 Task: Explore Airbnb accommodation in Senago, Italy from 16th December, 2023 to 20th December, 2023 for 1 adult. Place can be private room with 1  bedroom having 1 bed and 1 bathroom. Property type can be hotel.
Action: Mouse moved to (518, 98)
Screenshot: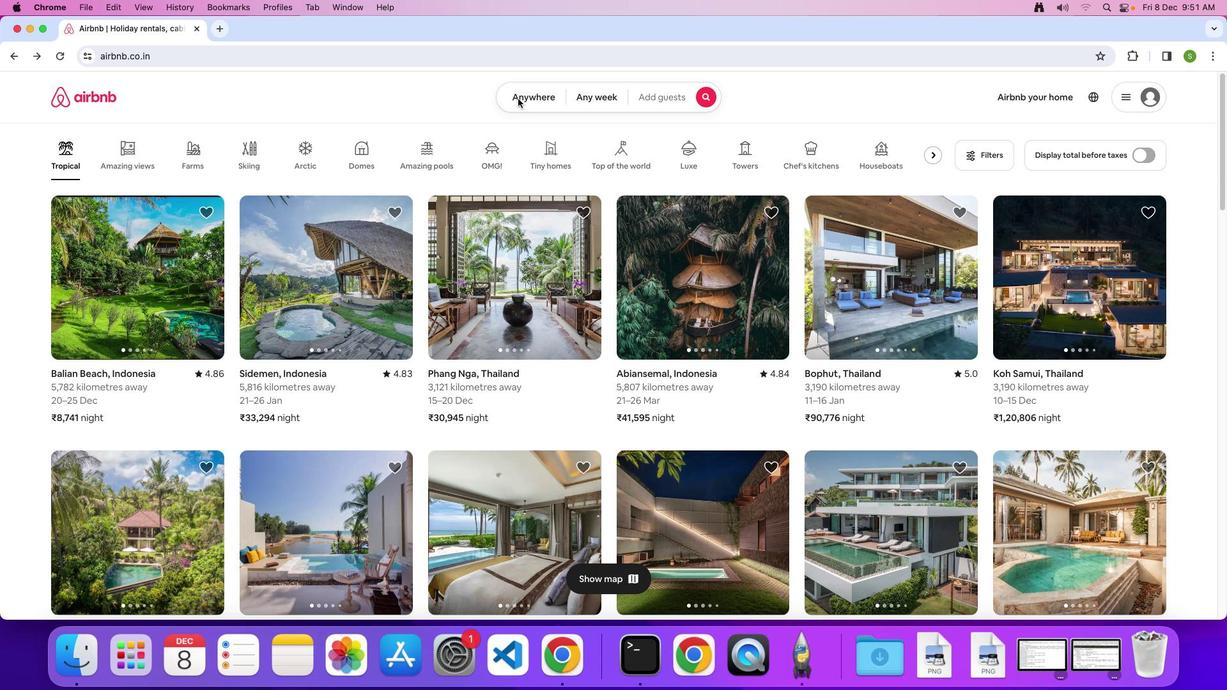 
Action: Mouse pressed left at (518, 98)
Screenshot: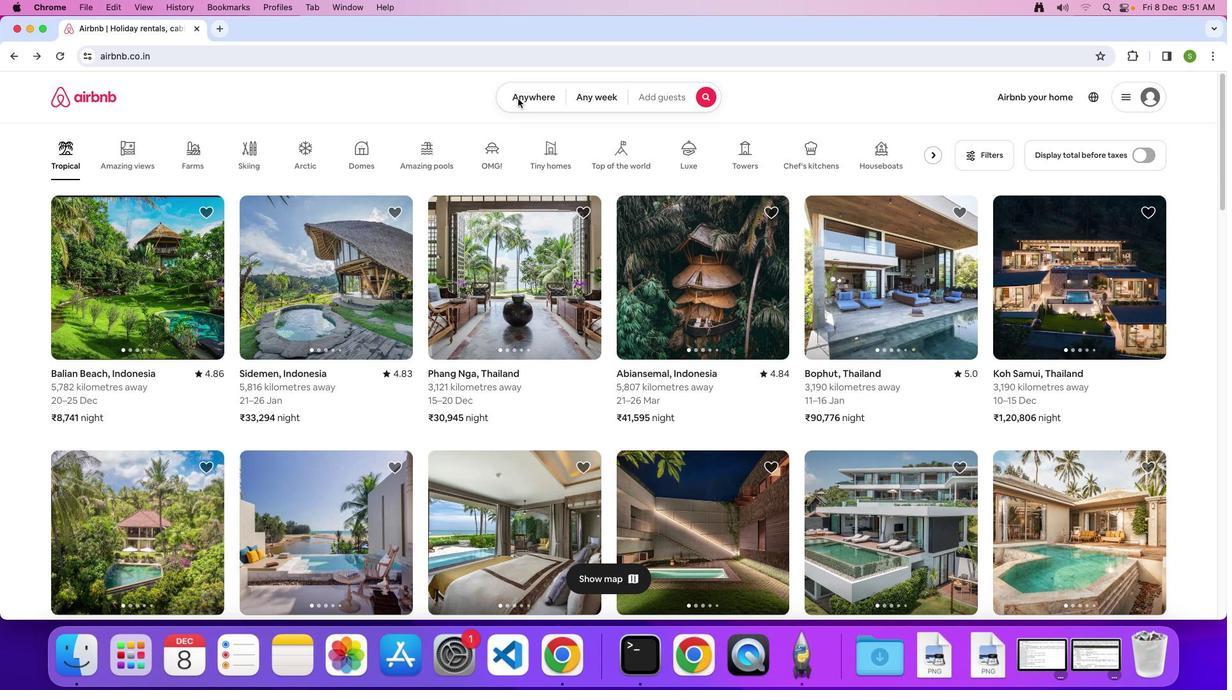 
Action: Mouse pressed left at (518, 98)
Screenshot: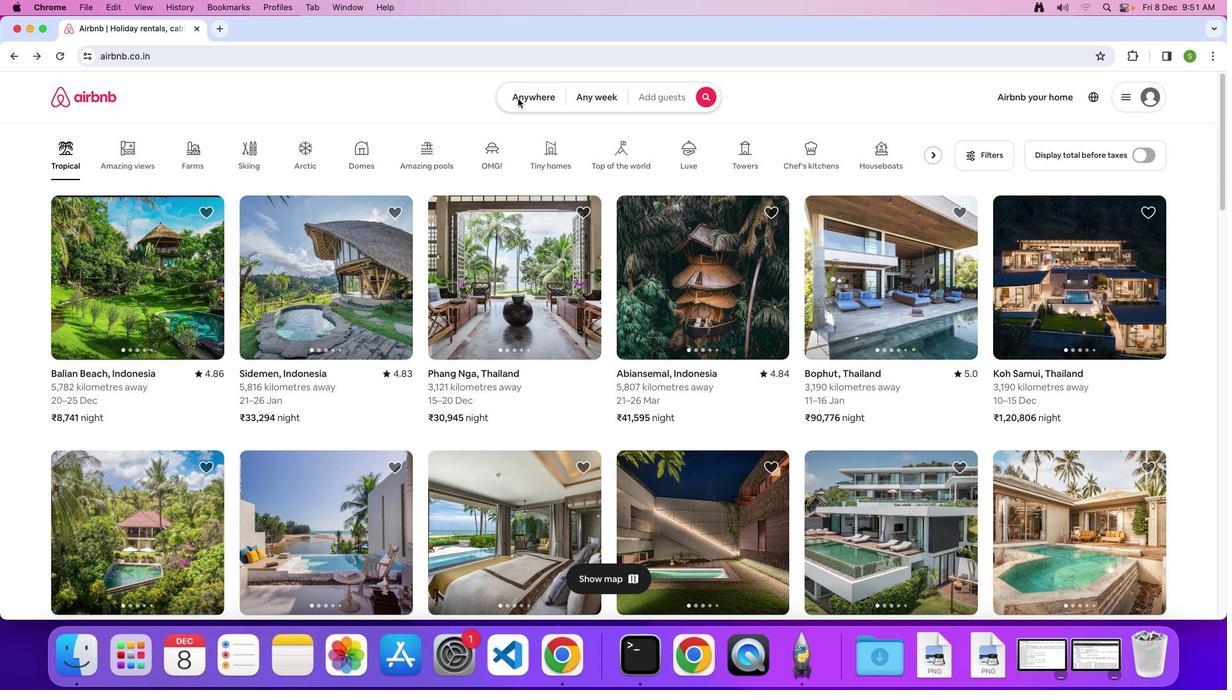 
Action: Mouse moved to (455, 148)
Screenshot: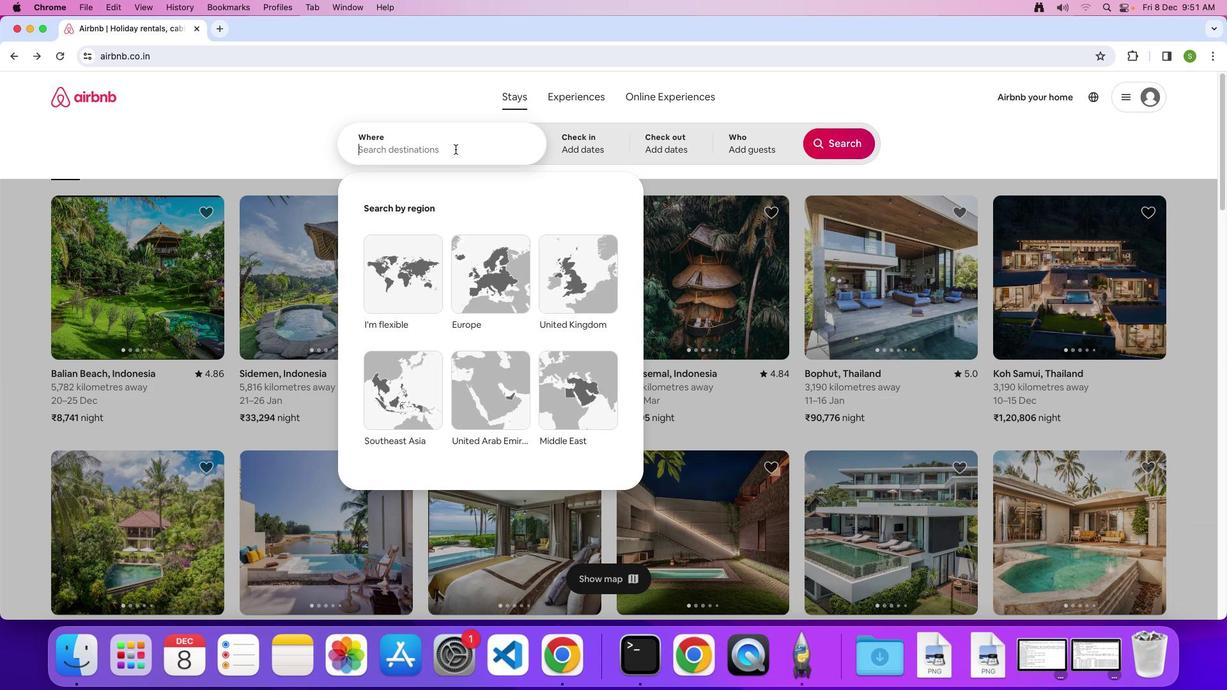 
Action: Mouse pressed left at (455, 148)
Screenshot: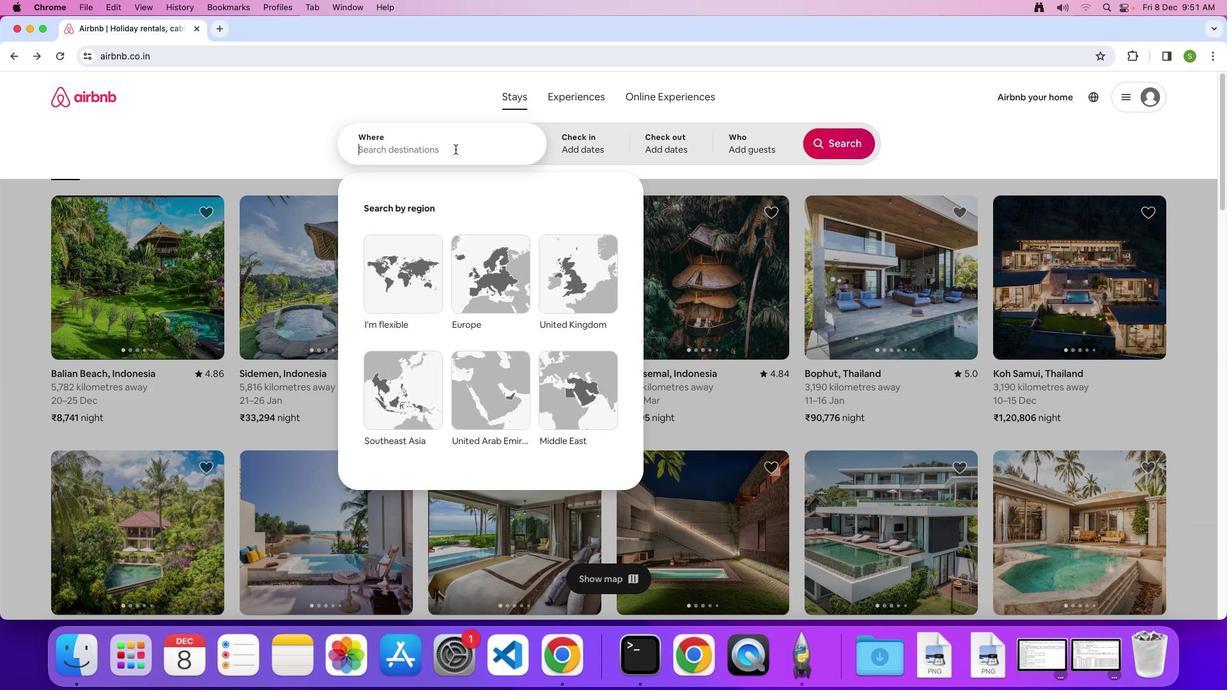 
Action: Key pressed 'S'Key.caps_lock'e''n''a''g''o'','Key.spaceKey.shift'I''t''a''l''y'Key.enter
Screenshot: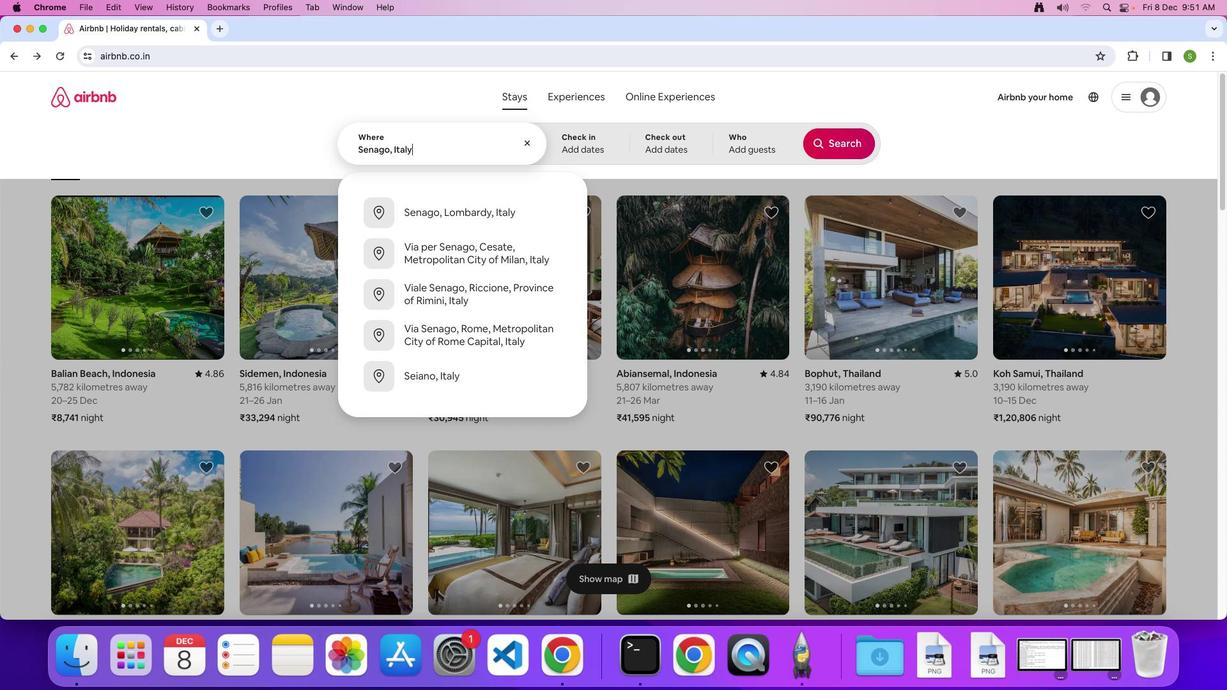 
Action: Mouse moved to (571, 364)
Screenshot: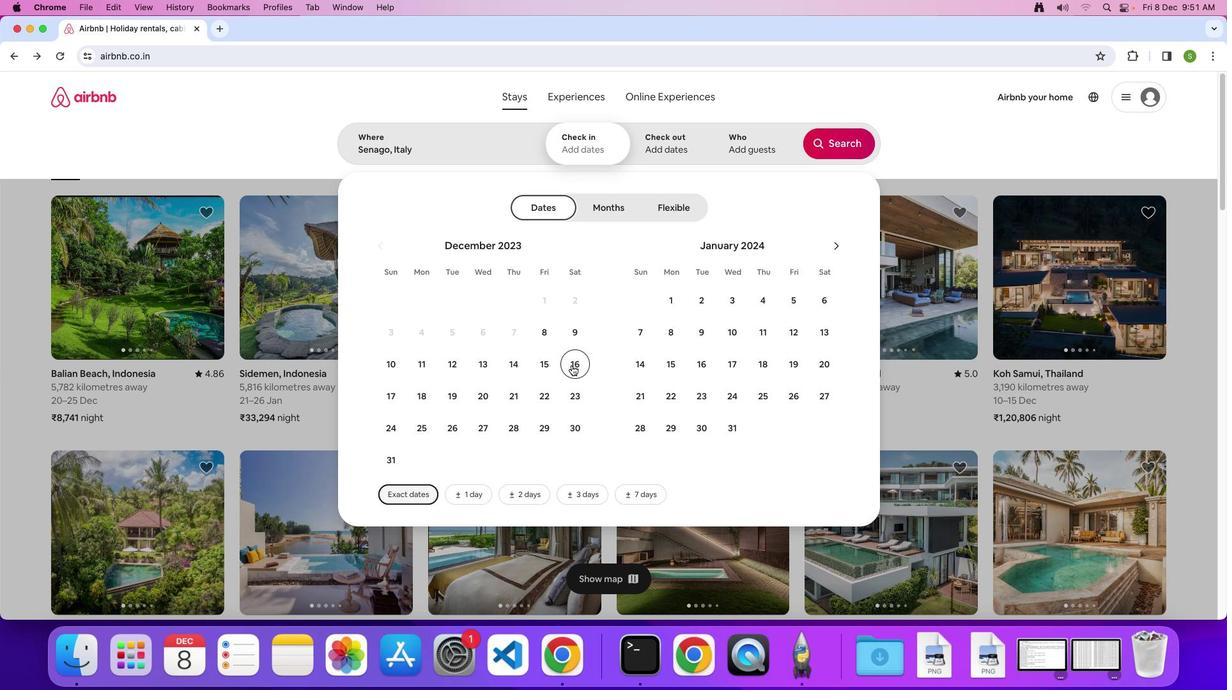 
Action: Mouse pressed left at (571, 364)
Screenshot: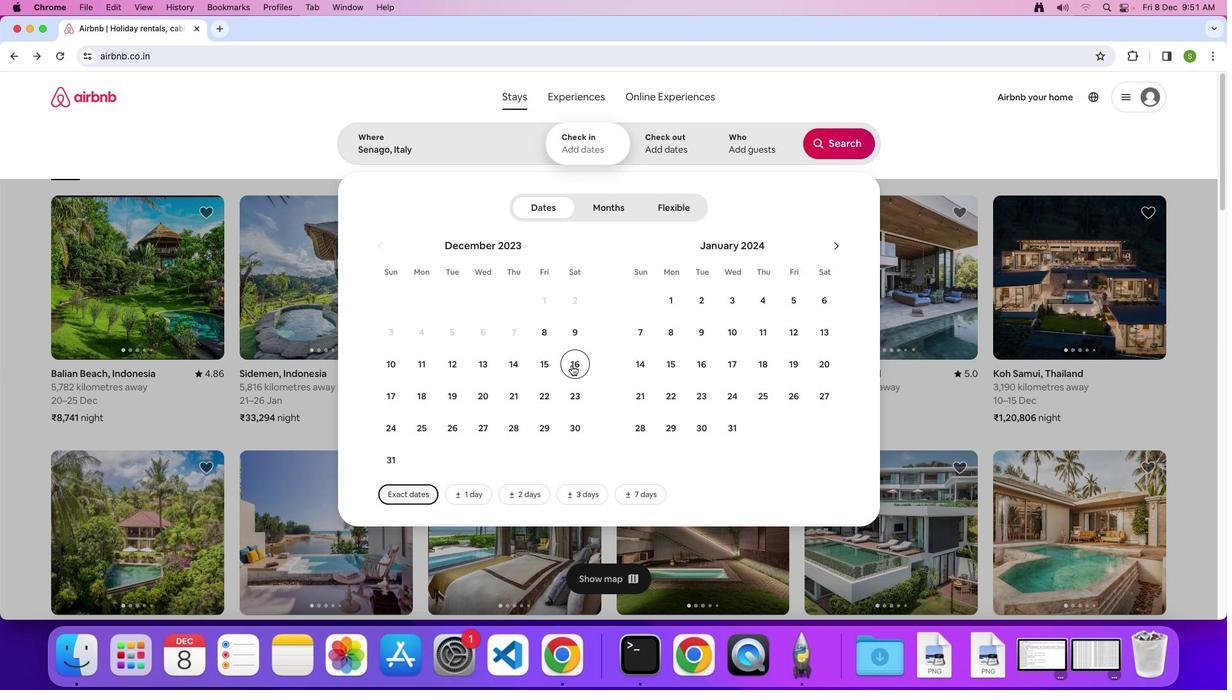 
Action: Mouse moved to (475, 395)
Screenshot: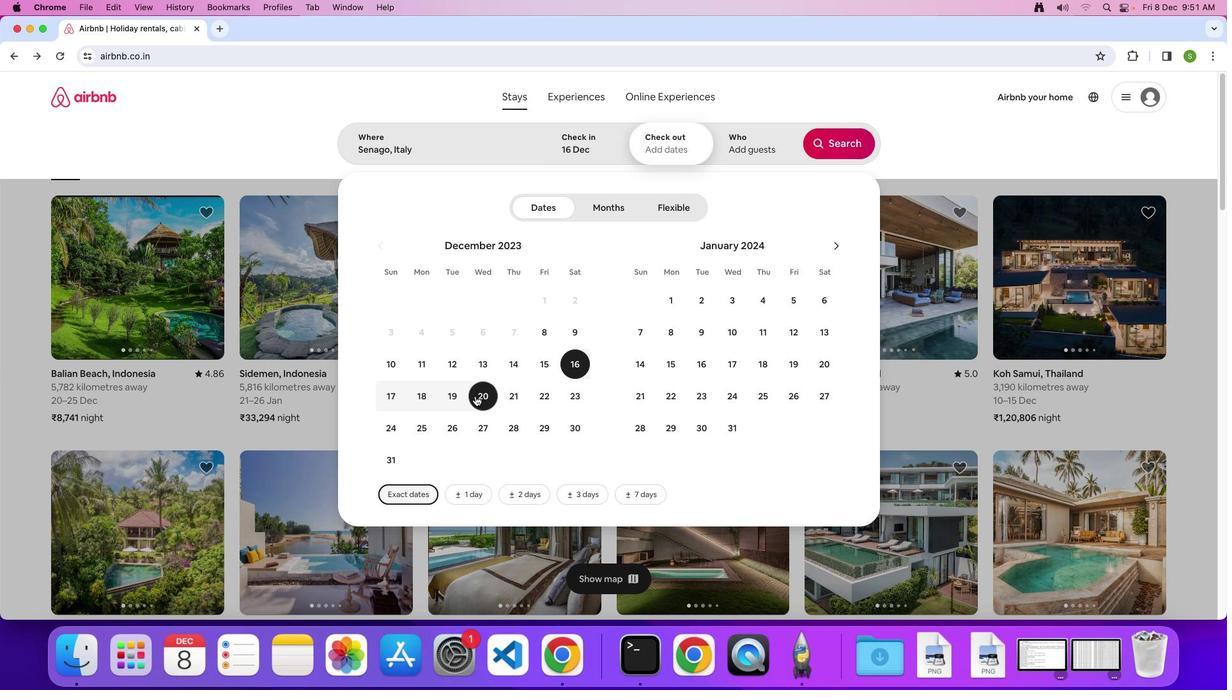 
Action: Mouse pressed left at (475, 395)
Screenshot: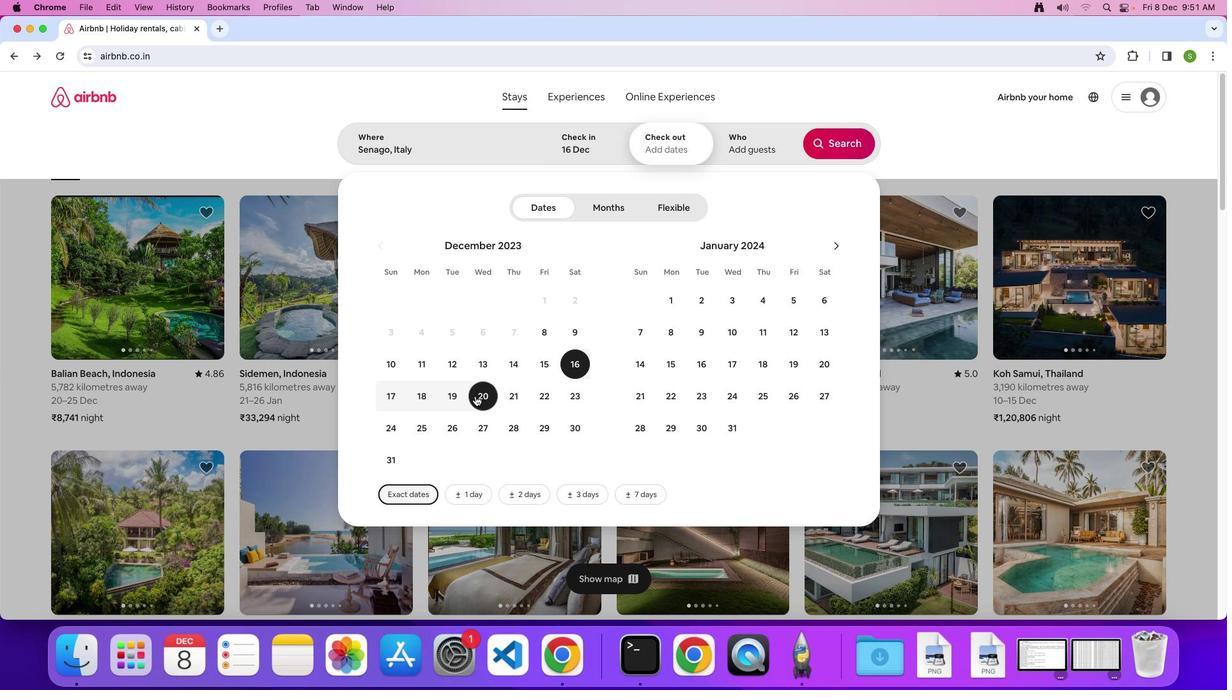
Action: Mouse moved to (740, 141)
Screenshot: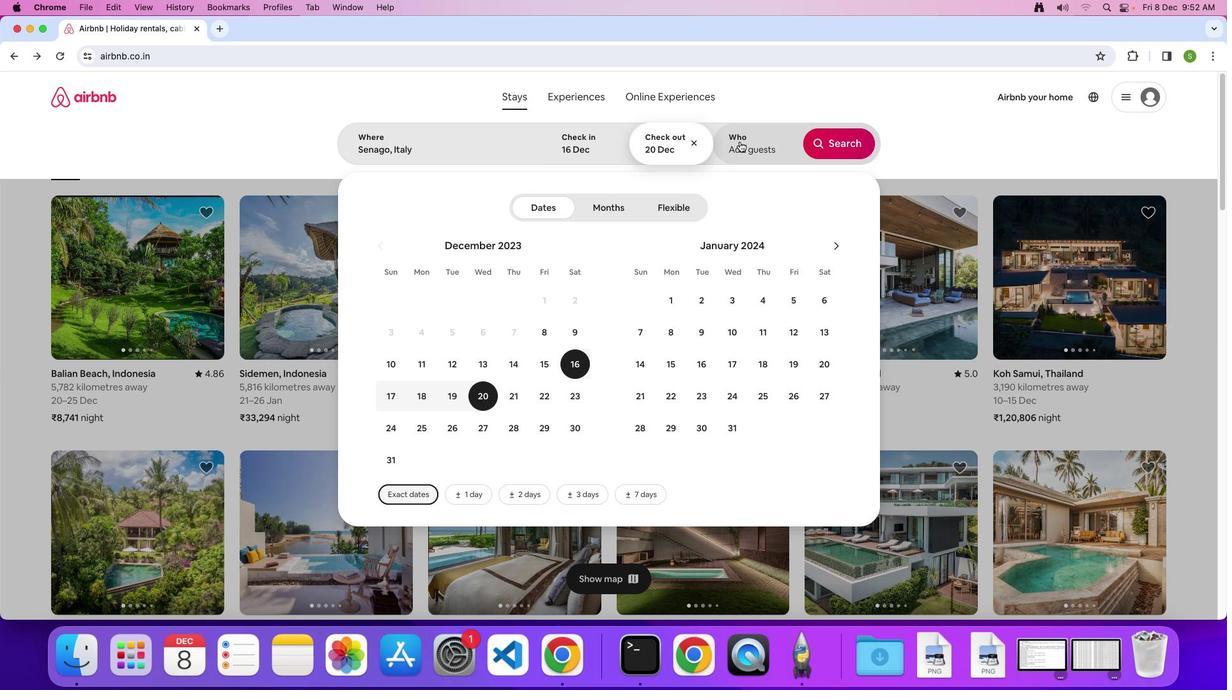 
Action: Mouse pressed left at (740, 141)
Screenshot: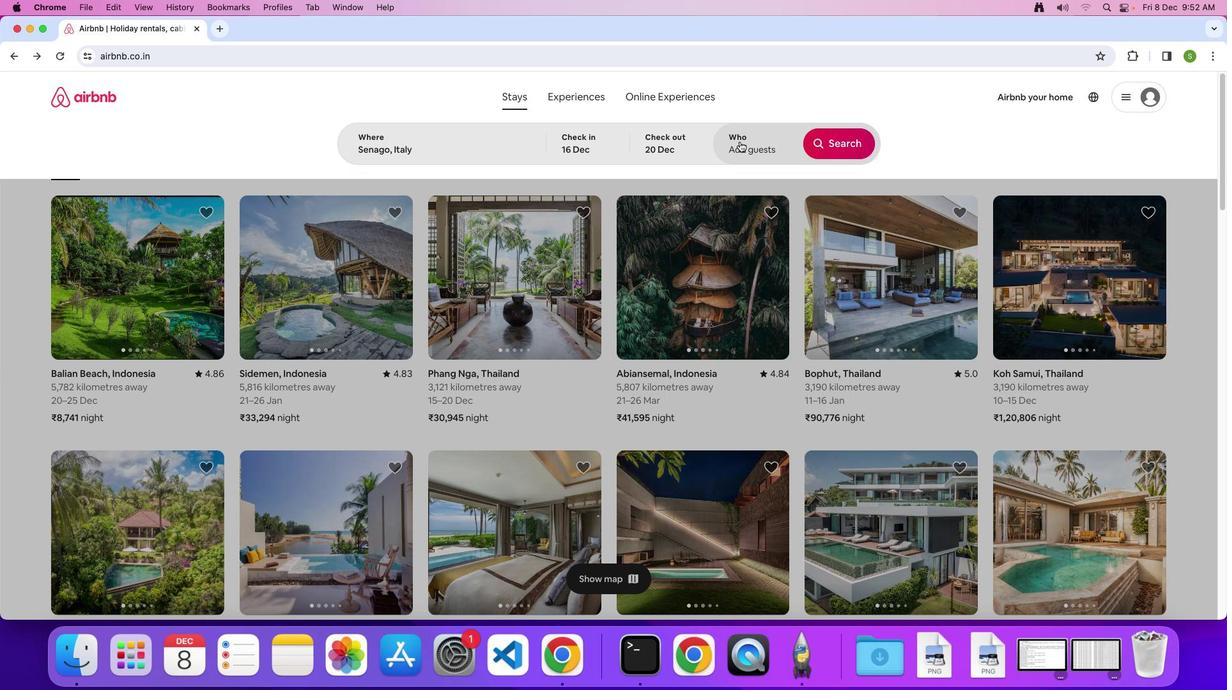 
Action: Mouse moved to (844, 208)
Screenshot: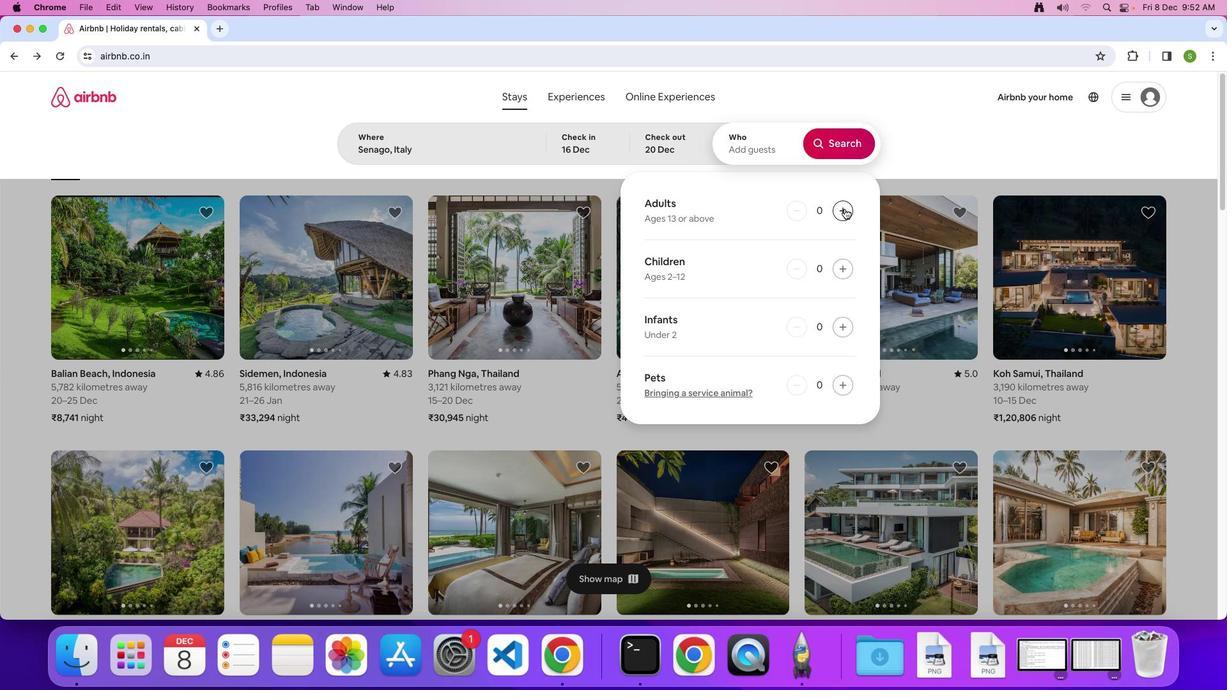 
Action: Mouse pressed left at (844, 208)
Screenshot: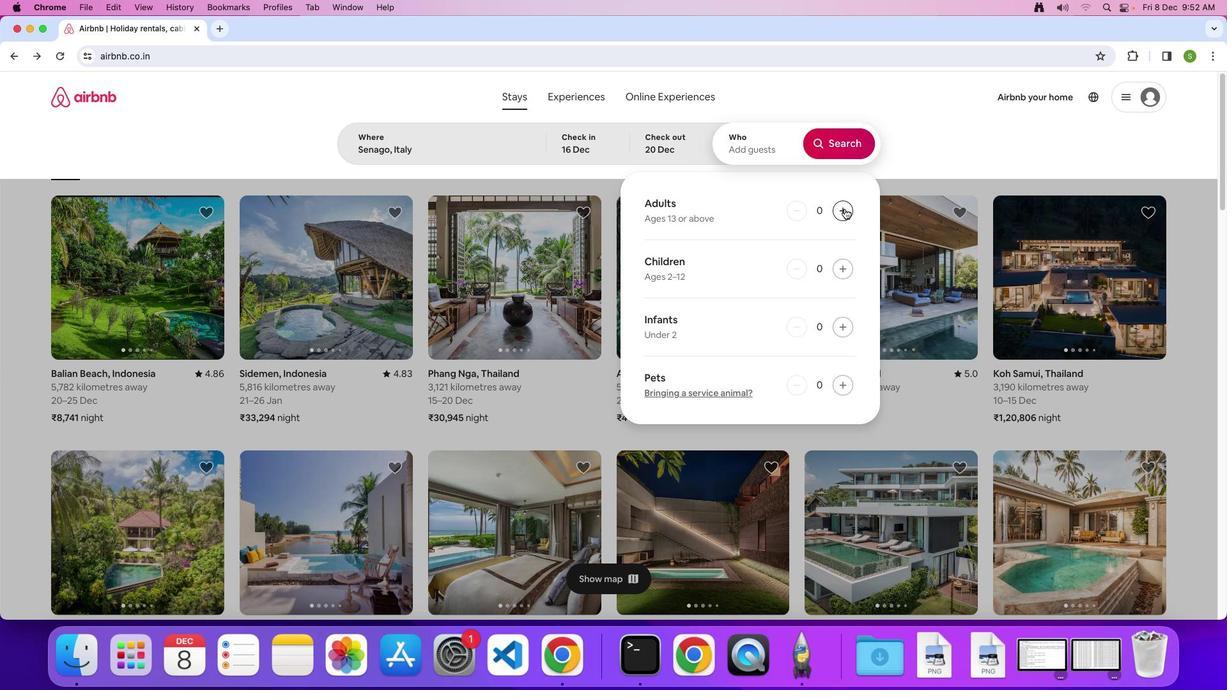 
Action: Mouse moved to (840, 152)
Screenshot: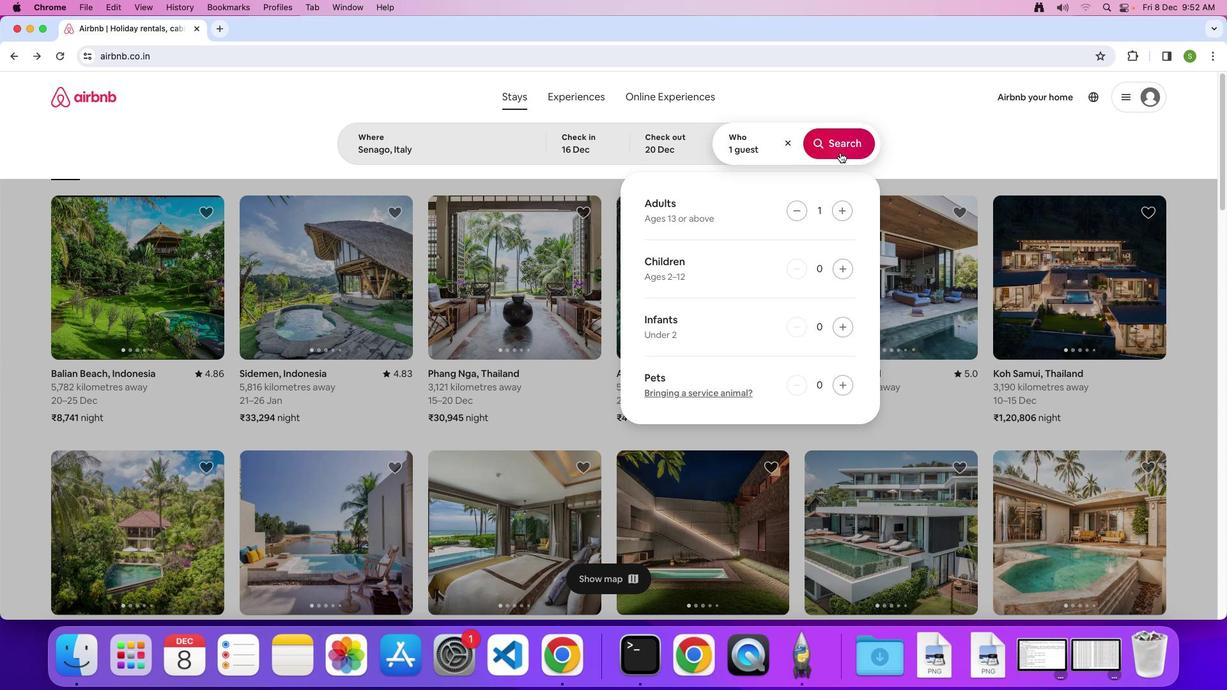 
Action: Mouse pressed left at (840, 152)
Screenshot: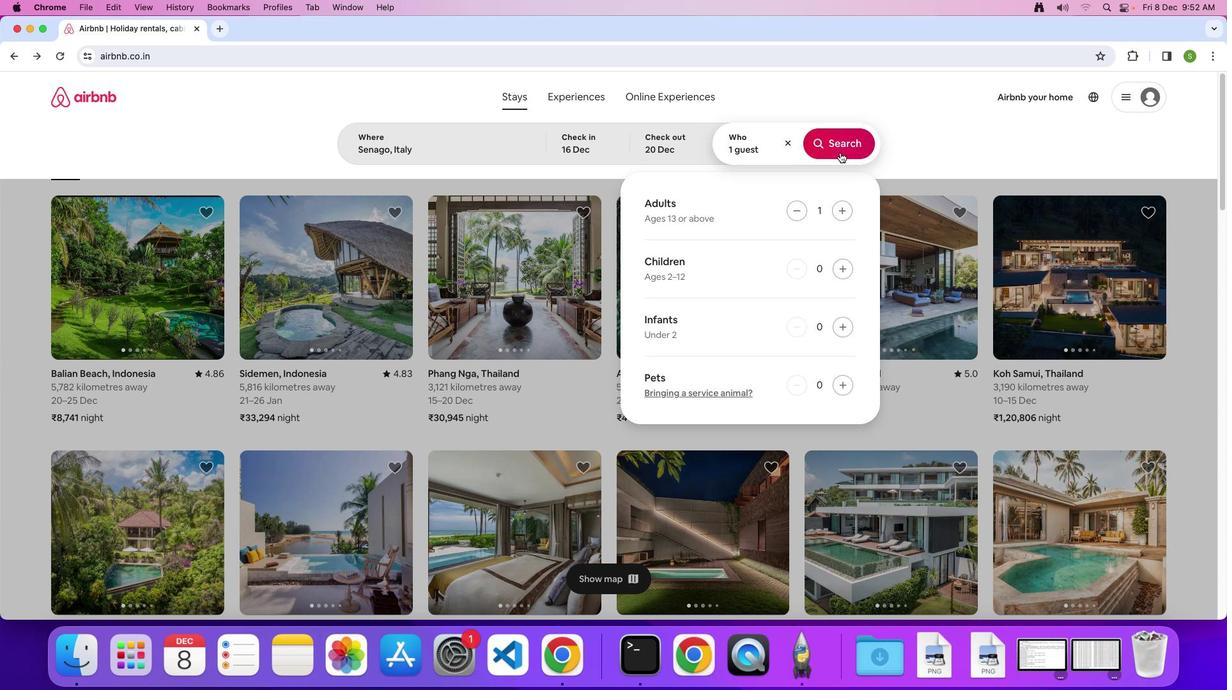 
Action: Mouse moved to (1001, 144)
Screenshot: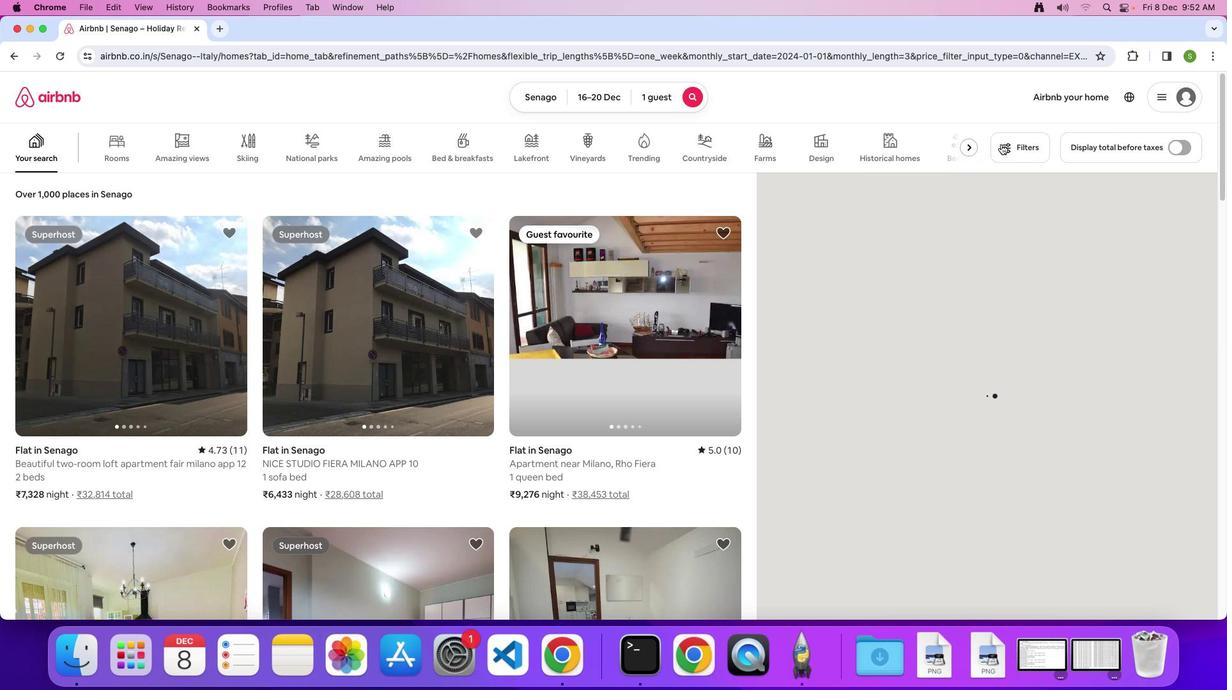 
Action: Mouse pressed left at (1001, 144)
Screenshot: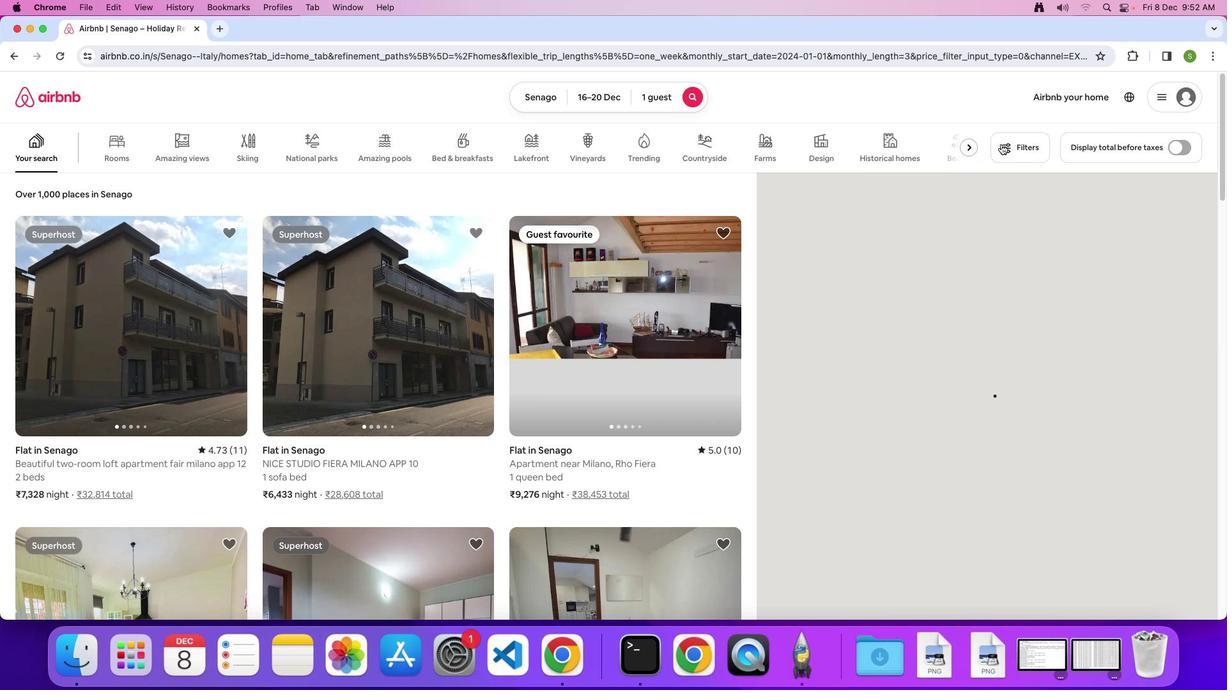 
Action: Mouse moved to (615, 233)
Screenshot: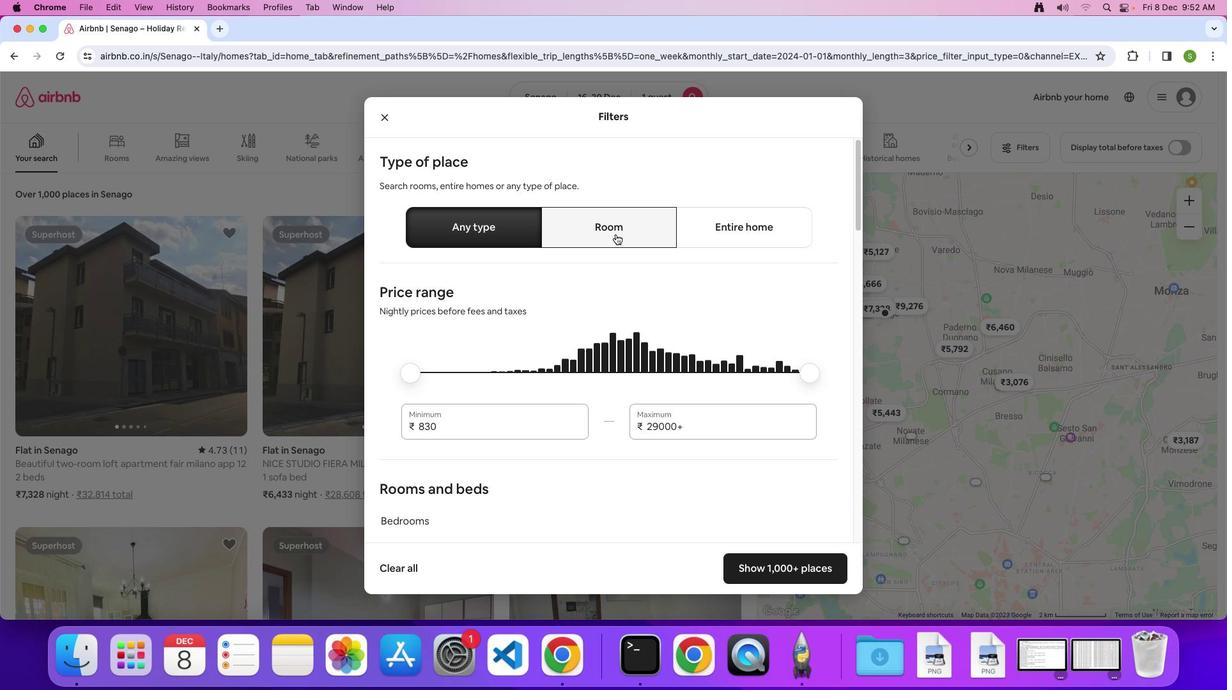 
Action: Mouse pressed left at (615, 233)
Screenshot: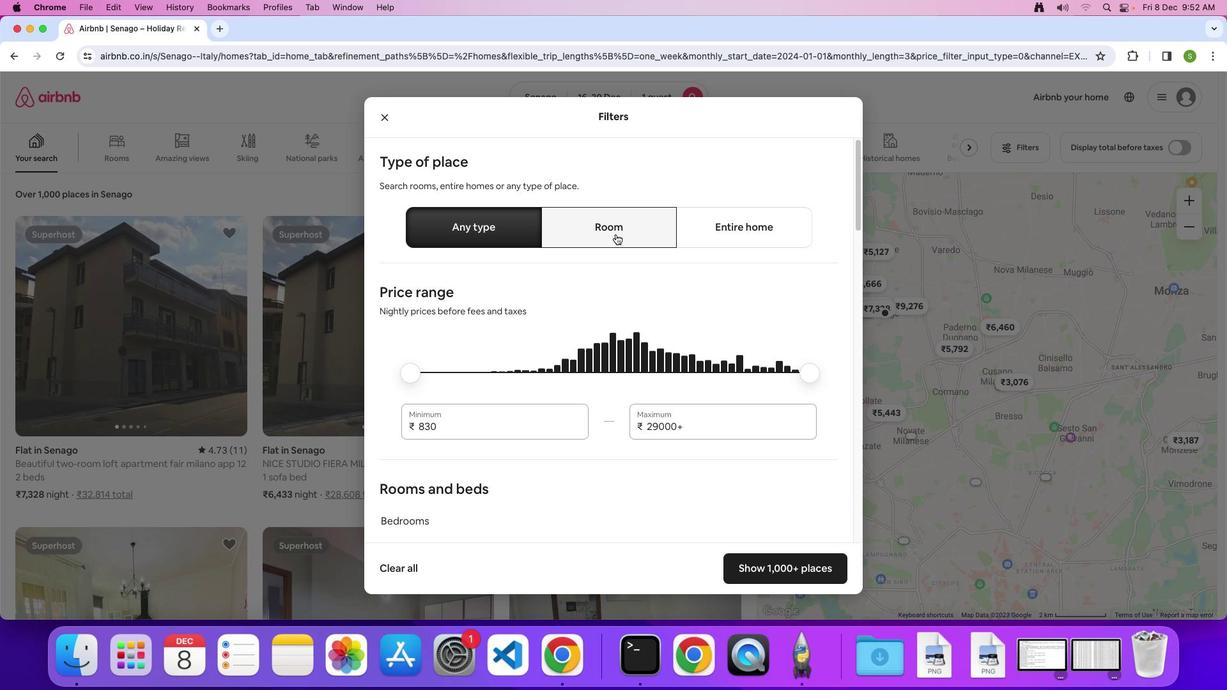 
Action: Mouse moved to (620, 324)
Screenshot: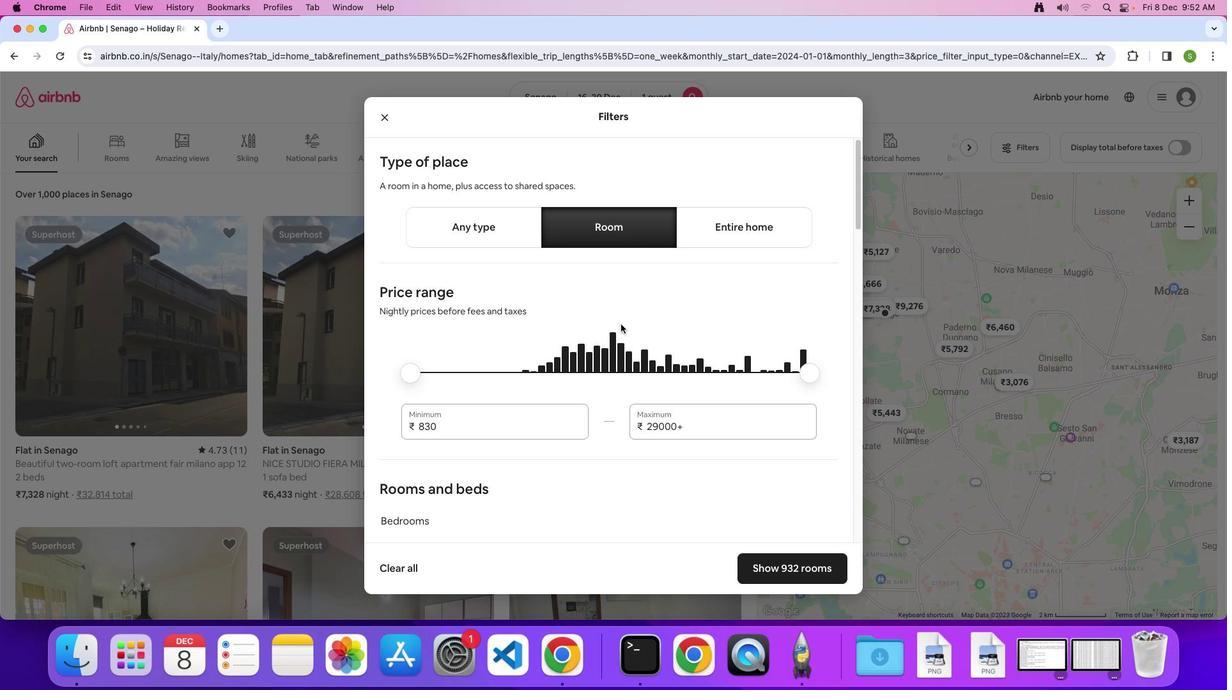 
Action: Mouse scrolled (620, 324) with delta (0, 0)
Screenshot: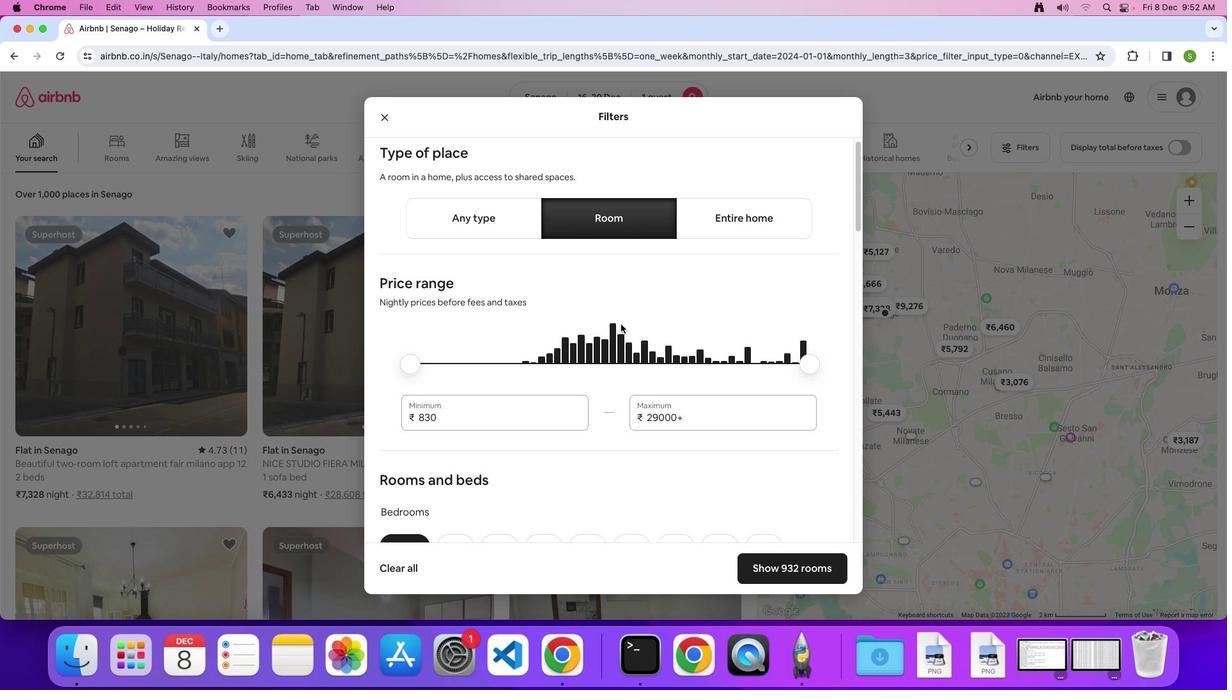 
Action: Mouse scrolled (620, 324) with delta (0, 0)
Screenshot: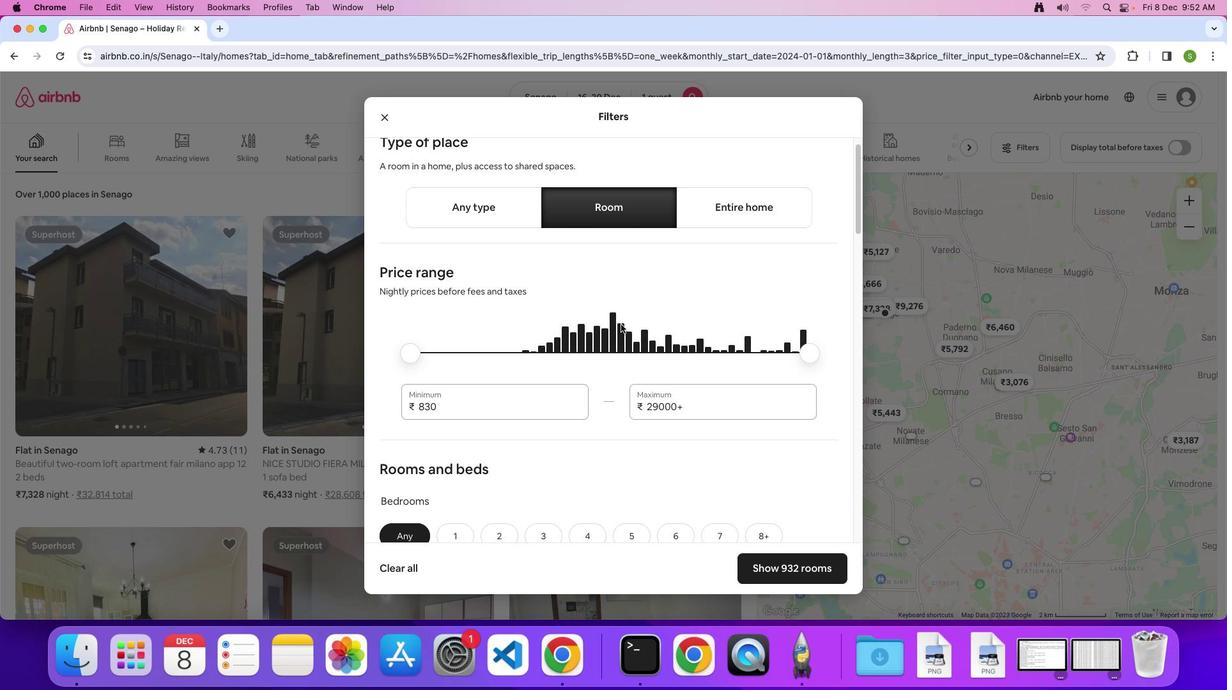
Action: Mouse scrolled (620, 324) with delta (0, 0)
Screenshot: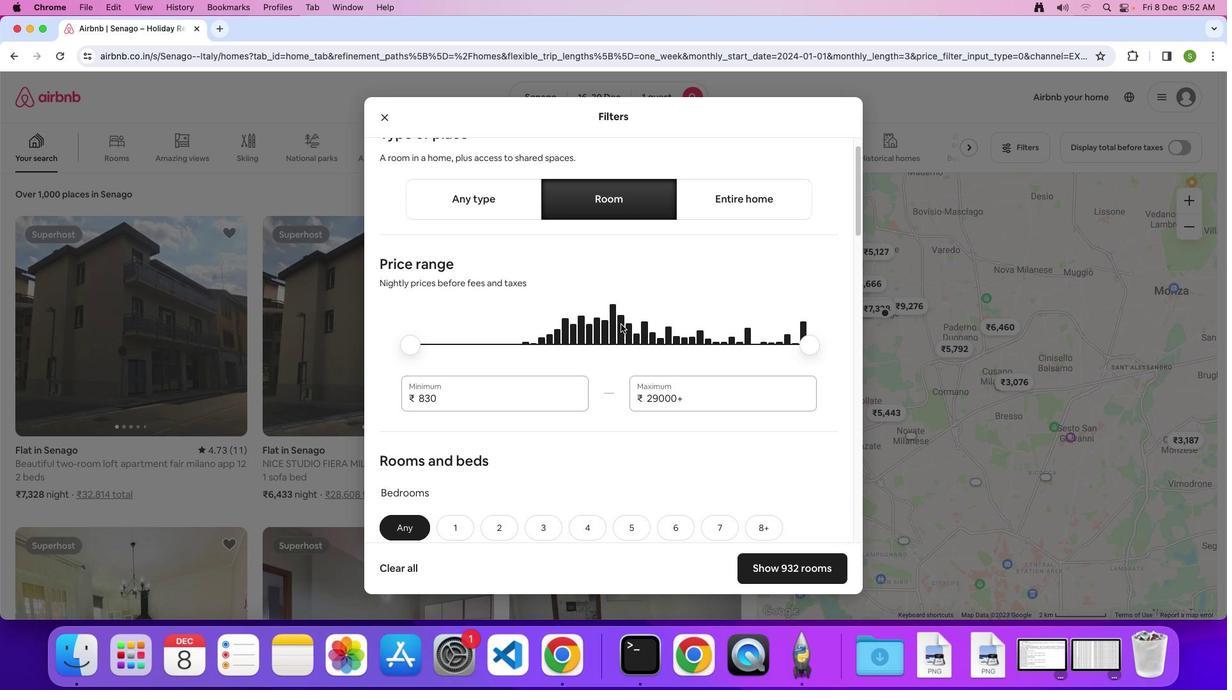 
Action: Mouse scrolled (620, 324) with delta (0, 0)
Screenshot: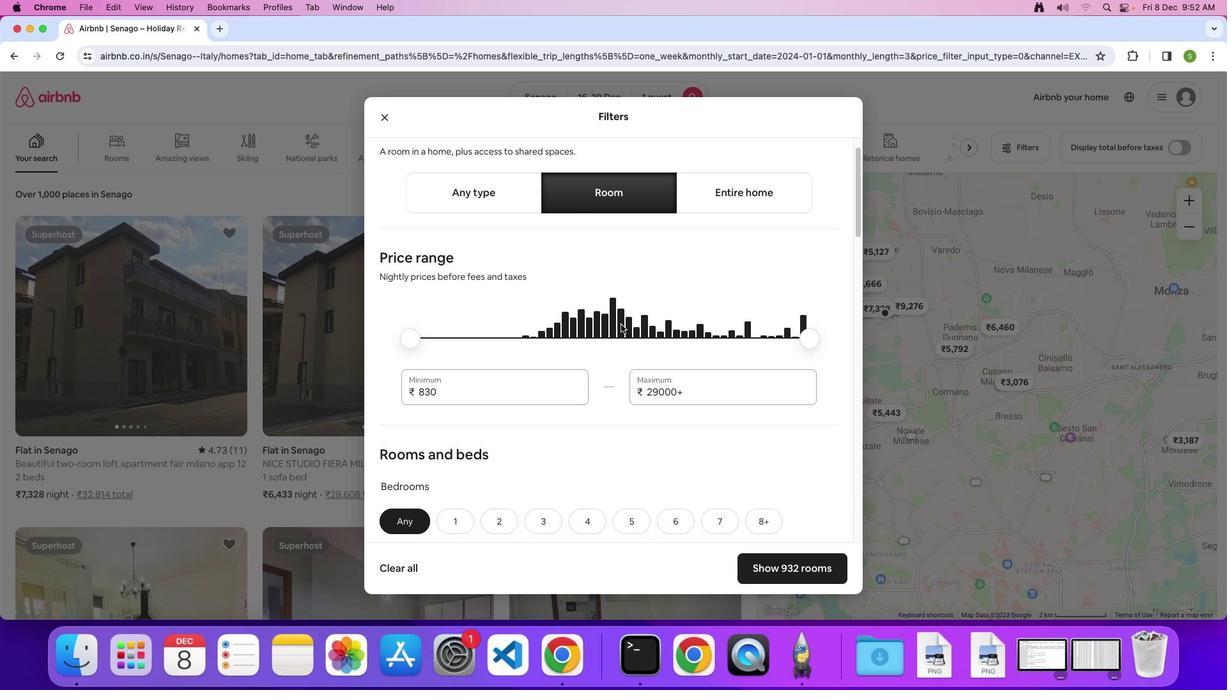 
Action: Mouse scrolled (620, 324) with delta (0, 0)
Screenshot: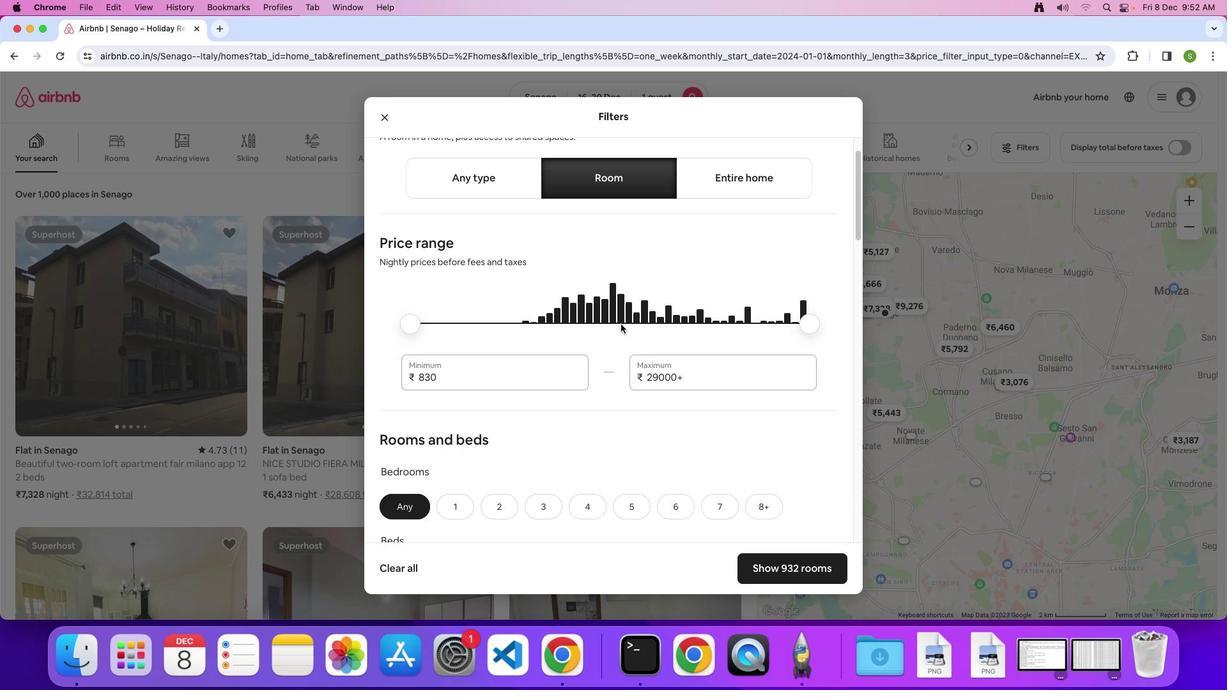 
Action: Mouse scrolled (620, 324) with delta (0, 0)
Screenshot: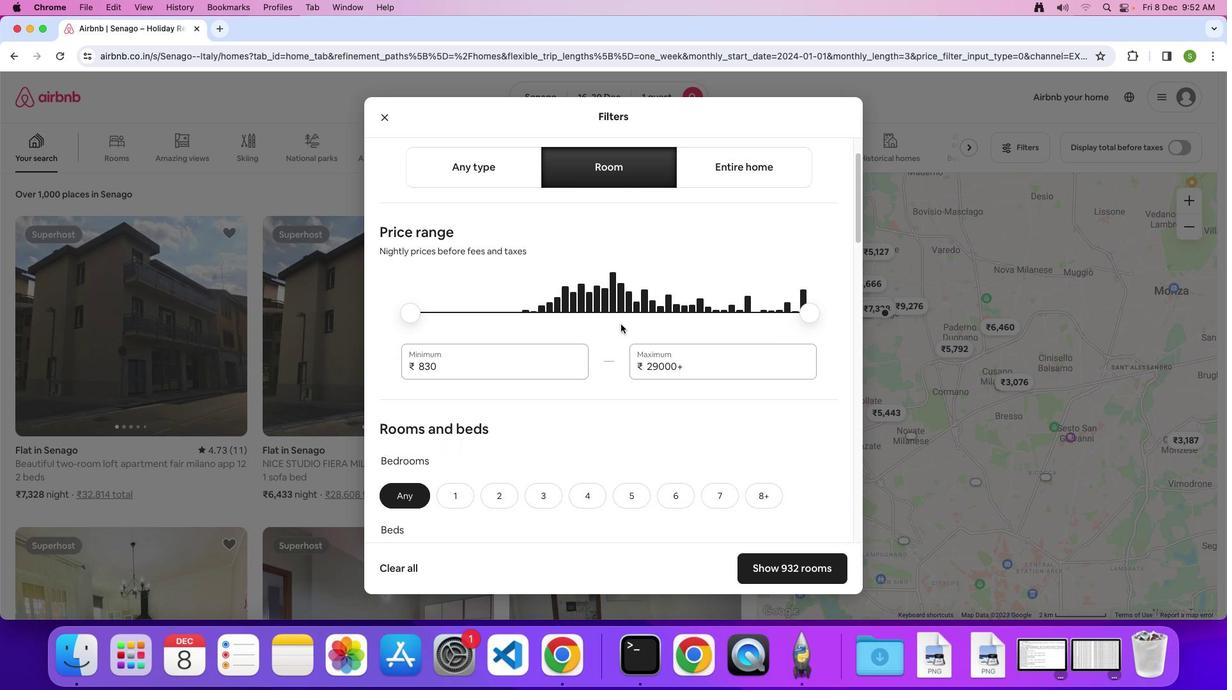 
Action: Mouse scrolled (620, 324) with delta (0, 0)
Screenshot: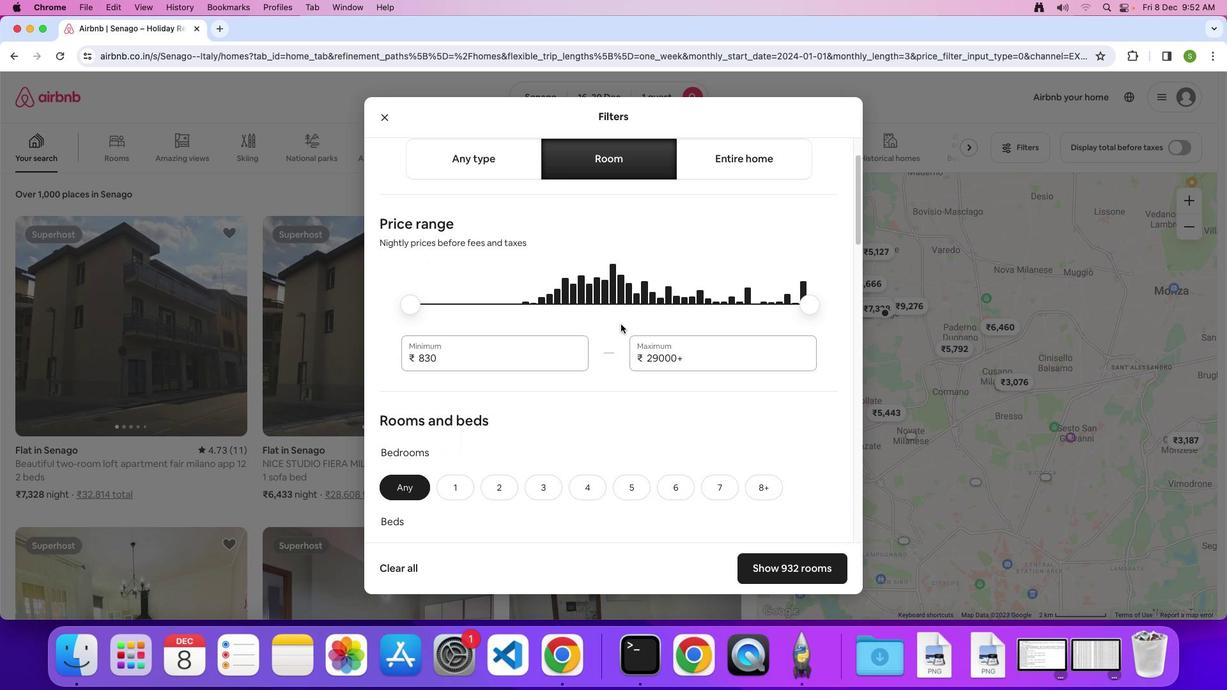 
Action: Mouse scrolled (620, 324) with delta (0, 0)
Screenshot: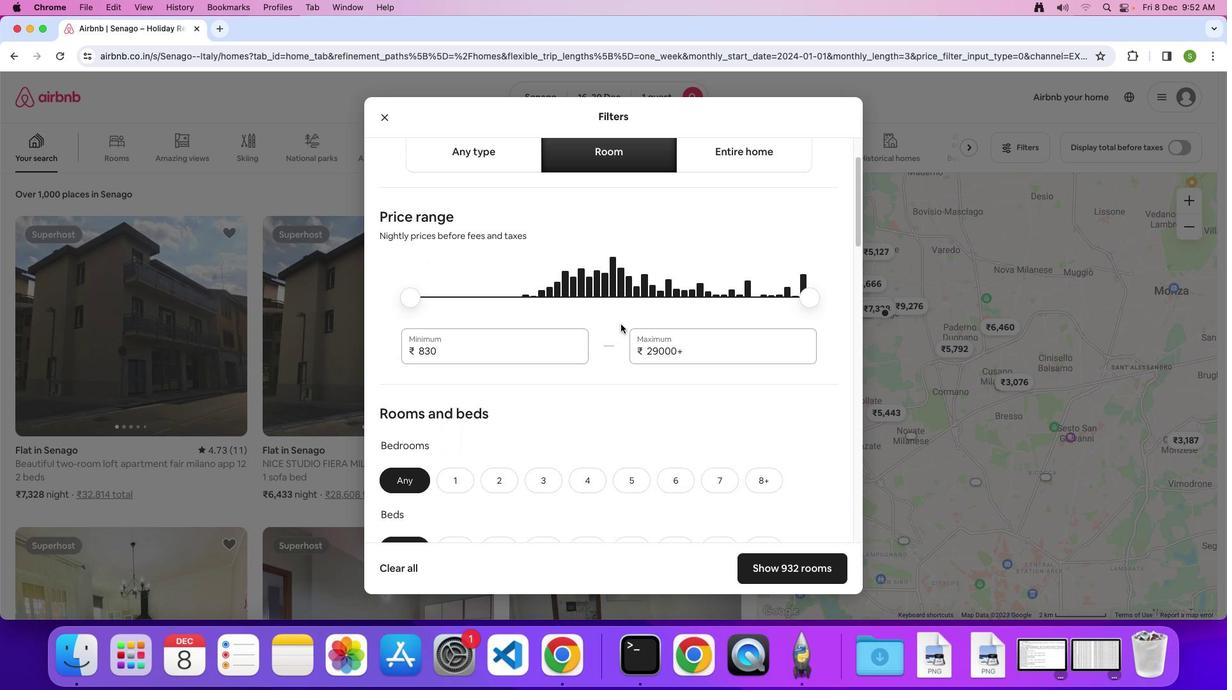 
Action: Mouse scrolled (620, 324) with delta (0, 0)
Screenshot: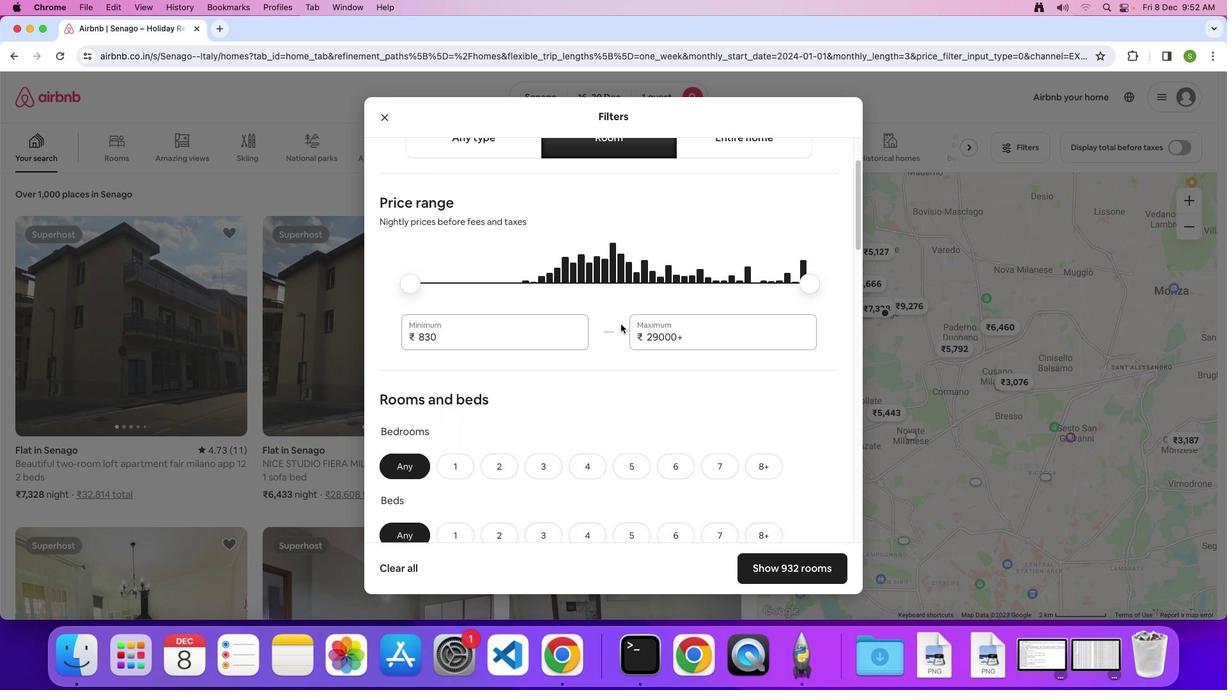
Action: Mouse scrolled (620, 324) with delta (0, 0)
Screenshot: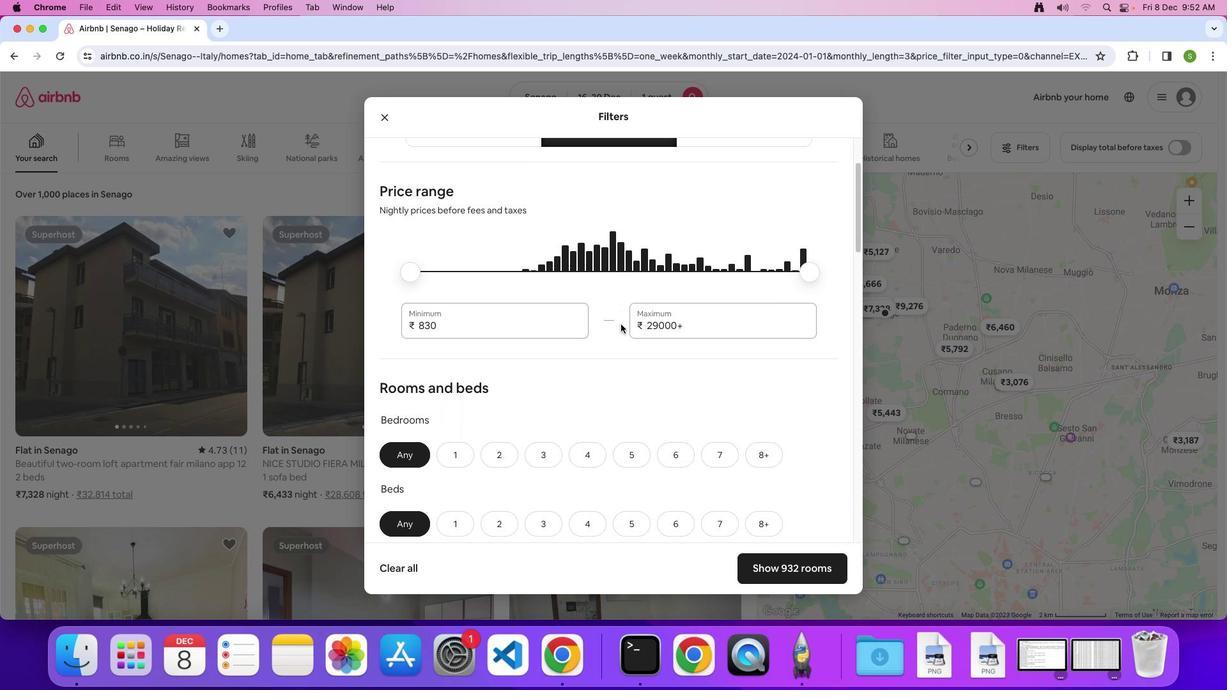 
Action: Mouse scrolled (620, 324) with delta (0, 0)
Screenshot: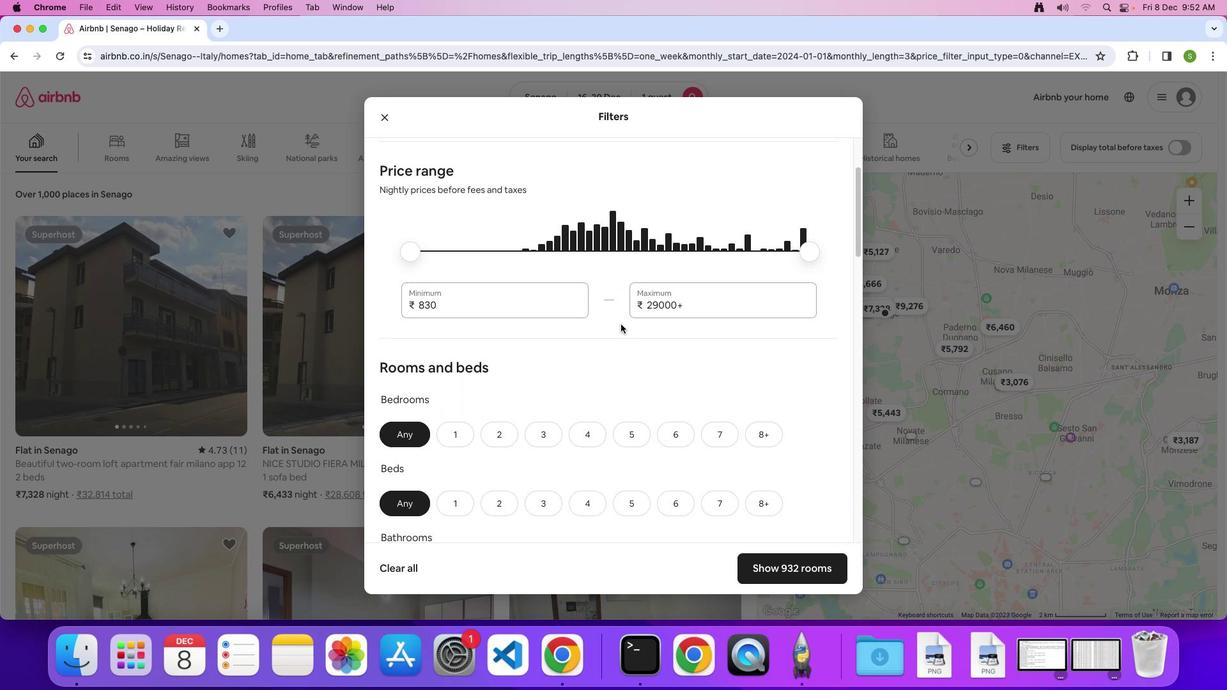 
Action: Mouse scrolled (620, 324) with delta (0, 0)
Screenshot: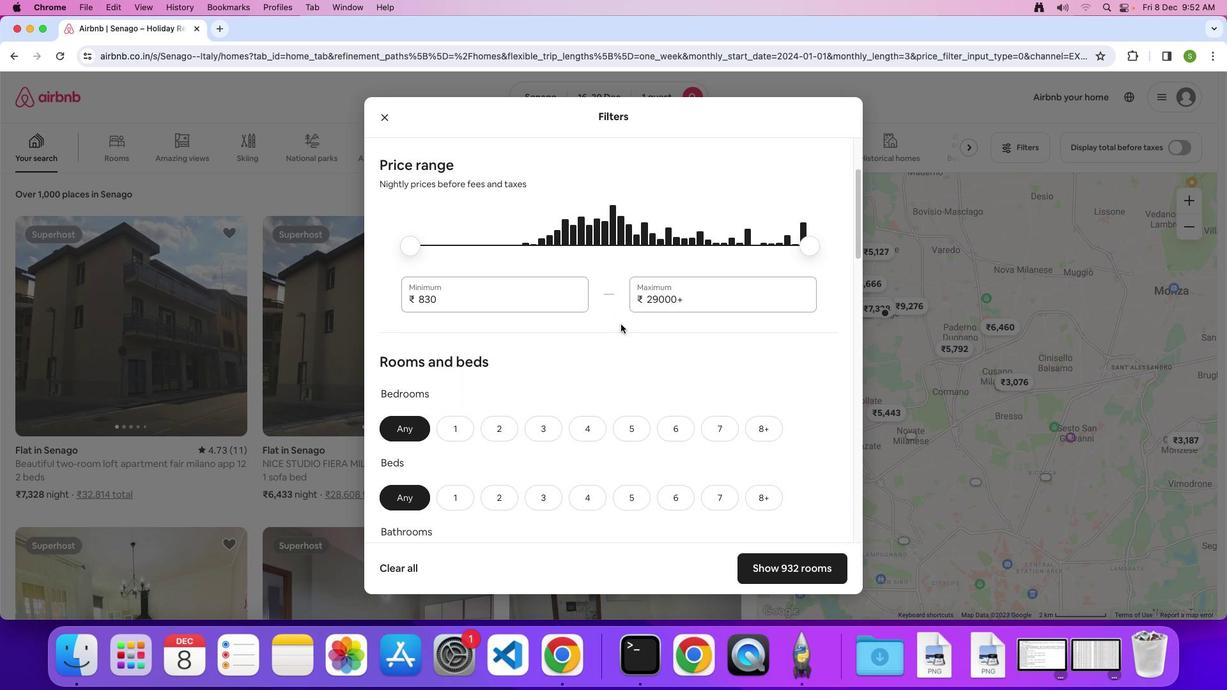 
Action: Mouse scrolled (620, 324) with delta (0, 0)
Screenshot: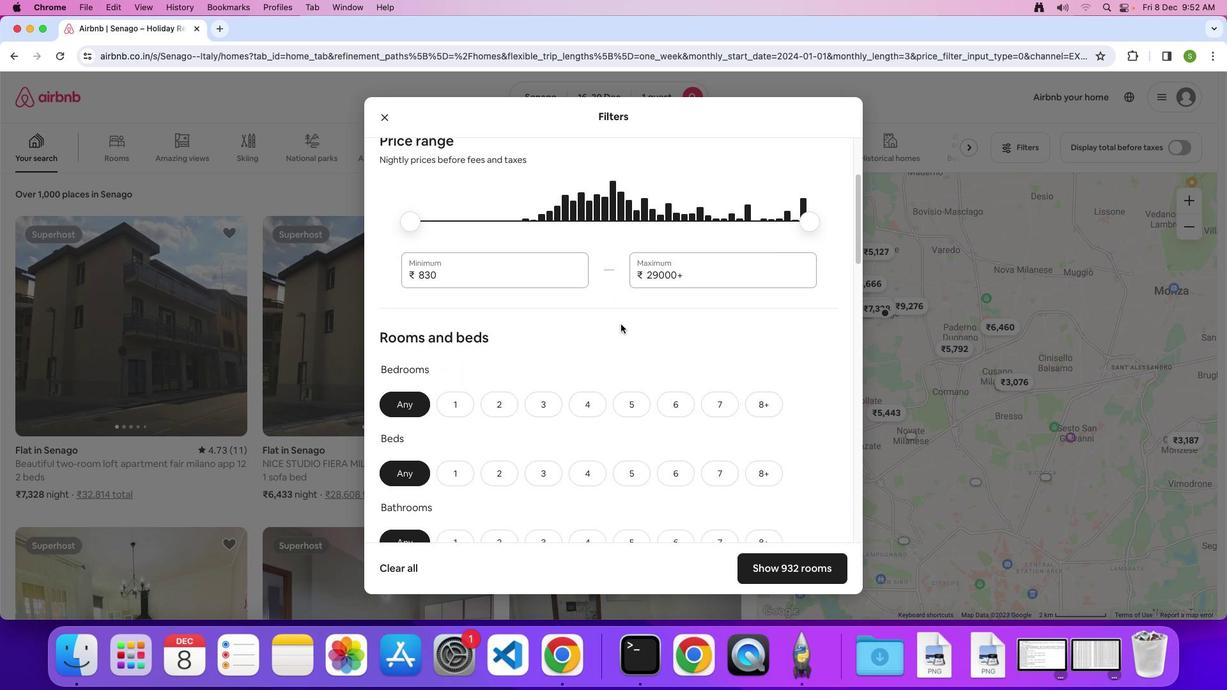 
Action: Mouse scrolled (620, 324) with delta (0, 0)
Screenshot: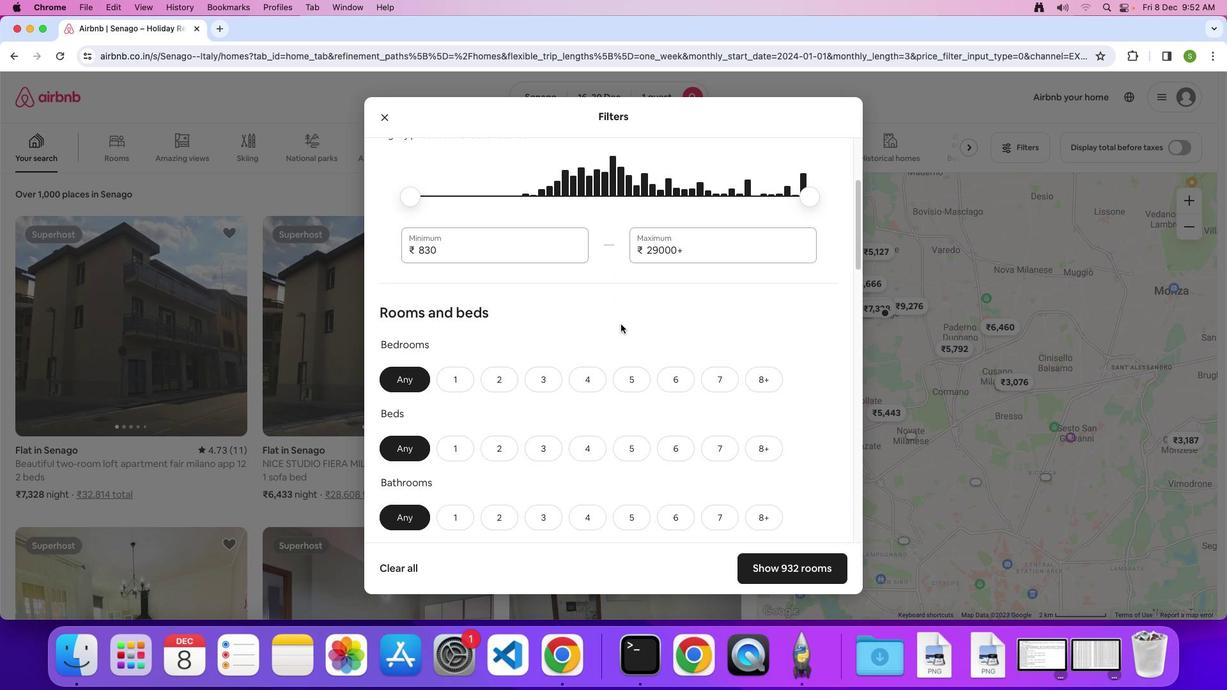 
Action: Mouse scrolled (620, 324) with delta (0, -1)
Screenshot: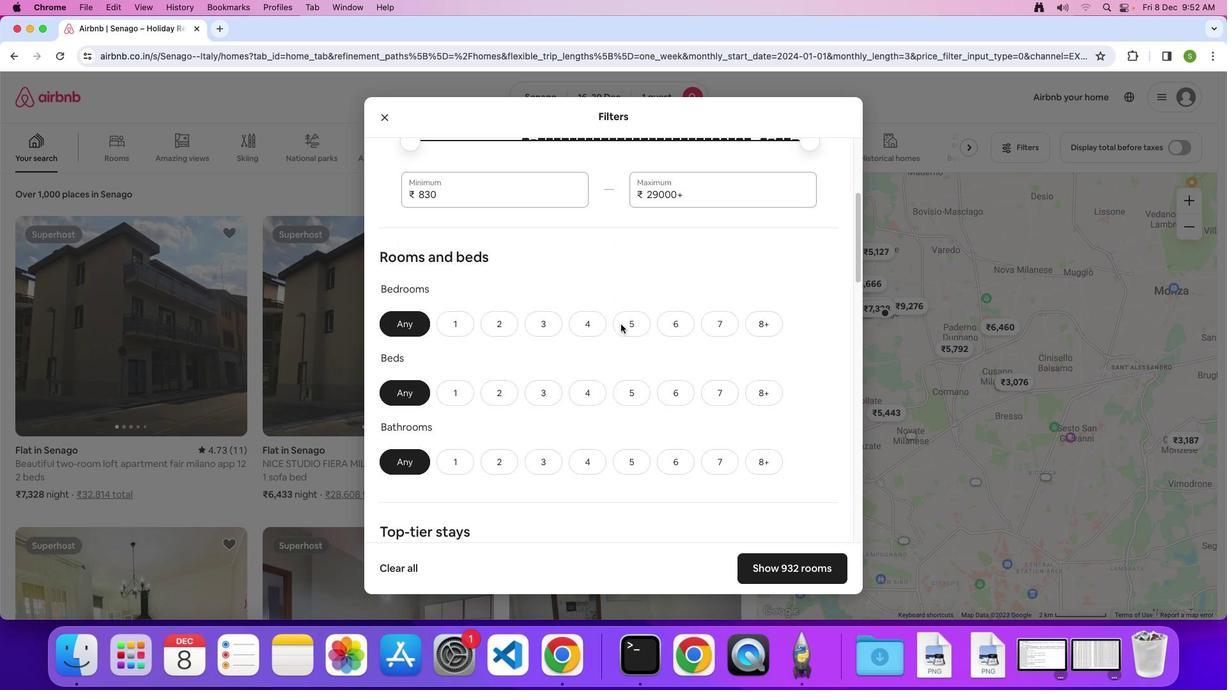 
Action: Mouse scrolled (620, 324) with delta (0, 0)
Screenshot: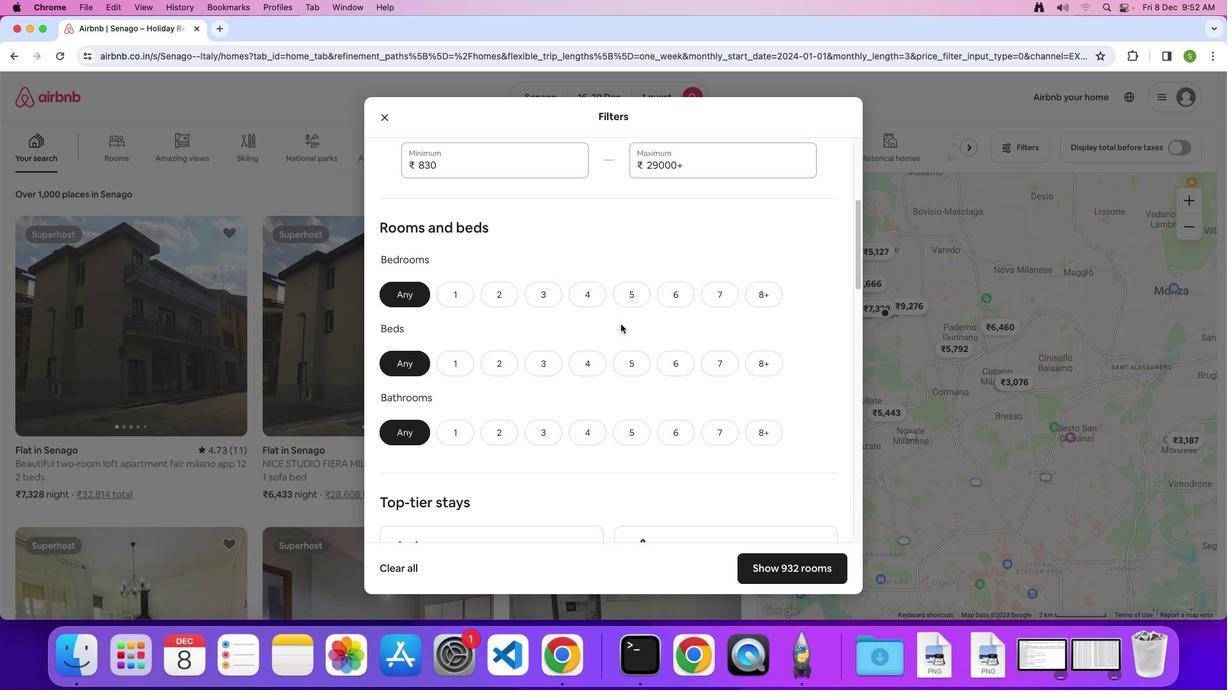 
Action: Mouse scrolled (620, 324) with delta (0, 0)
Screenshot: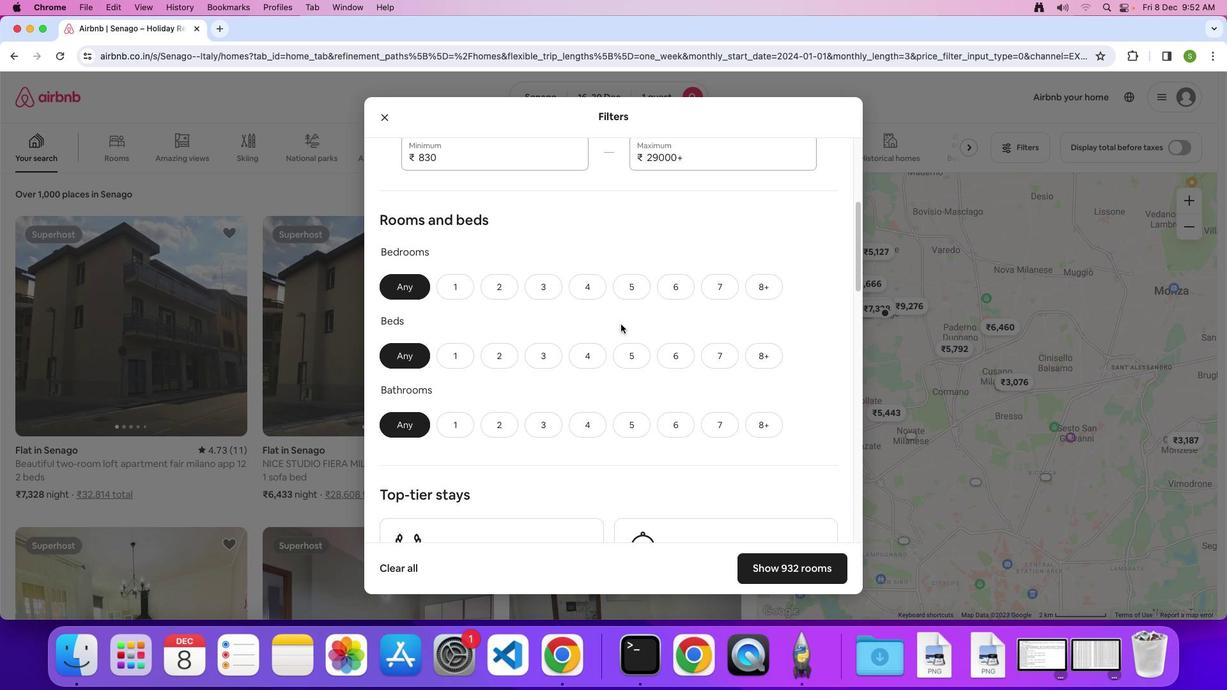 
Action: Mouse moved to (458, 282)
Screenshot: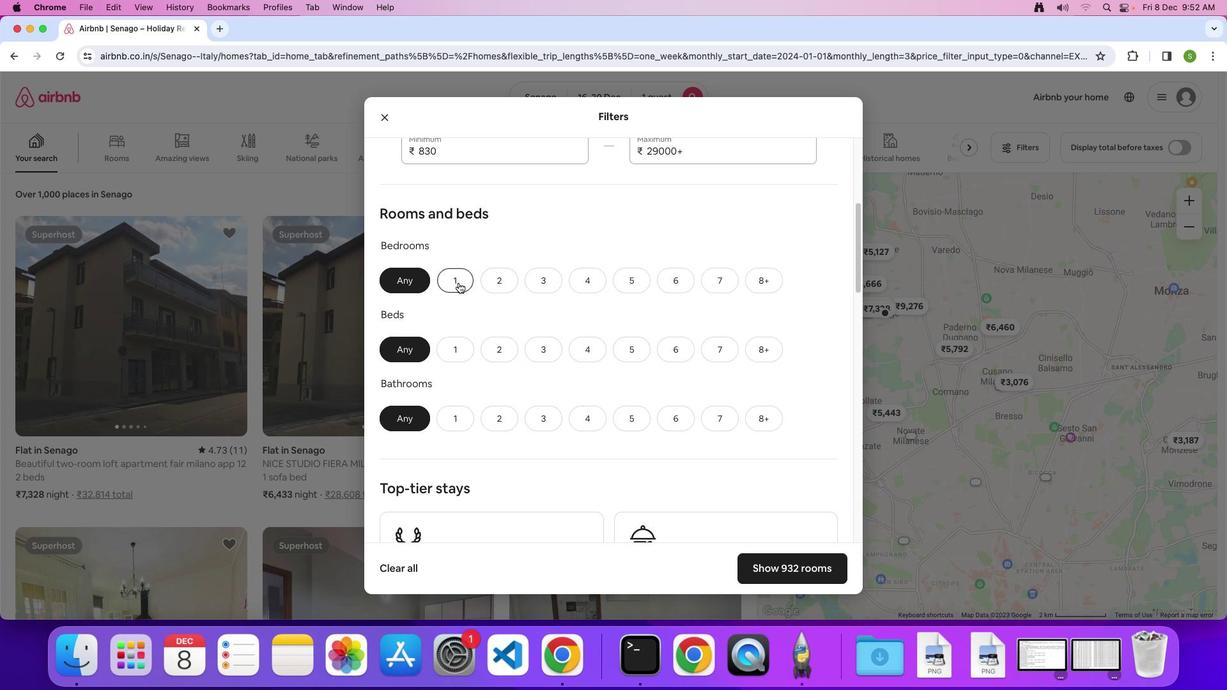 
Action: Mouse pressed left at (458, 282)
Screenshot: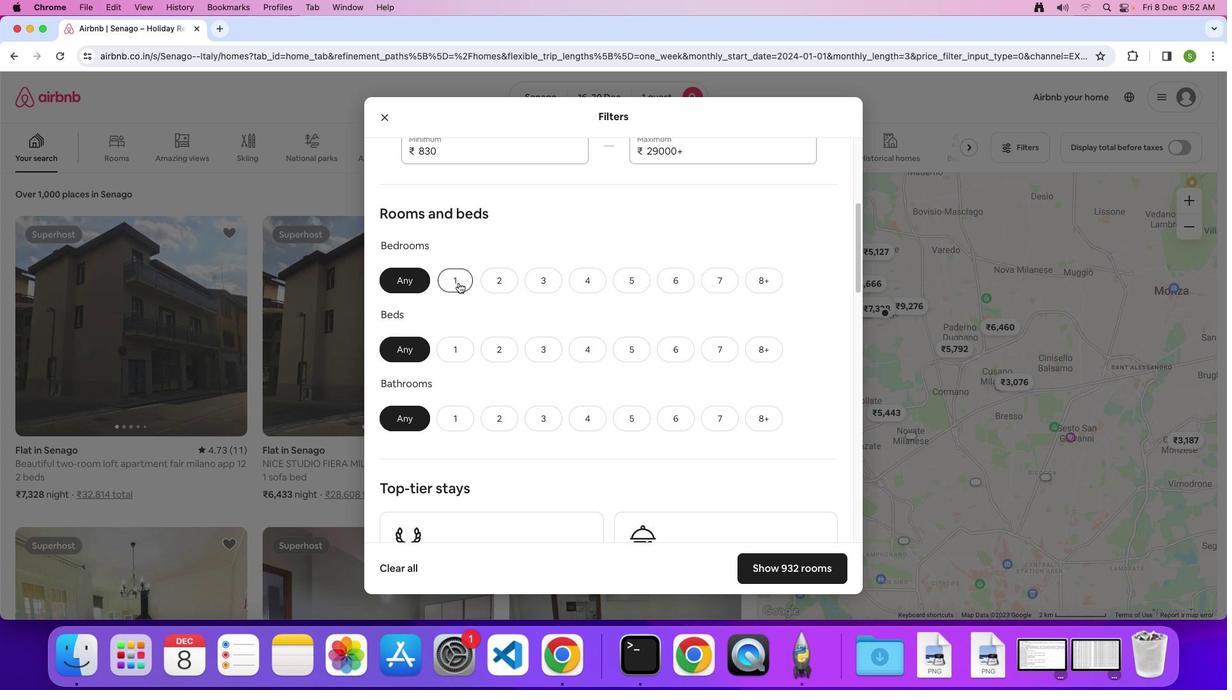 
Action: Mouse moved to (448, 354)
Screenshot: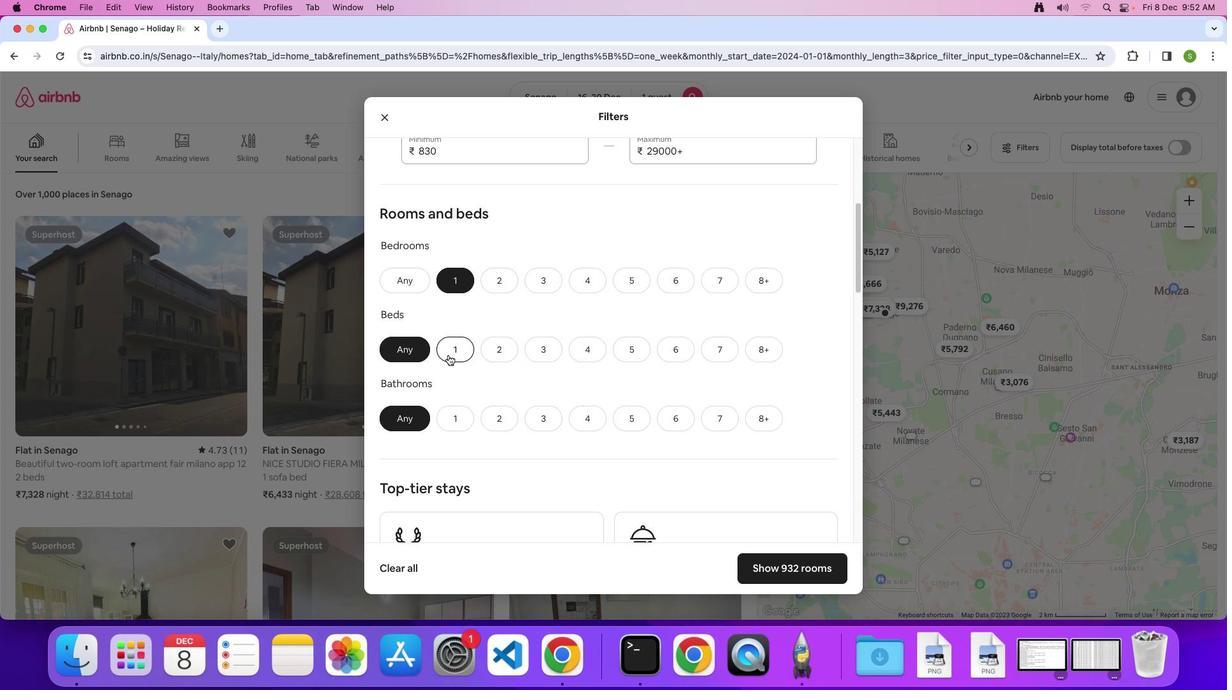 
Action: Mouse pressed left at (448, 354)
Screenshot: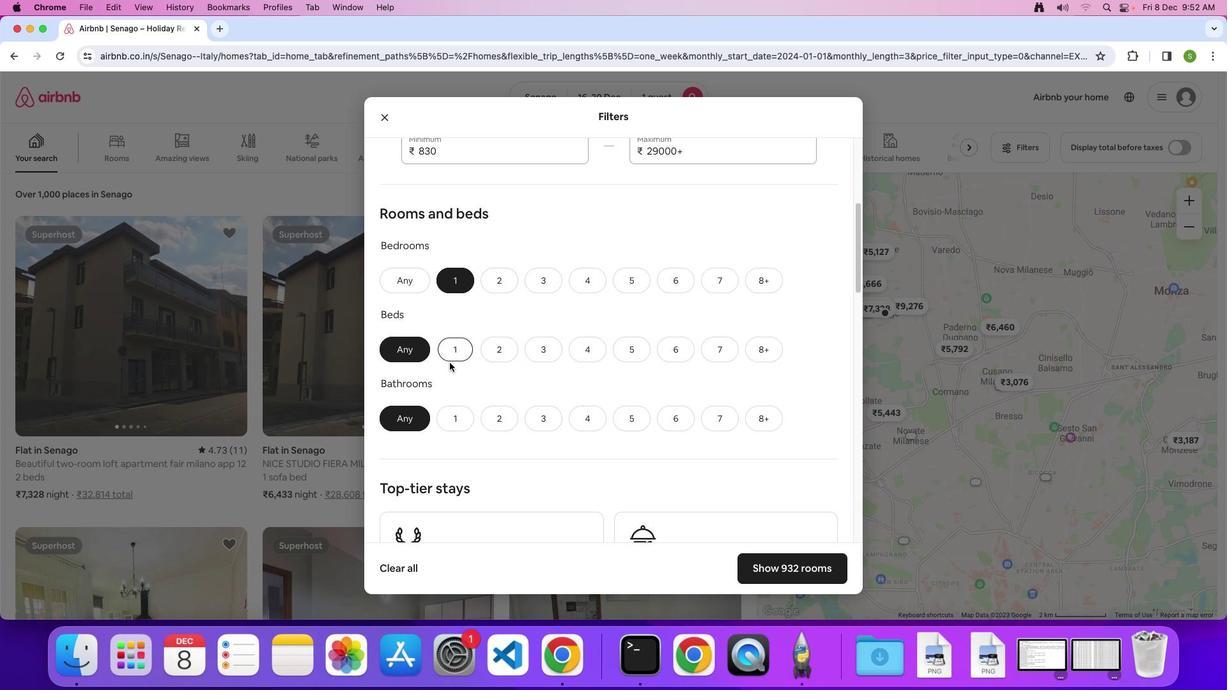 
Action: Mouse moved to (457, 418)
Screenshot: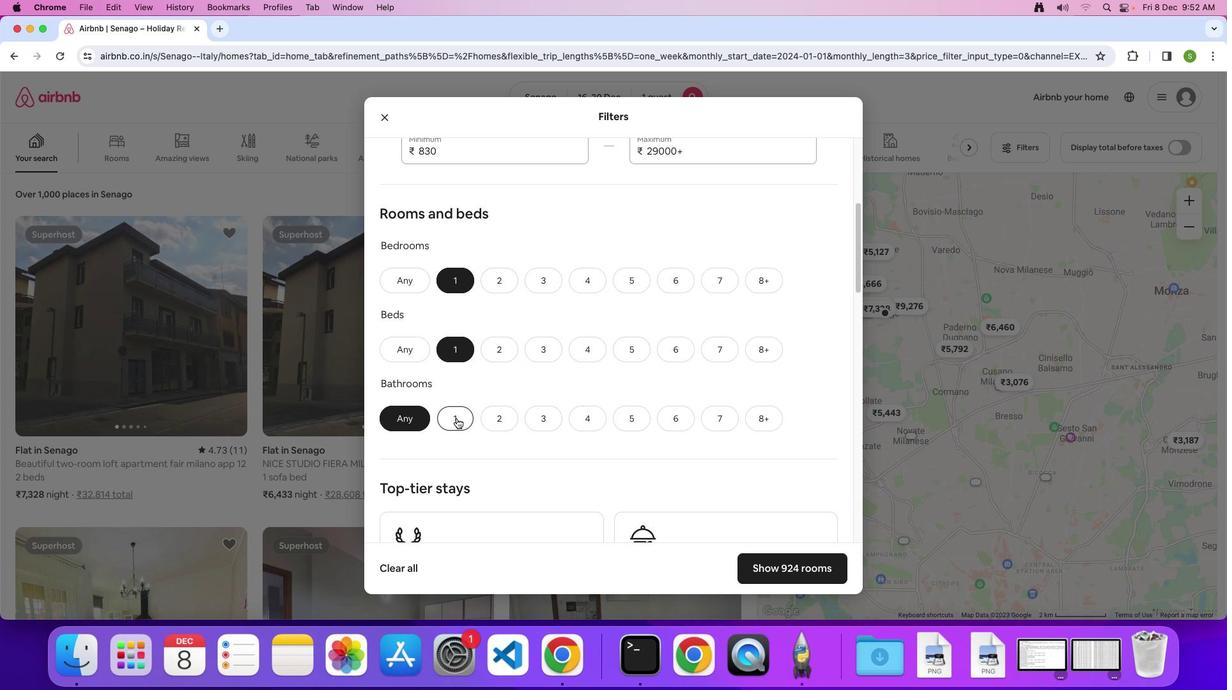
Action: Mouse pressed left at (457, 418)
Screenshot: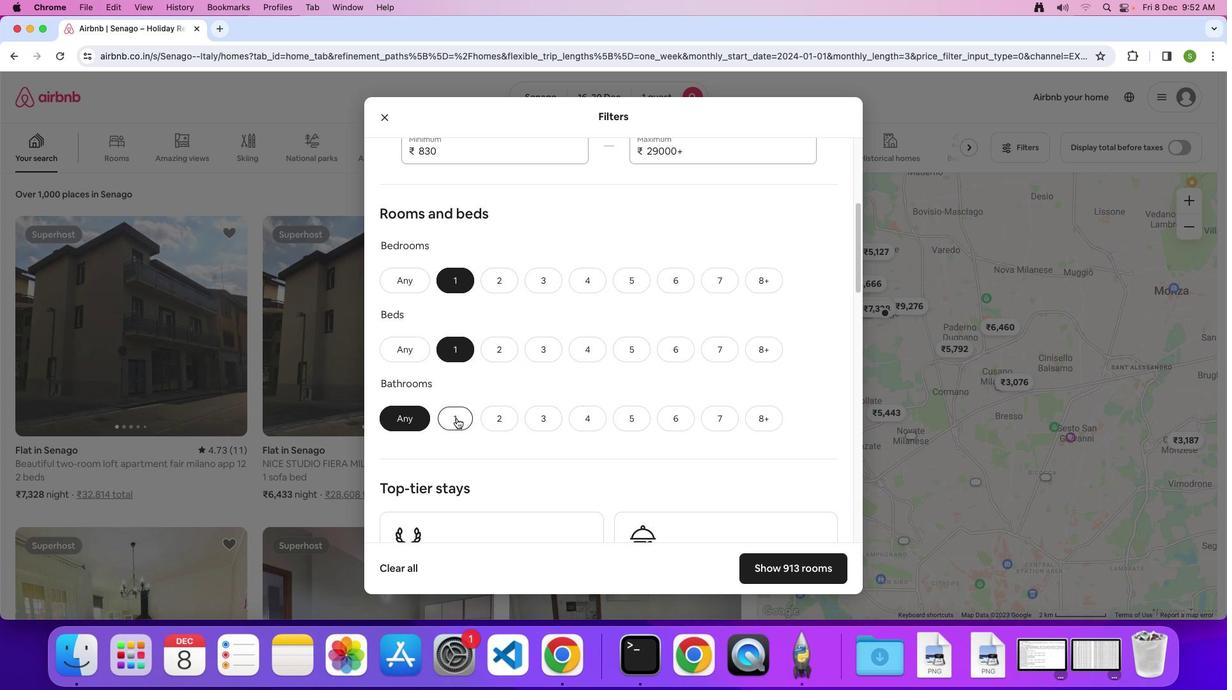 
Action: Mouse moved to (682, 371)
Screenshot: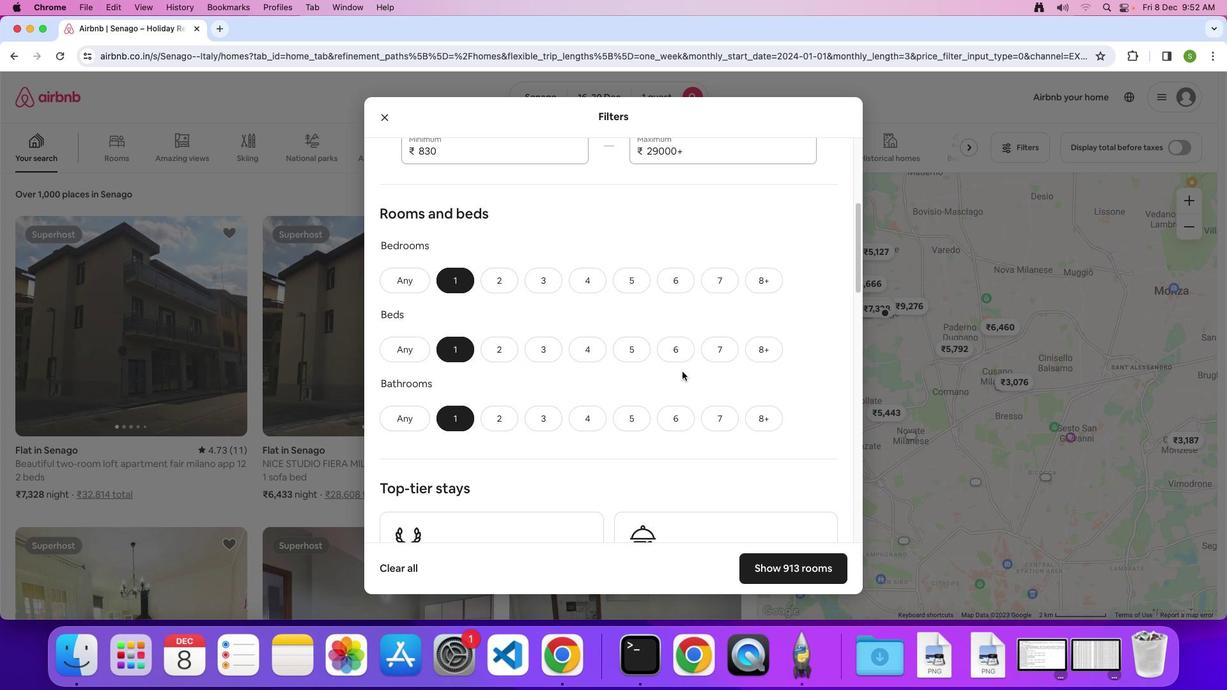 
Action: Mouse scrolled (682, 371) with delta (0, 0)
Screenshot: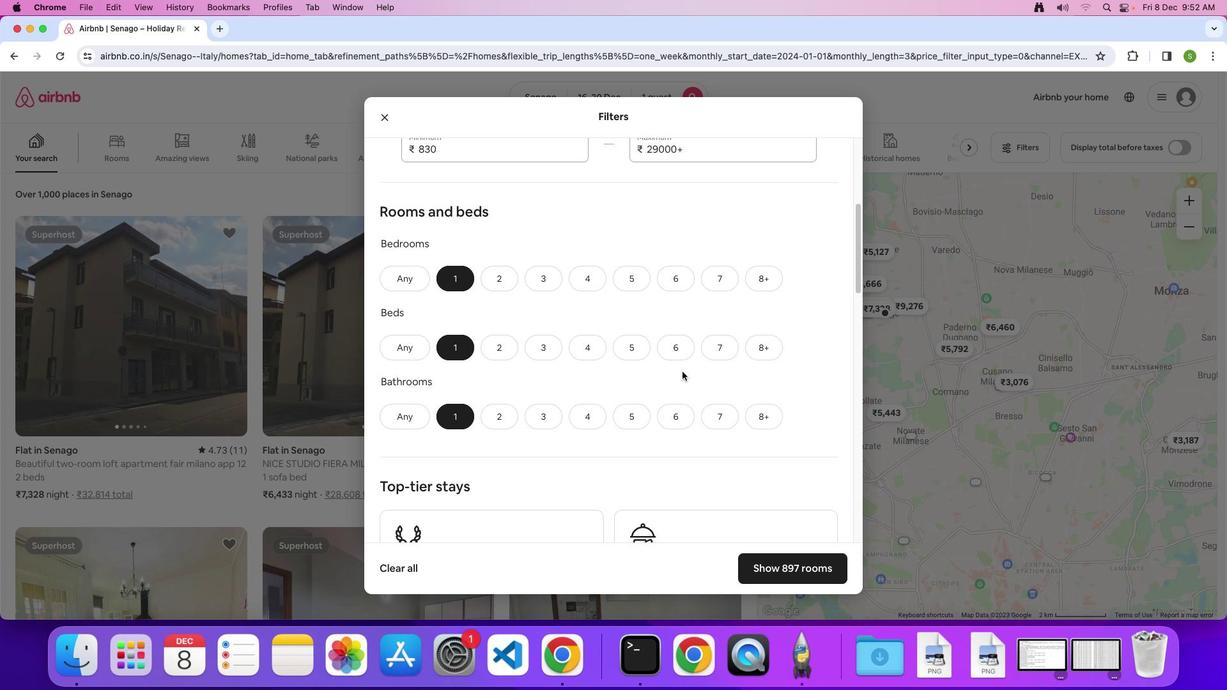 
Action: Mouse scrolled (682, 371) with delta (0, 0)
Screenshot: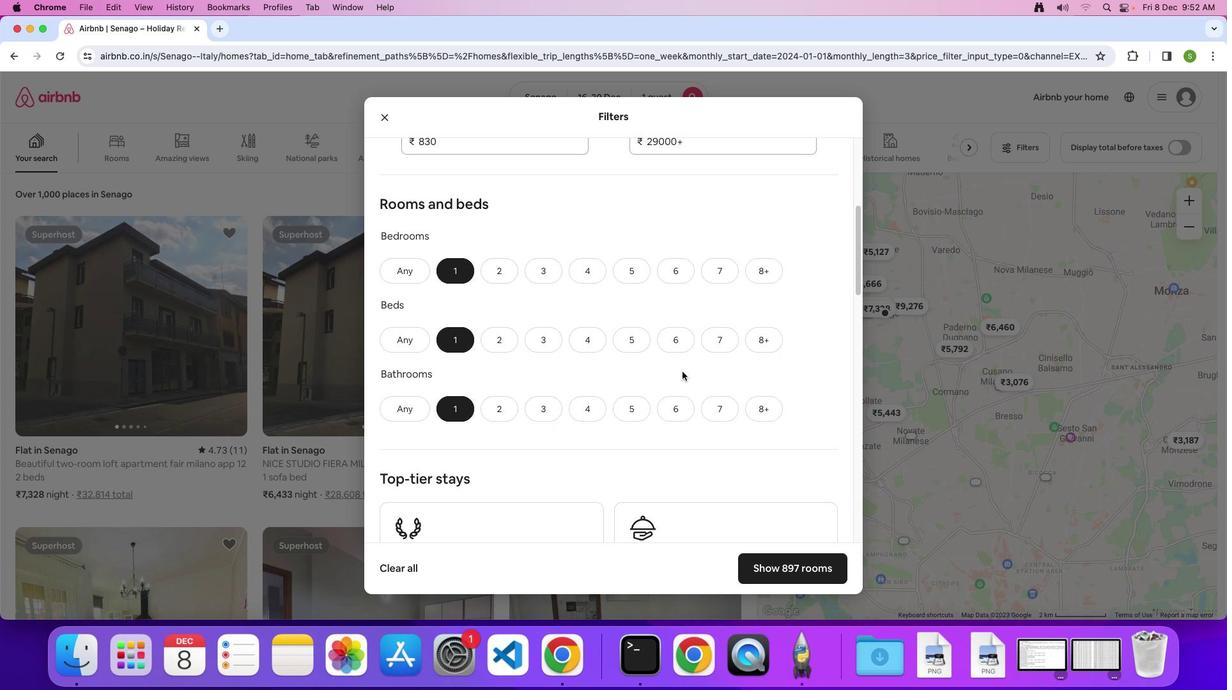 
Action: Mouse scrolled (682, 371) with delta (0, 0)
Screenshot: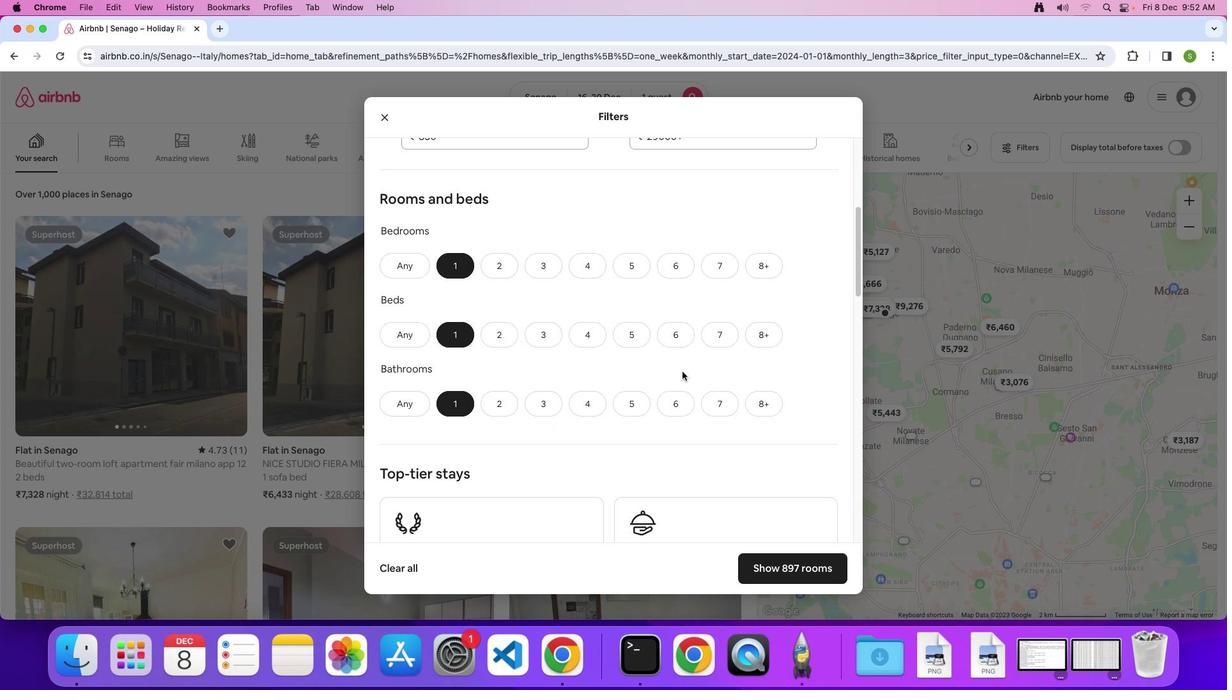 
Action: Mouse scrolled (682, 371) with delta (0, 0)
Screenshot: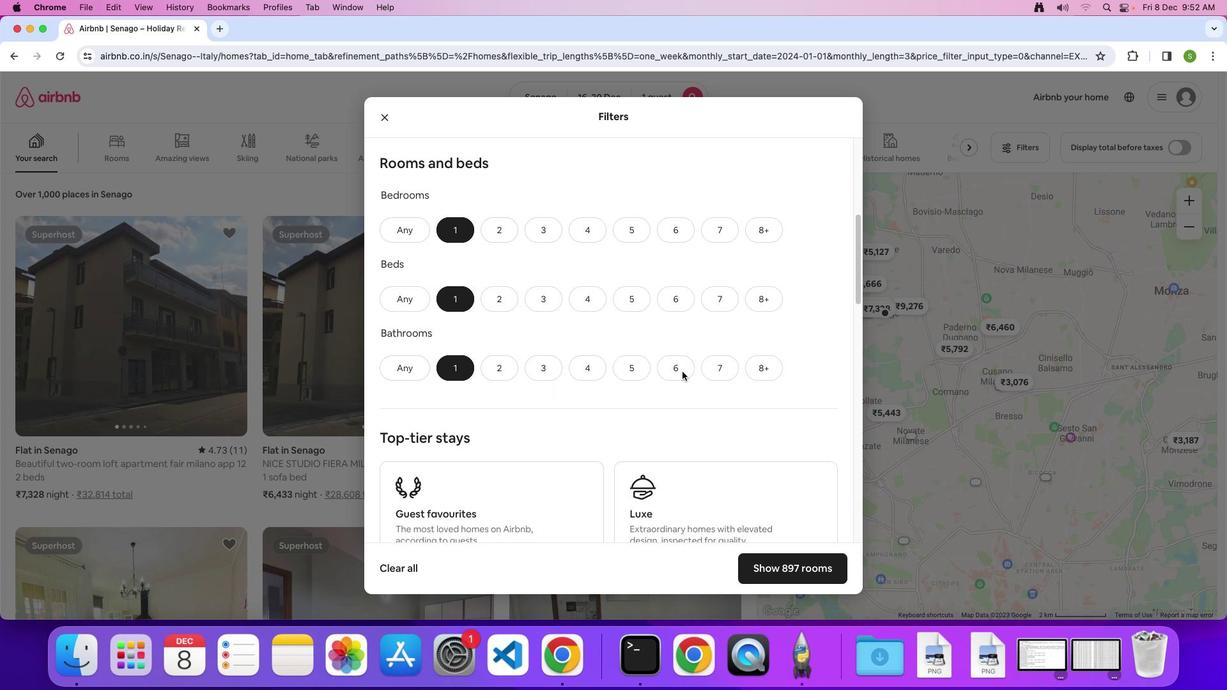 
Action: Mouse moved to (682, 370)
Screenshot: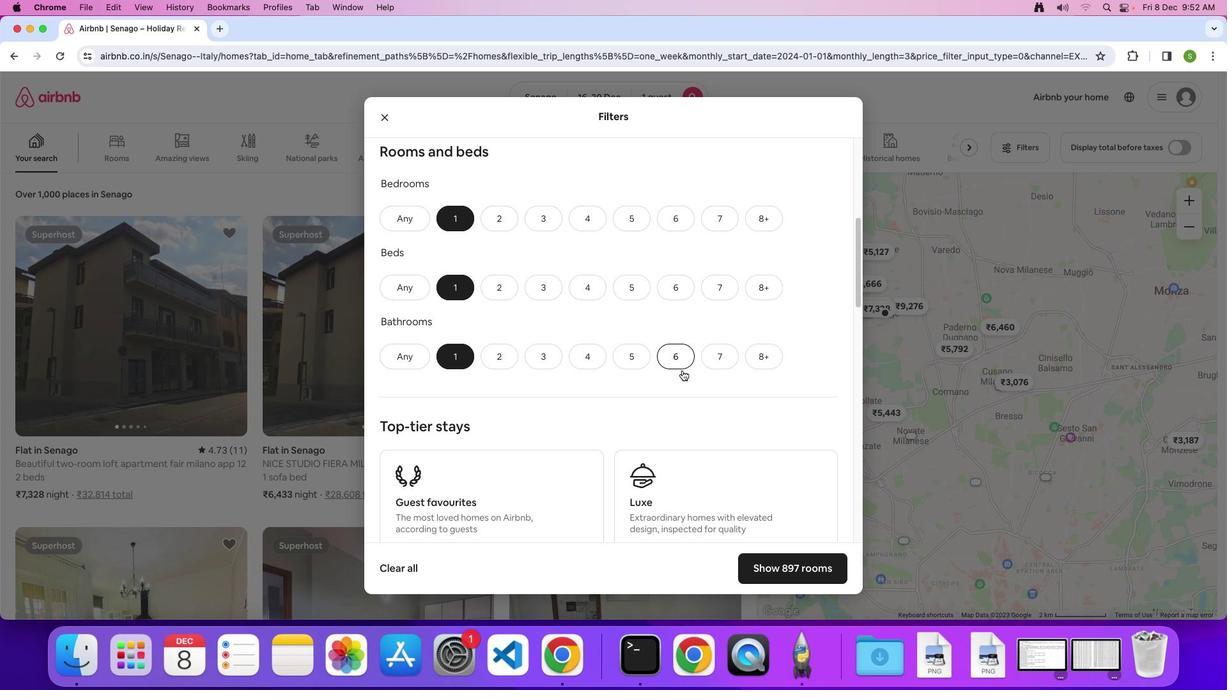 
Action: Mouse scrolled (682, 370) with delta (0, 0)
Screenshot: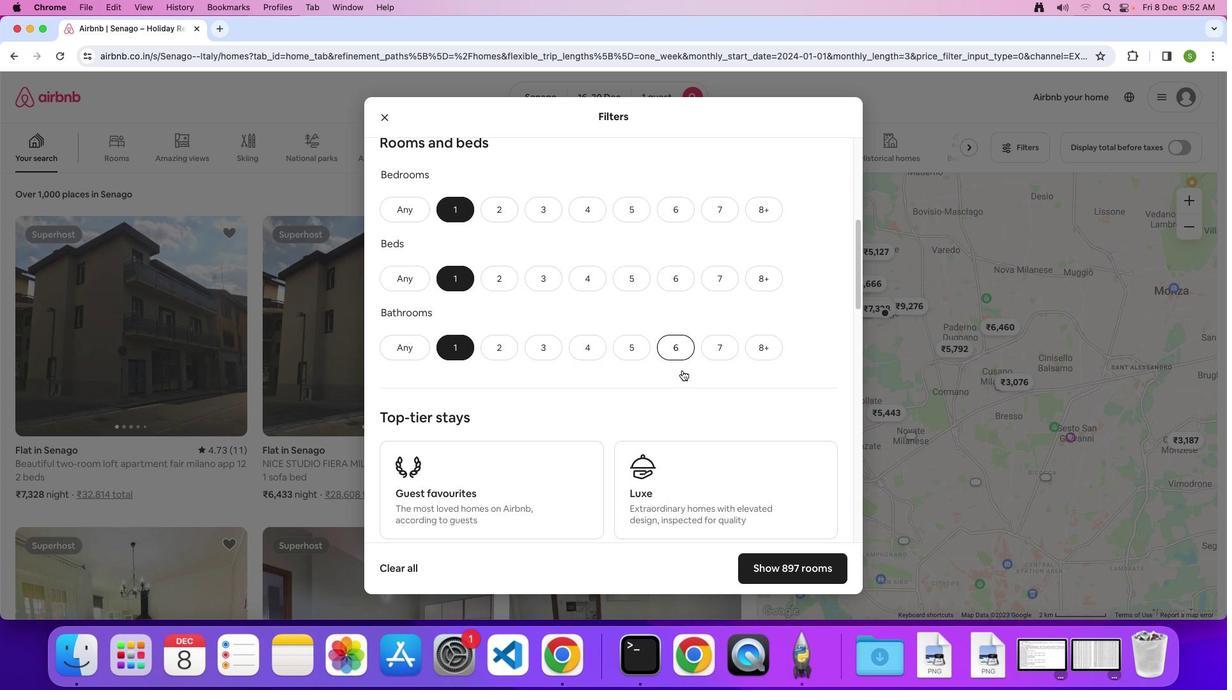 
Action: Mouse scrolled (682, 370) with delta (0, 0)
Screenshot: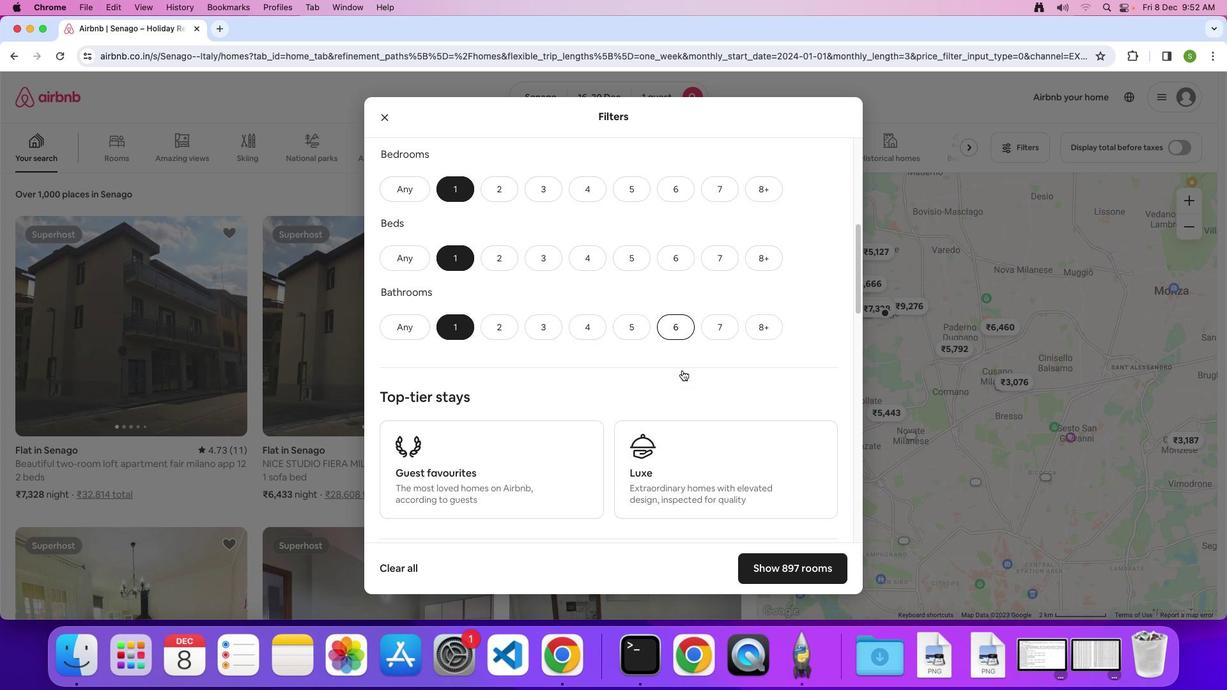 
Action: Mouse moved to (682, 370)
Screenshot: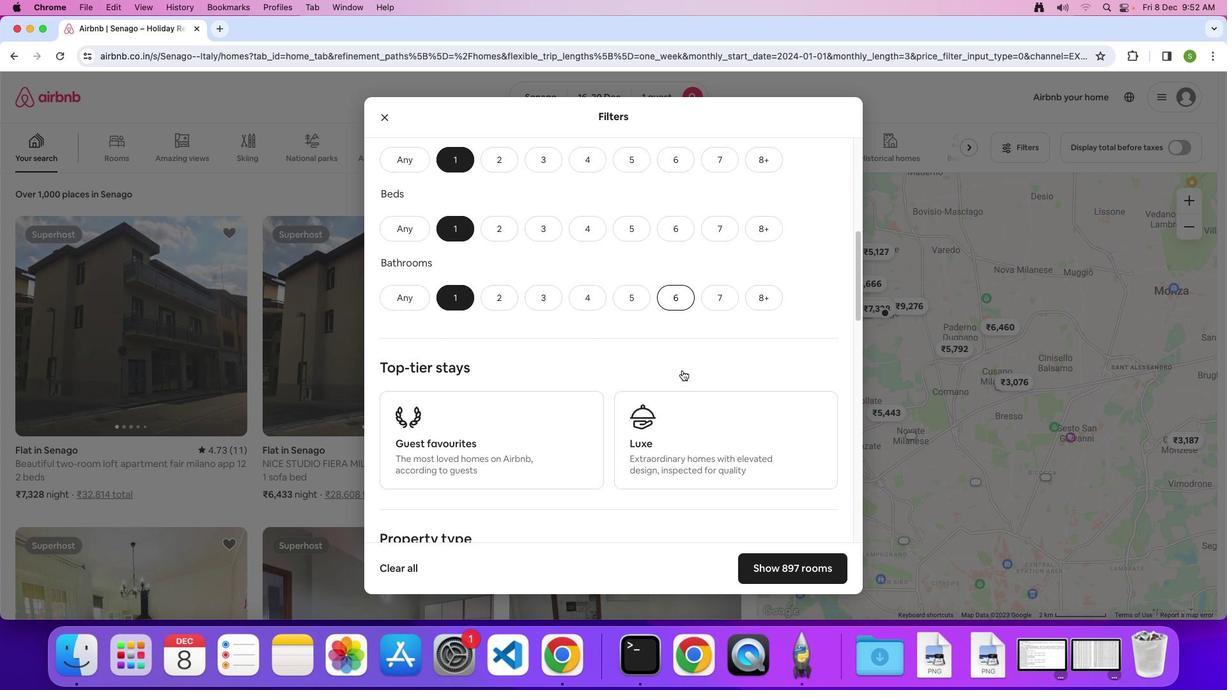 
Action: Mouse scrolled (682, 370) with delta (0, -1)
Screenshot: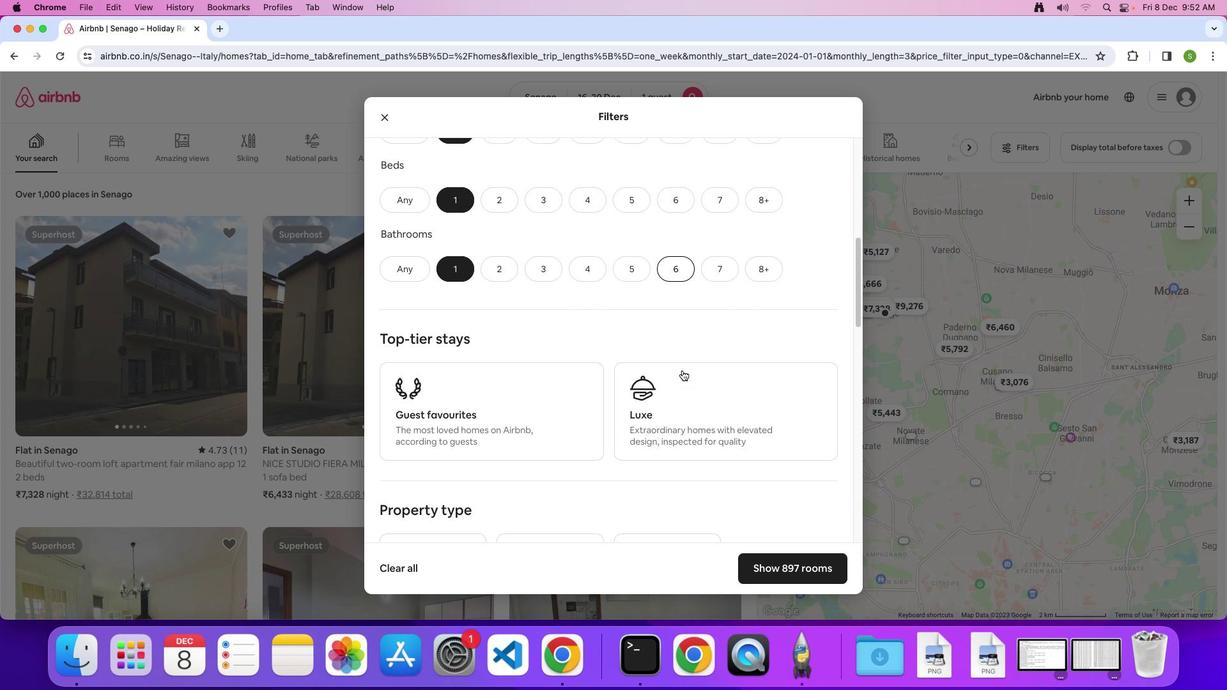 
Action: Mouse scrolled (682, 370) with delta (0, 0)
Screenshot: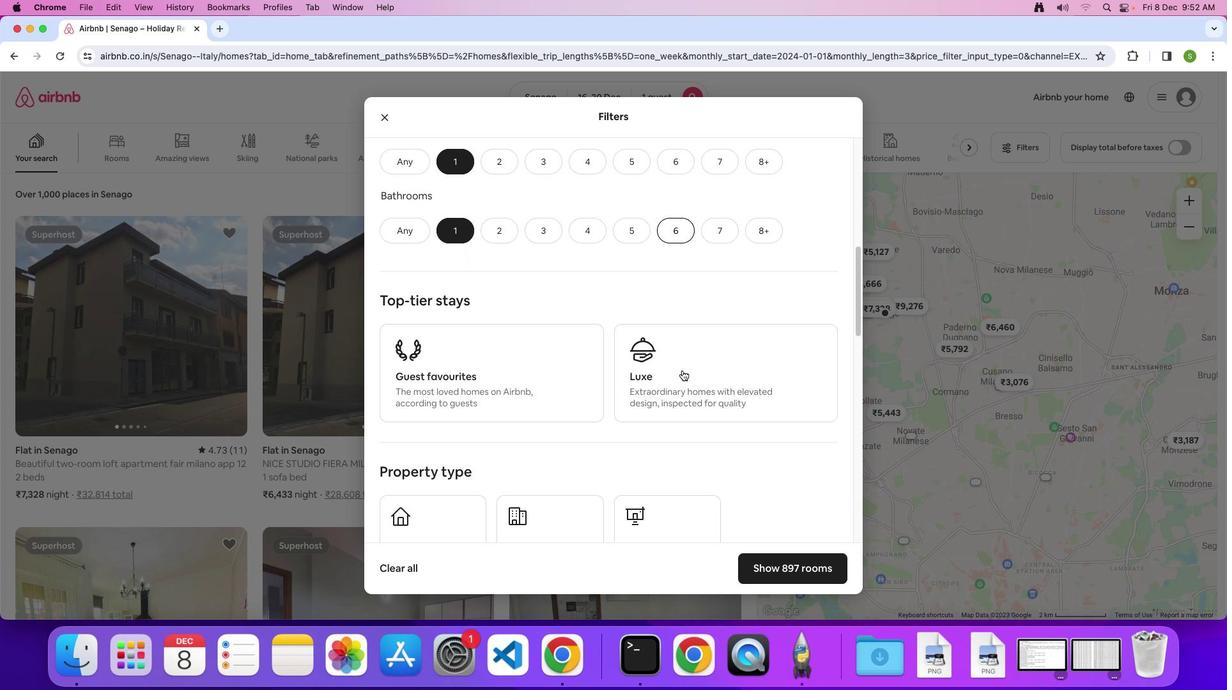 
Action: Mouse scrolled (682, 370) with delta (0, 0)
Screenshot: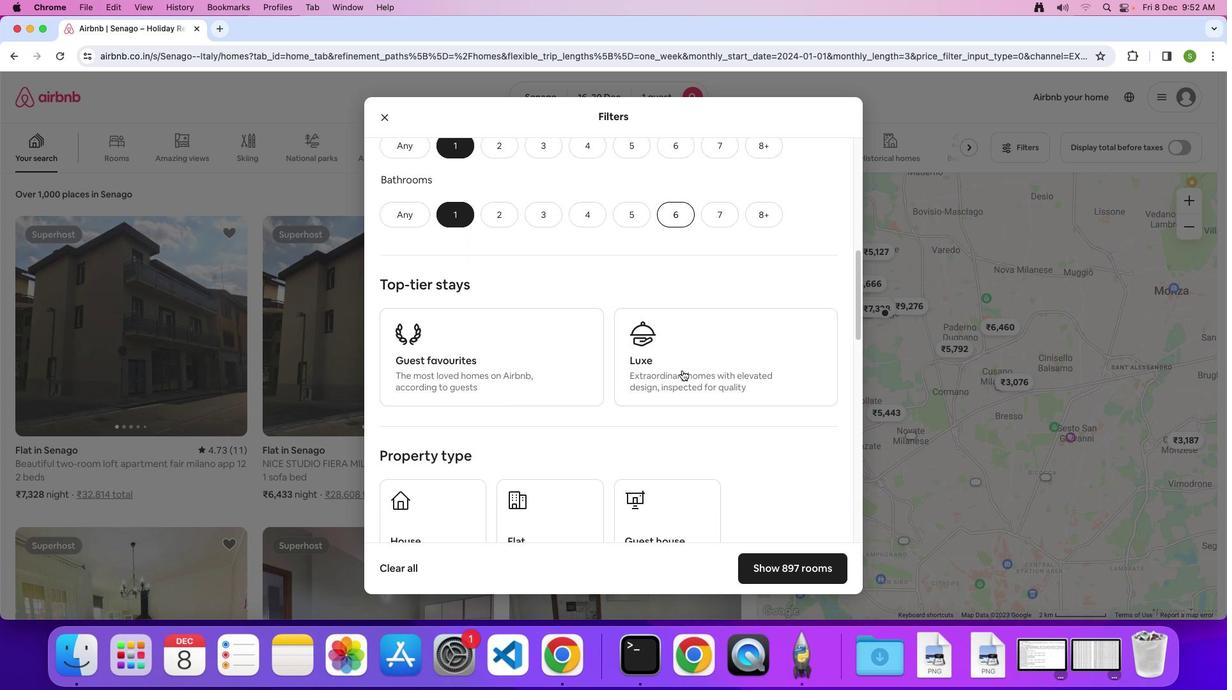 
Action: Mouse scrolled (682, 370) with delta (0, -1)
Screenshot: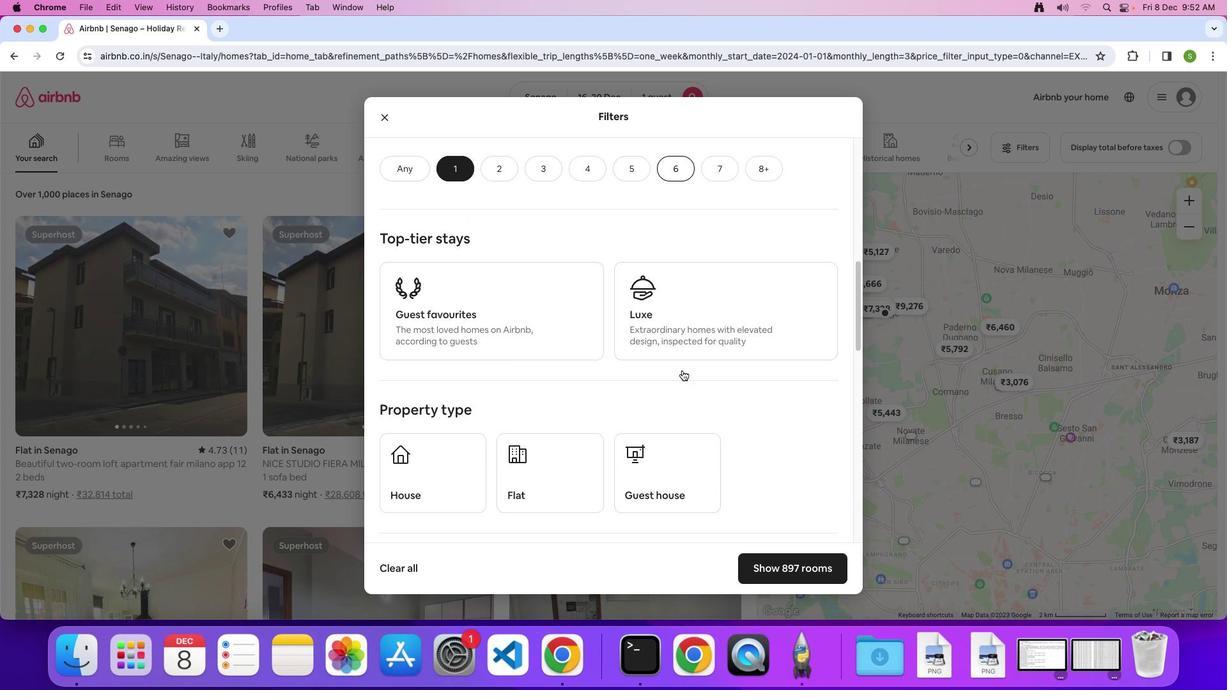 
Action: Mouse scrolled (682, 370) with delta (0, 0)
Screenshot: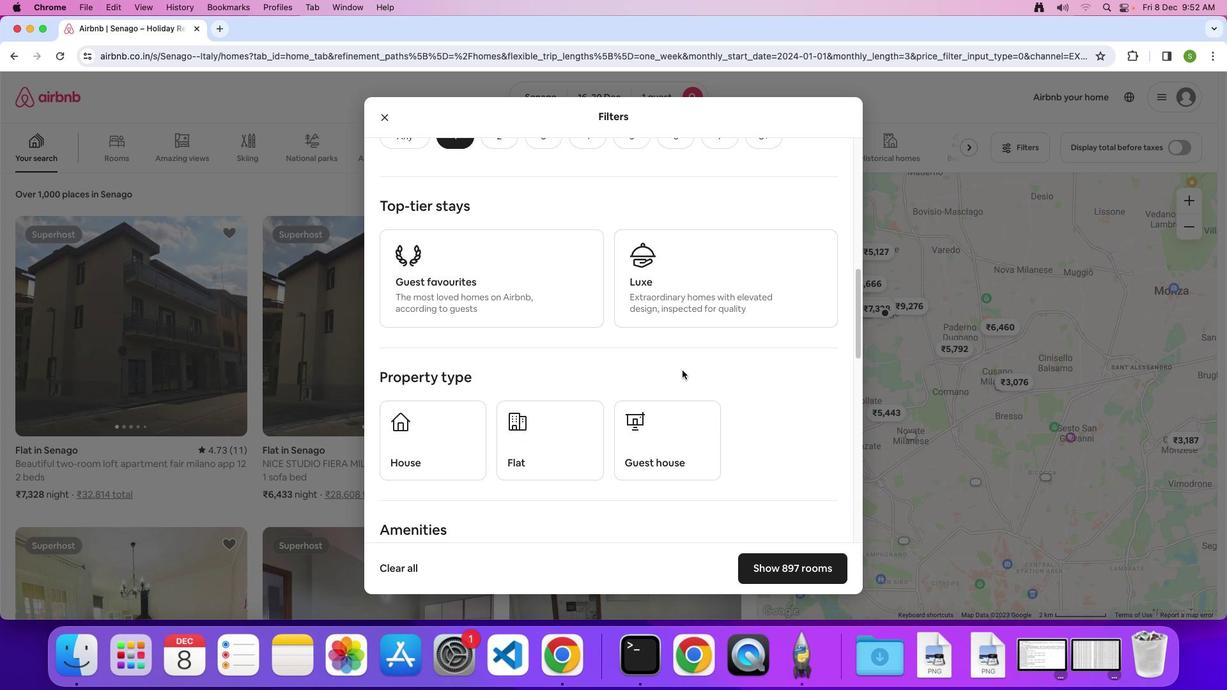 
Action: Mouse scrolled (682, 370) with delta (0, 0)
Screenshot: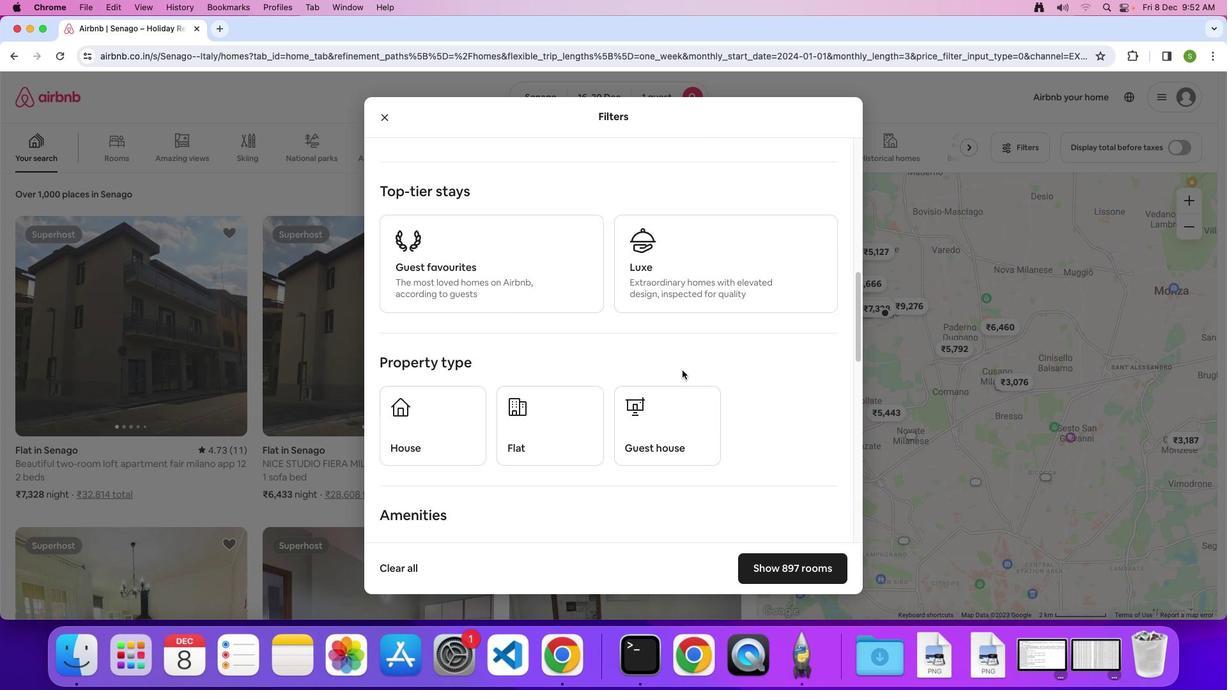 
Action: Mouse scrolled (682, 370) with delta (0, -1)
Screenshot: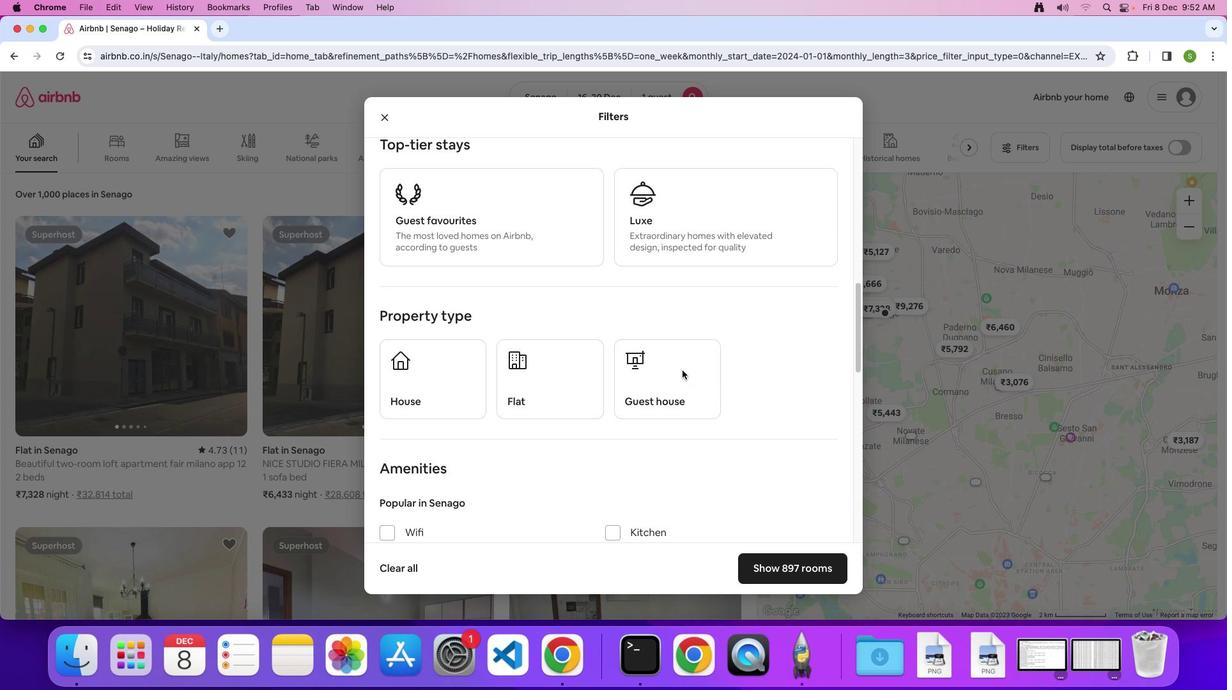 
Action: Mouse scrolled (682, 370) with delta (0, 0)
Screenshot: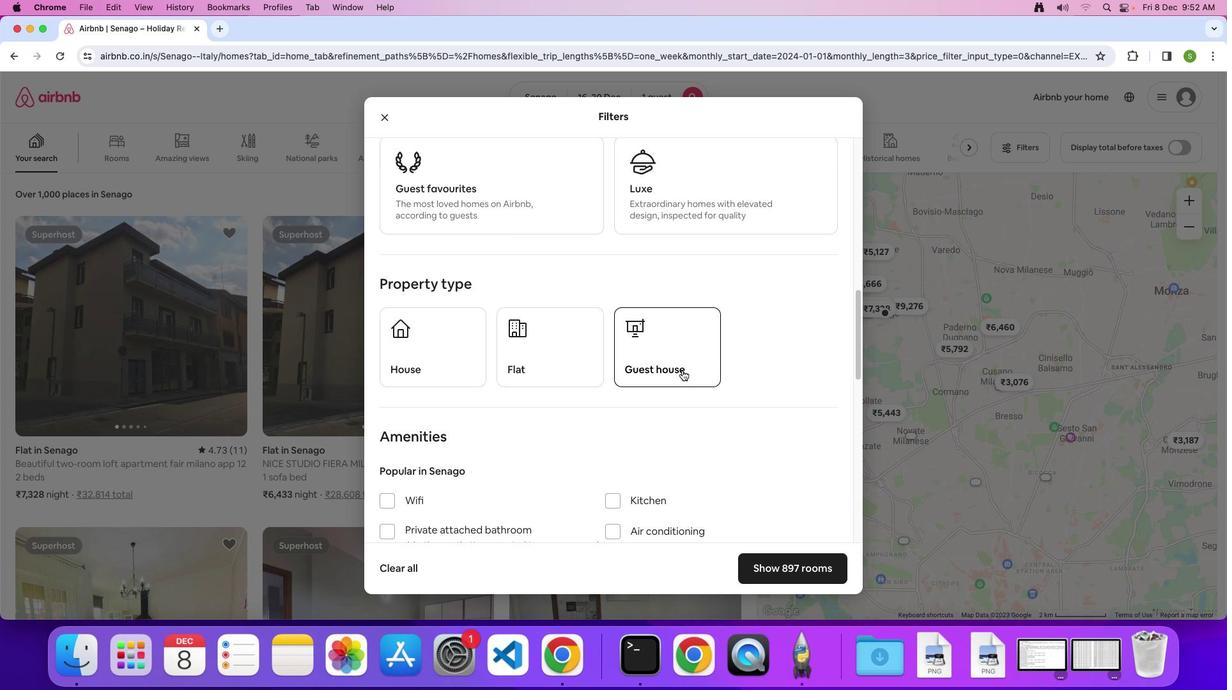 
Action: Mouse scrolled (682, 370) with delta (0, 0)
Screenshot: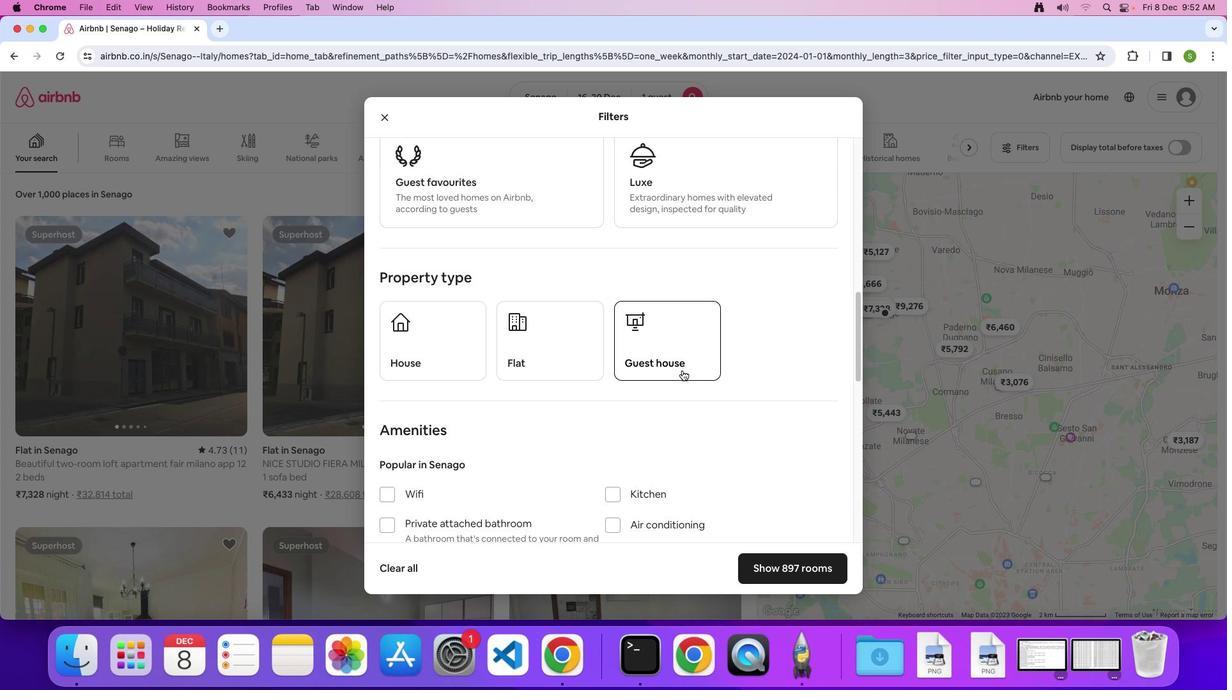 
Action: Mouse scrolled (682, 370) with delta (0, 0)
Screenshot: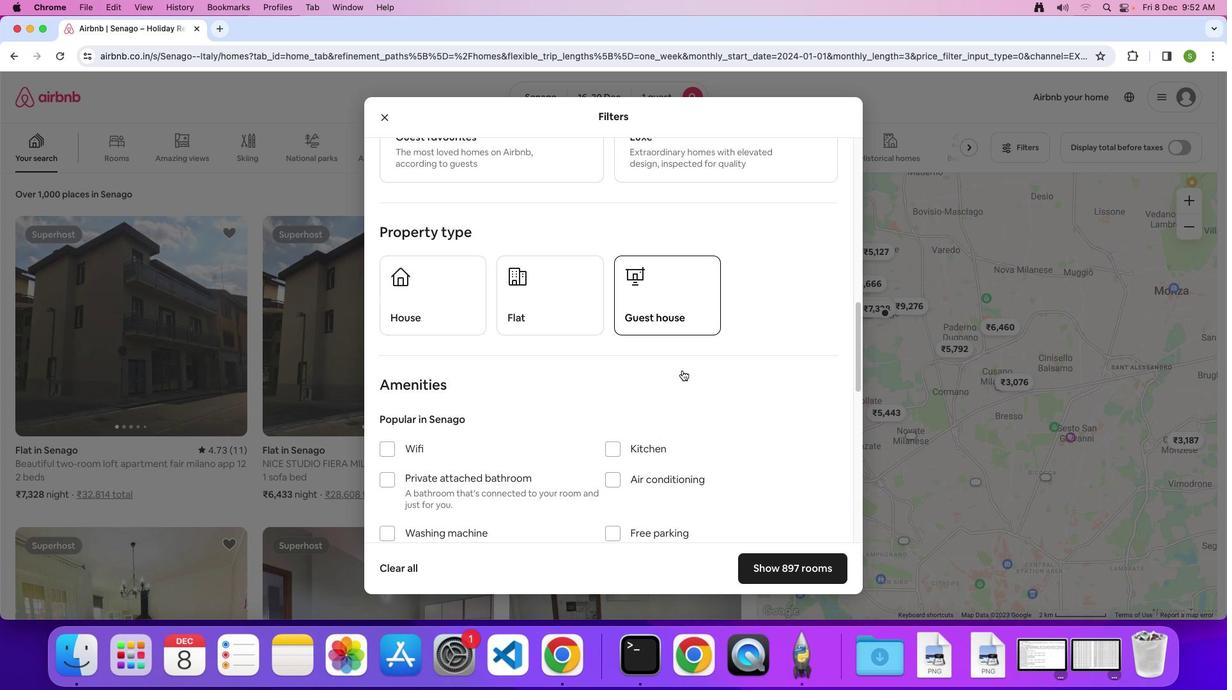 
Action: Mouse scrolled (682, 370) with delta (0, 0)
Screenshot: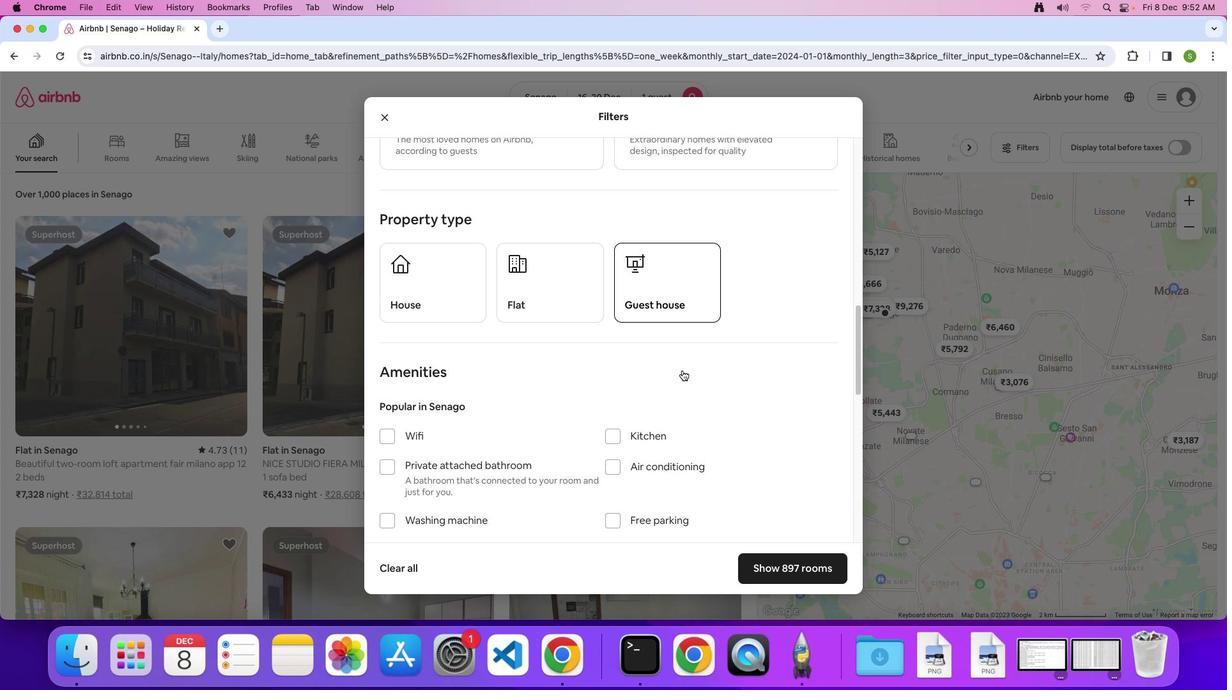 
Action: Mouse scrolled (682, 370) with delta (0, 0)
Screenshot: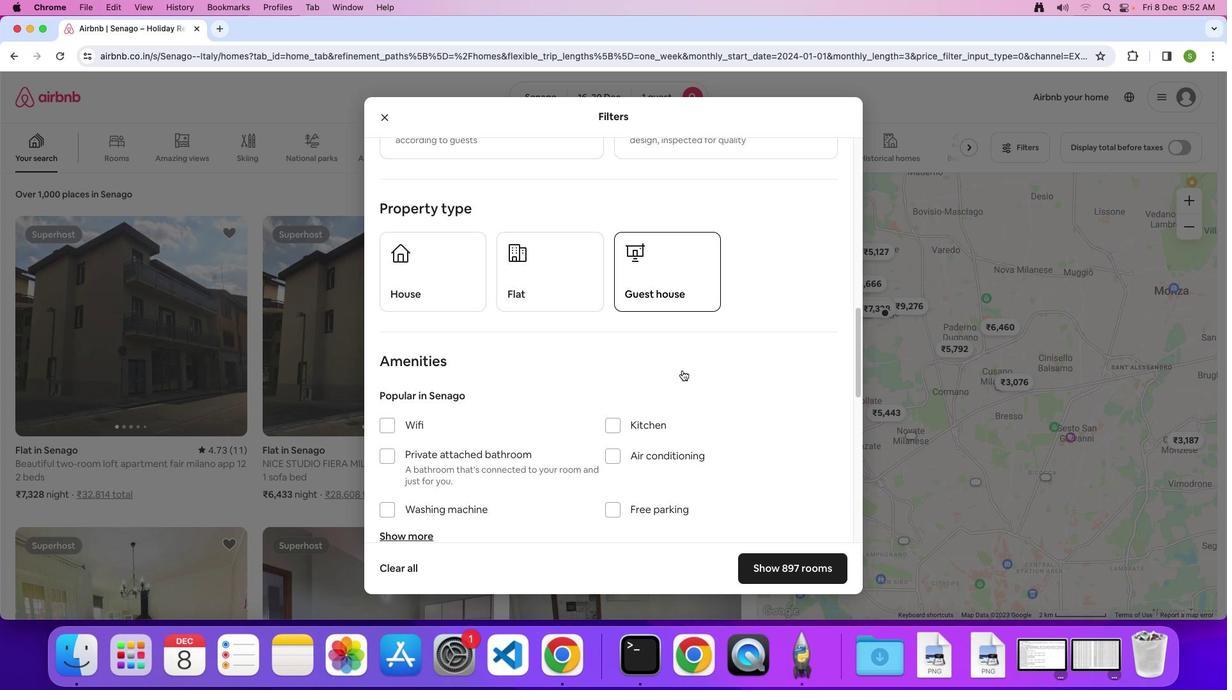 
Action: Mouse scrolled (682, 370) with delta (0, 0)
Screenshot: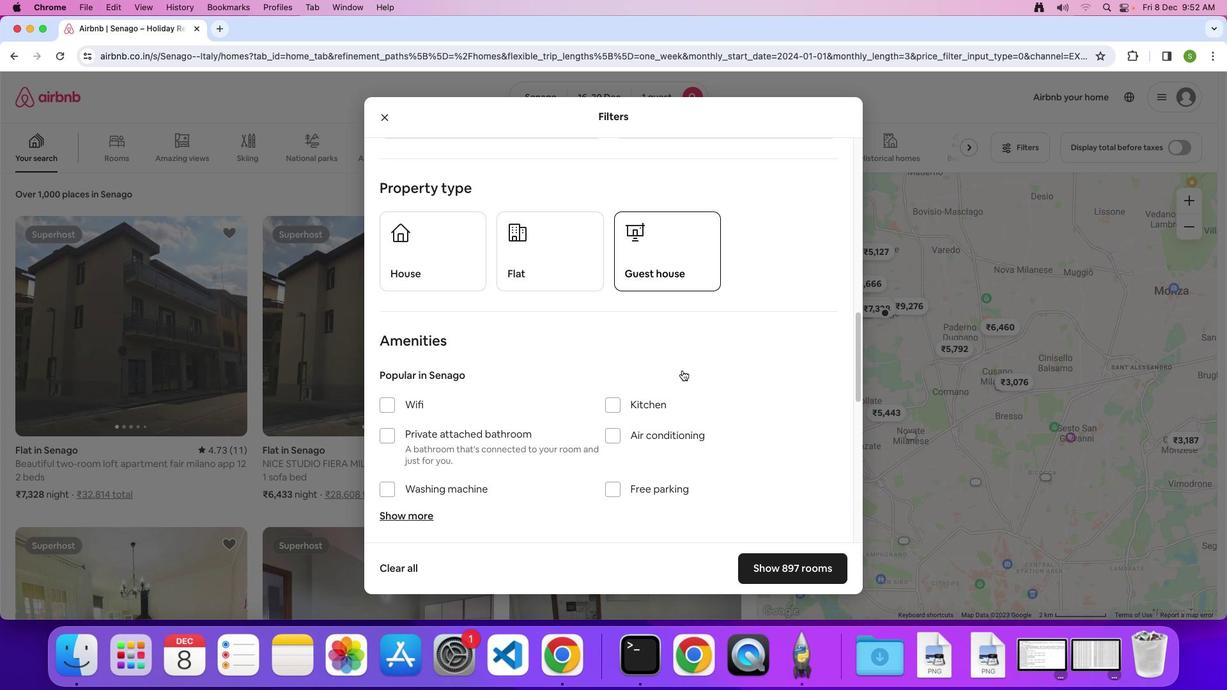 
Action: Mouse scrolled (682, 370) with delta (0, 0)
Screenshot: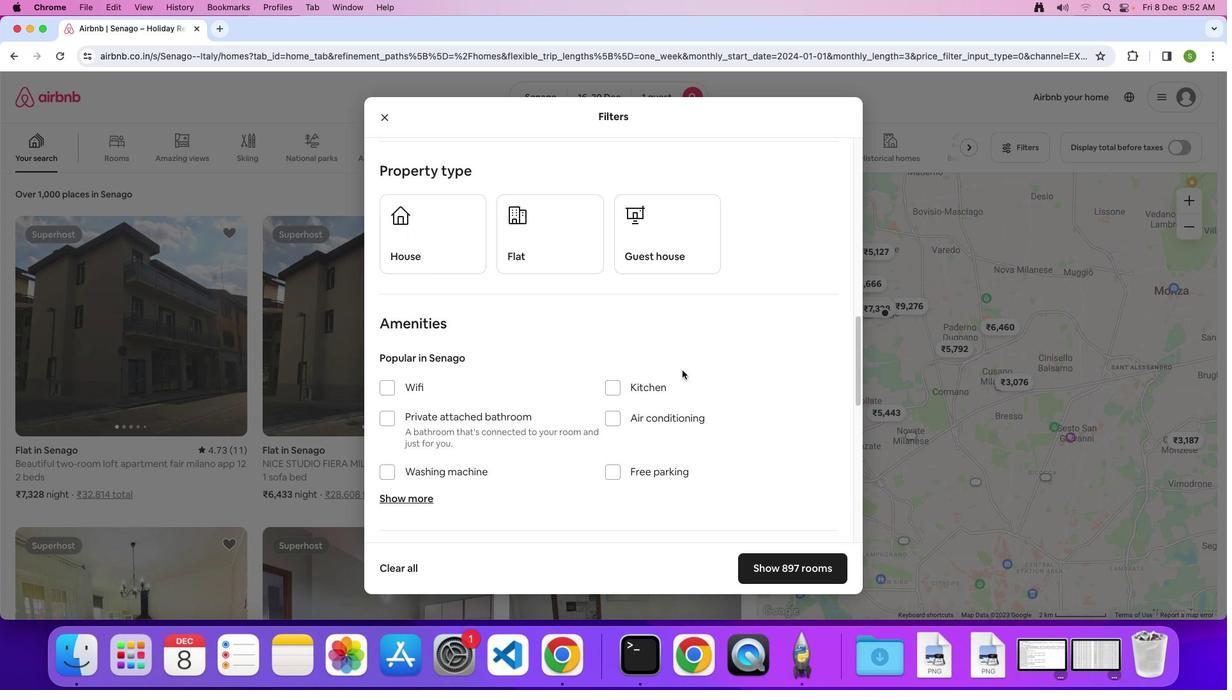 
Action: Mouse scrolled (682, 370) with delta (0, 0)
Screenshot: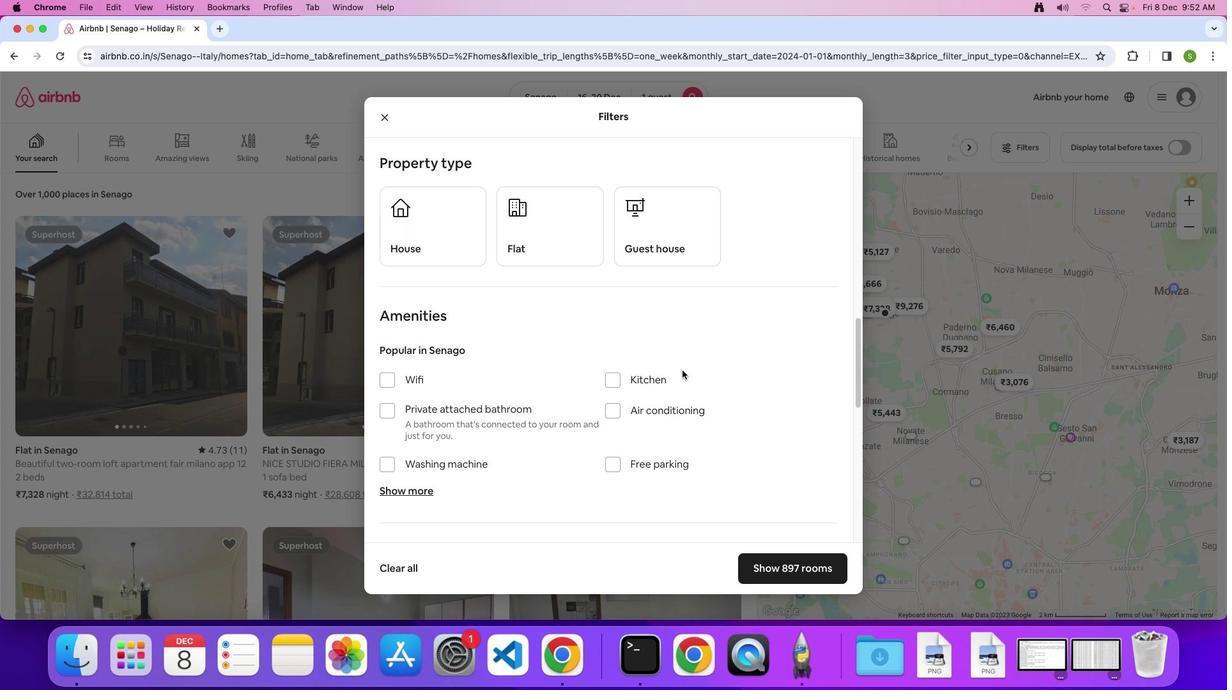 
Action: Mouse moved to (783, 570)
Screenshot: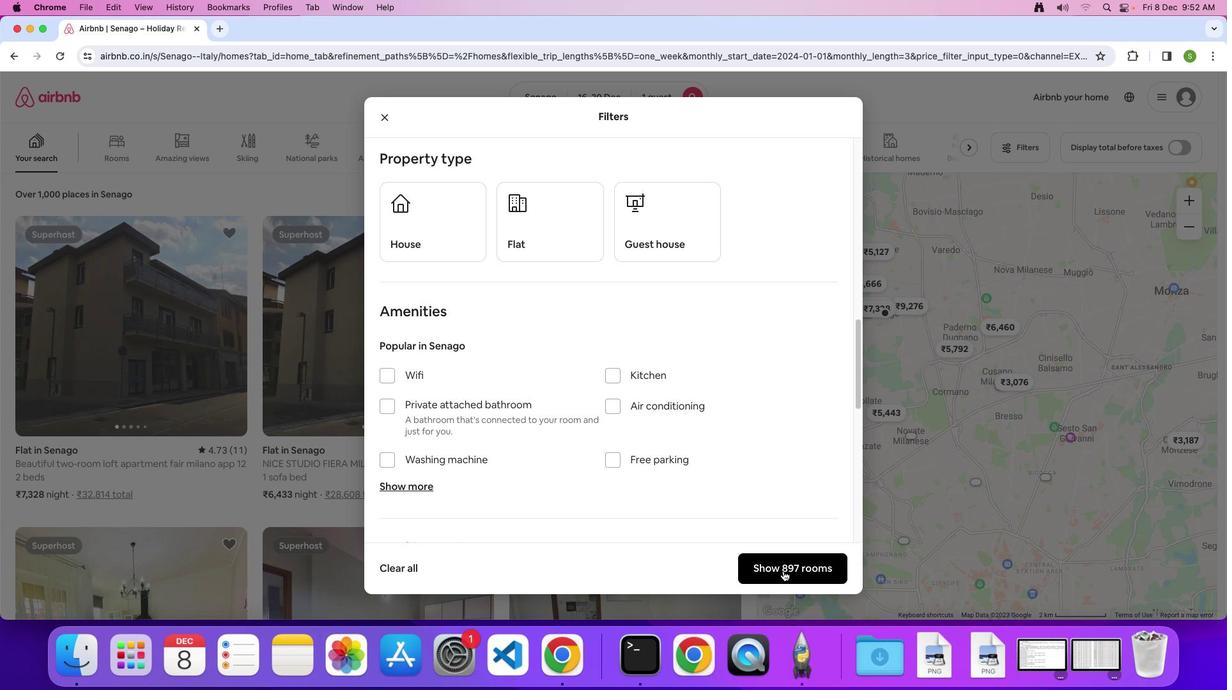 
Action: Mouse pressed left at (783, 570)
Screenshot: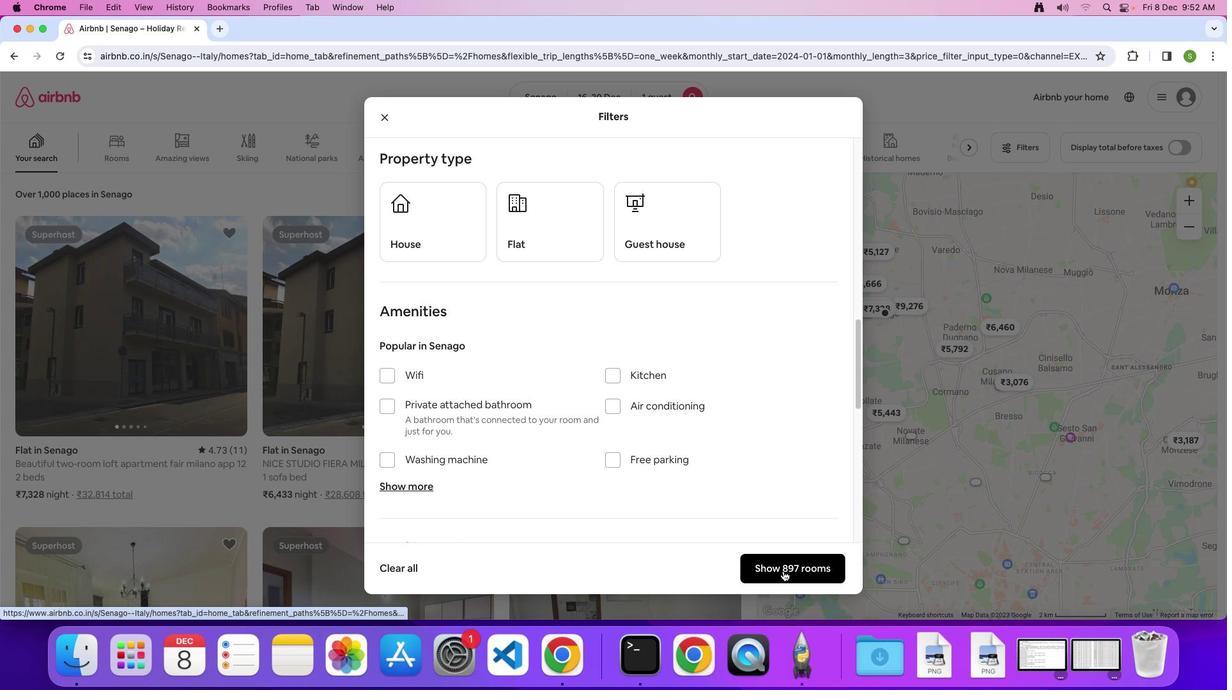 
Action: Mouse moved to (142, 302)
Screenshot: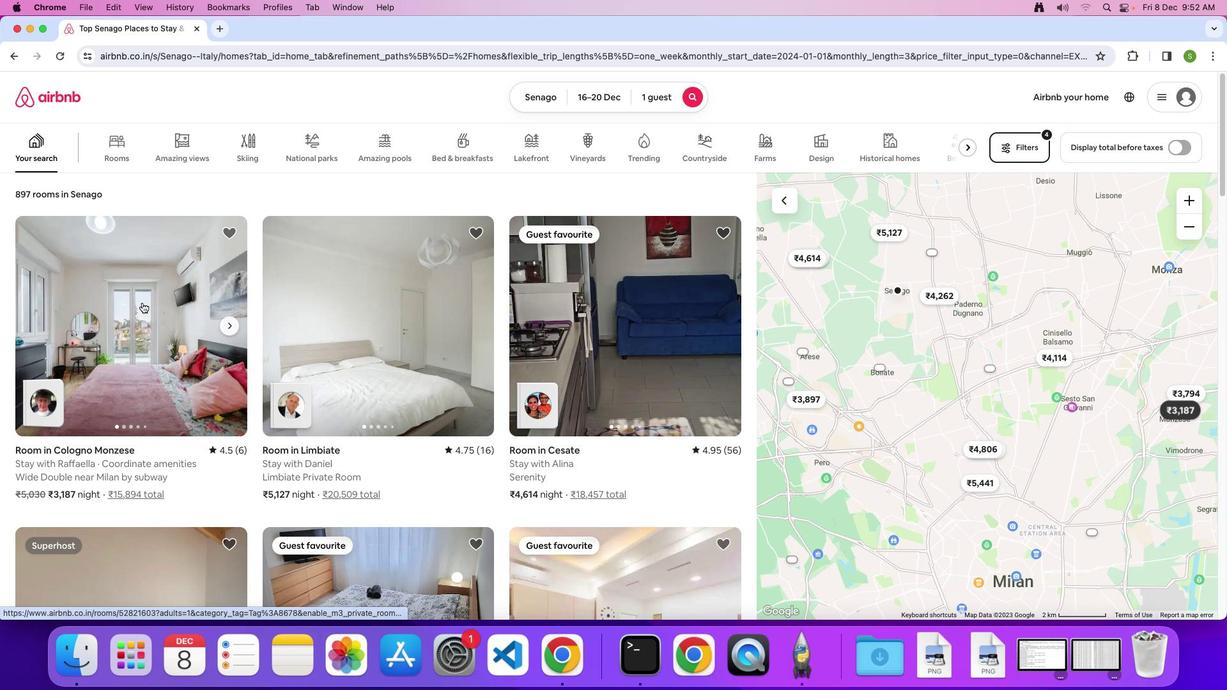 
Action: Mouse pressed left at (142, 302)
Screenshot: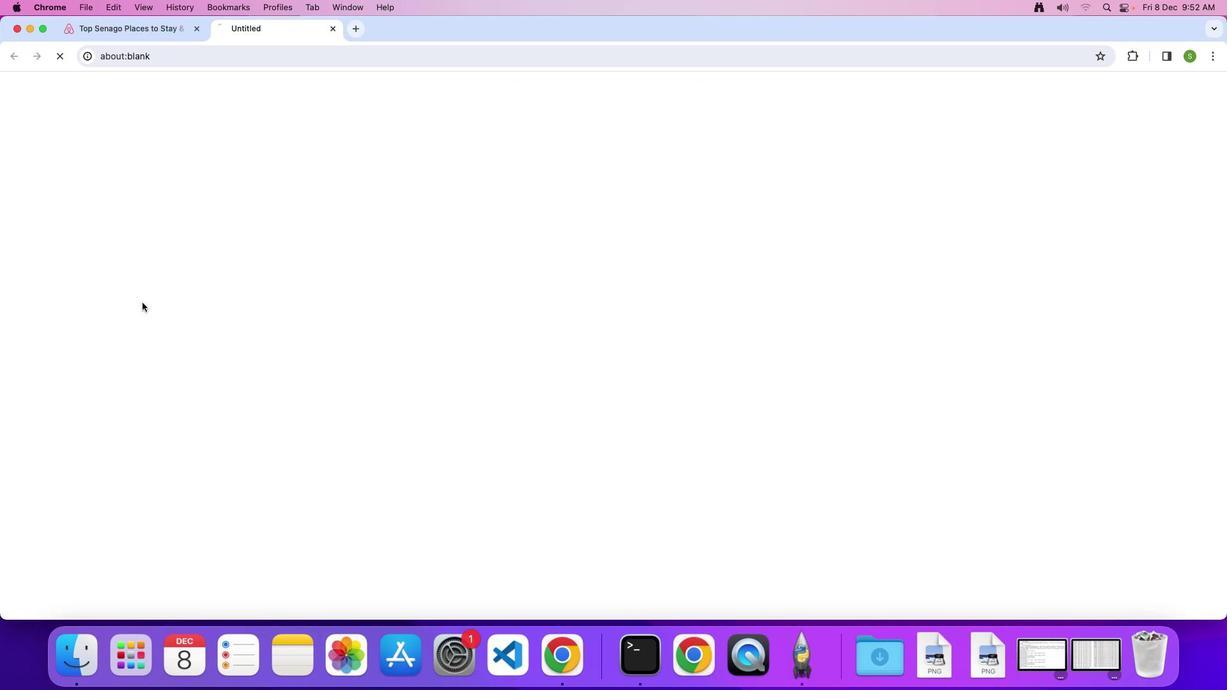 
Action: Mouse moved to (446, 300)
Screenshot: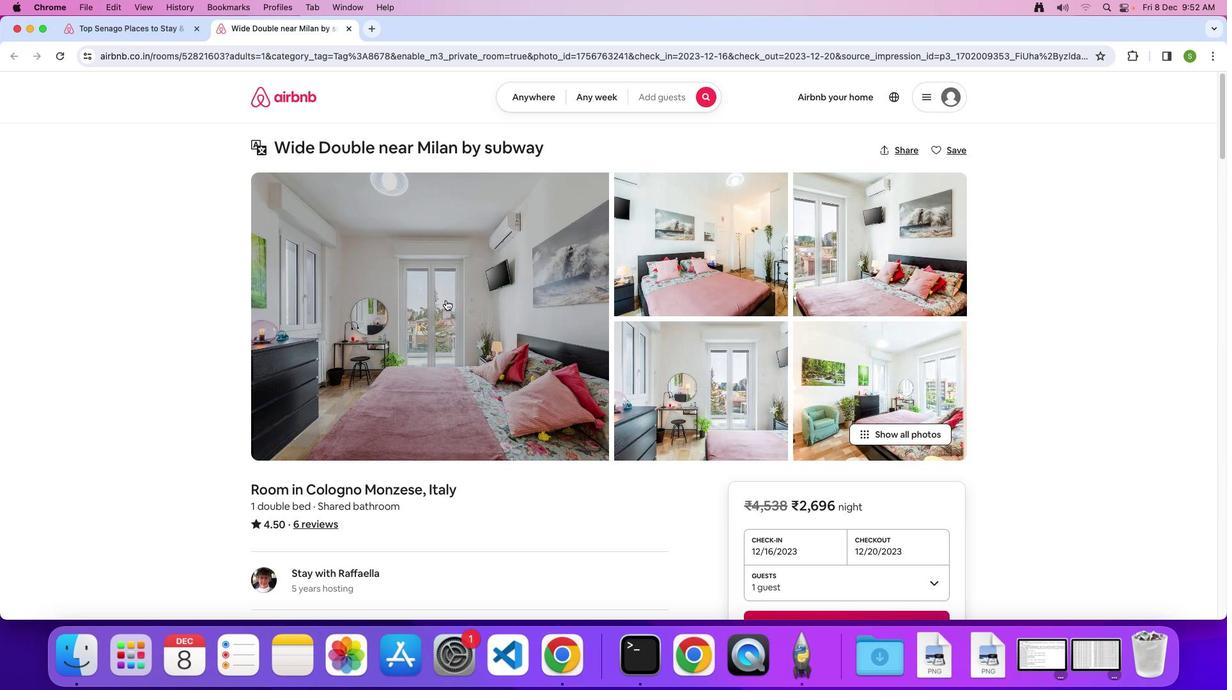 
Action: Mouse pressed left at (446, 300)
Screenshot: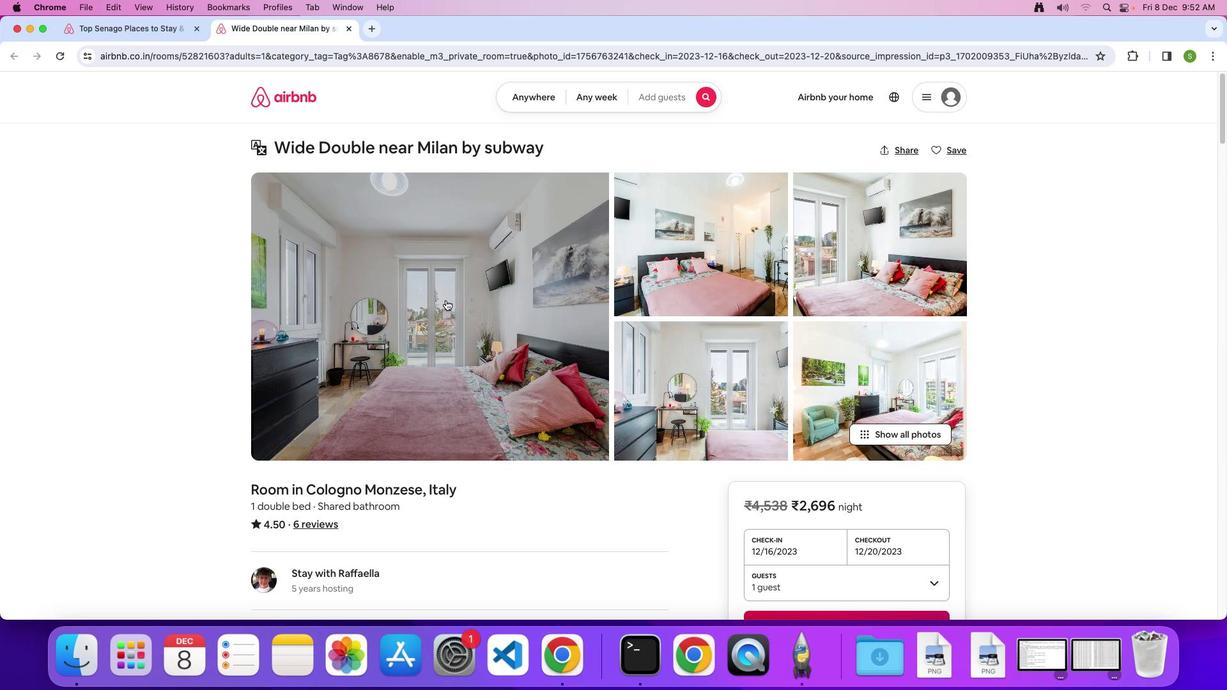 
Action: Mouse moved to (413, 331)
Screenshot: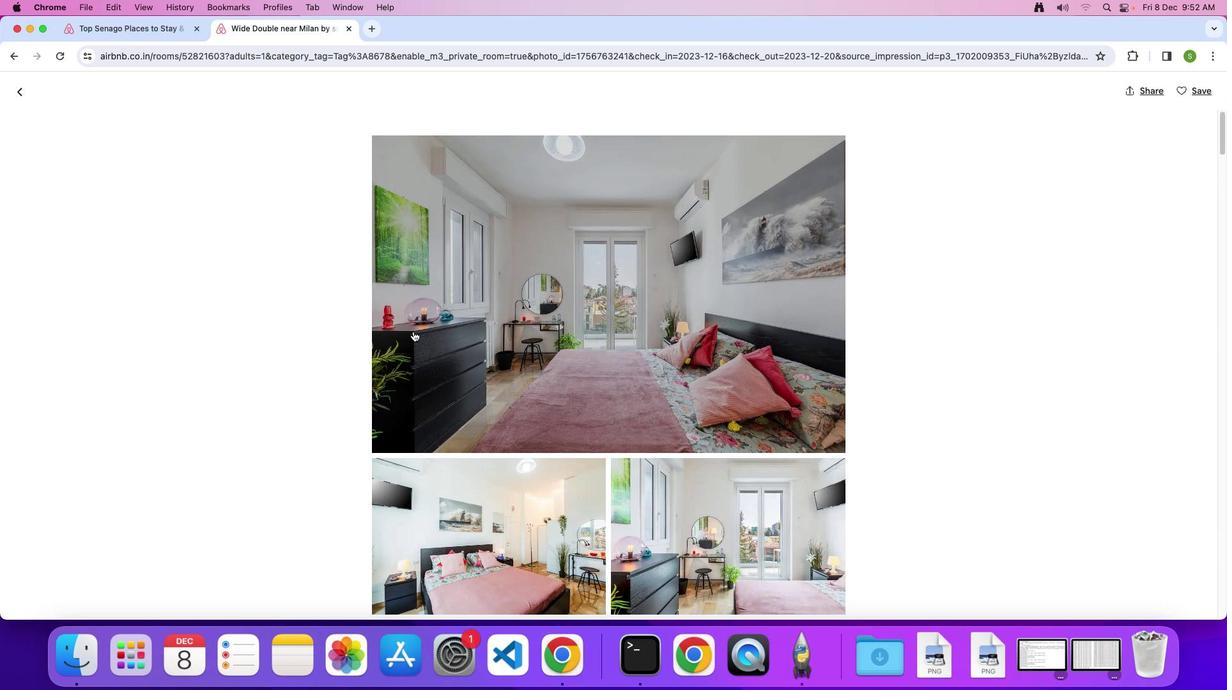 
Action: Mouse scrolled (413, 331) with delta (0, 0)
Screenshot: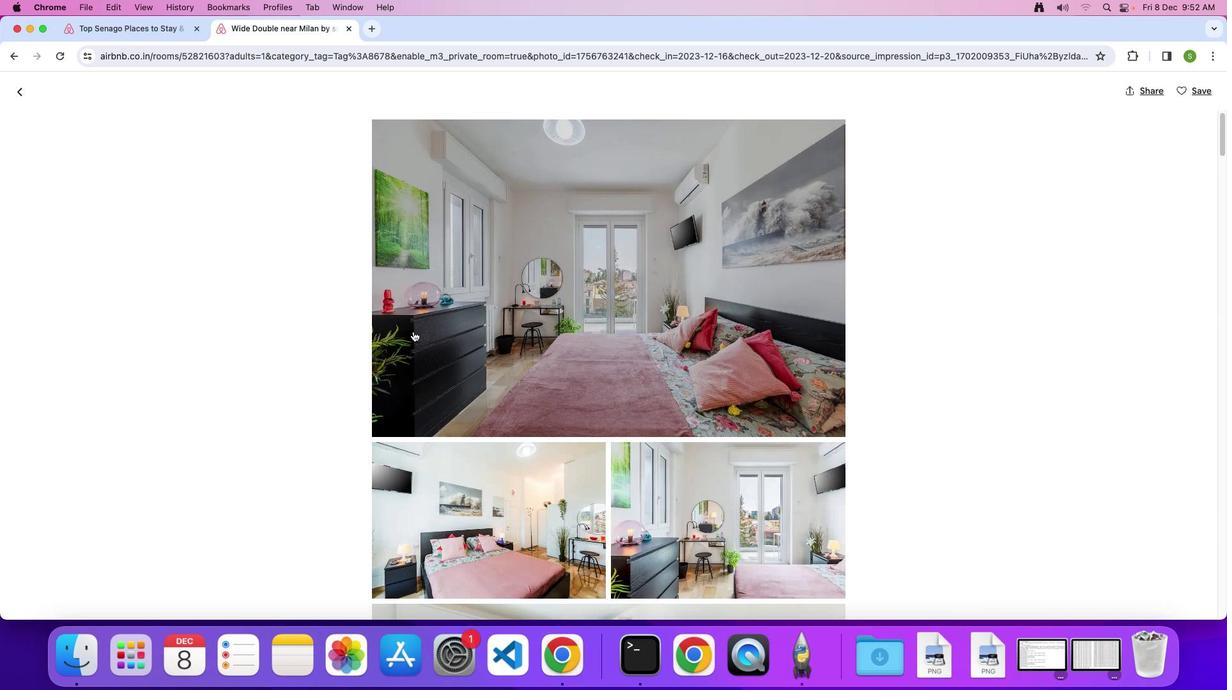 
Action: Mouse scrolled (413, 331) with delta (0, 0)
Screenshot: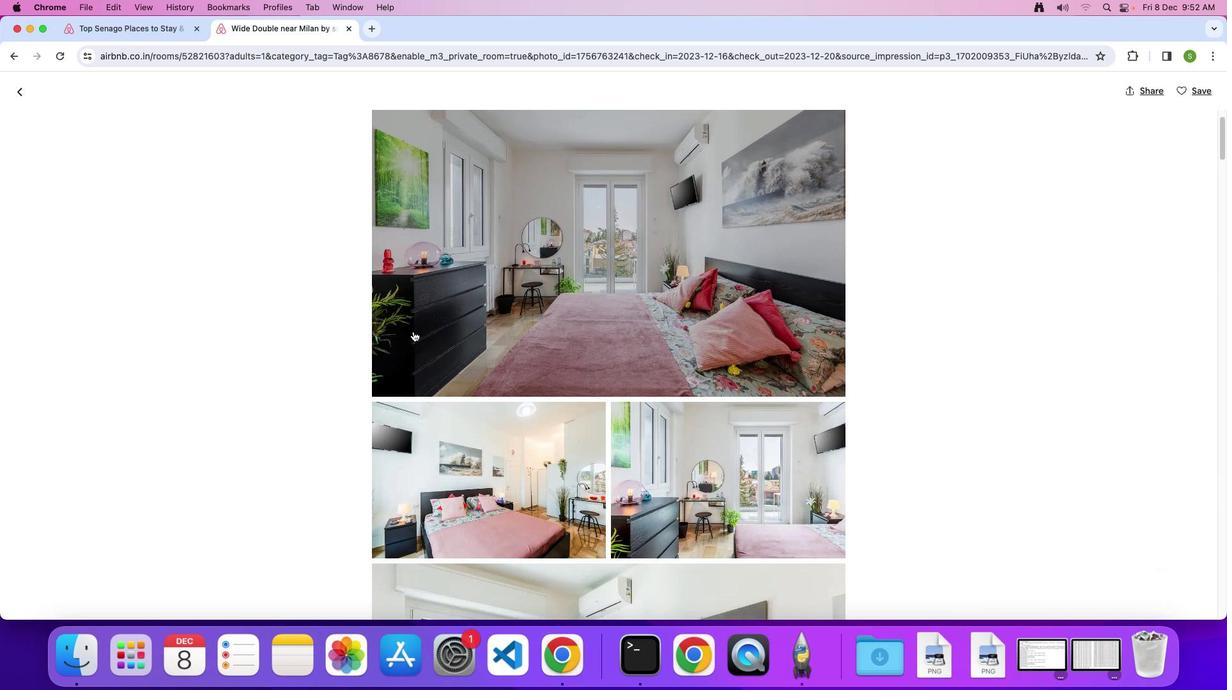 
Action: Mouse scrolled (413, 331) with delta (0, -1)
Screenshot: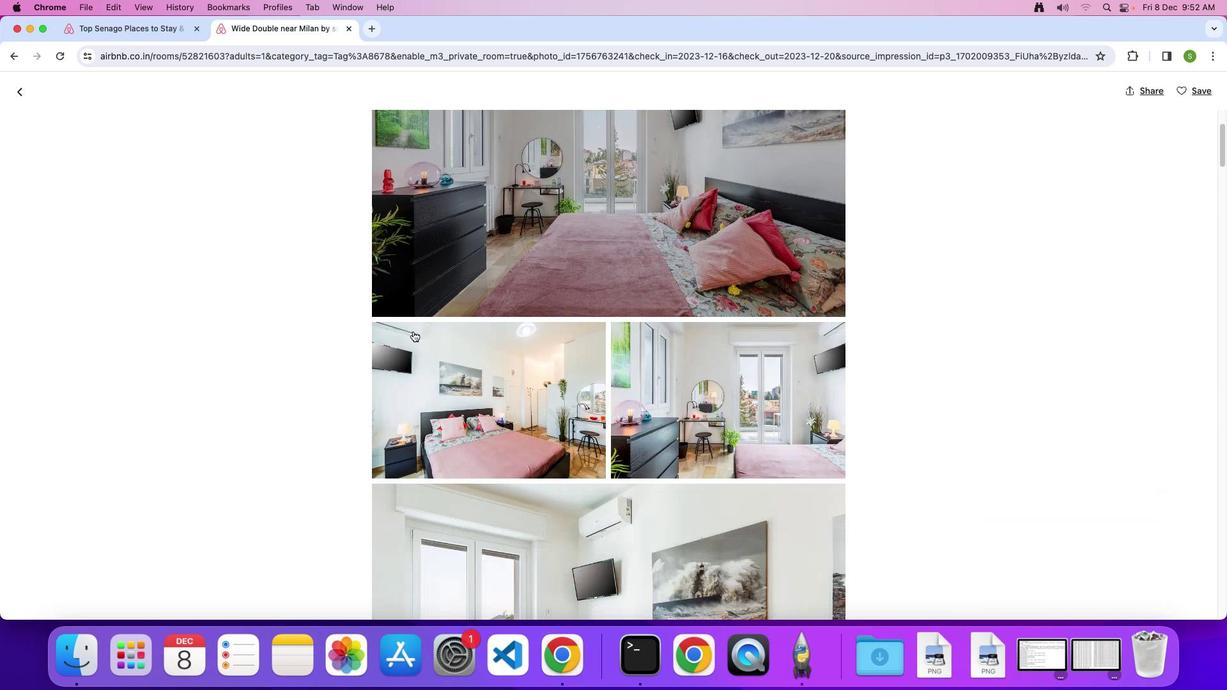 
Action: Mouse scrolled (413, 331) with delta (0, -2)
Screenshot: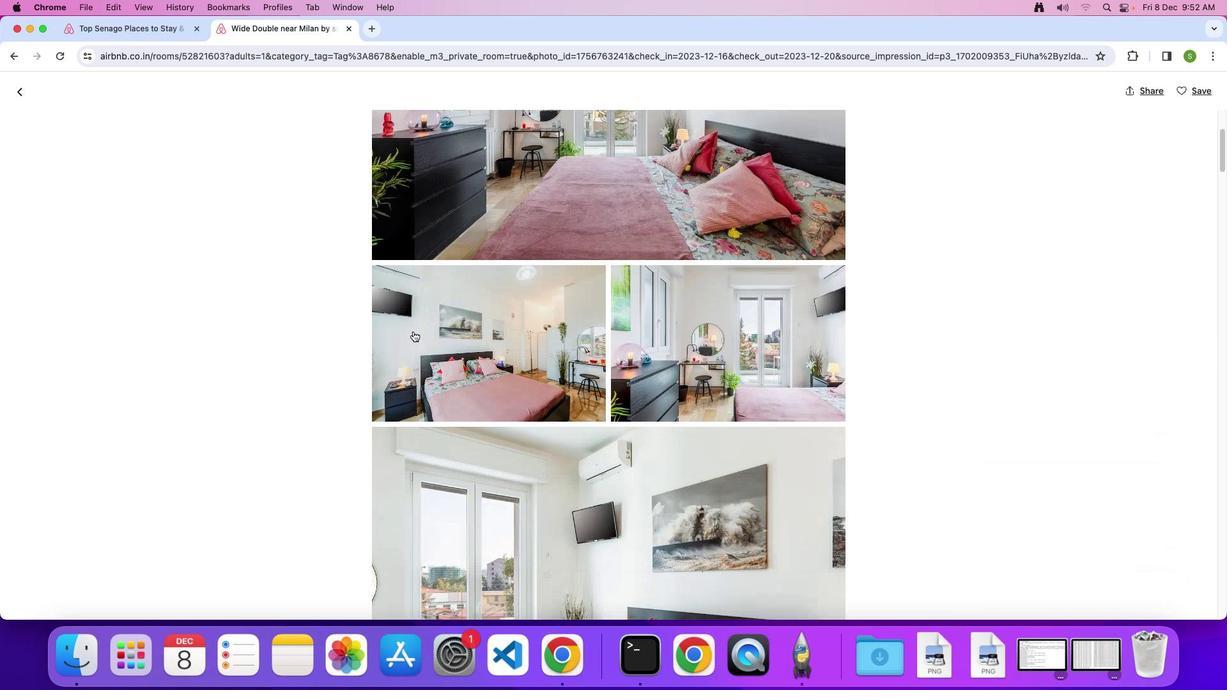 
Action: Mouse scrolled (413, 331) with delta (0, 0)
Screenshot: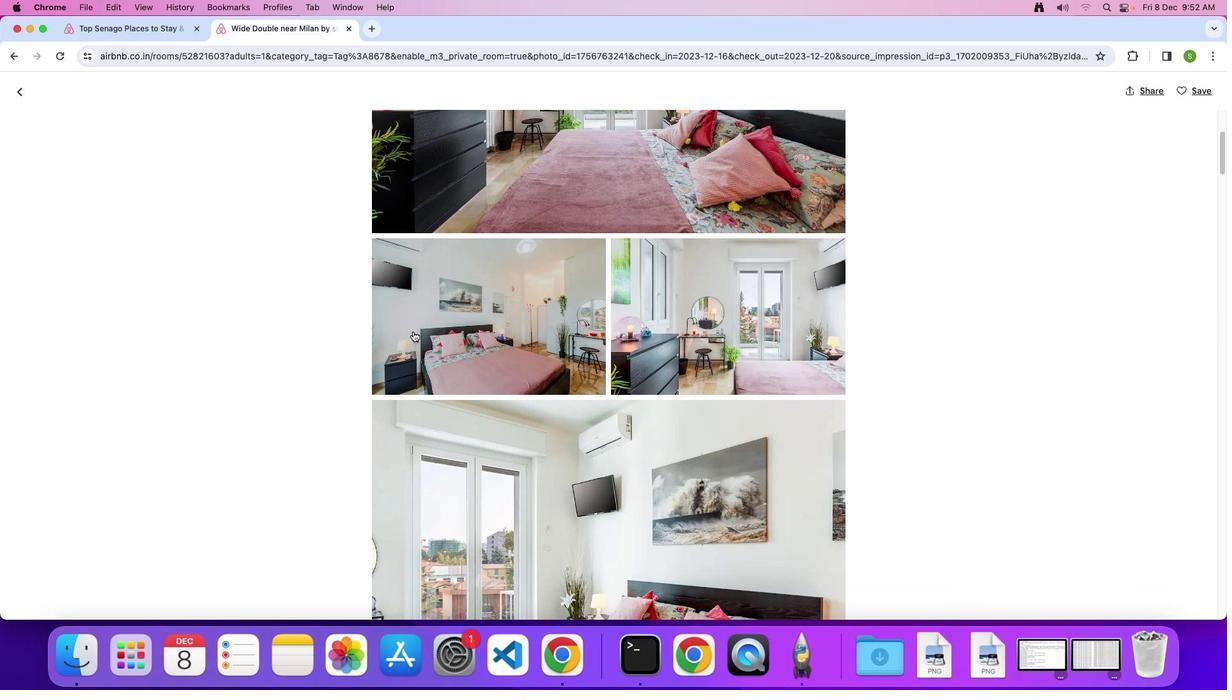 
Action: Mouse scrolled (413, 331) with delta (0, 0)
Screenshot: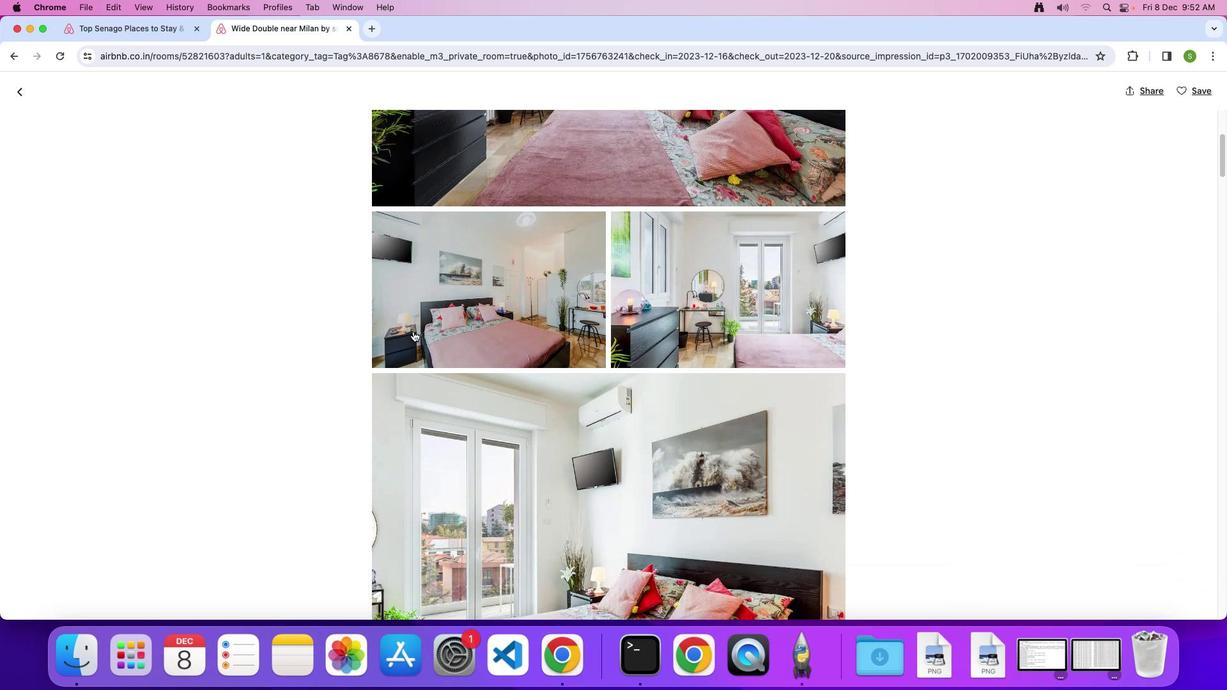 
Action: Mouse scrolled (413, 331) with delta (0, -1)
Screenshot: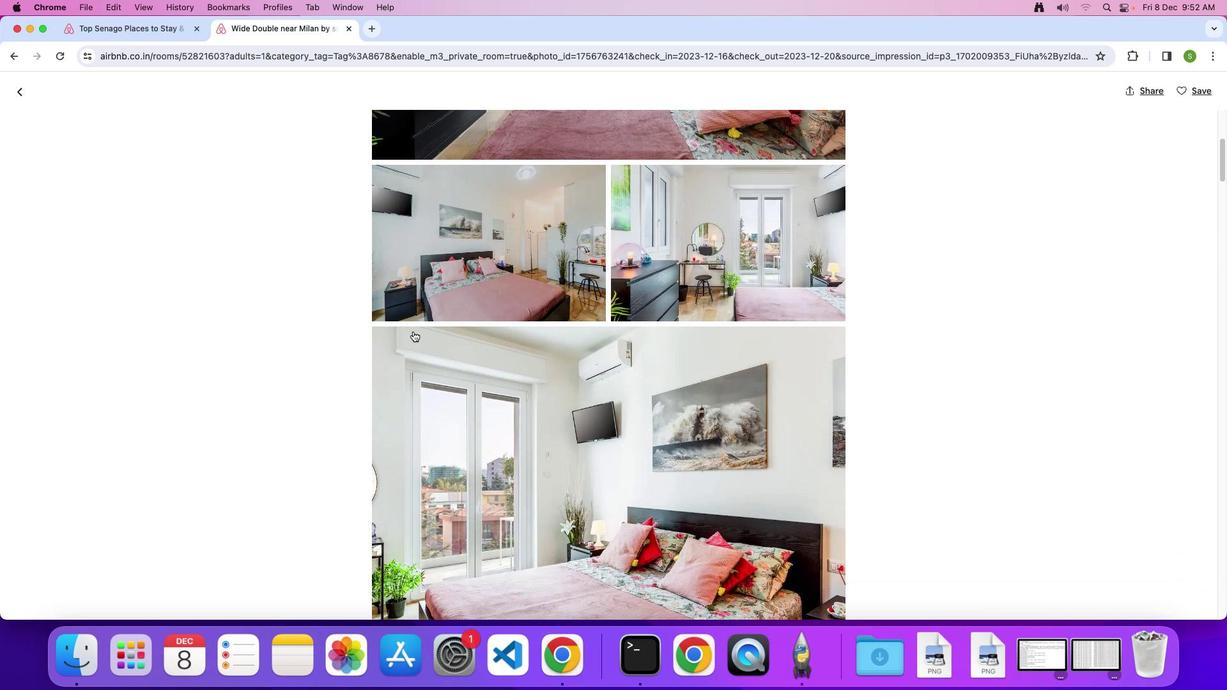 
Action: Mouse scrolled (413, 331) with delta (0, 0)
Screenshot: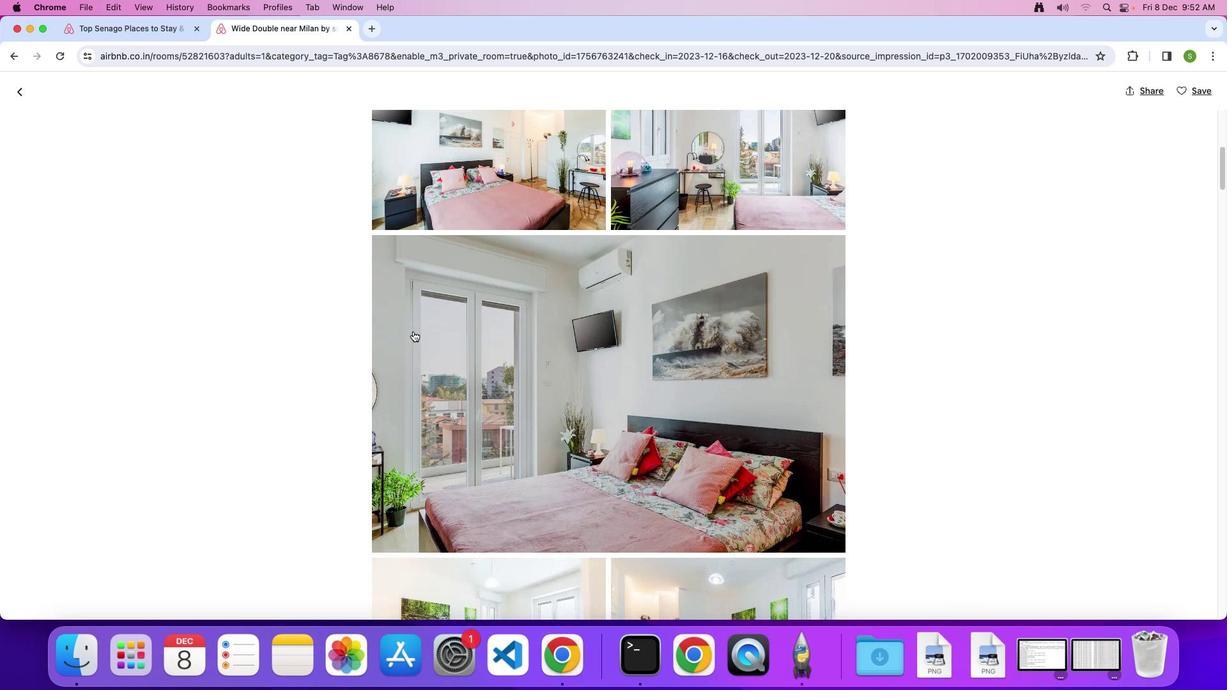 
Action: Mouse scrolled (413, 331) with delta (0, 0)
Screenshot: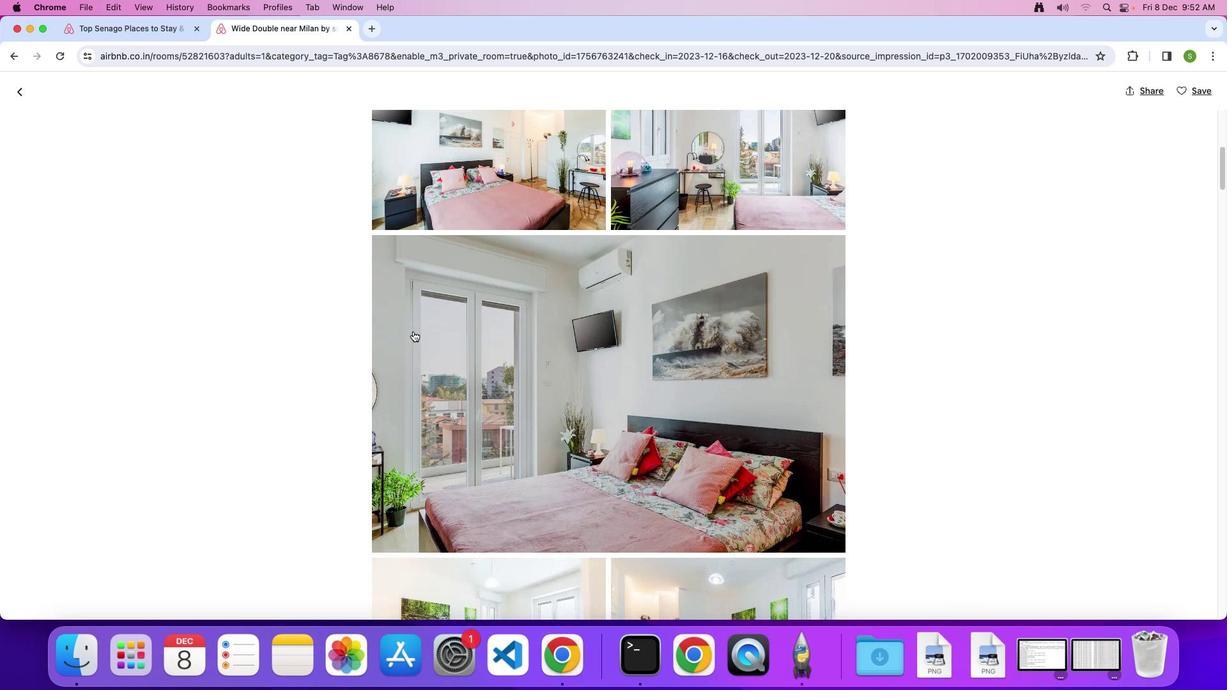 
Action: Mouse scrolled (413, 331) with delta (0, -1)
Screenshot: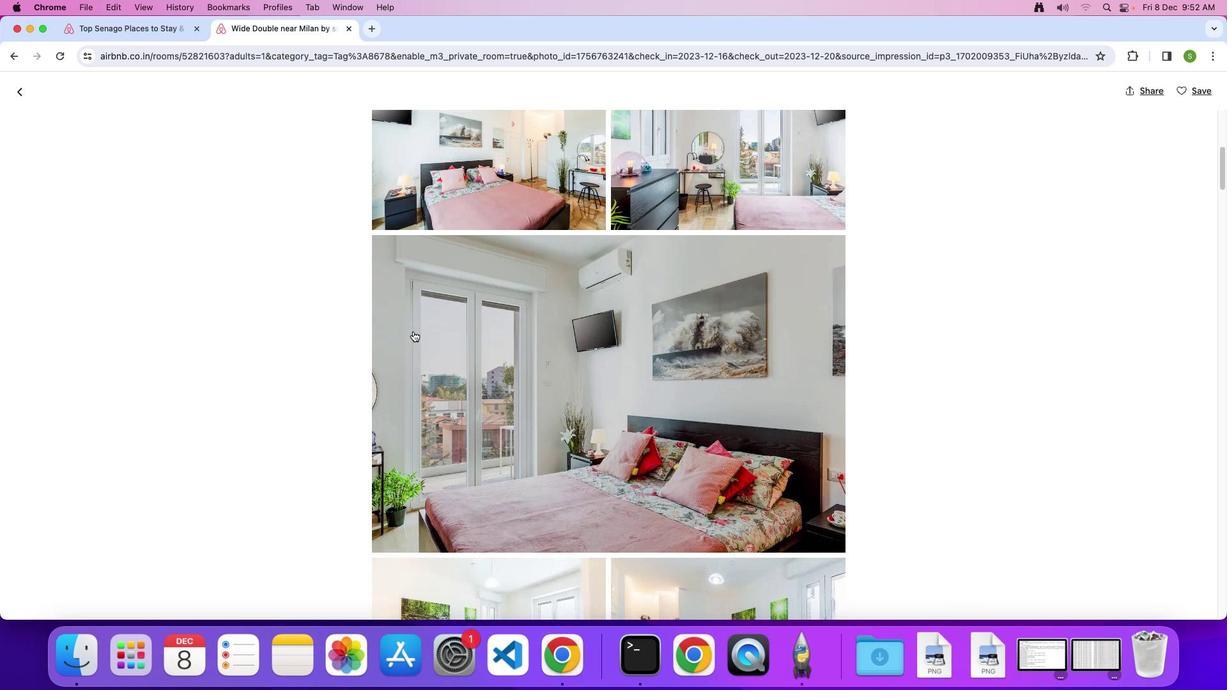 
Action: Mouse scrolled (413, 331) with delta (0, 0)
Screenshot: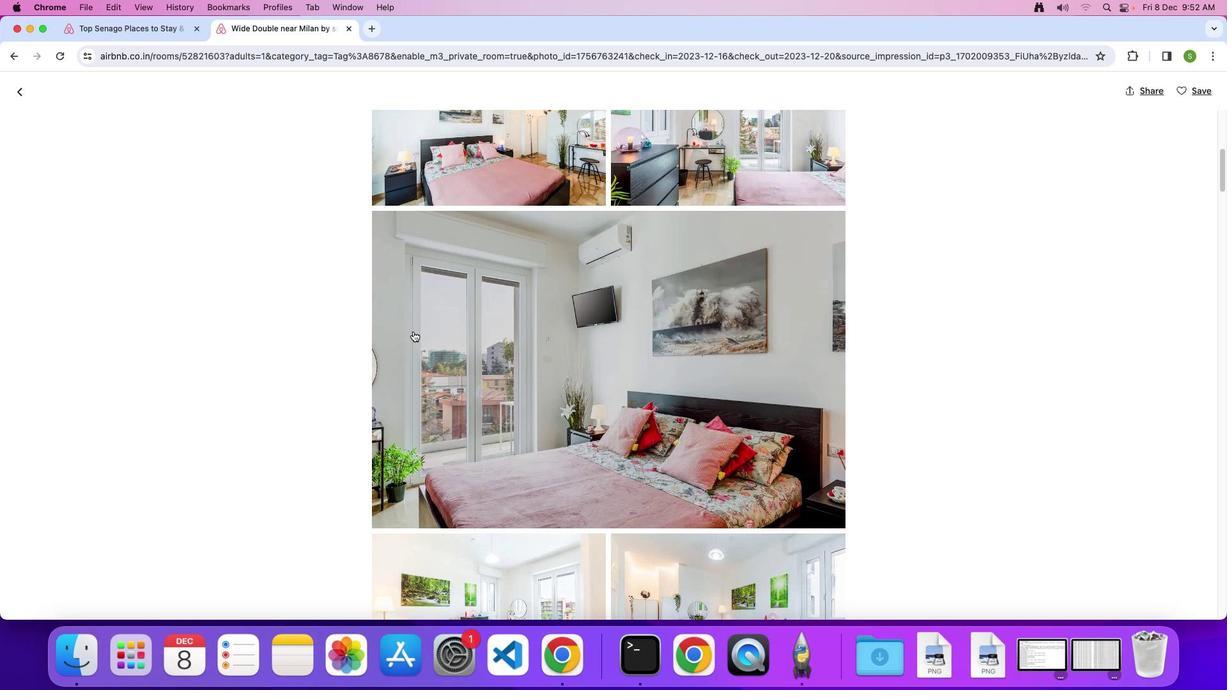 
Action: Mouse scrolled (413, 331) with delta (0, 0)
Screenshot: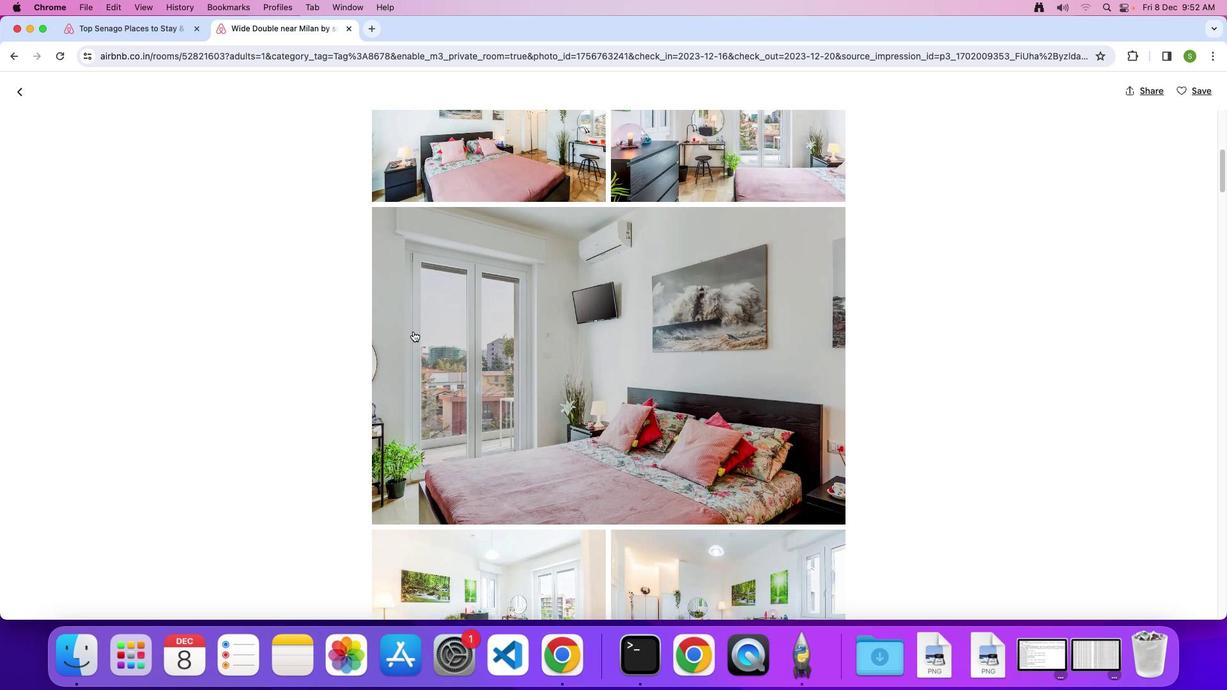 
Action: Mouse scrolled (413, 331) with delta (0, -1)
Screenshot: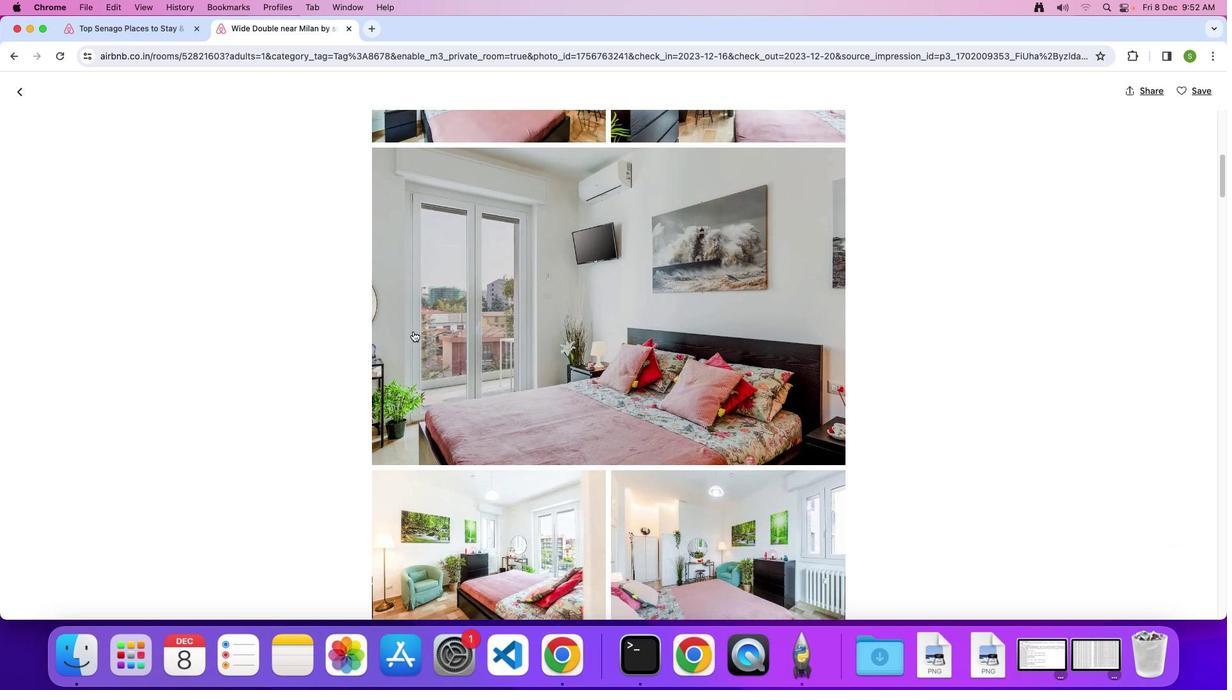 
Action: Mouse scrolled (413, 331) with delta (0, 0)
Screenshot: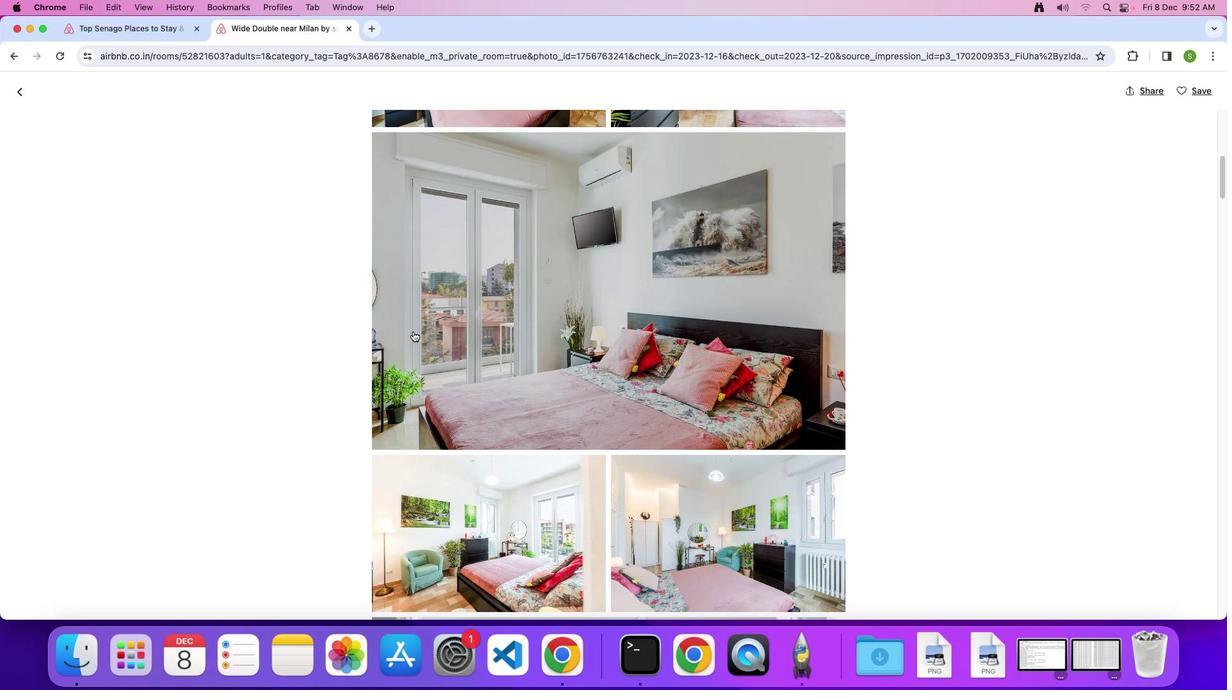 
Action: Mouse scrolled (413, 331) with delta (0, 0)
Screenshot: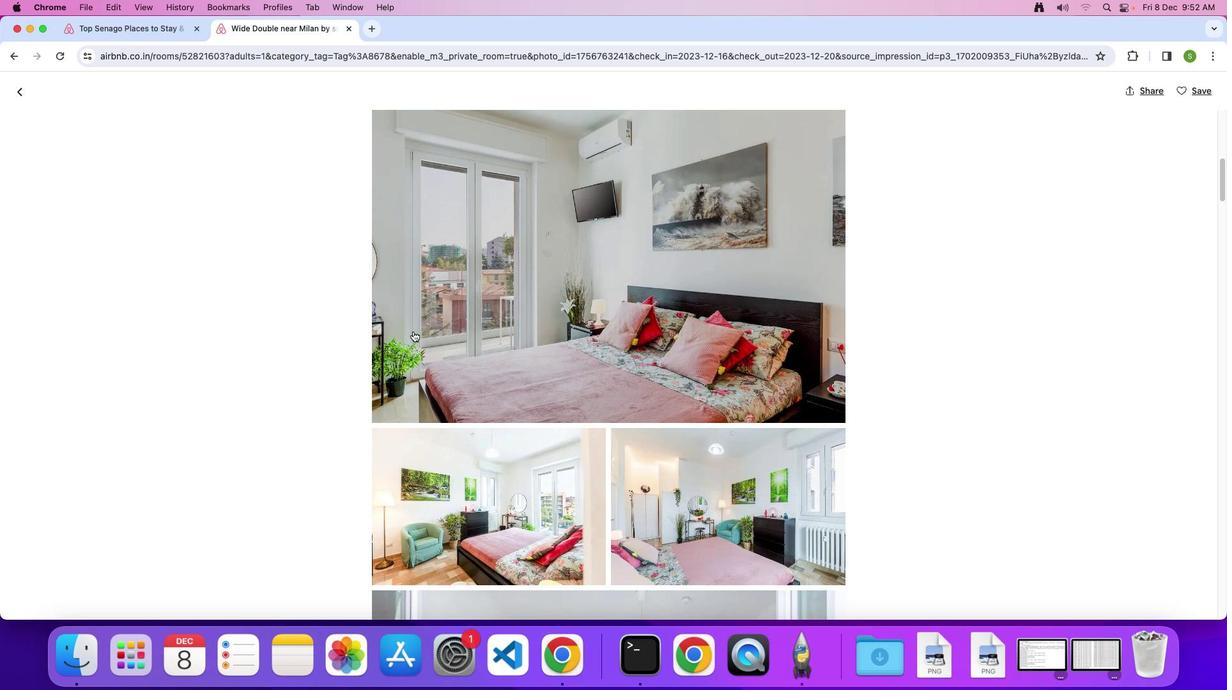 
Action: Mouse scrolled (413, 331) with delta (0, -1)
Screenshot: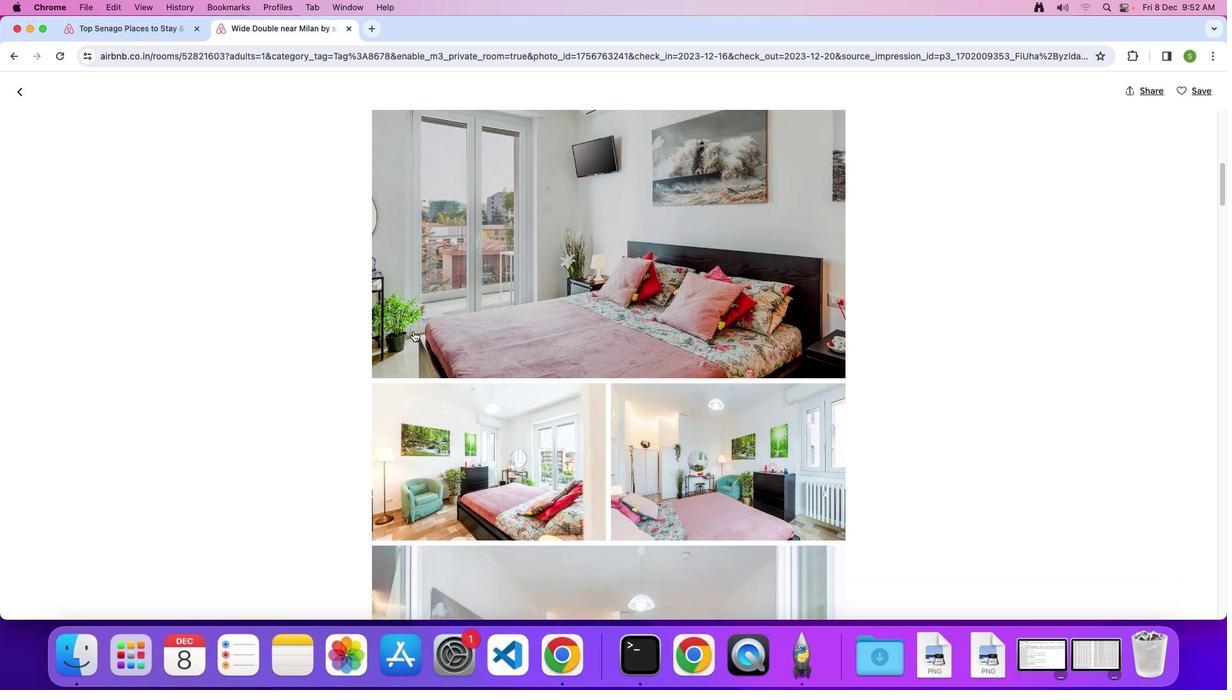 
Action: Mouse scrolled (413, 331) with delta (0, 0)
Screenshot: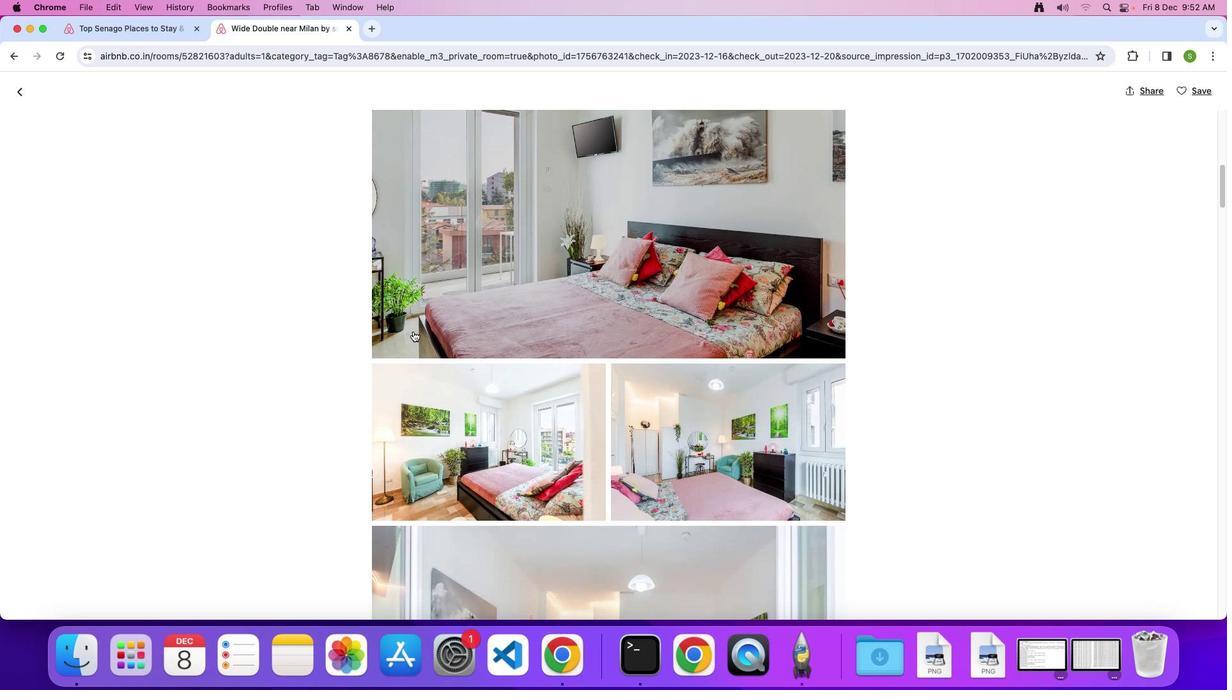 
Action: Mouse scrolled (413, 331) with delta (0, 0)
Screenshot: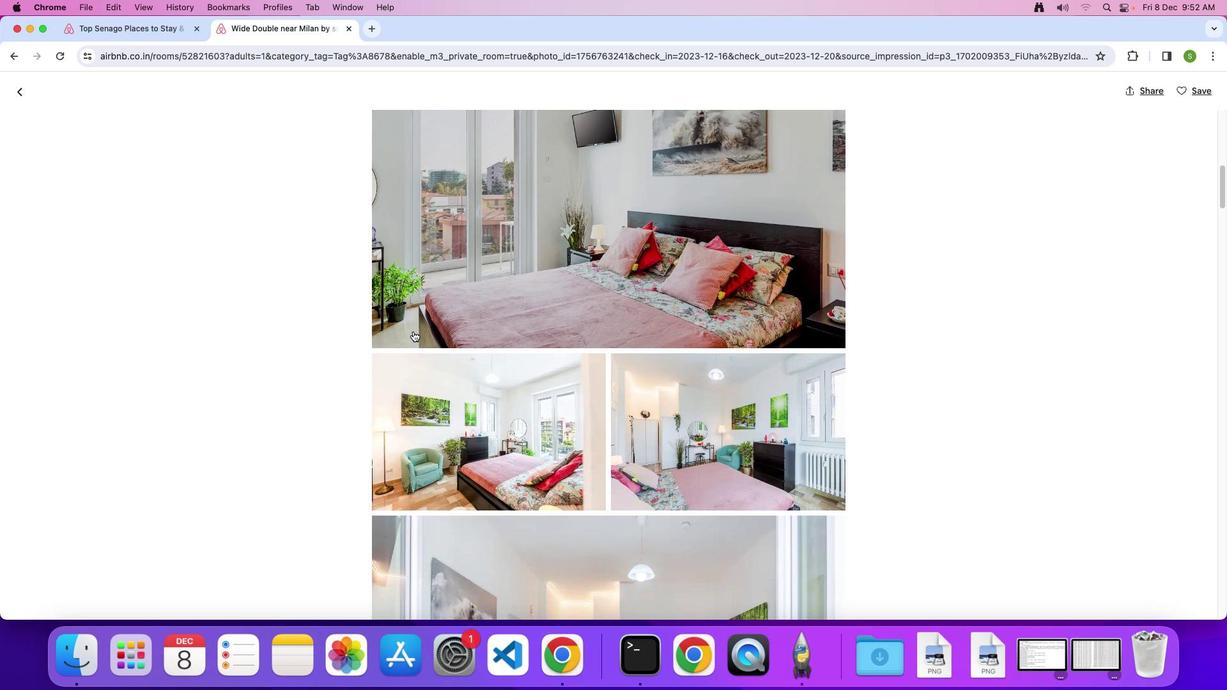 
Action: Mouse scrolled (413, 331) with delta (0, 0)
Screenshot: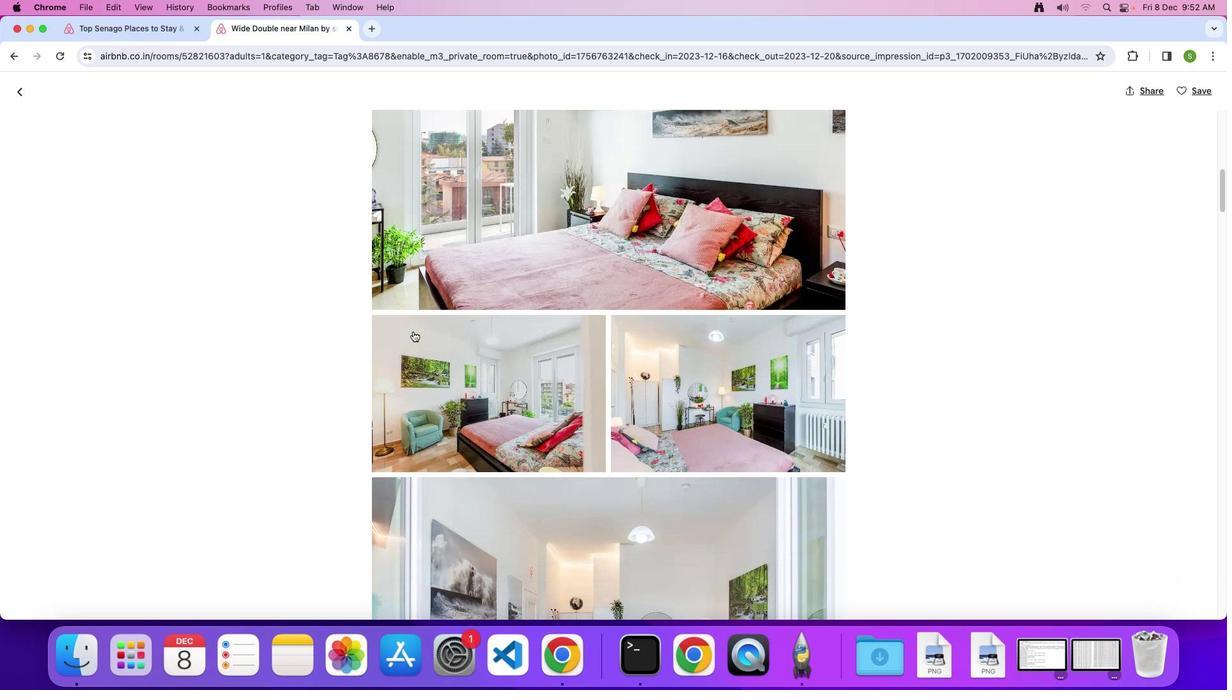 
Action: Mouse scrolled (413, 331) with delta (0, 0)
Screenshot: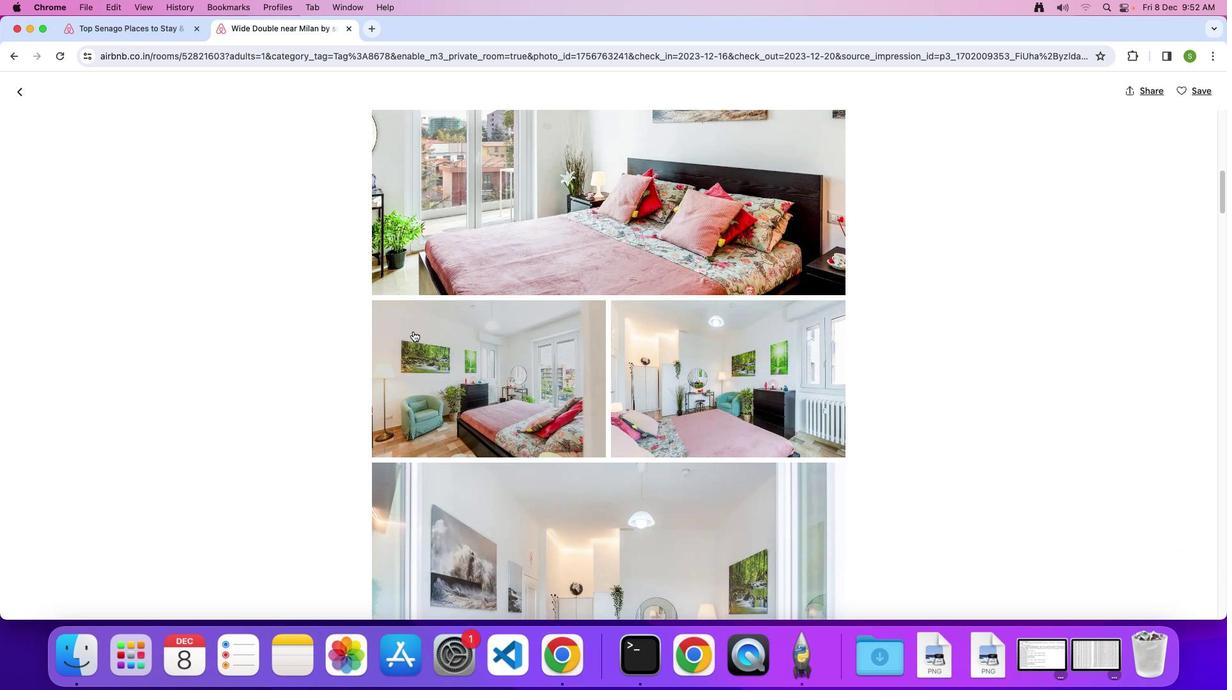 
Action: Mouse scrolled (413, 331) with delta (0, 0)
Screenshot: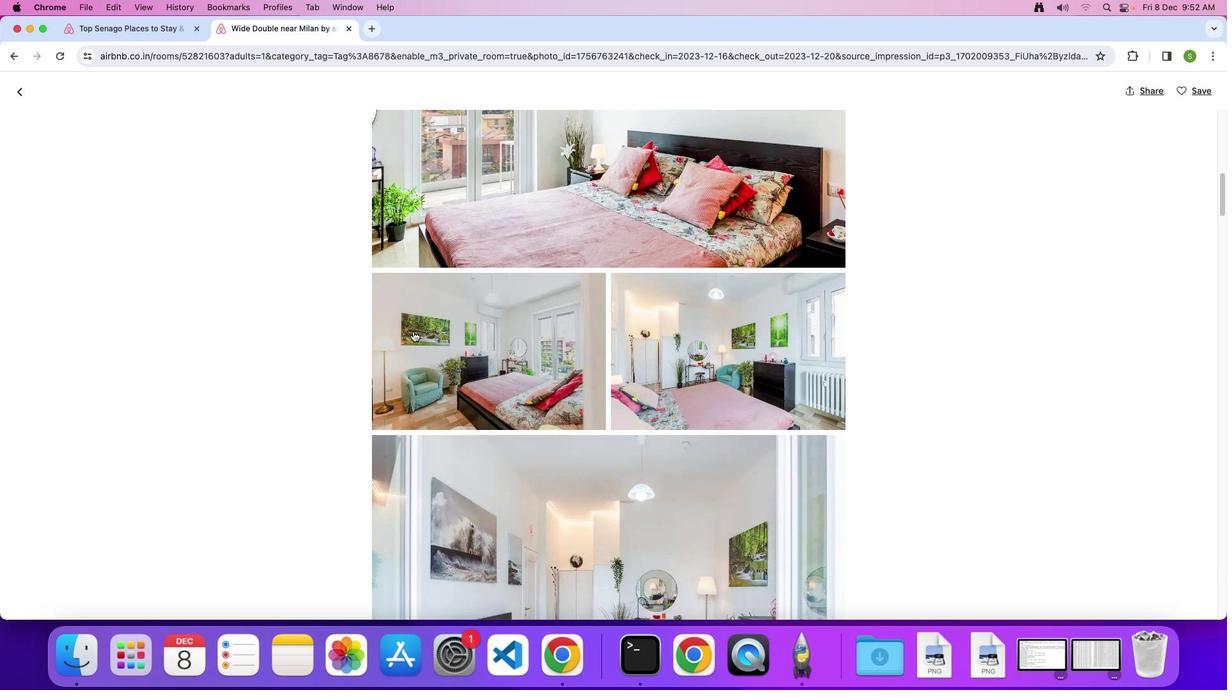 
Action: Mouse scrolled (413, 331) with delta (0, -1)
Screenshot: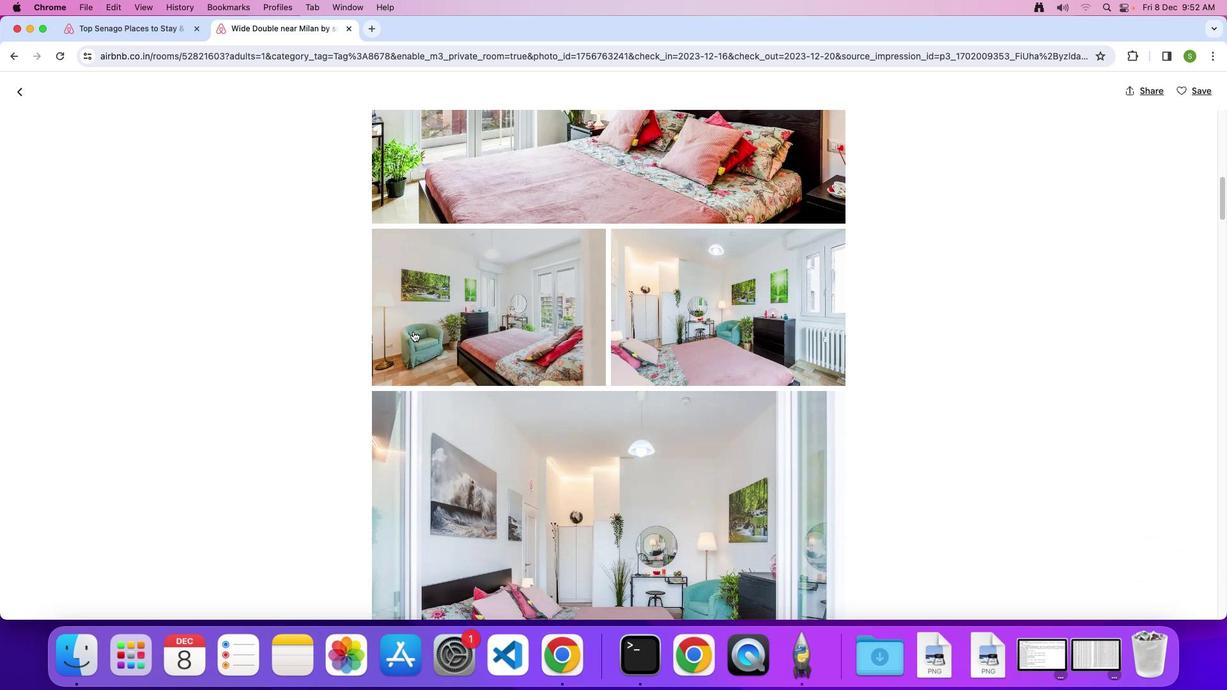 
Action: Mouse scrolled (413, 331) with delta (0, 0)
Screenshot: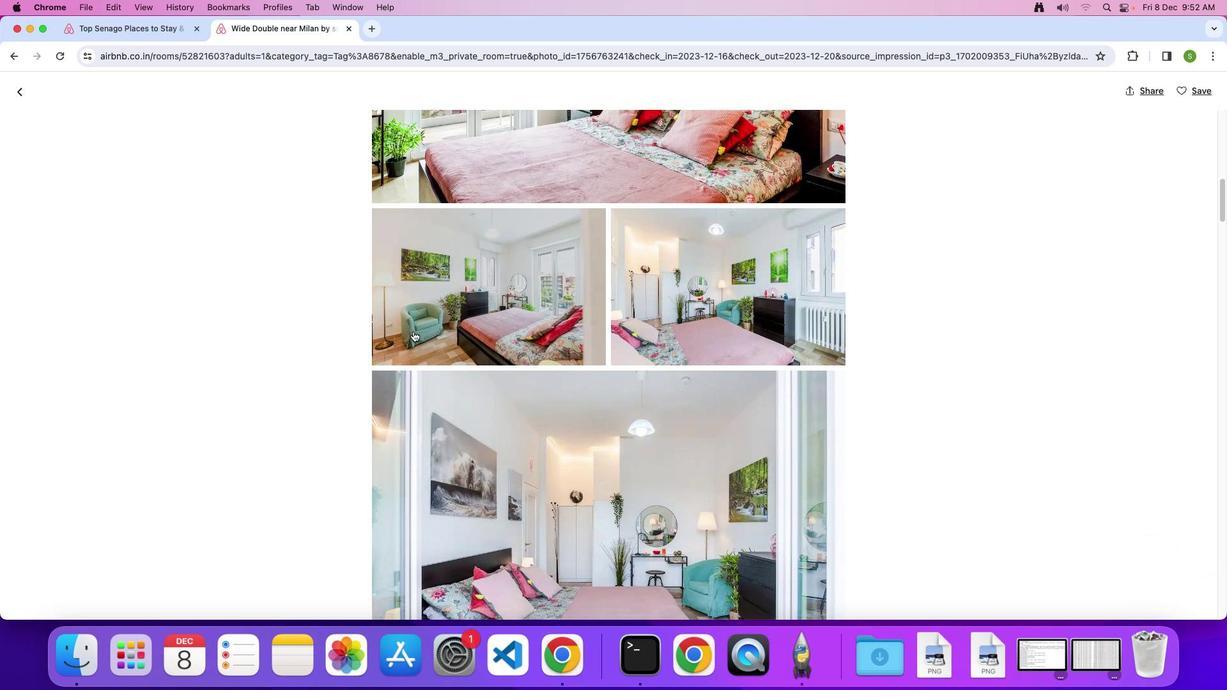 
Action: Mouse scrolled (413, 331) with delta (0, 0)
Screenshot: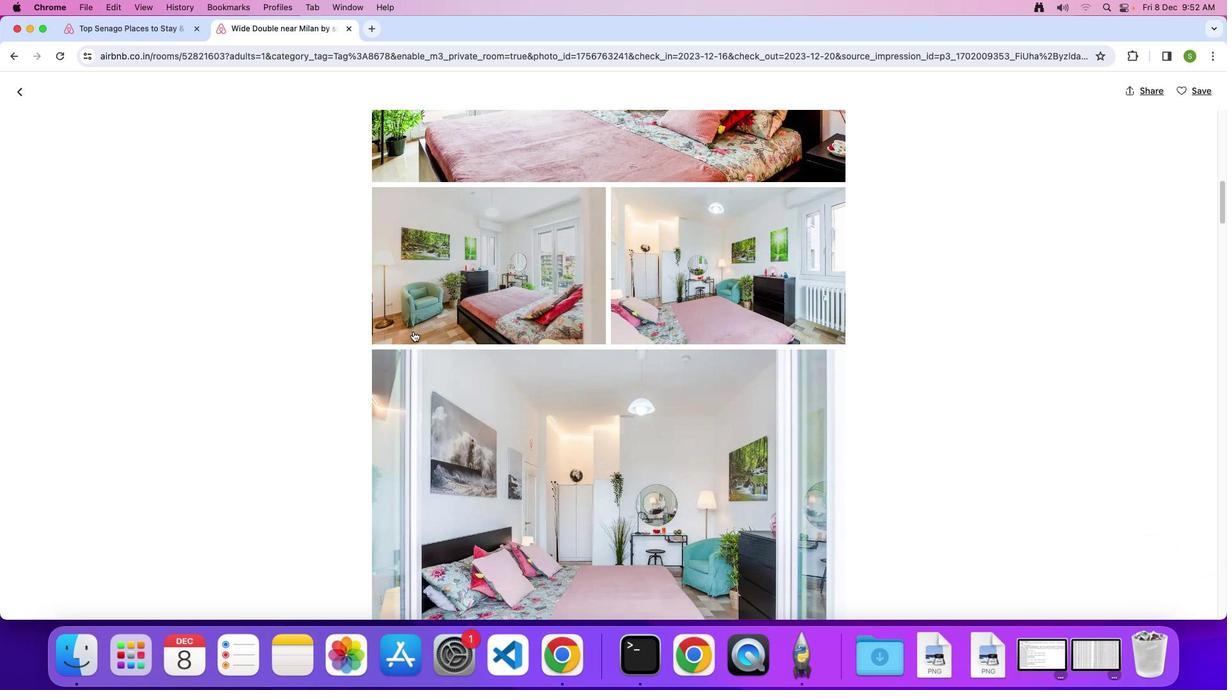 
Action: Mouse scrolled (413, 331) with delta (0, -1)
Screenshot: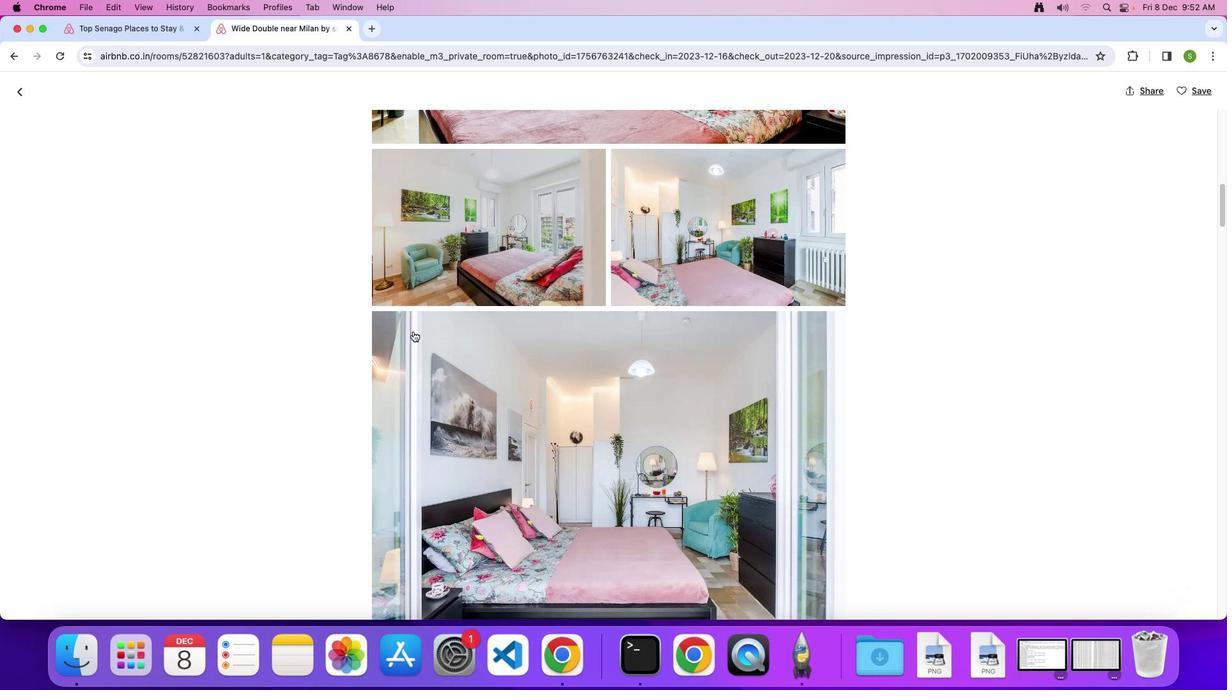 
Action: Mouse scrolled (413, 331) with delta (0, 0)
Screenshot: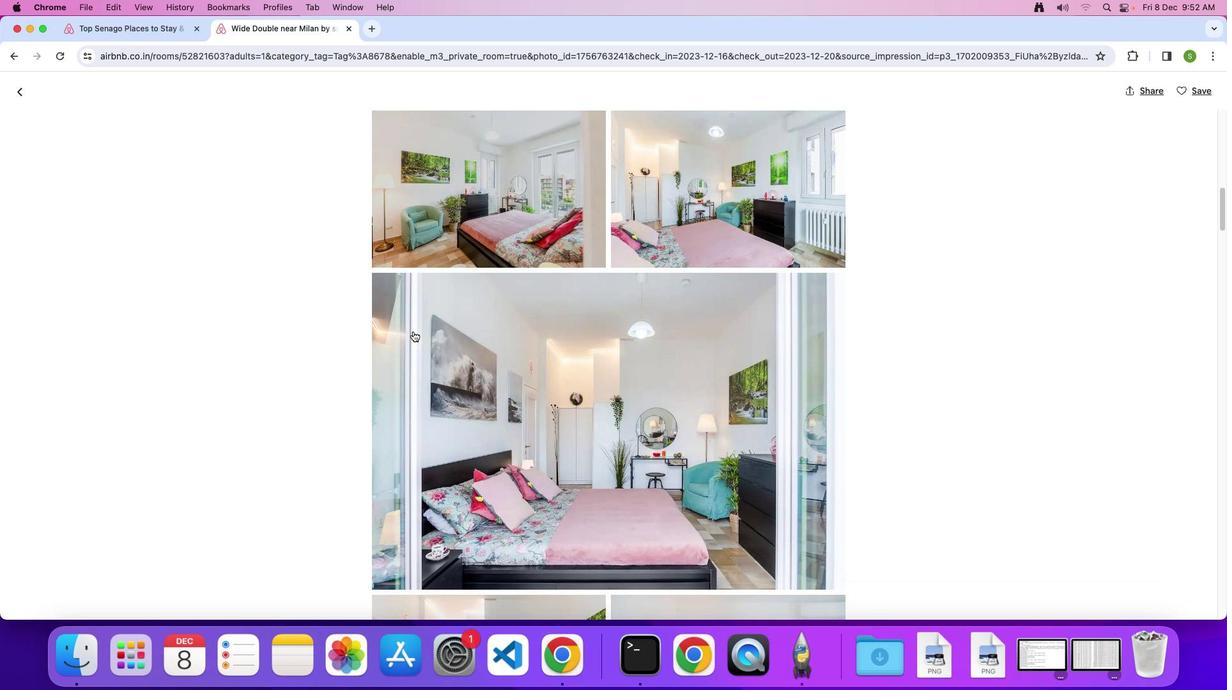 
Action: Mouse scrolled (413, 331) with delta (0, 0)
Screenshot: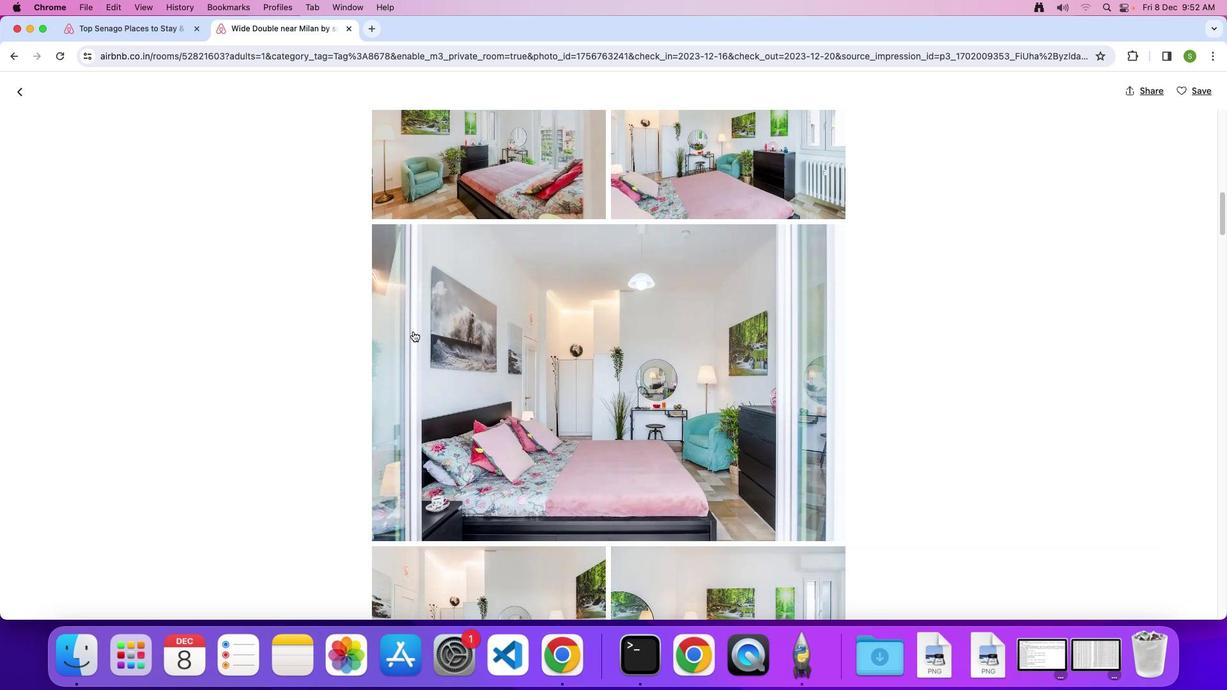 
Action: Mouse scrolled (413, 331) with delta (0, -1)
Screenshot: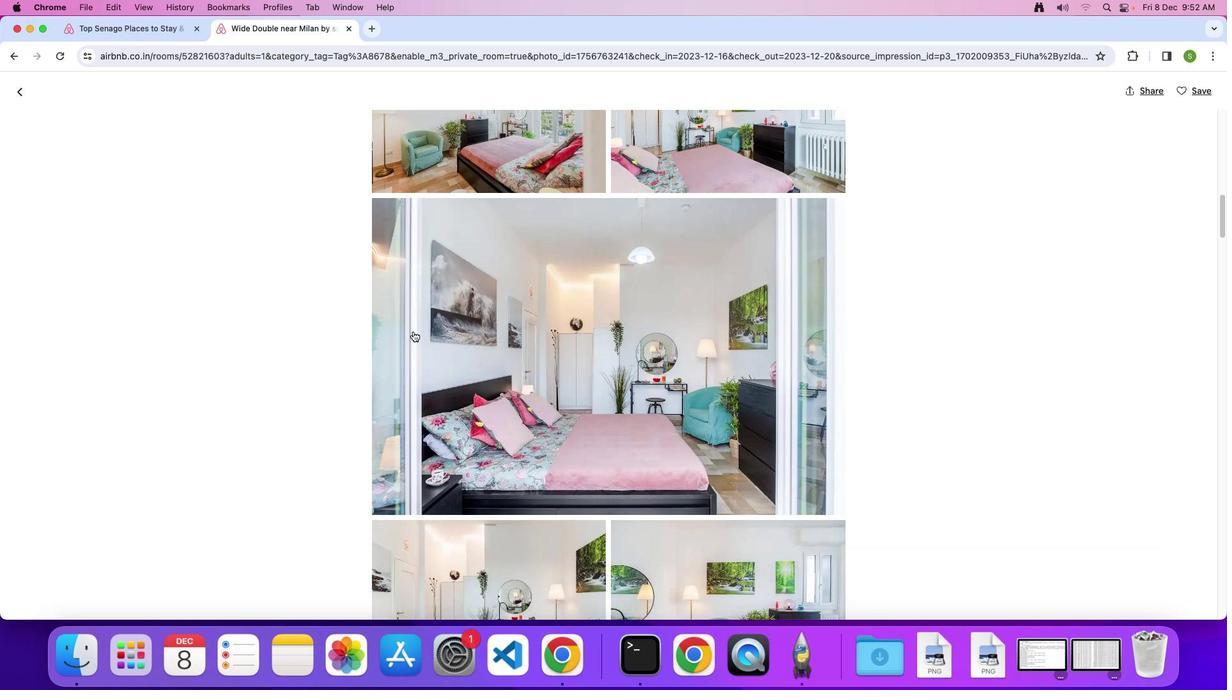 
Action: Mouse scrolled (413, 331) with delta (0, 0)
Screenshot: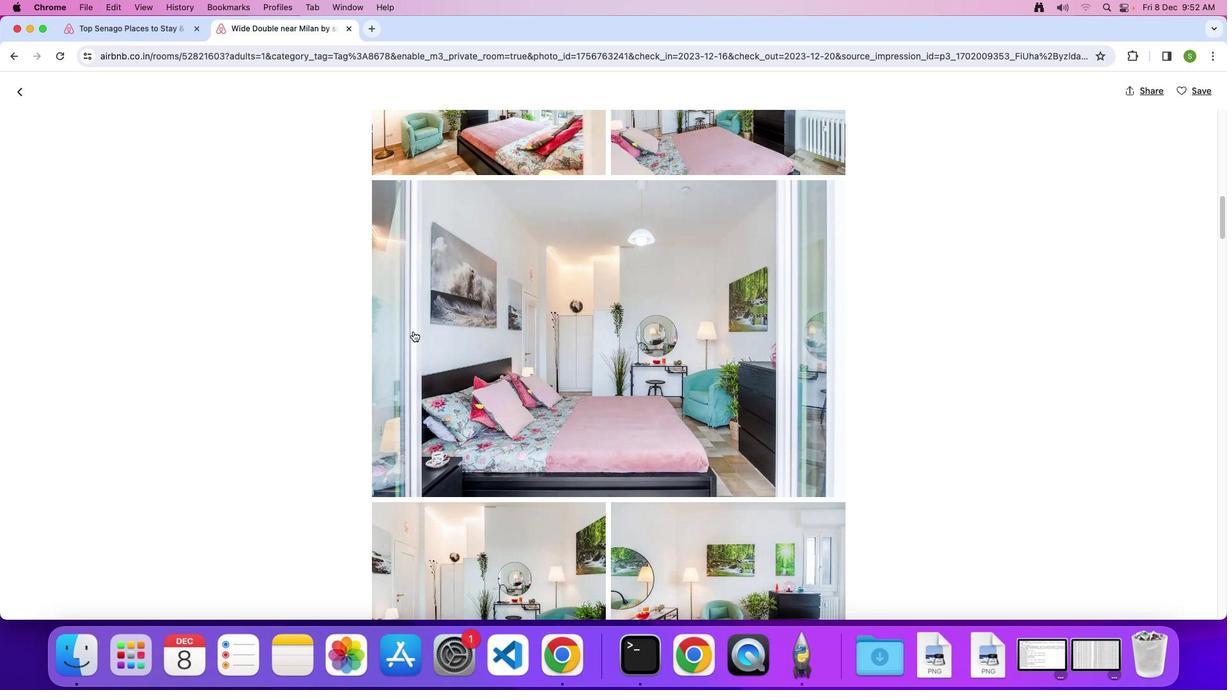 
Action: Mouse scrolled (413, 331) with delta (0, 0)
Screenshot: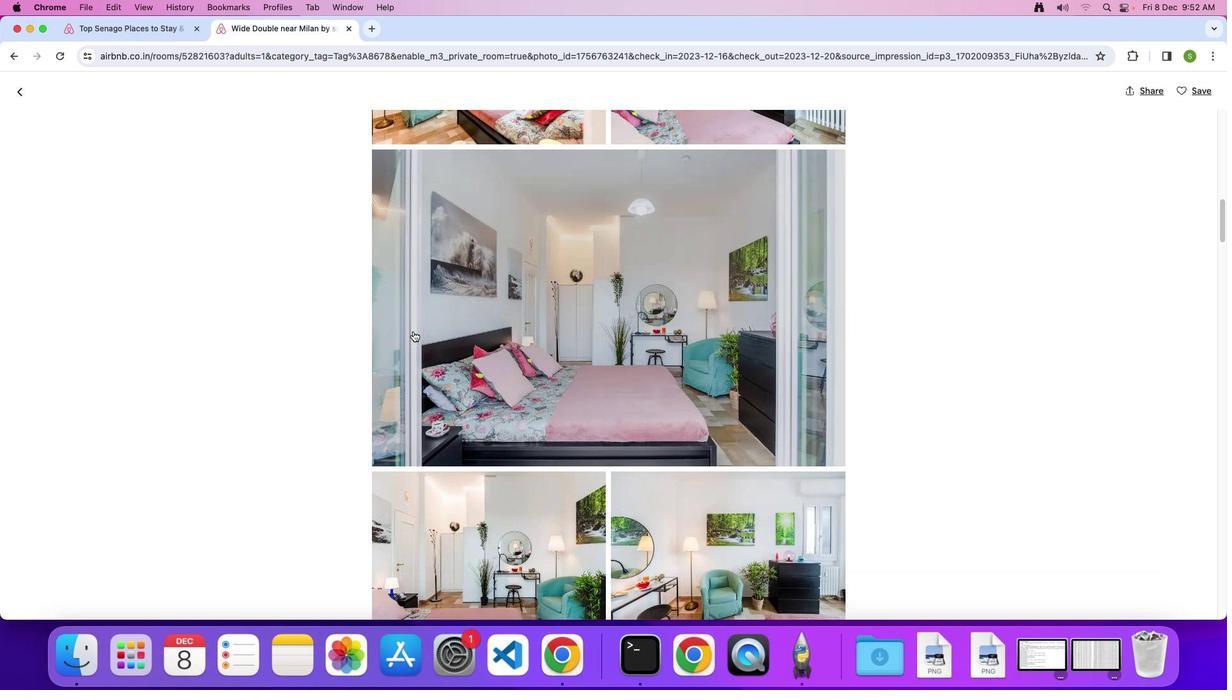 
Action: Mouse scrolled (413, 331) with delta (0, -1)
Screenshot: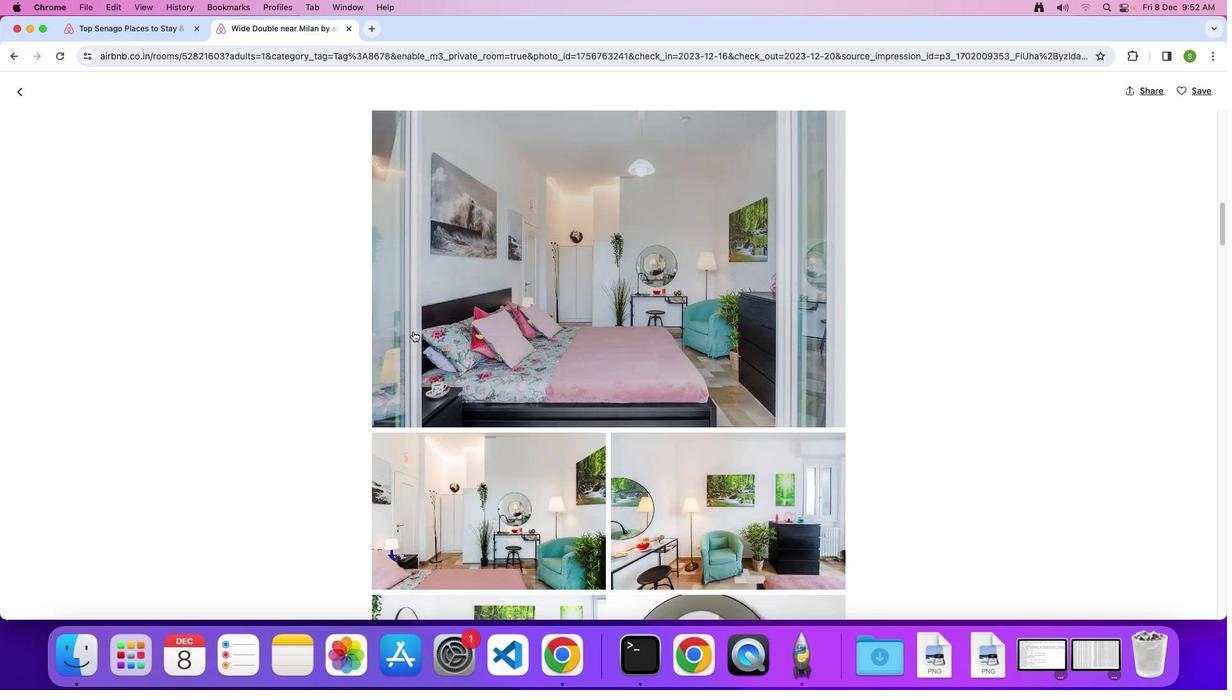 
Action: Mouse scrolled (413, 331) with delta (0, 0)
Screenshot: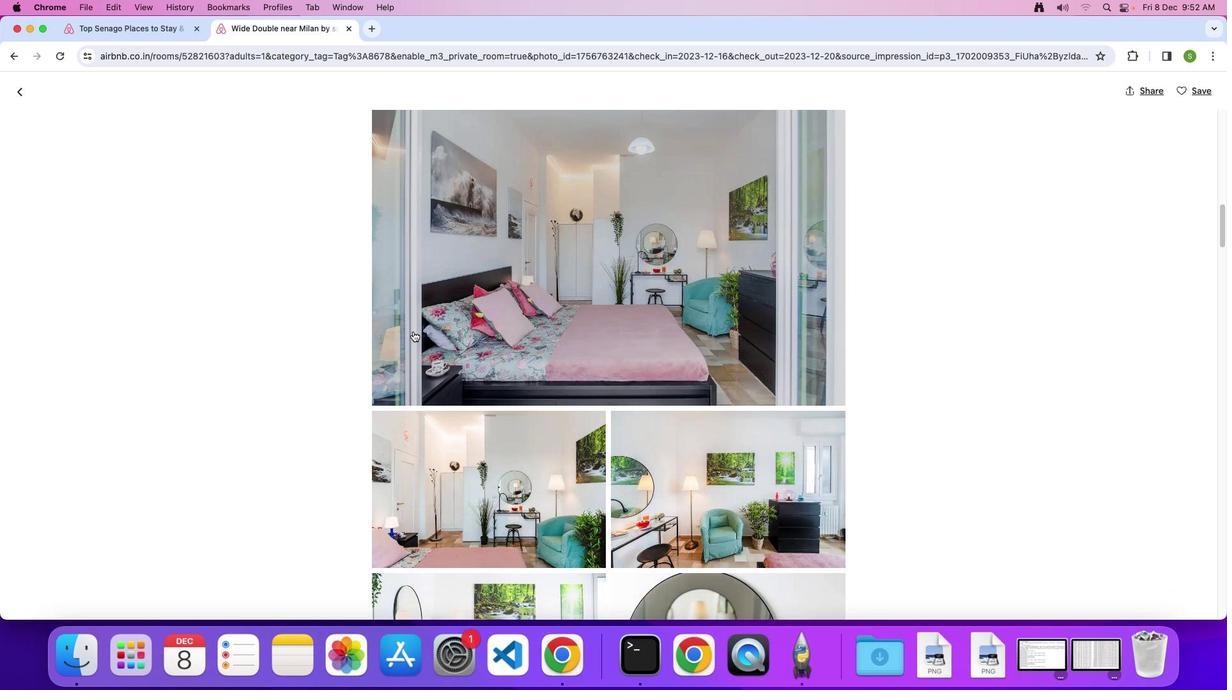 
Action: Mouse scrolled (413, 331) with delta (0, 0)
Screenshot: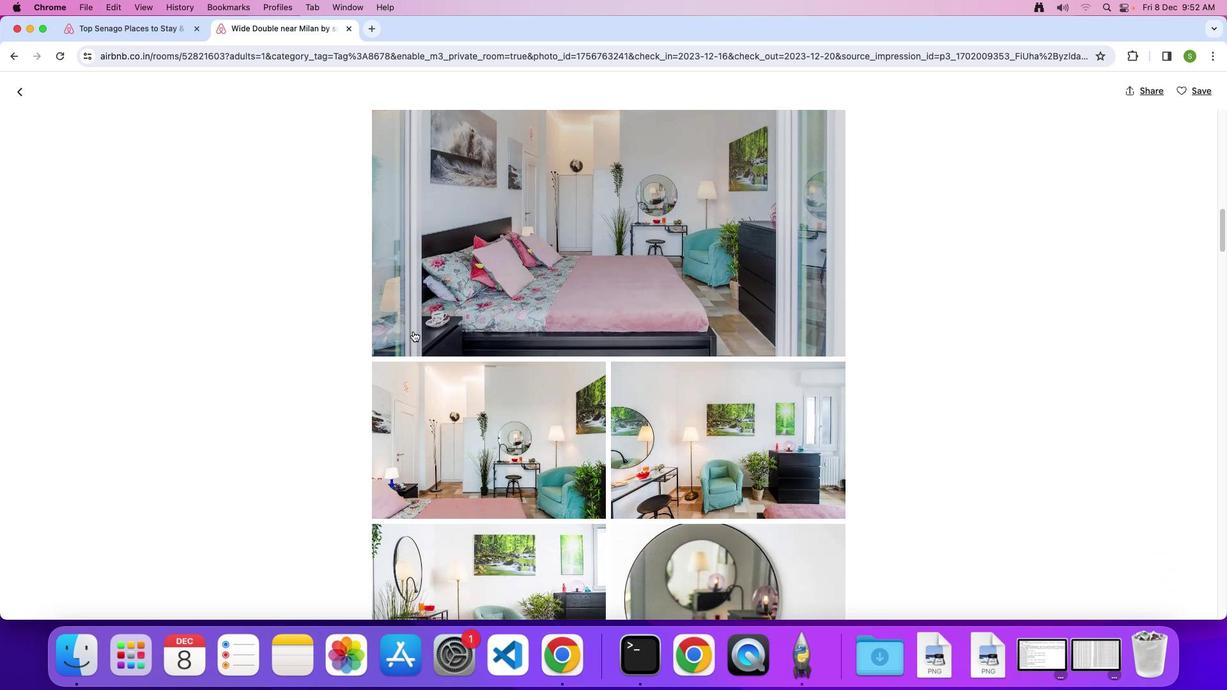 
Action: Mouse scrolled (413, 331) with delta (0, -1)
Screenshot: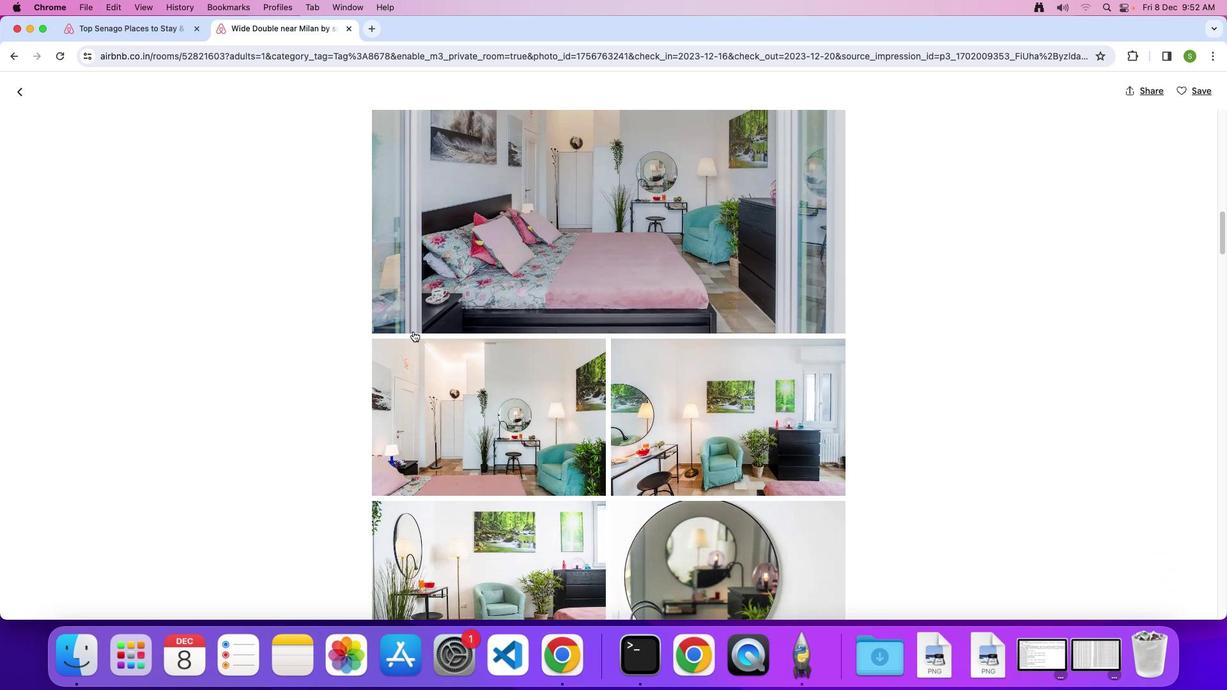 
Action: Mouse scrolled (413, 331) with delta (0, 0)
Screenshot: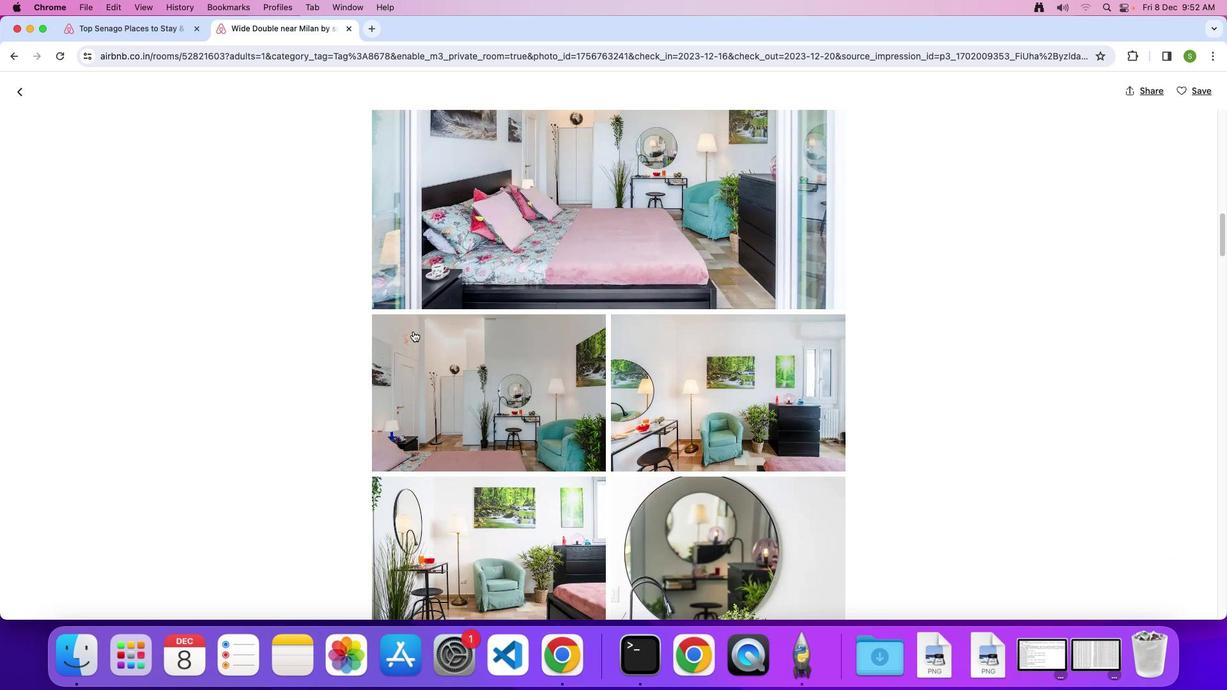 
Action: Mouse scrolled (413, 331) with delta (0, 0)
Screenshot: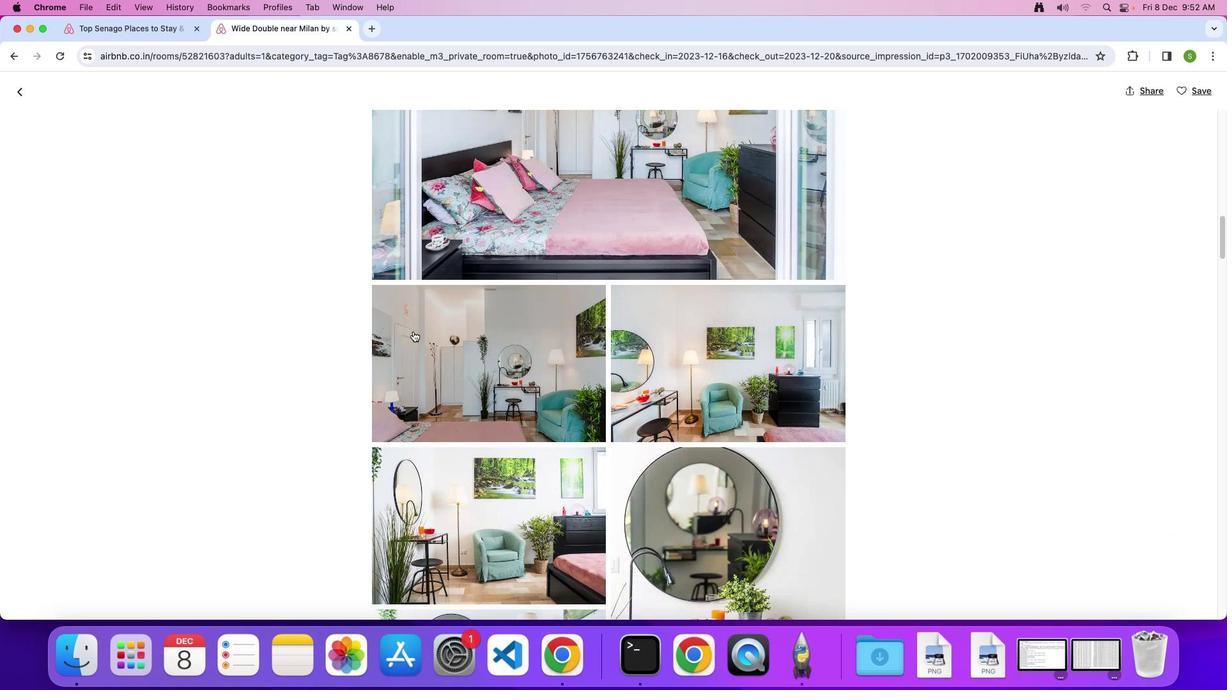 
Action: Mouse scrolled (413, 331) with delta (0, -1)
Screenshot: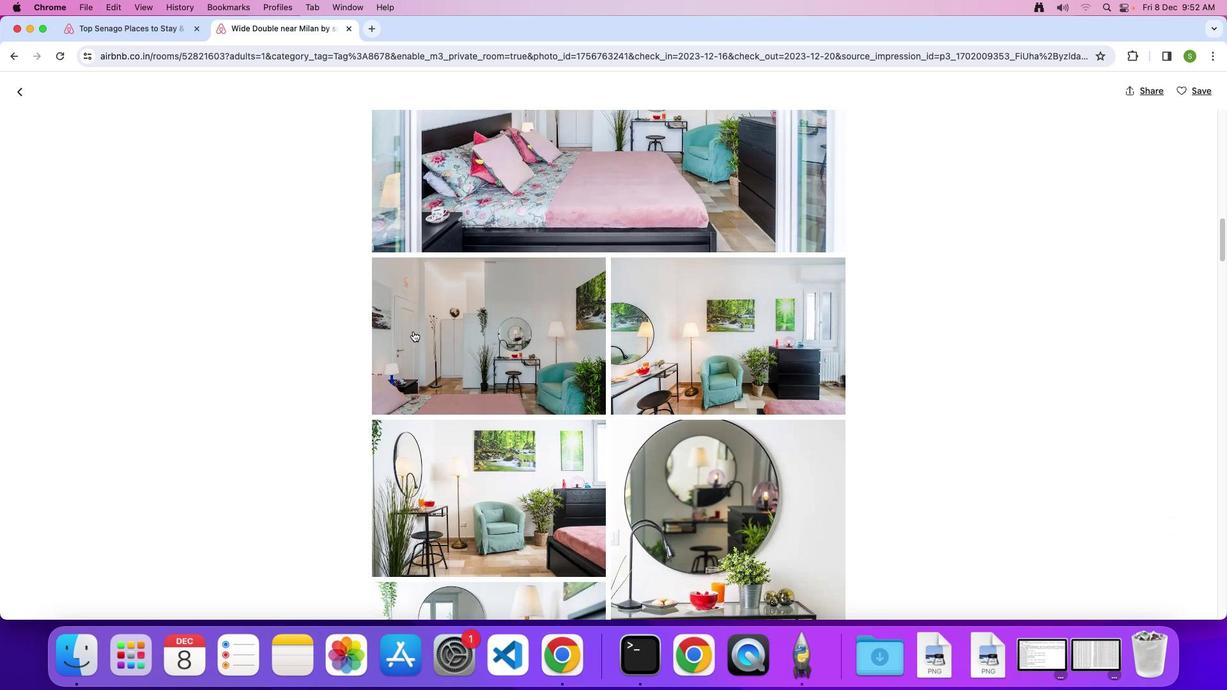 
Action: Mouse scrolled (413, 331) with delta (0, 0)
Screenshot: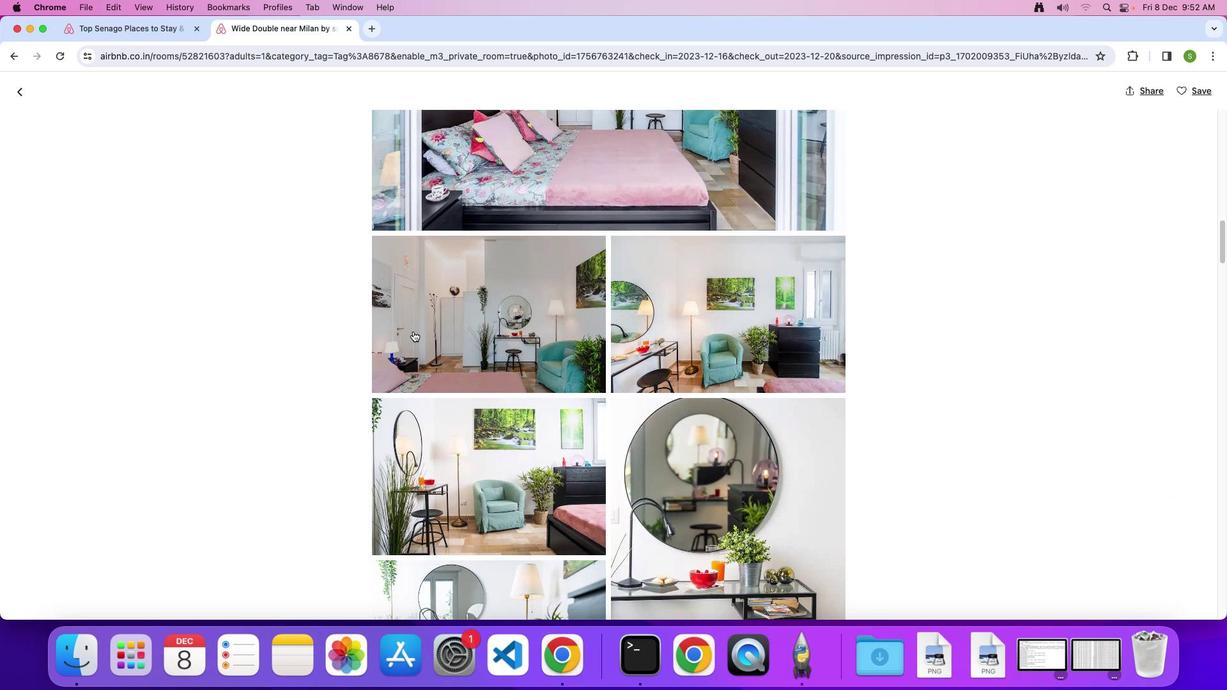 
Action: Mouse scrolled (413, 331) with delta (0, 0)
Screenshot: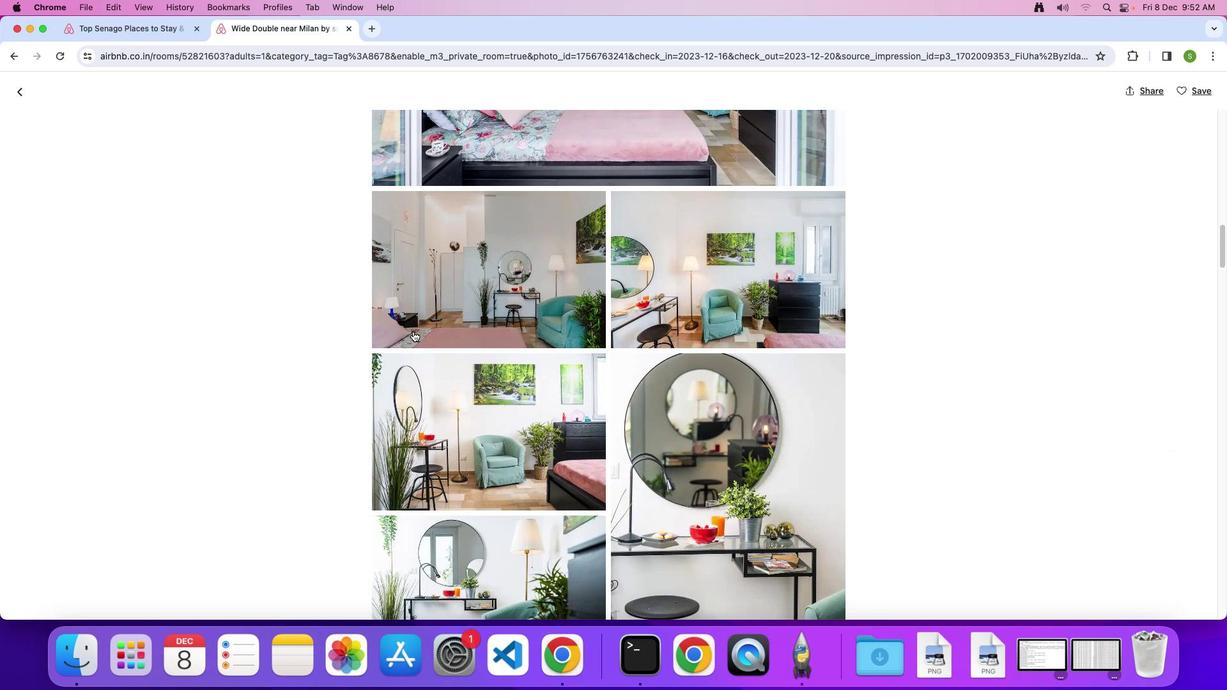 
Action: Mouse scrolled (413, 331) with delta (0, -1)
Screenshot: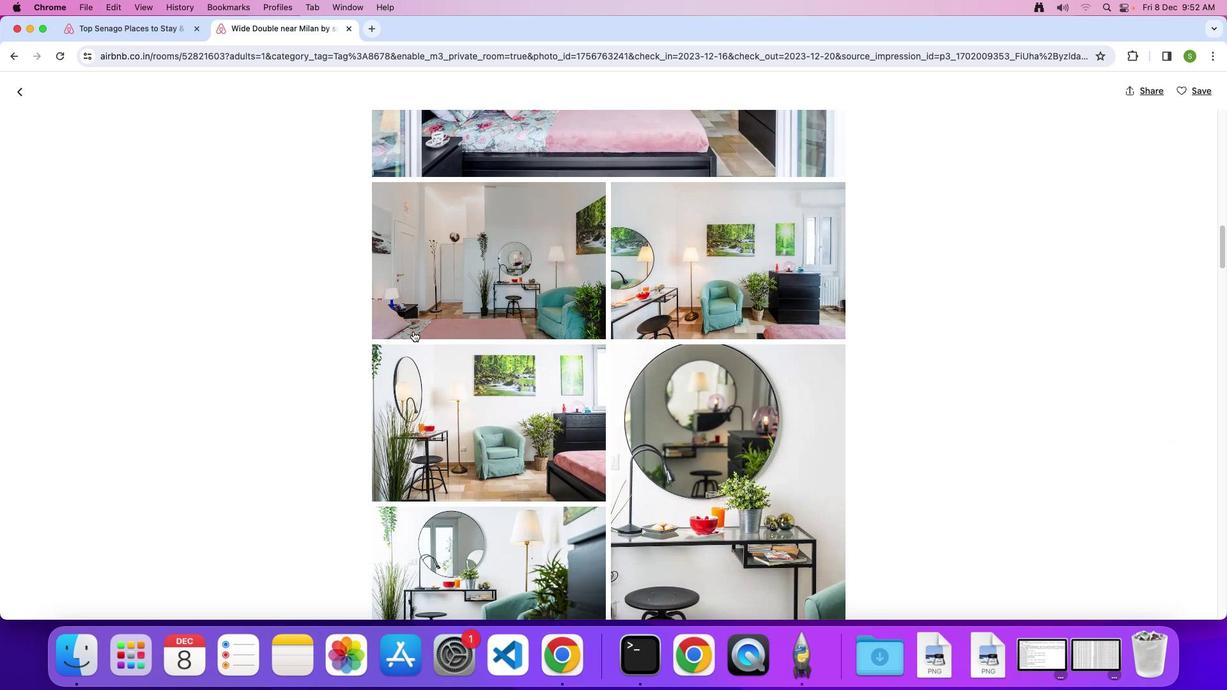
Action: Mouse scrolled (413, 331) with delta (0, 0)
Screenshot: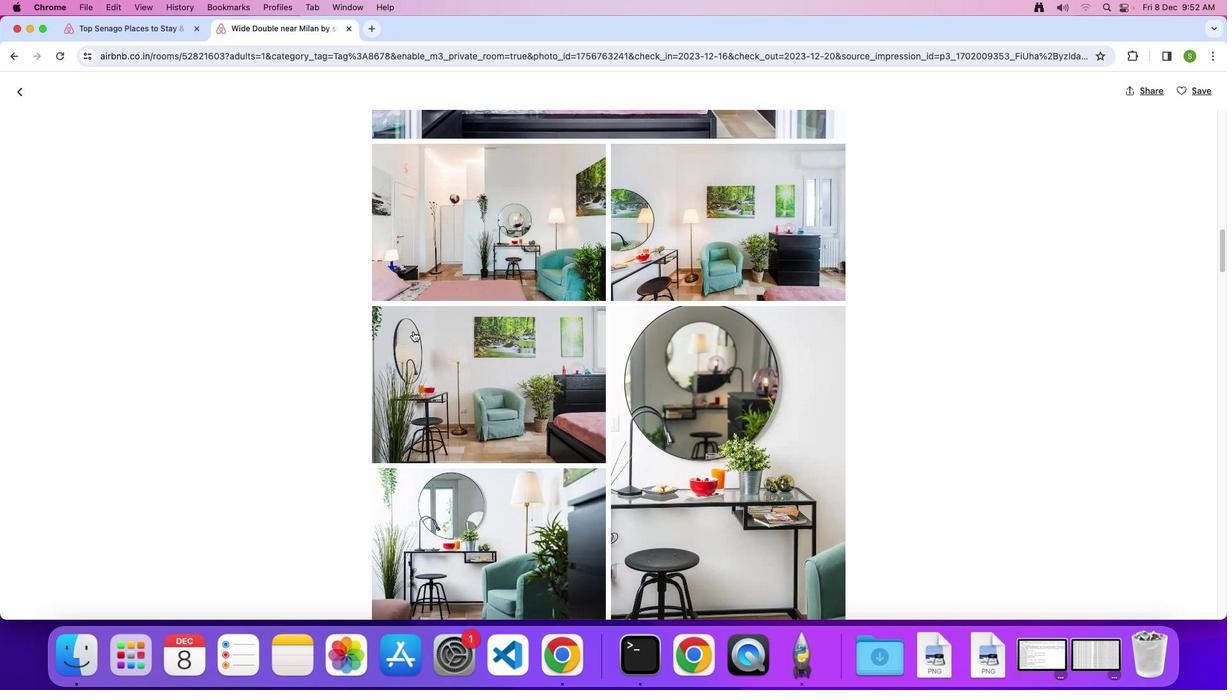 
Action: Mouse scrolled (413, 331) with delta (0, 0)
Screenshot: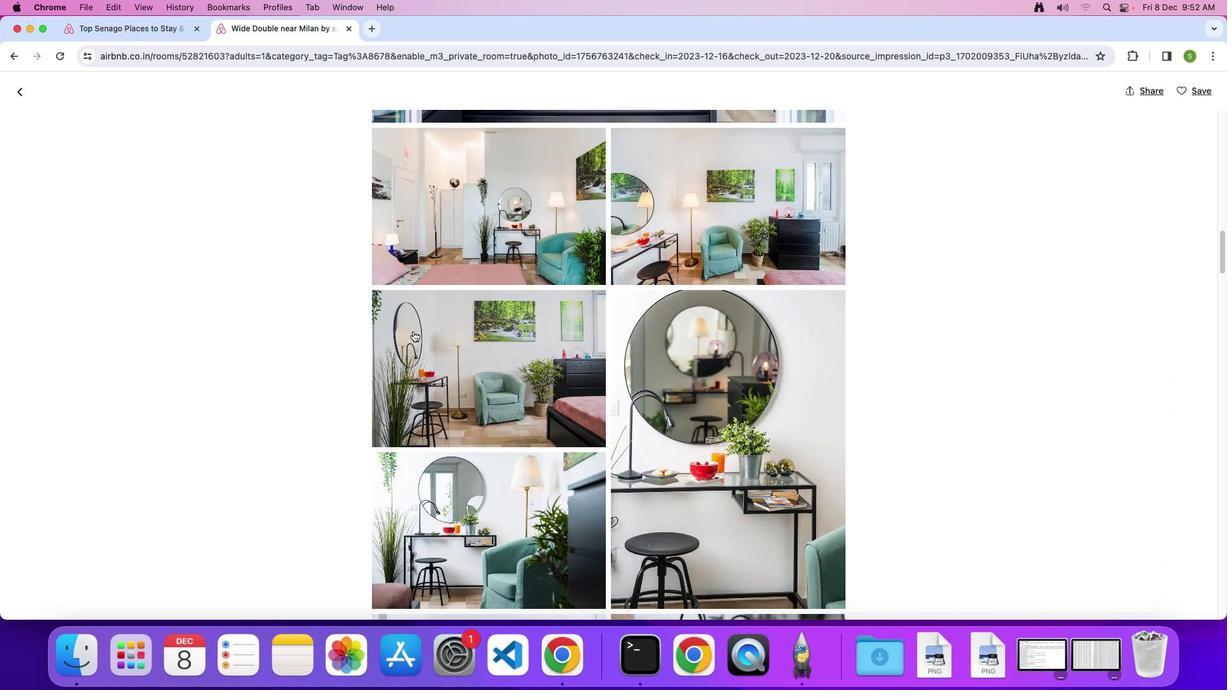 
Action: Mouse scrolled (413, 331) with delta (0, -1)
Screenshot: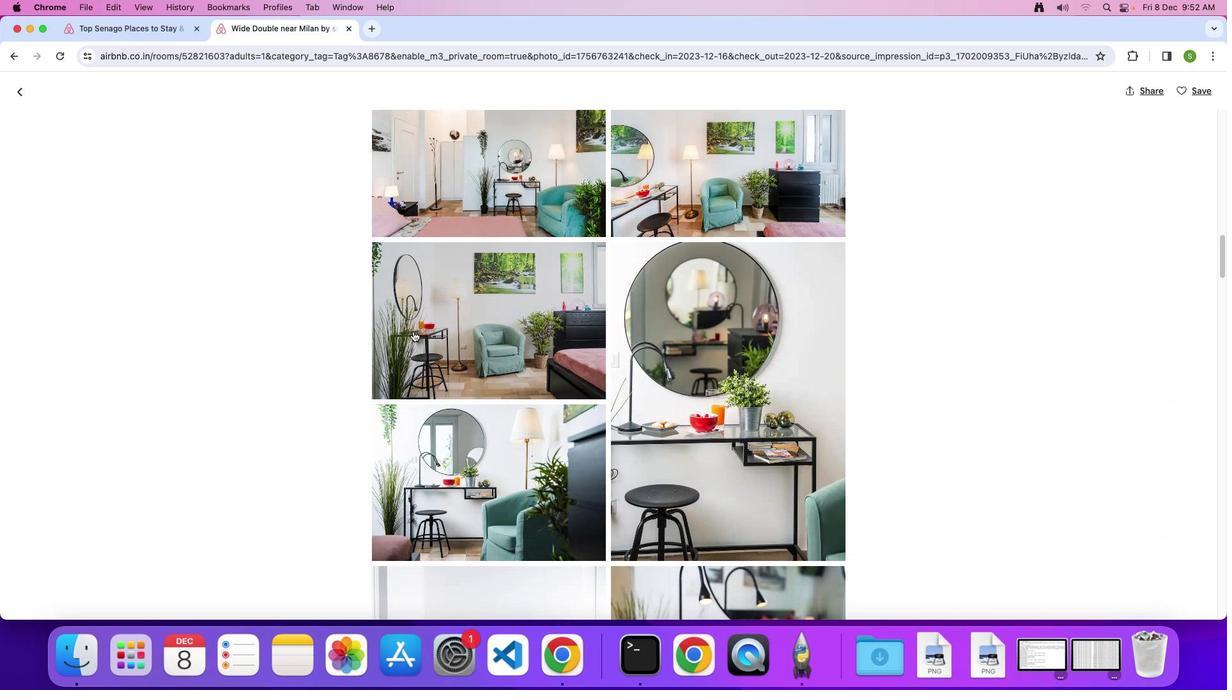
Action: Mouse scrolled (413, 331) with delta (0, 0)
Screenshot: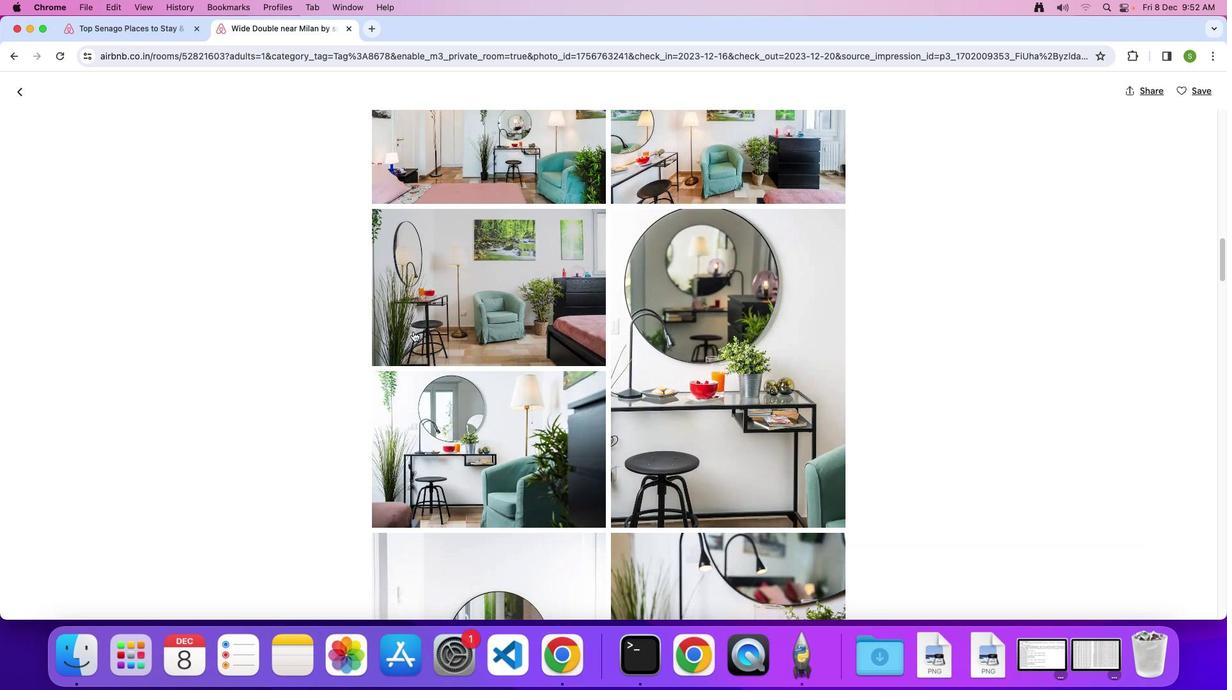 
Action: Mouse scrolled (413, 331) with delta (0, 0)
Screenshot: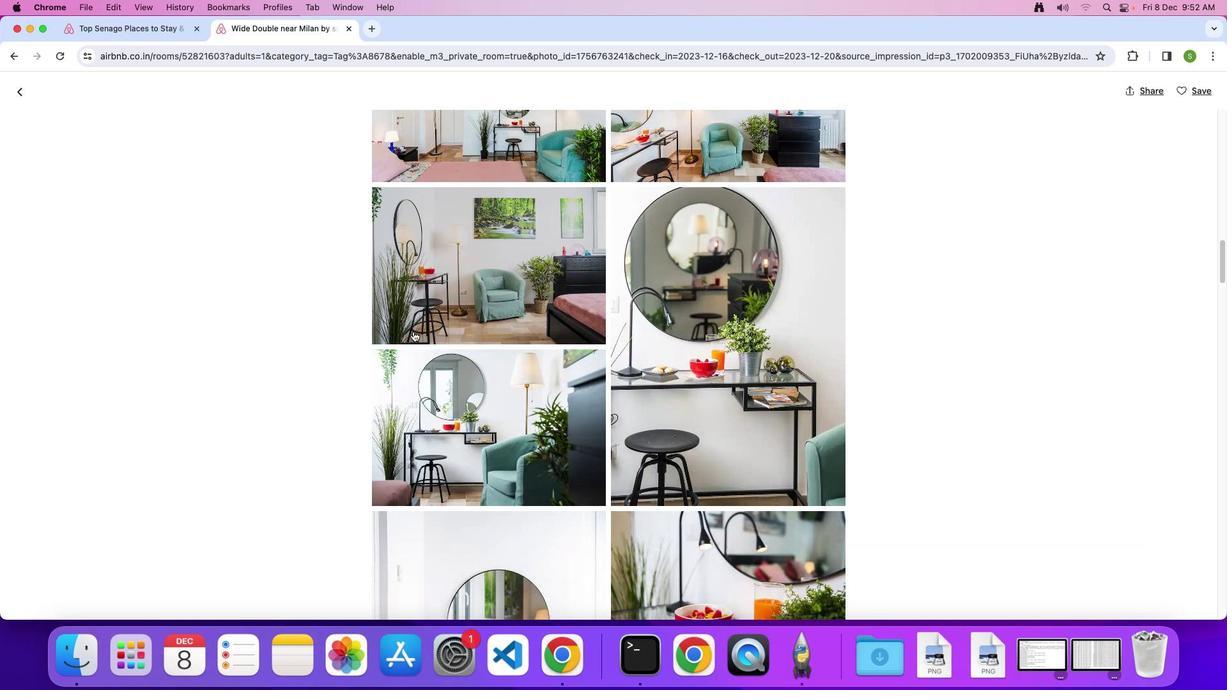 
Action: Mouse scrolled (413, 331) with delta (0, -1)
Screenshot: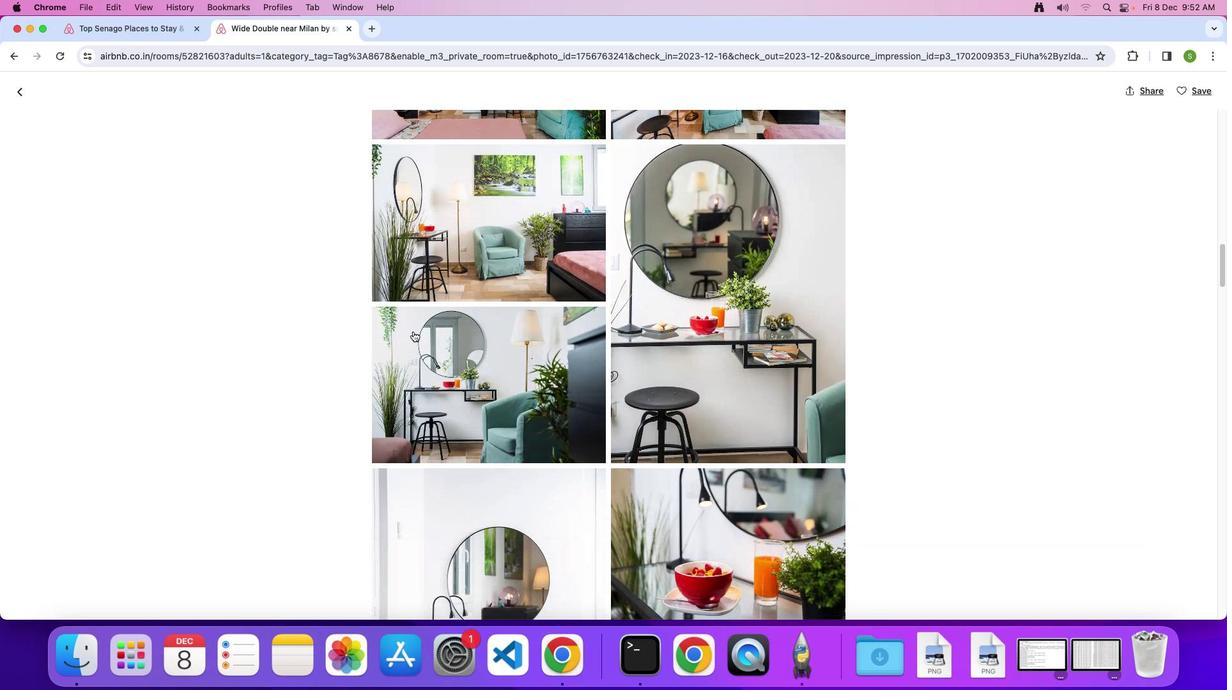 
Action: Mouse scrolled (413, 331) with delta (0, 0)
Screenshot: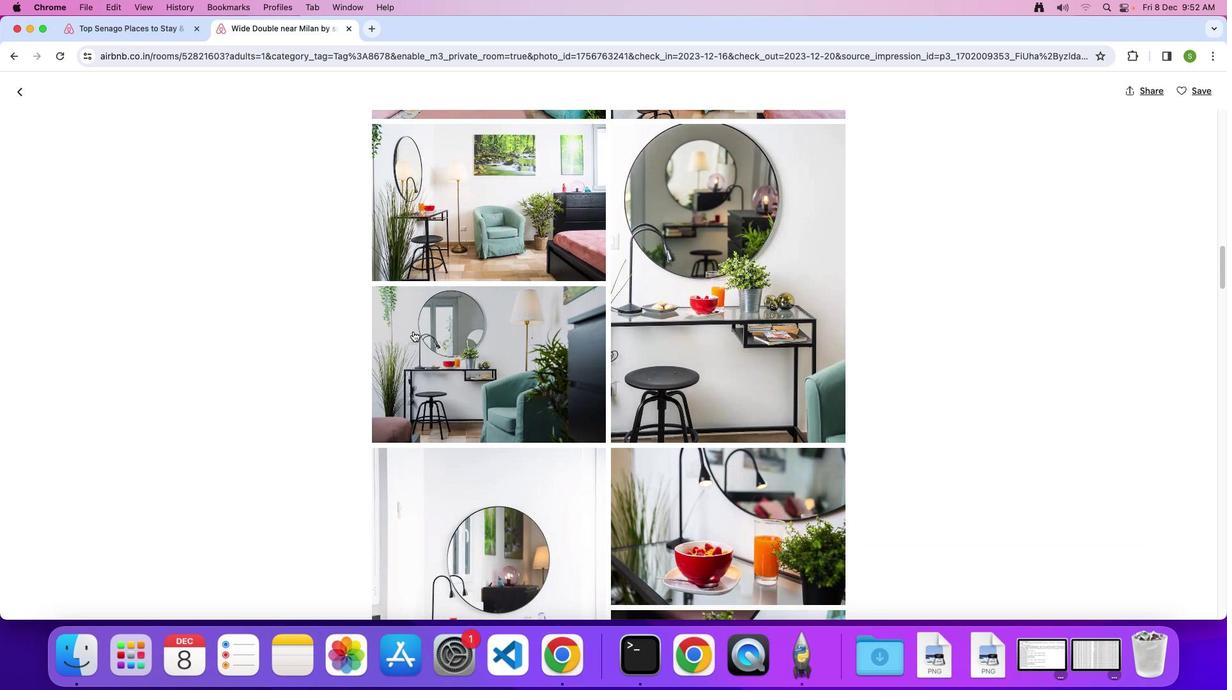 
Action: Mouse scrolled (413, 331) with delta (0, 0)
Screenshot: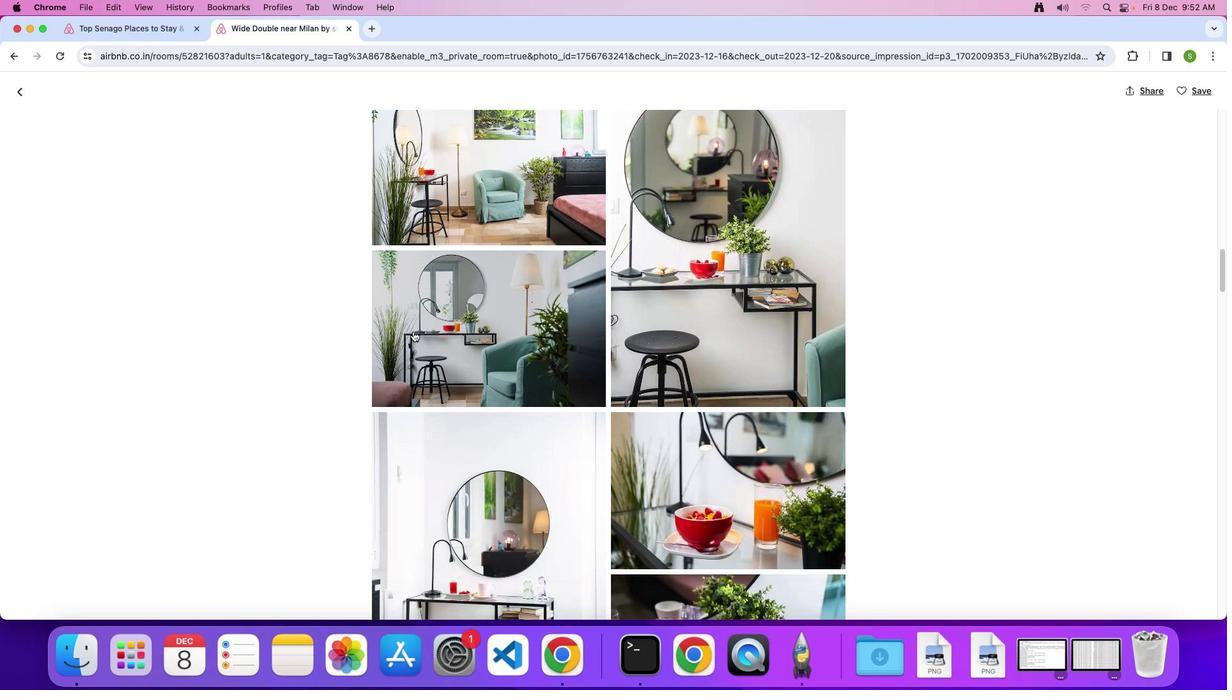 
Action: Mouse scrolled (413, 331) with delta (0, -1)
Screenshot: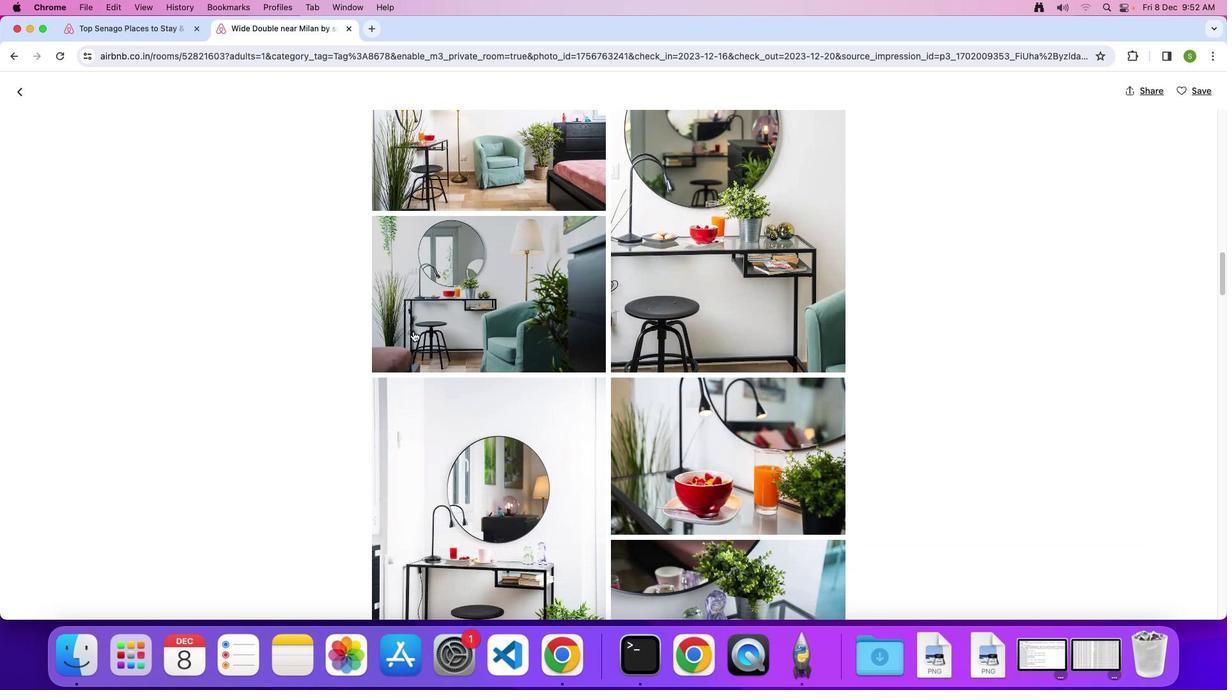 
Action: Mouse scrolled (413, 331) with delta (0, 0)
Screenshot: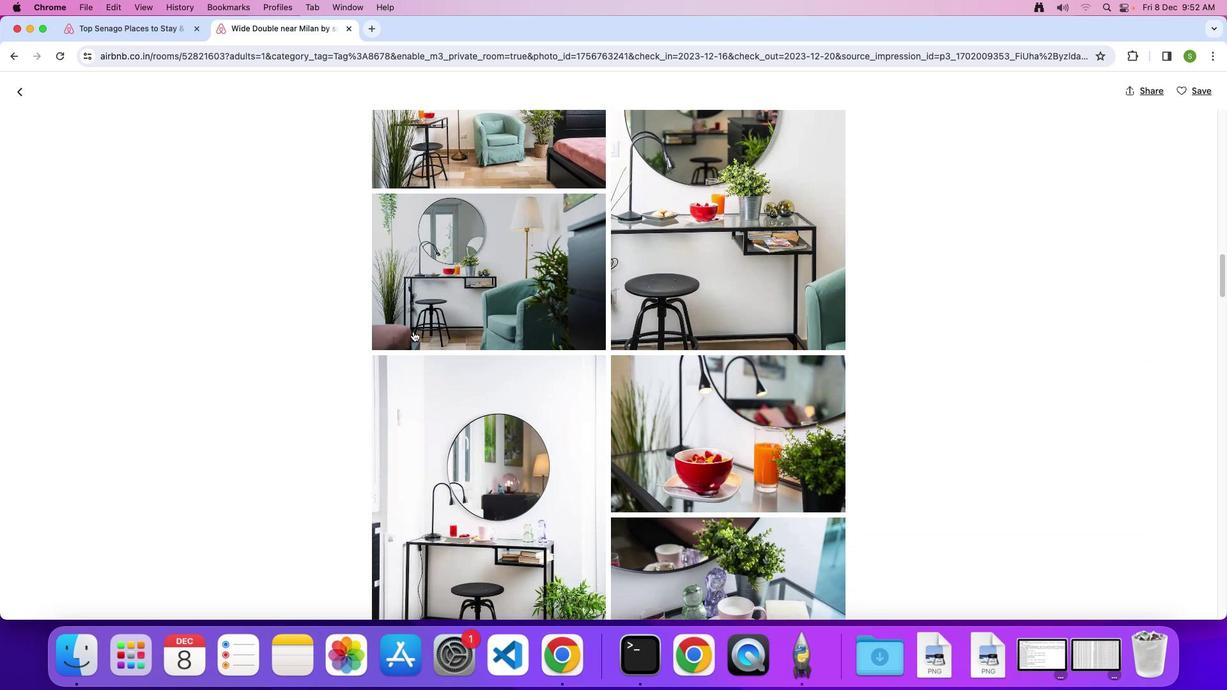 
Action: Mouse scrolled (413, 331) with delta (0, 0)
Screenshot: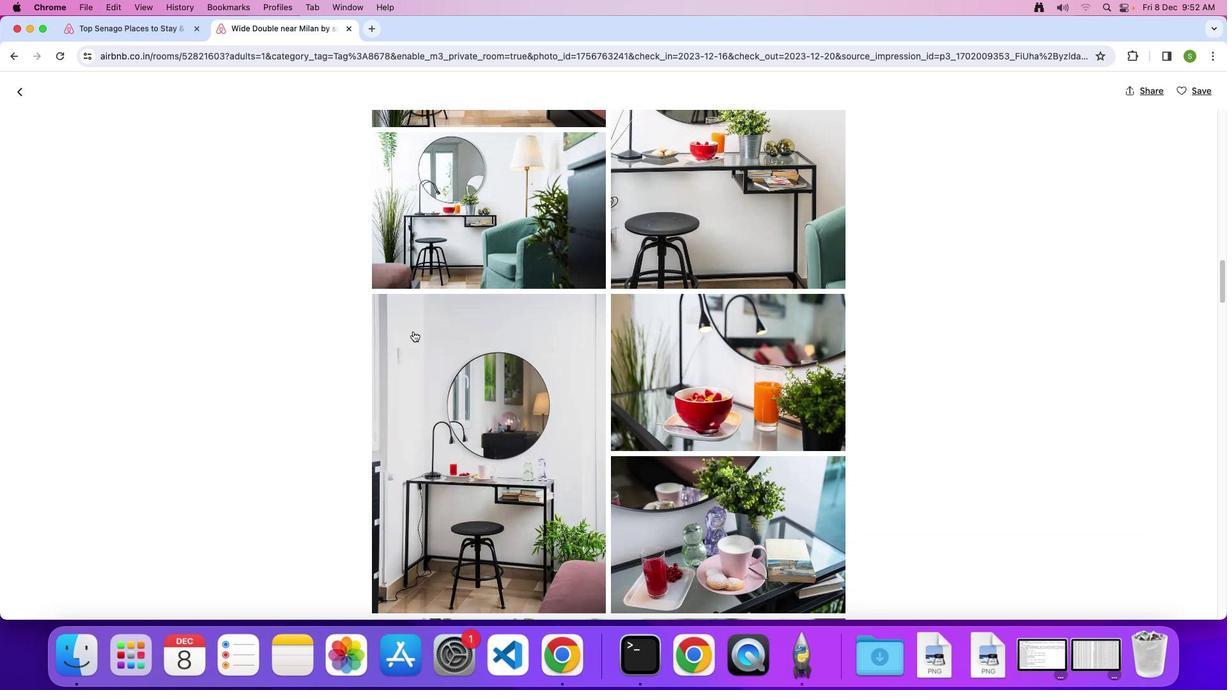 
Action: Mouse scrolled (413, 331) with delta (0, -1)
Screenshot: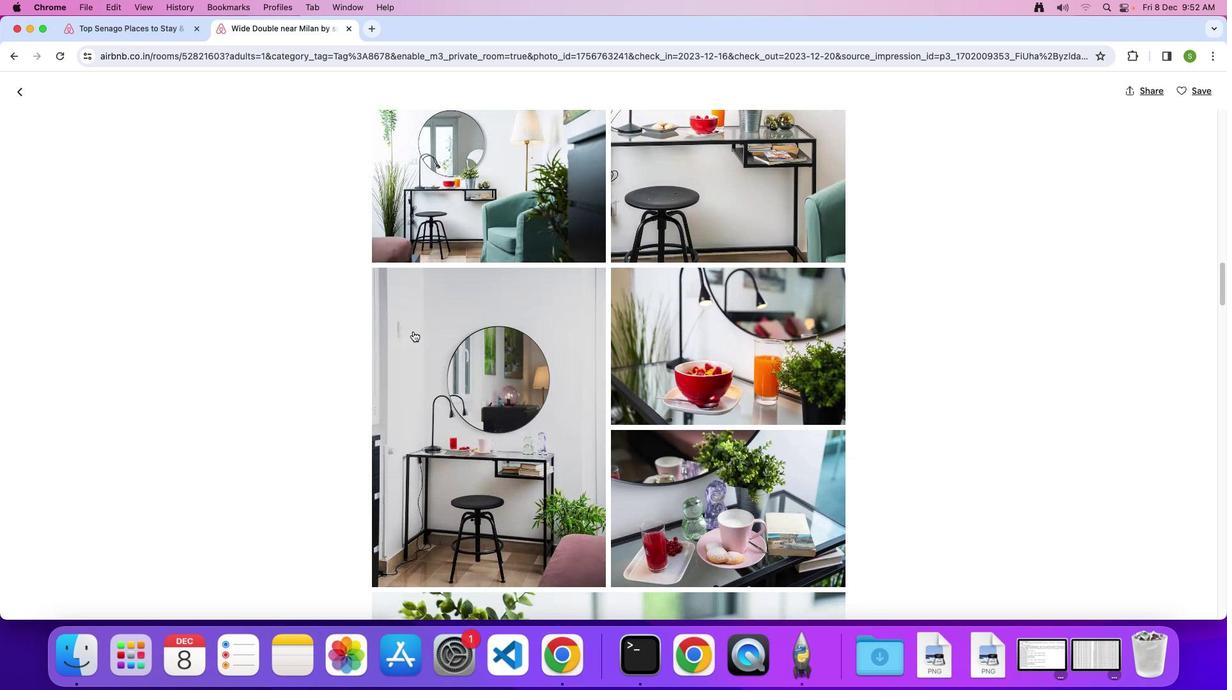
Action: Mouse scrolled (413, 331) with delta (0, 0)
Screenshot: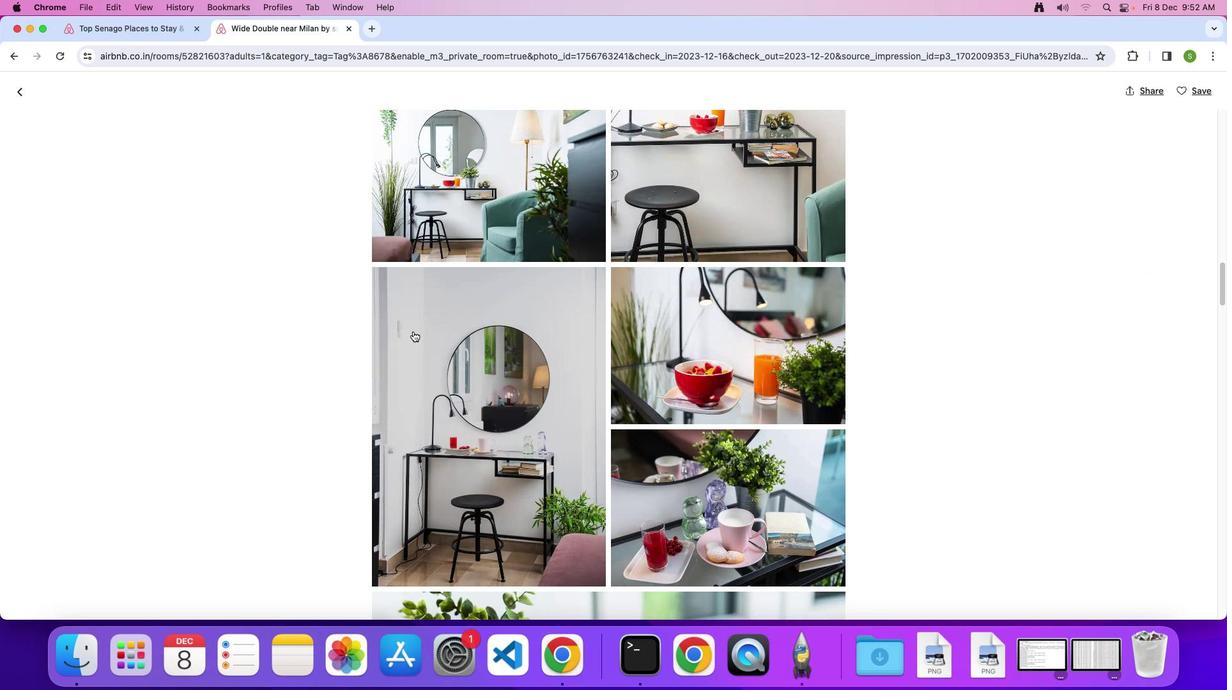
Action: Mouse scrolled (413, 331) with delta (0, 0)
Screenshot: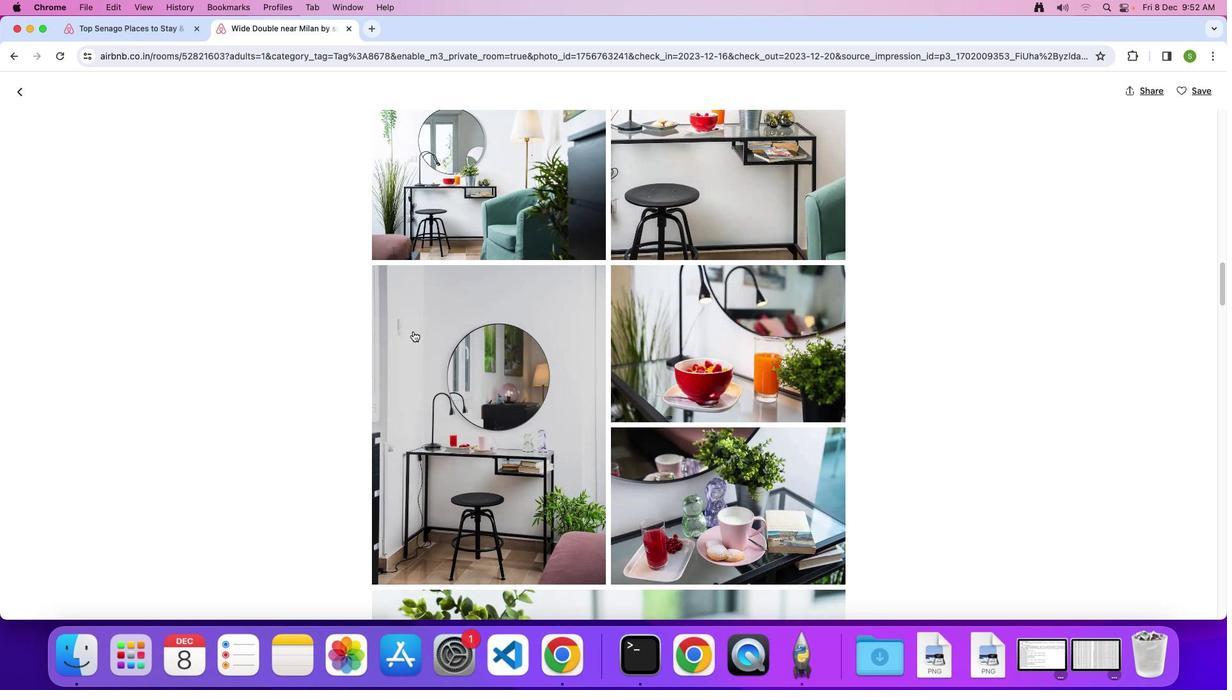 
Action: Mouse scrolled (413, 331) with delta (0, -1)
Screenshot: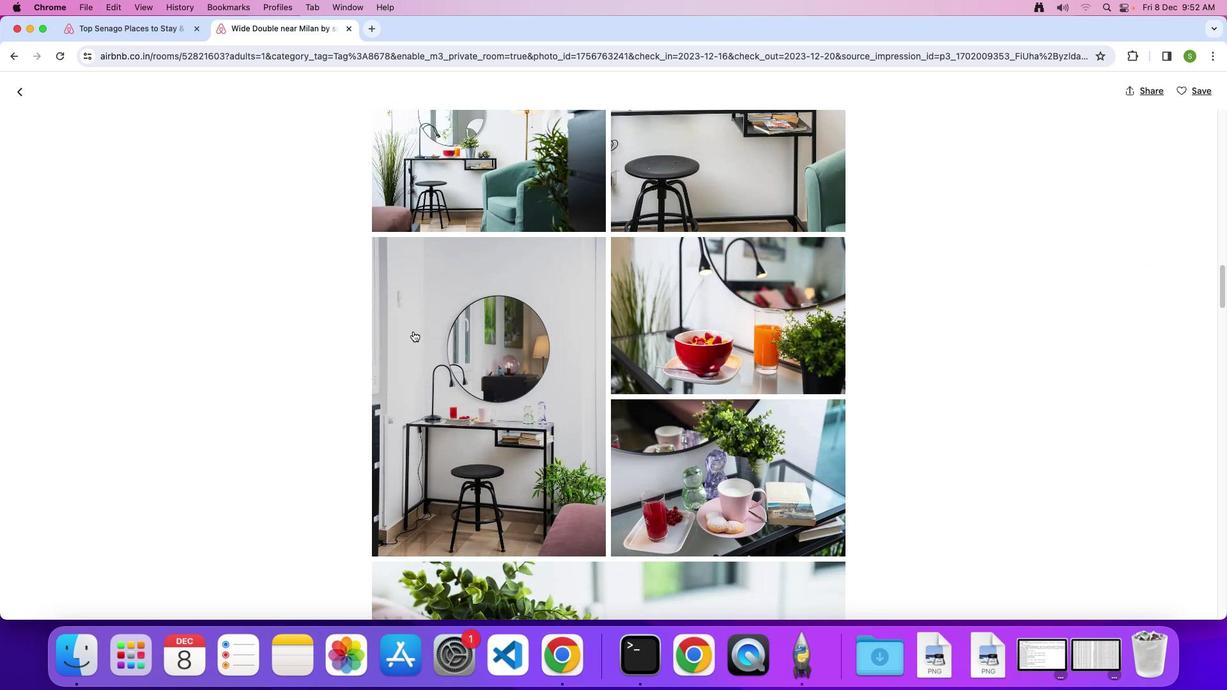 
Action: Mouse scrolled (413, 331) with delta (0, 0)
Screenshot: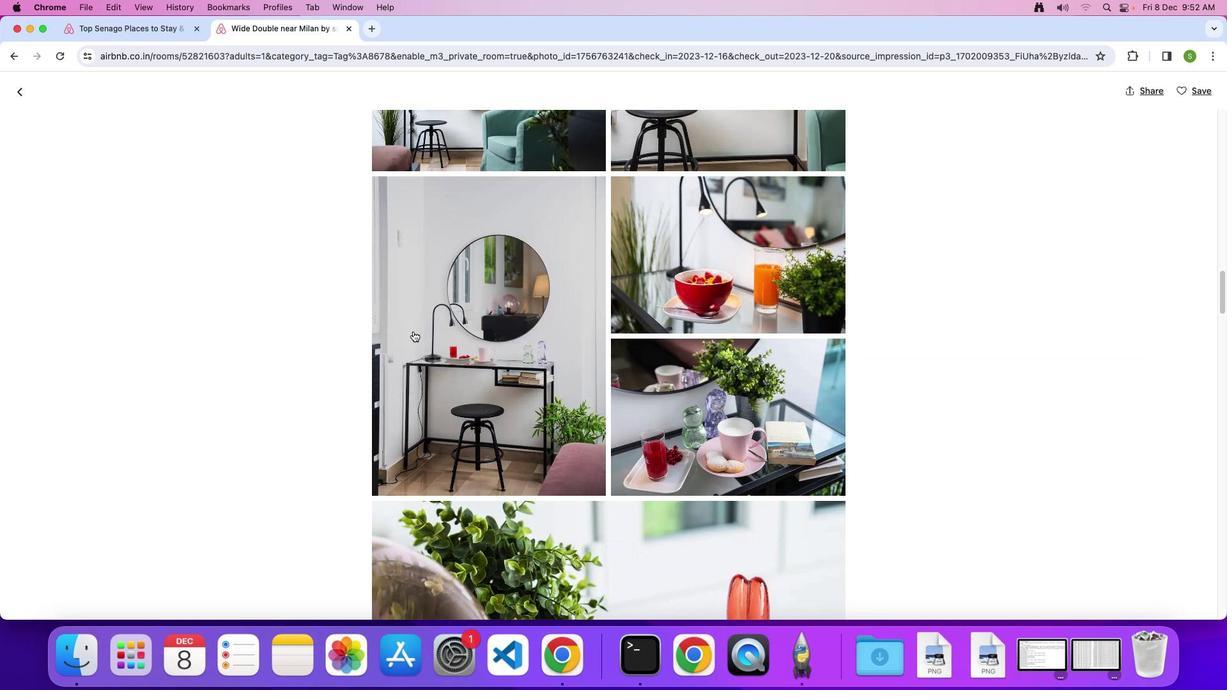 
Action: Mouse scrolled (413, 331) with delta (0, 0)
Screenshot: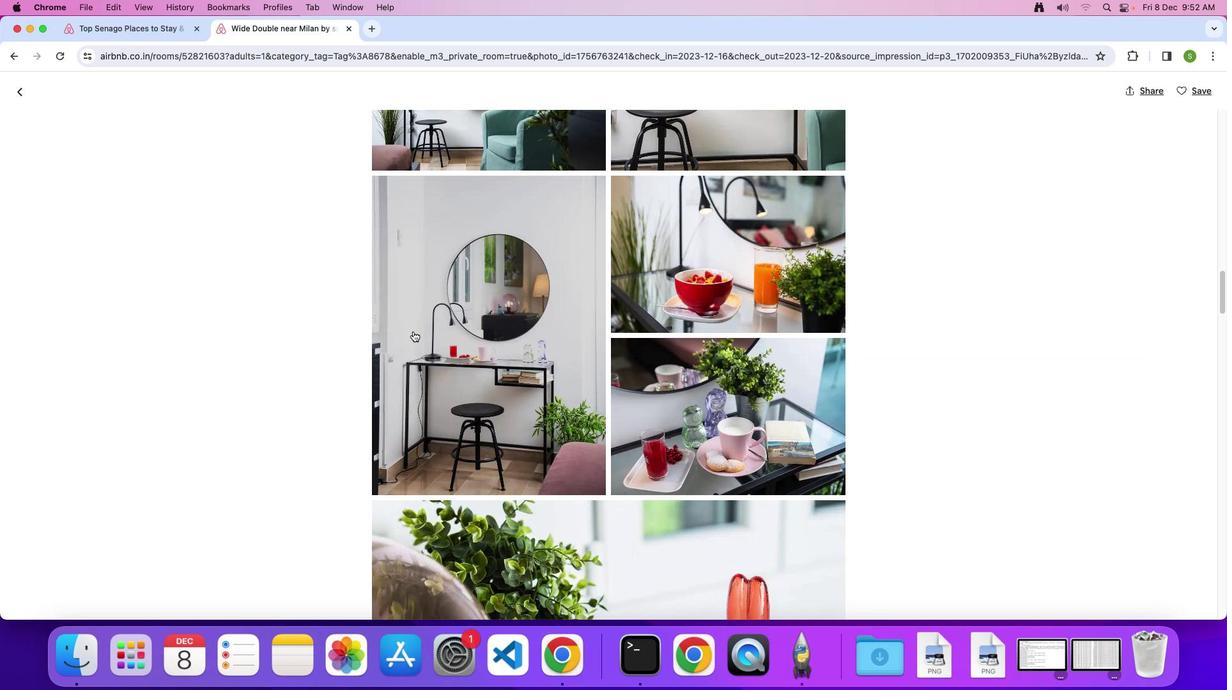 
Action: Mouse scrolled (413, 331) with delta (0, 0)
Screenshot: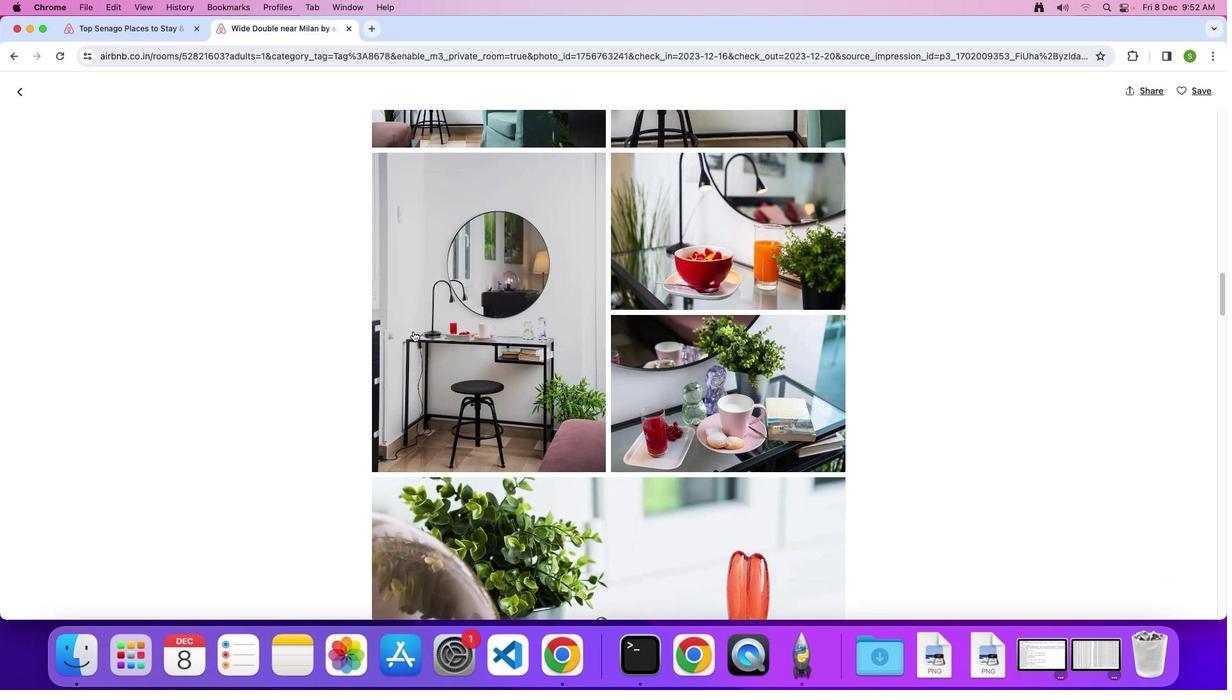 
Action: Mouse scrolled (413, 331) with delta (0, 0)
Screenshot: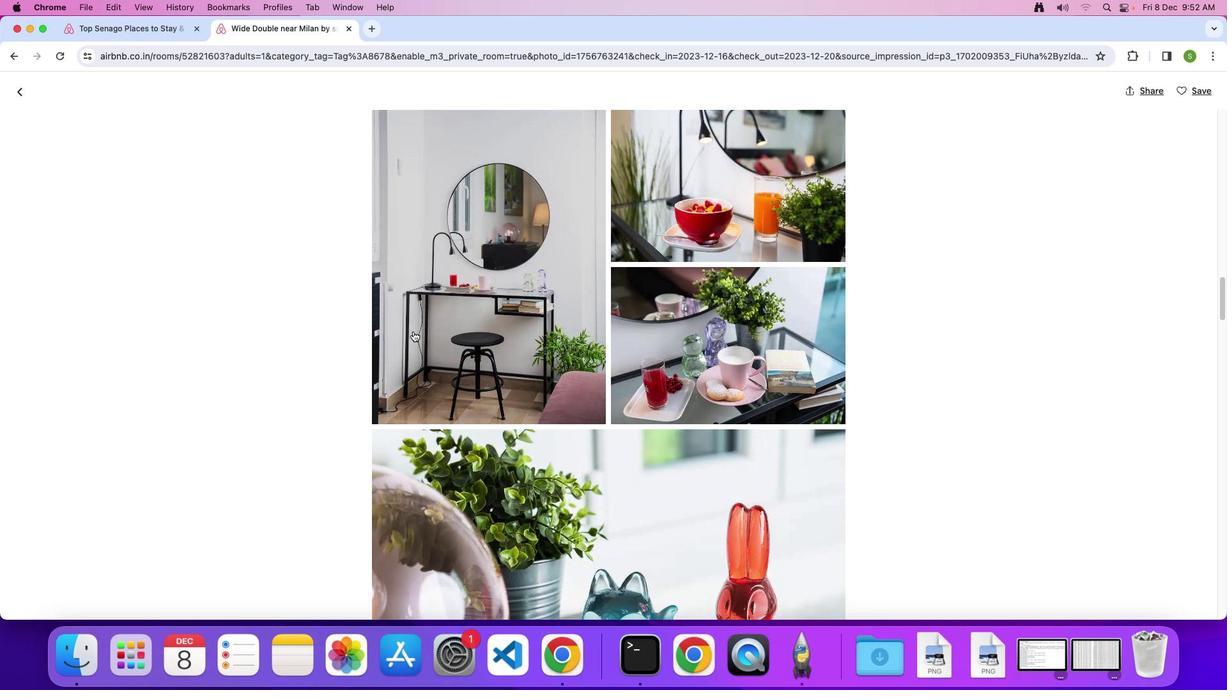 
Action: Mouse scrolled (413, 331) with delta (0, 0)
Screenshot: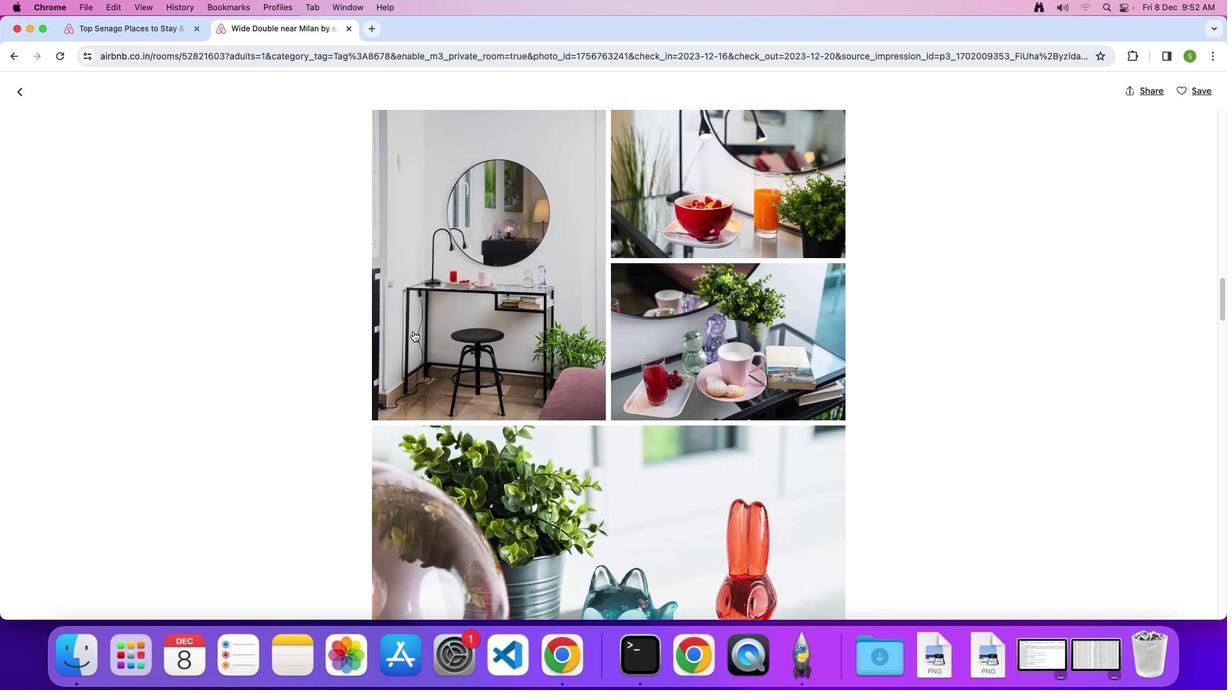 
Action: Mouse scrolled (413, 331) with delta (0, 0)
Screenshot: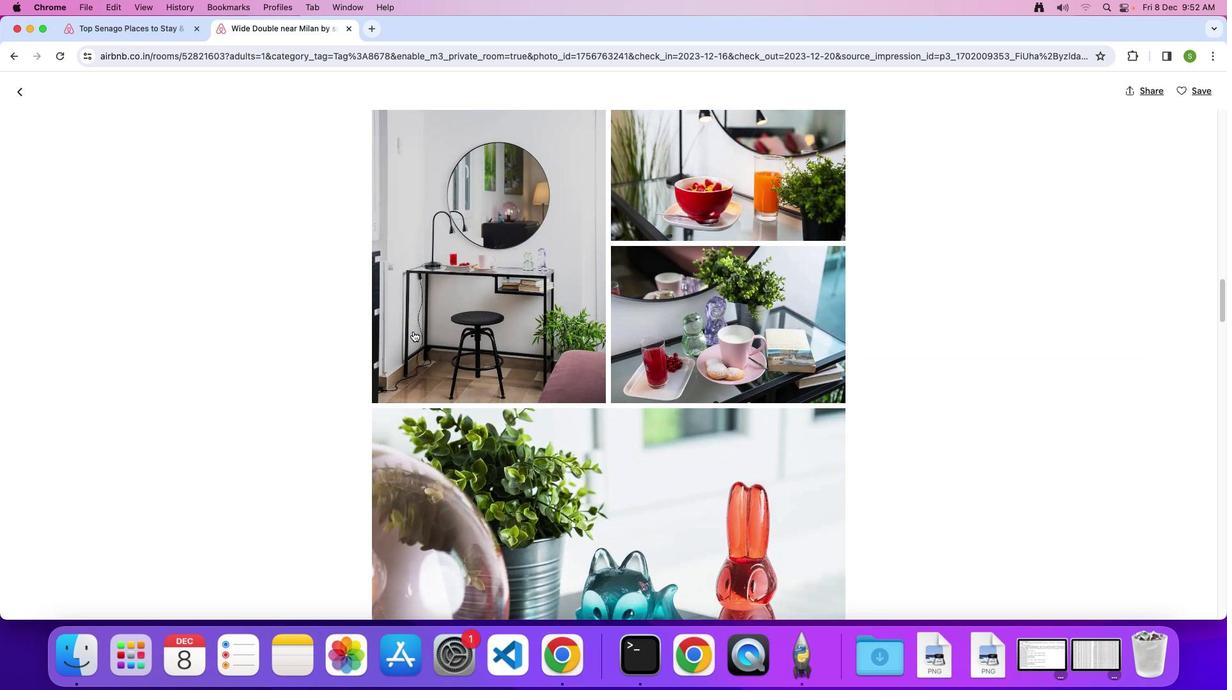 
Action: Mouse scrolled (413, 331) with delta (0, 0)
Screenshot: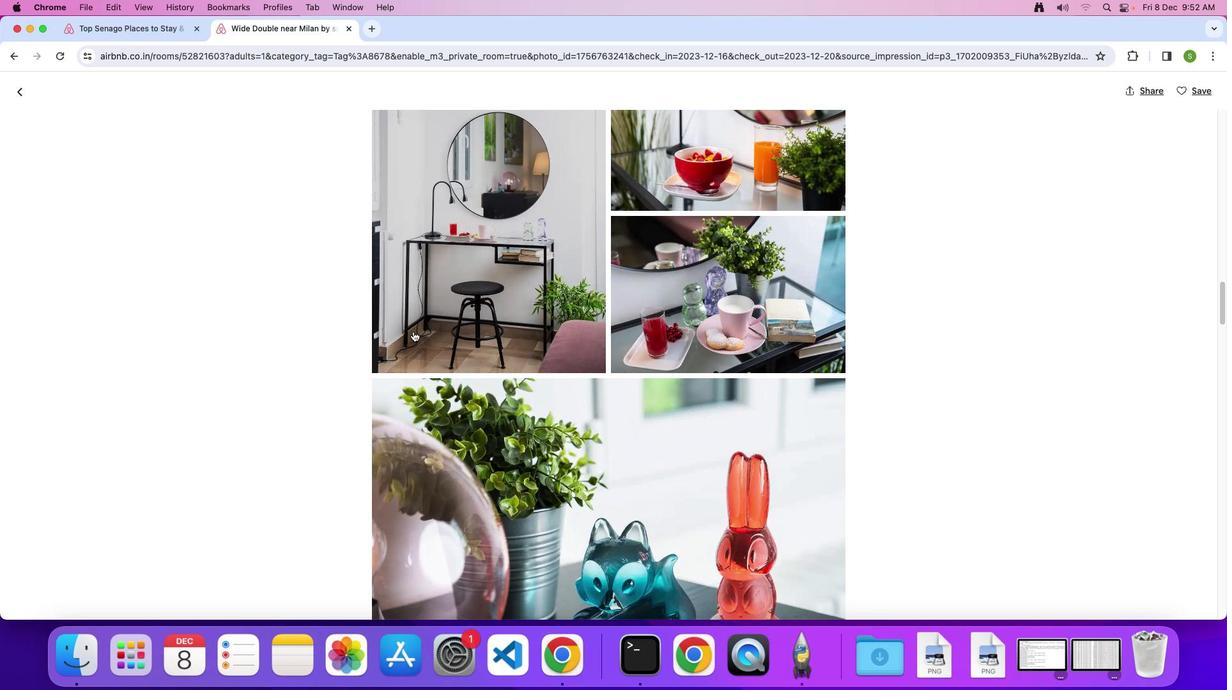
Action: Mouse scrolled (413, 331) with delta (0, 0)
Screenshot: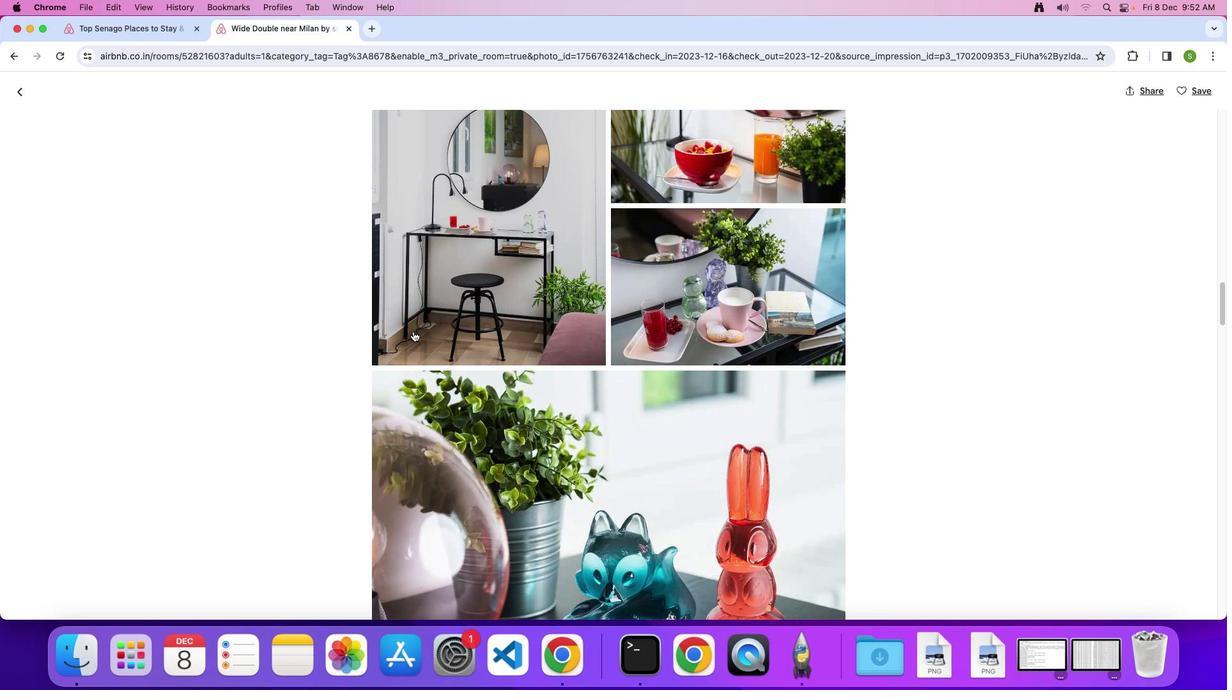 
Action: Mouse scrolled (413, 331) with delta (0, -1)
Screenshot: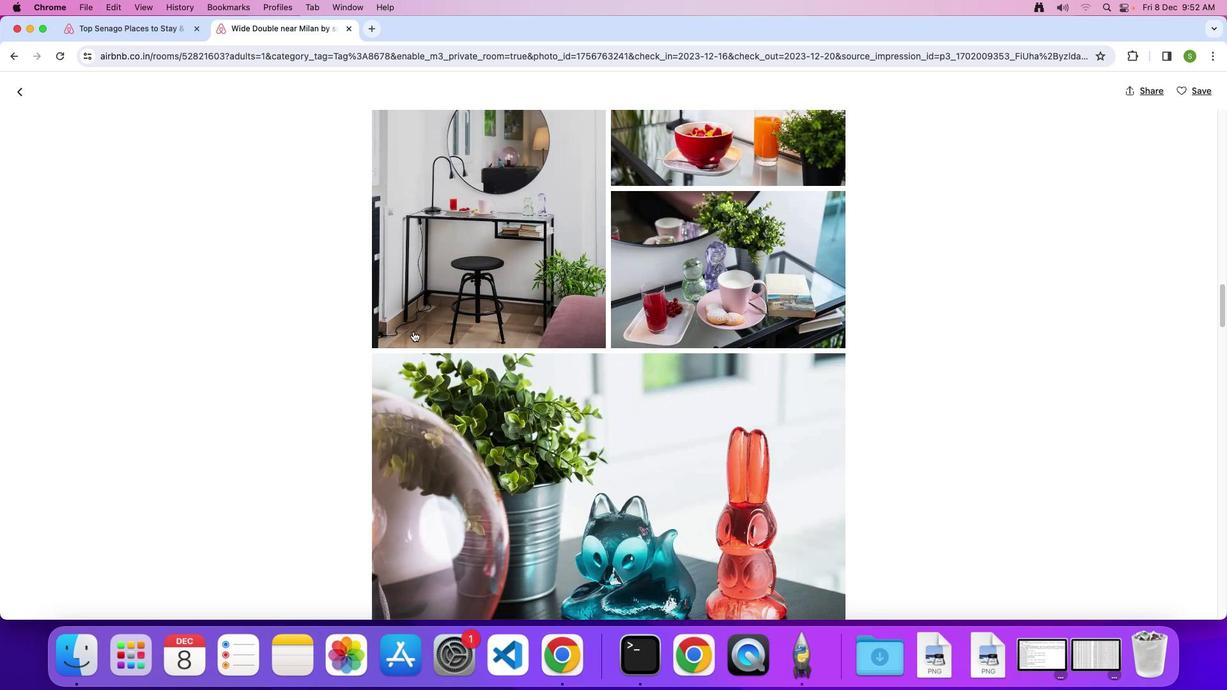 
Action: Mouse scrolled (413, 331) with delta (0, 0)
Screenshot: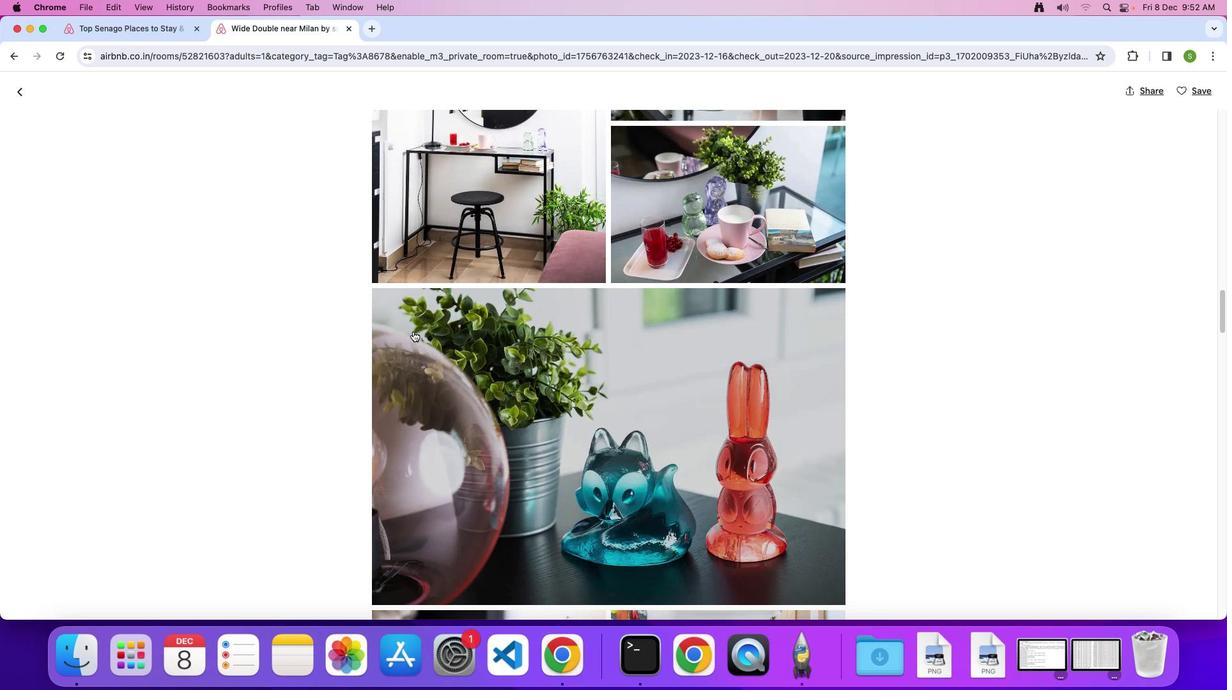 
Action: Mouse scrolled (413, 331) with delta (0, 0)
Screenshot: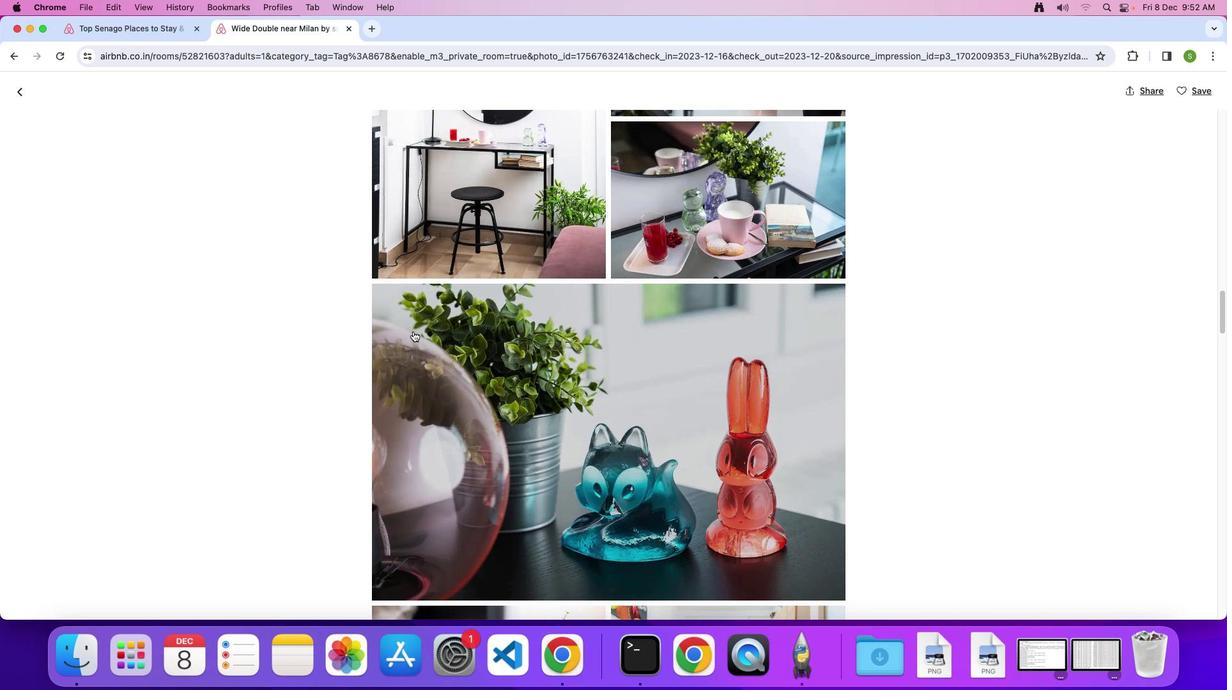 
Action: Mouse scrolled (413, 331) with delta (0, -1)
Screenshot: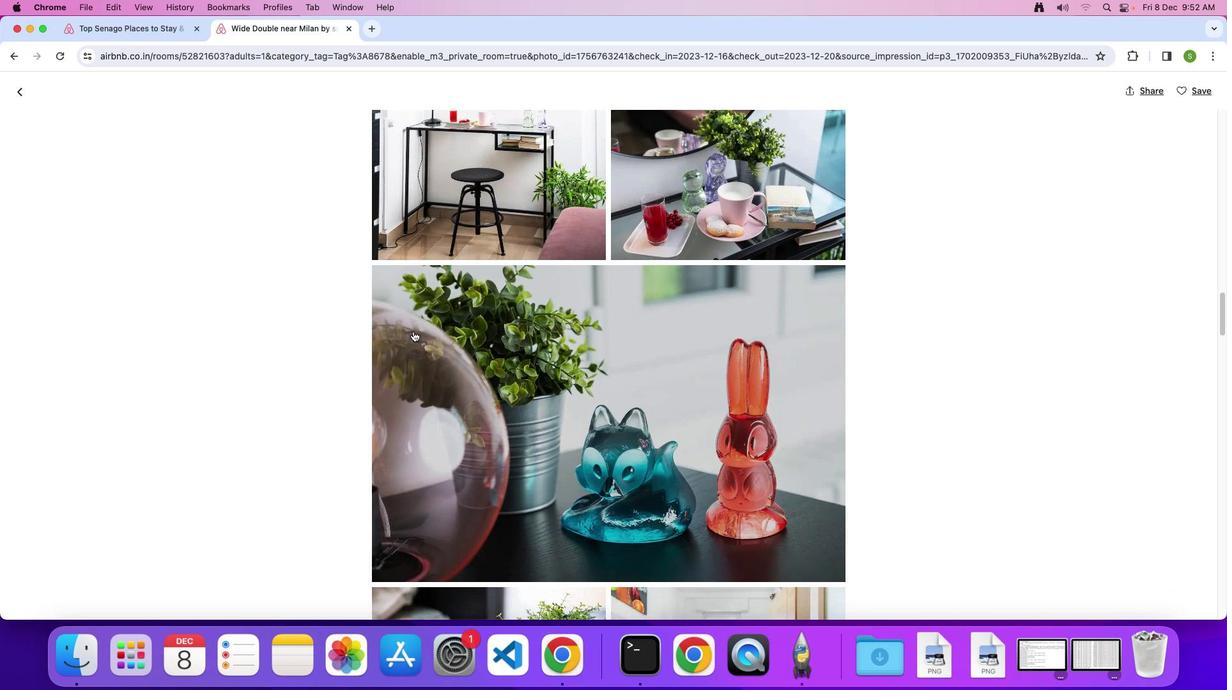 
Action: Mouse scrolled (413, 331) with delta (0, 0)
Screenshot: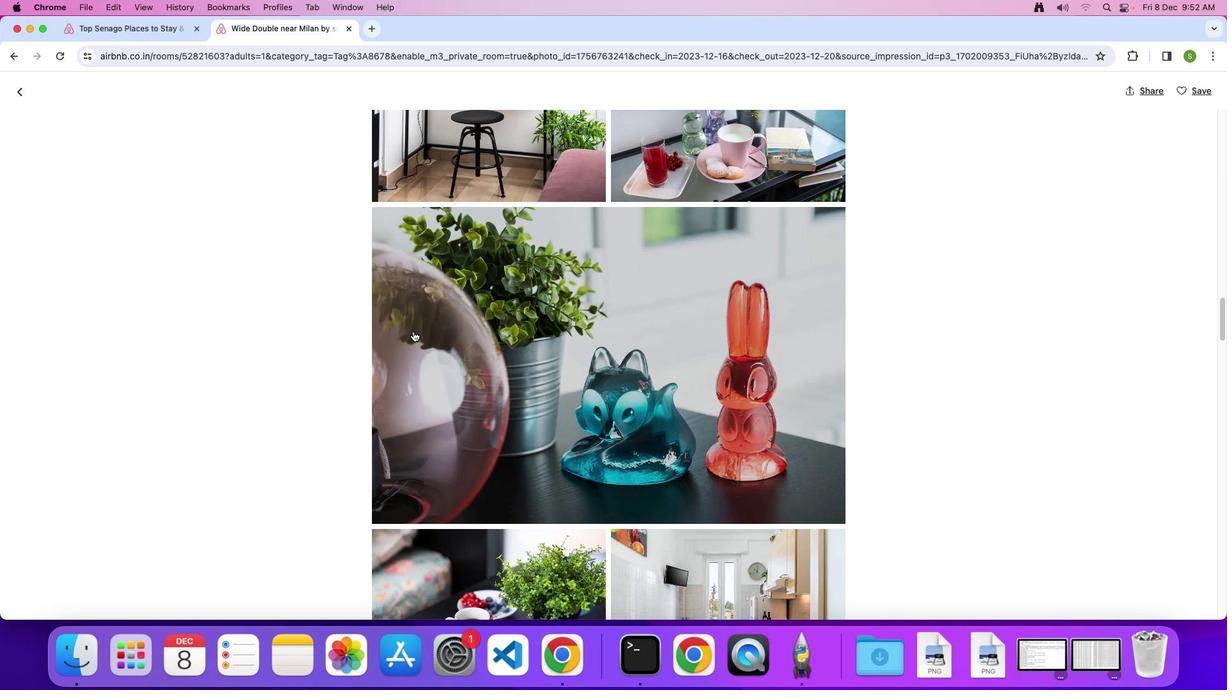 
Action: Mouse scrolled (413, 331) with delta (0, 0)
Screenshot: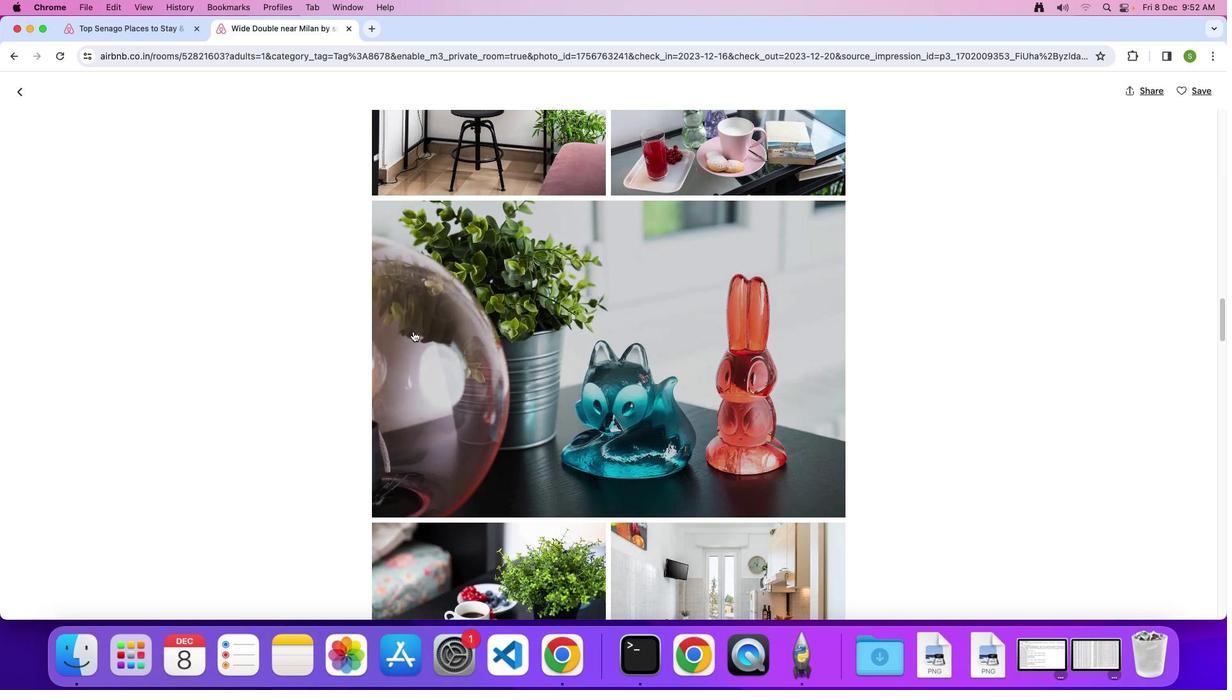 
Action: Mouse scrolled (413, 331) with delta (0, -1)
Screenshot: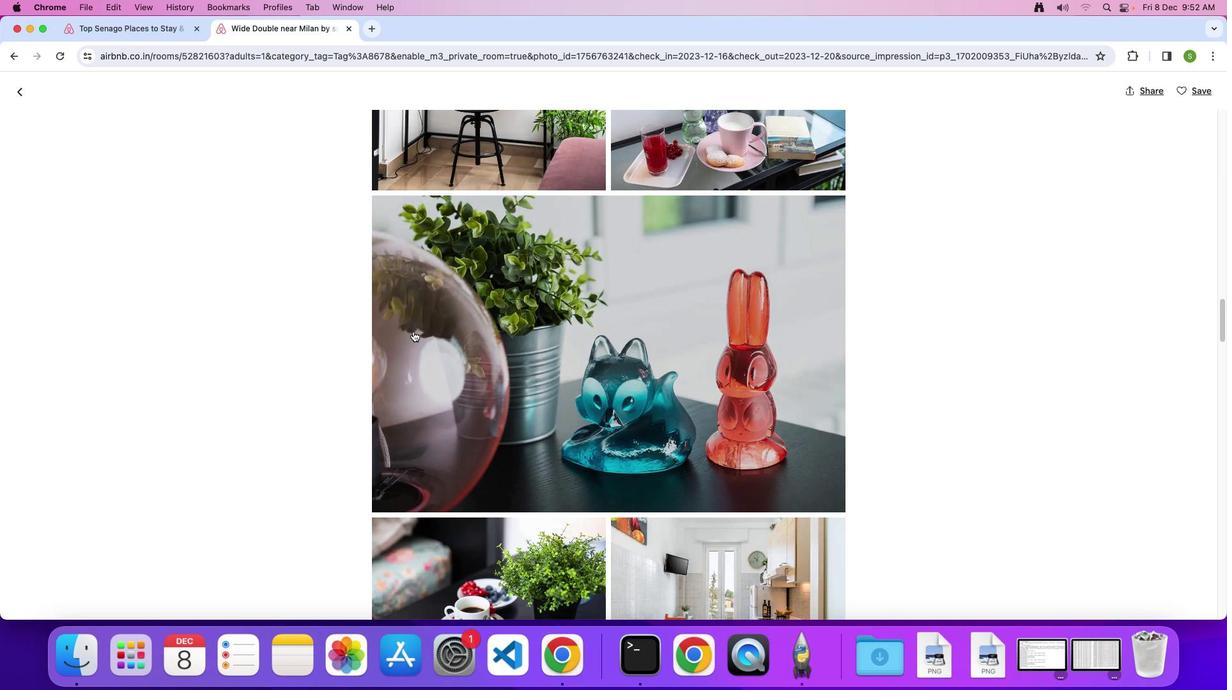 
Action: Mouse scrolled (413, 331) with delta (0, 0)
Screenshot: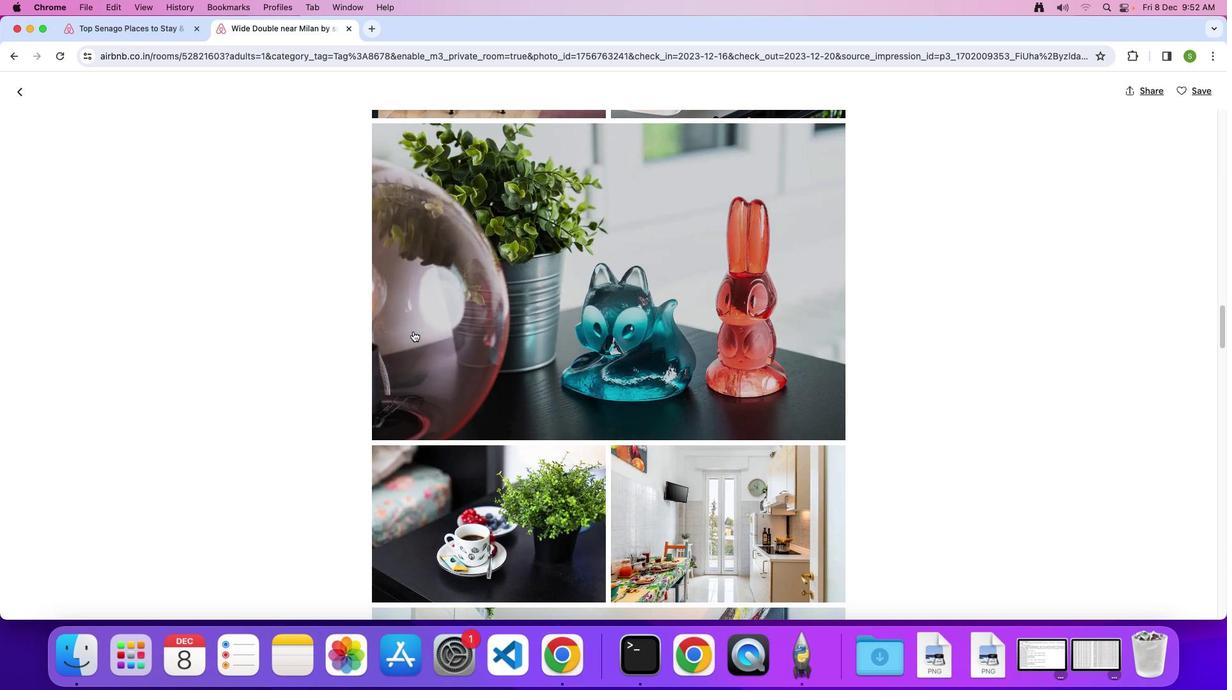
Action: Mouse scrolled (413, 331) with delta (0, 0)
Screenshot: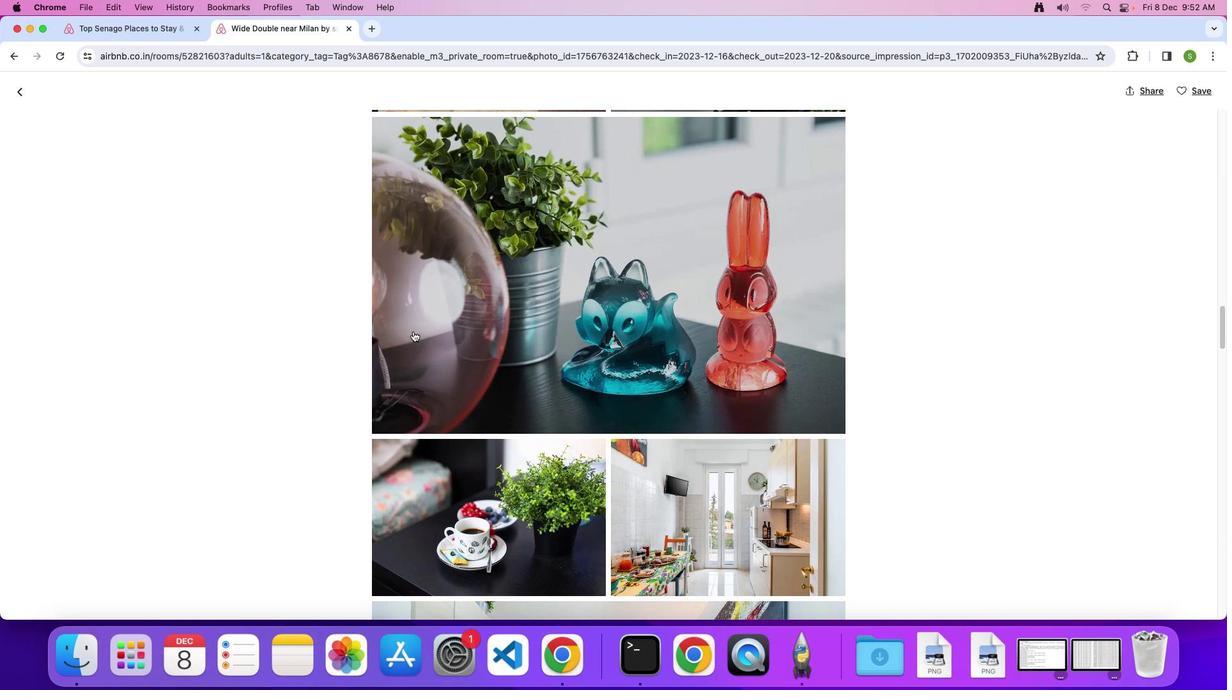 
Action: Mouse scrolled (413, 331) with delta (0, 0)
Screenshot: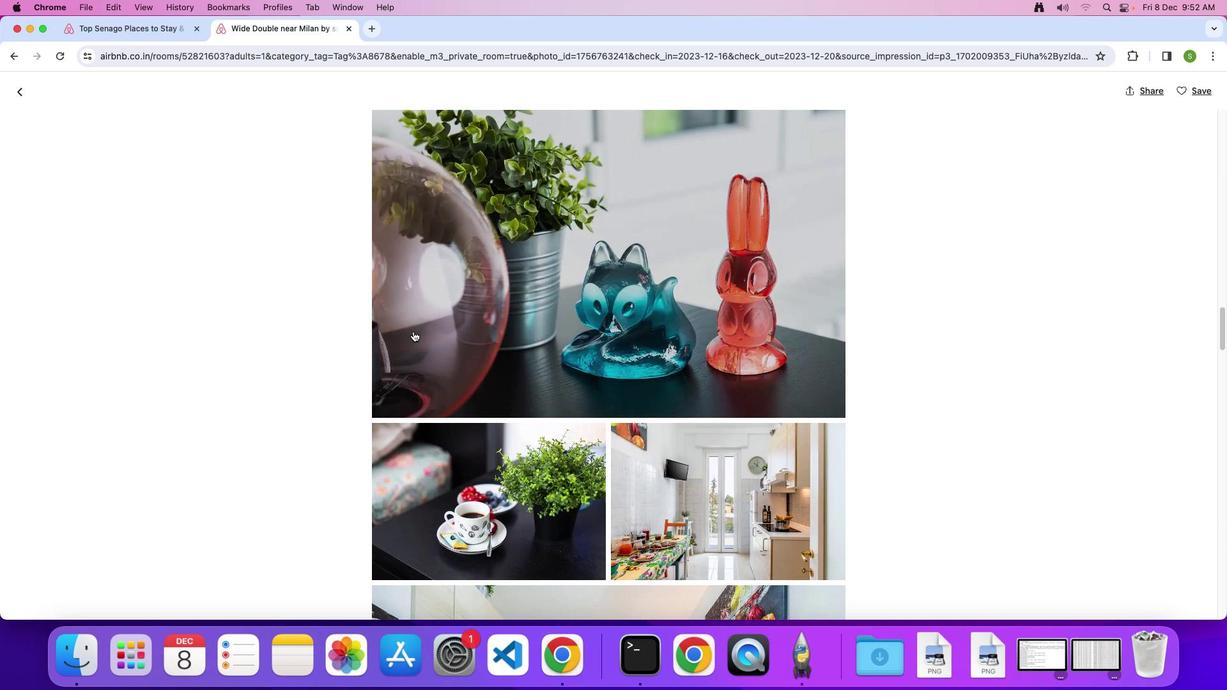 
Action: Mouse scrolled (413, 331) with delta (0, 0)
Screenshot: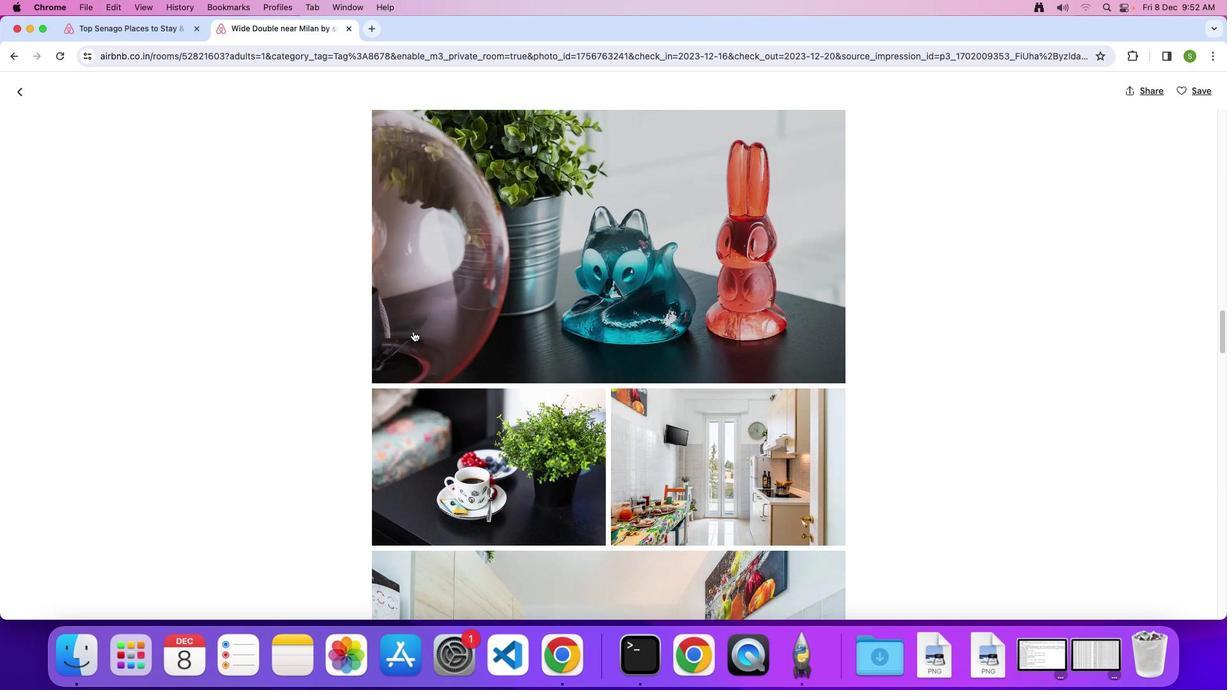 
Action: Mouse scrolled (413, 331) with delta (0, 0)
Screenshot: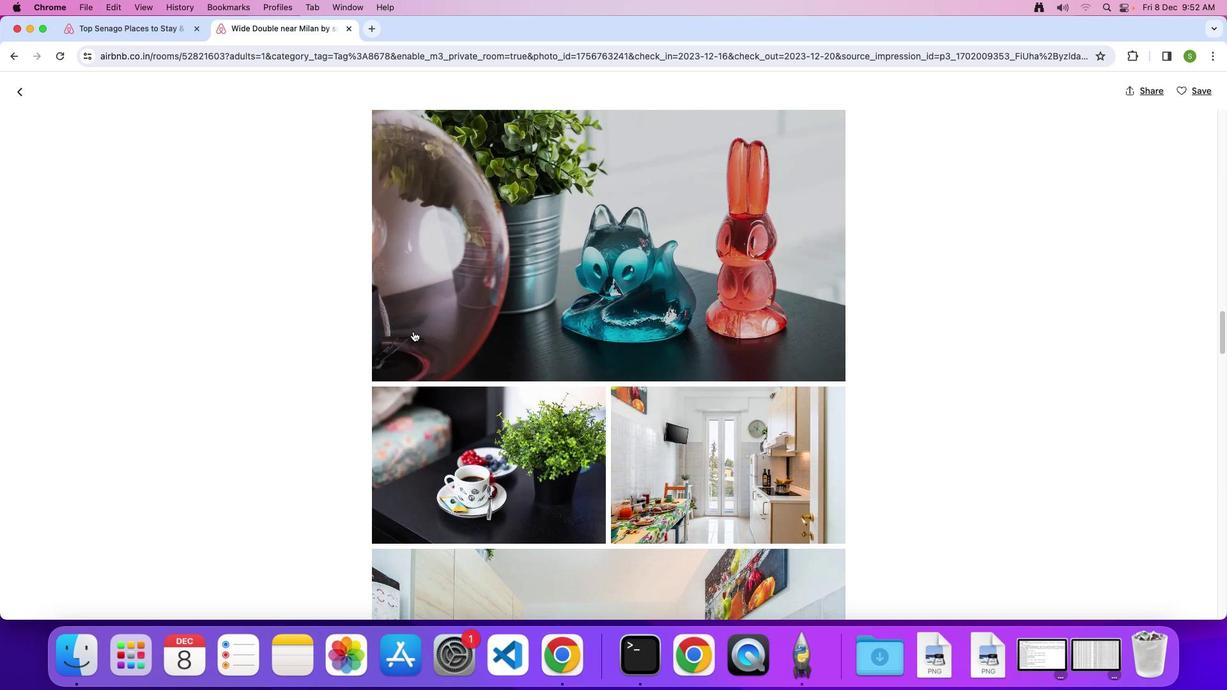 
Action: Mouse scrolled (413, 331) with delta (0, -1)
Screenshot: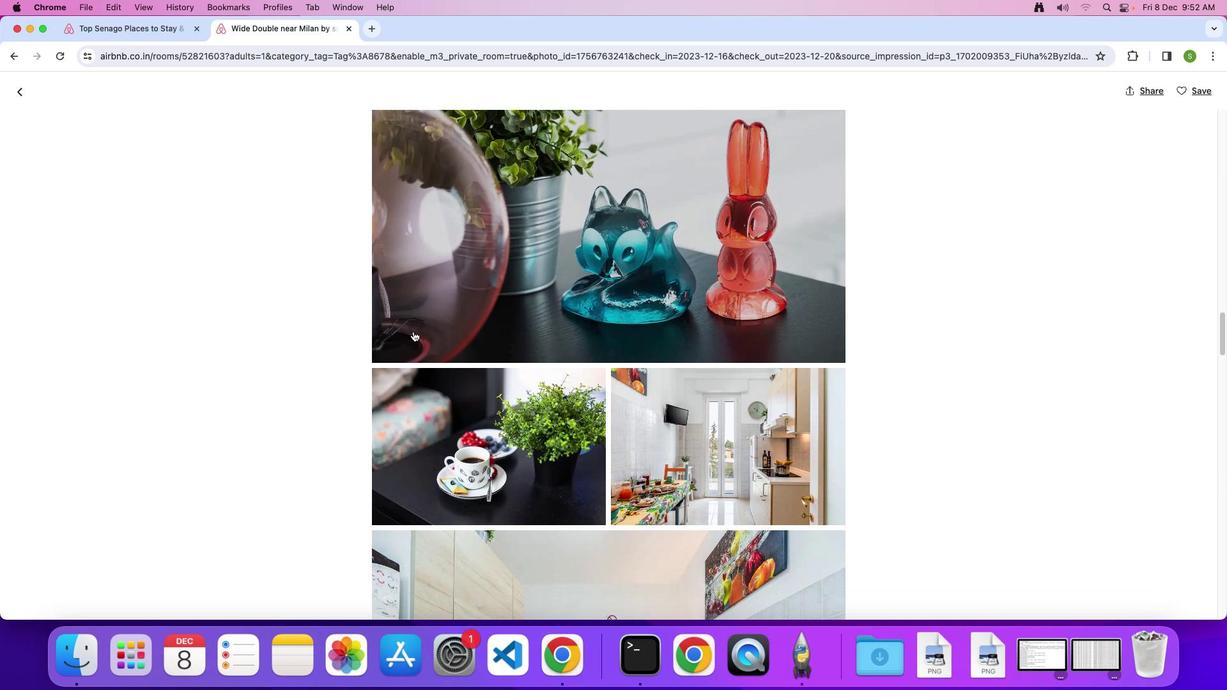 
Action: Mouse scrolled (413, 331) with delta (0, 0)
Screenshot: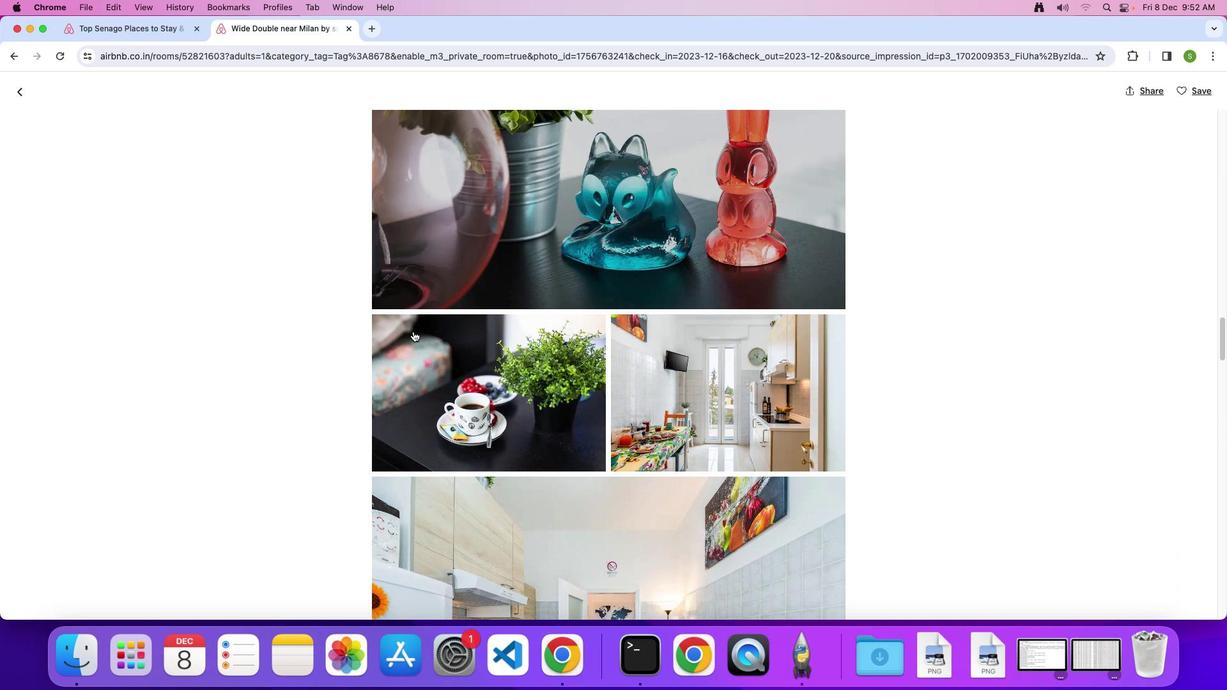 
Action: Mouse scrolled (413, 331) with delta (0, 0)
Screenshot: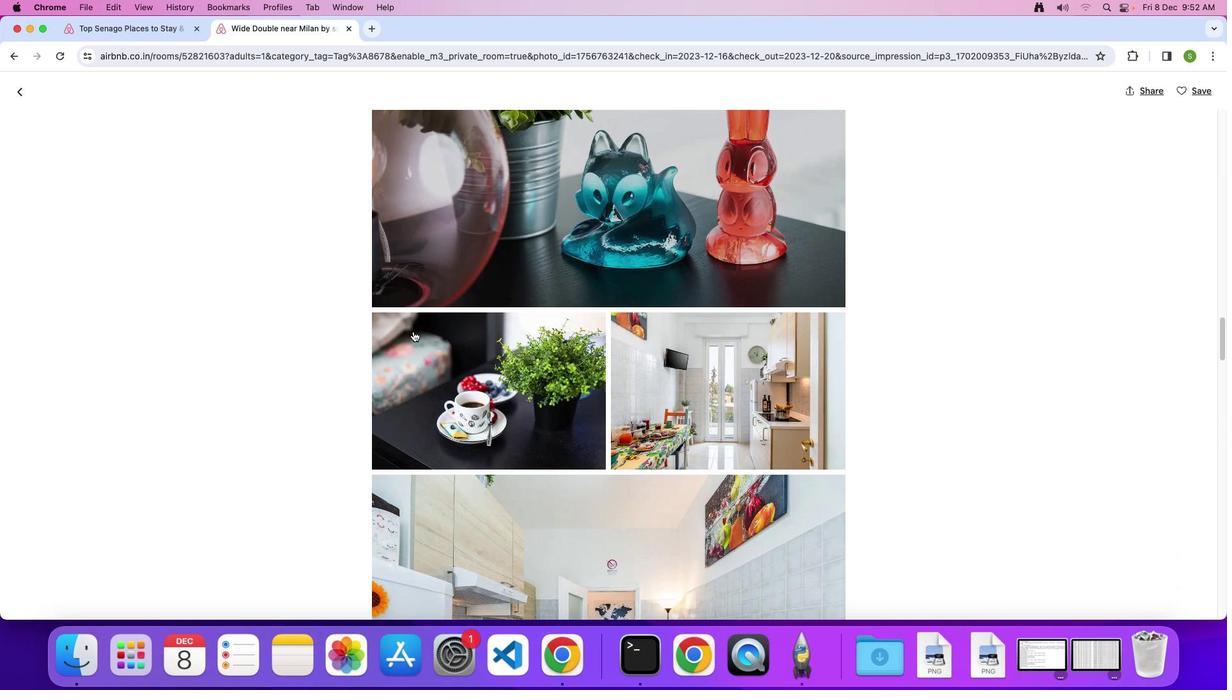 
Action: Mouse scrolled (413, 331) with delta (0, -1)
Screenshot: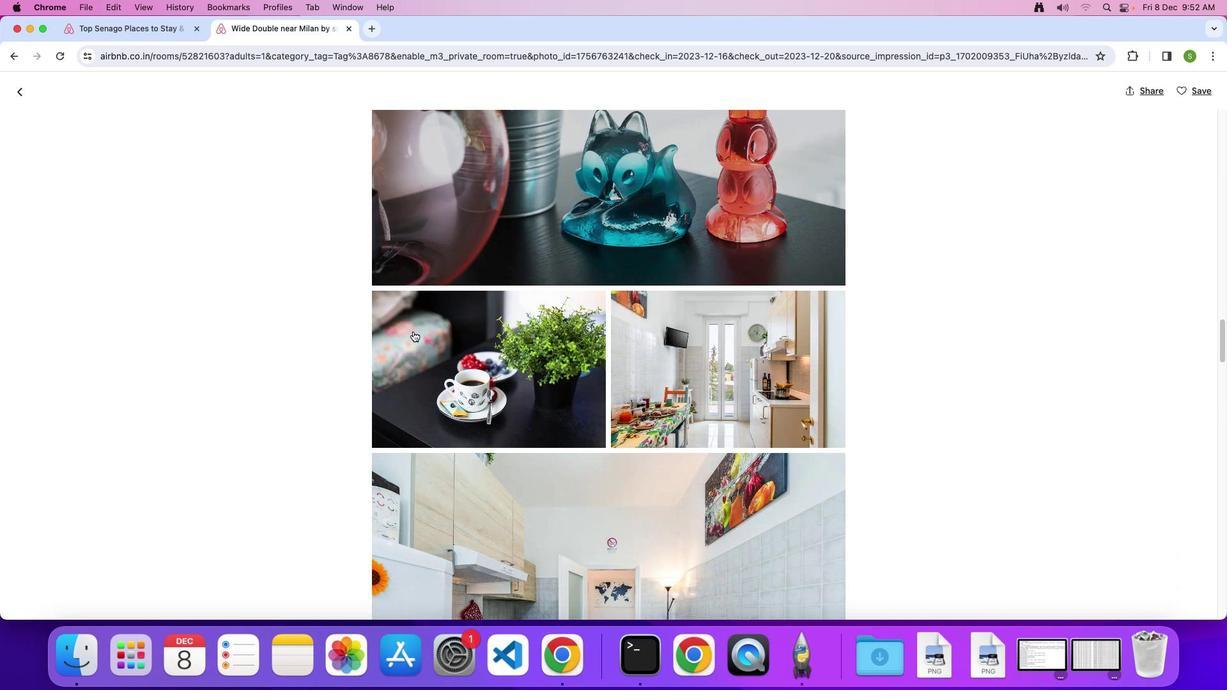 
Action: Mouse scrolled (413, 331) with delta (0, 0)
Screenshot: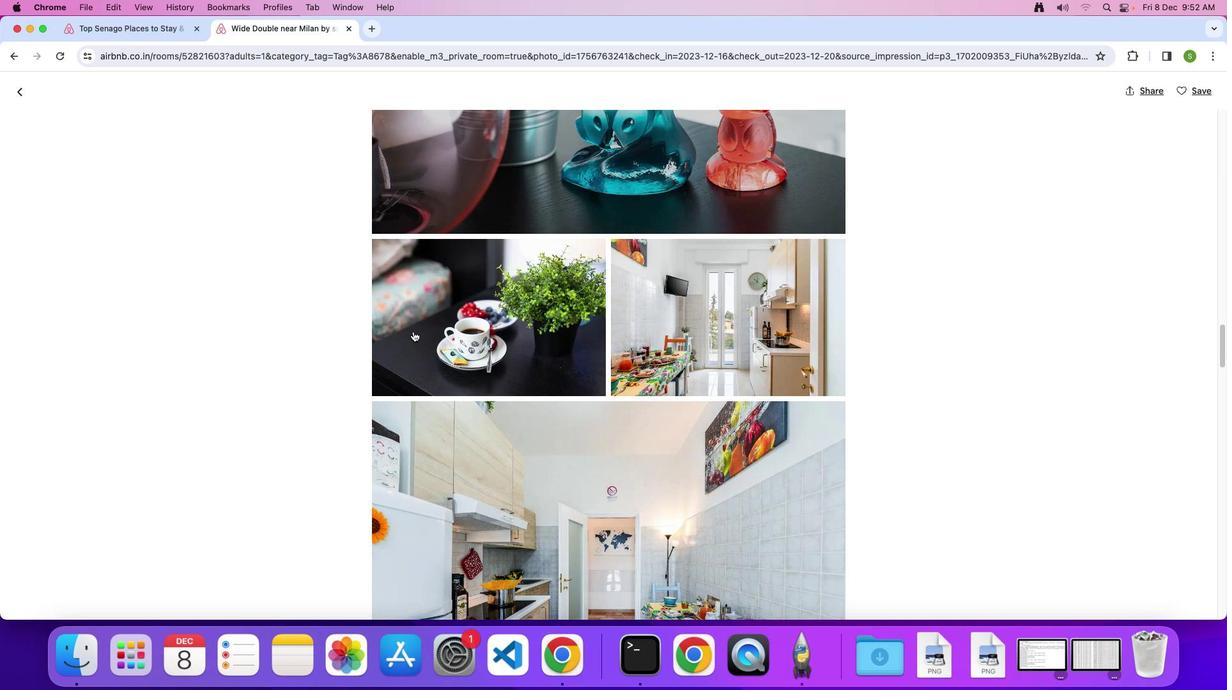 
Action: Mouse scrolled (413, 331) with delta (0, 0)
Screenshot: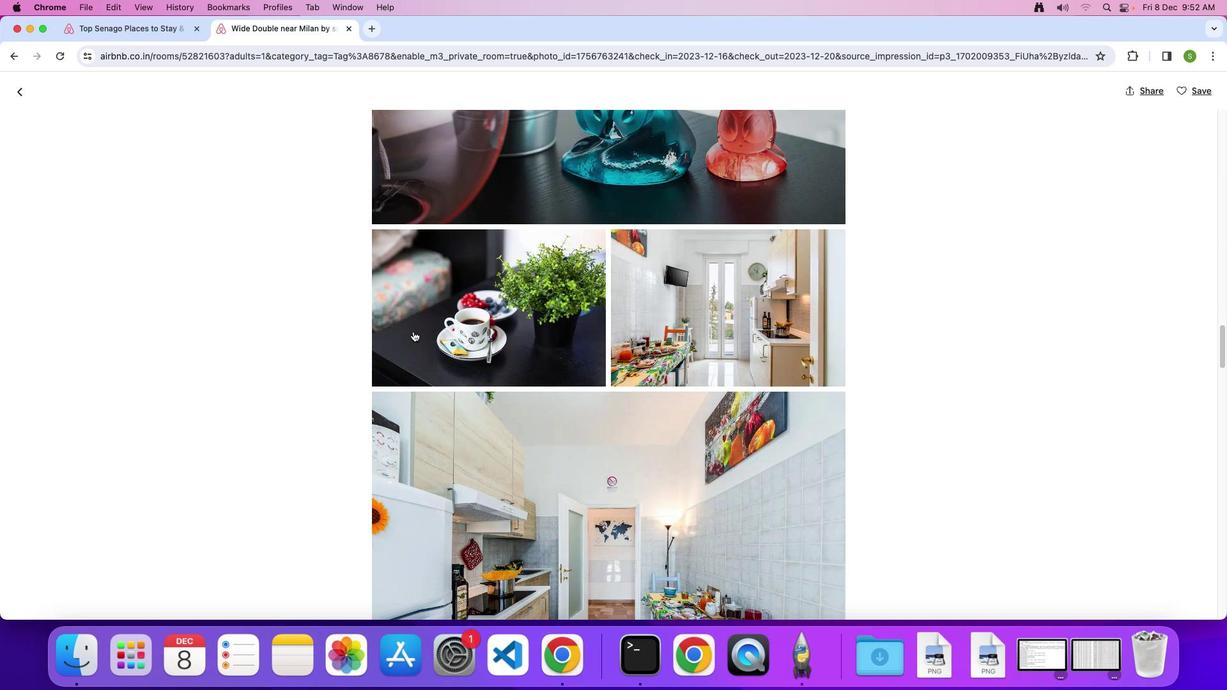 
Action: Mouse scrolled (413, 331) with delta (0, -1)
Screenshot: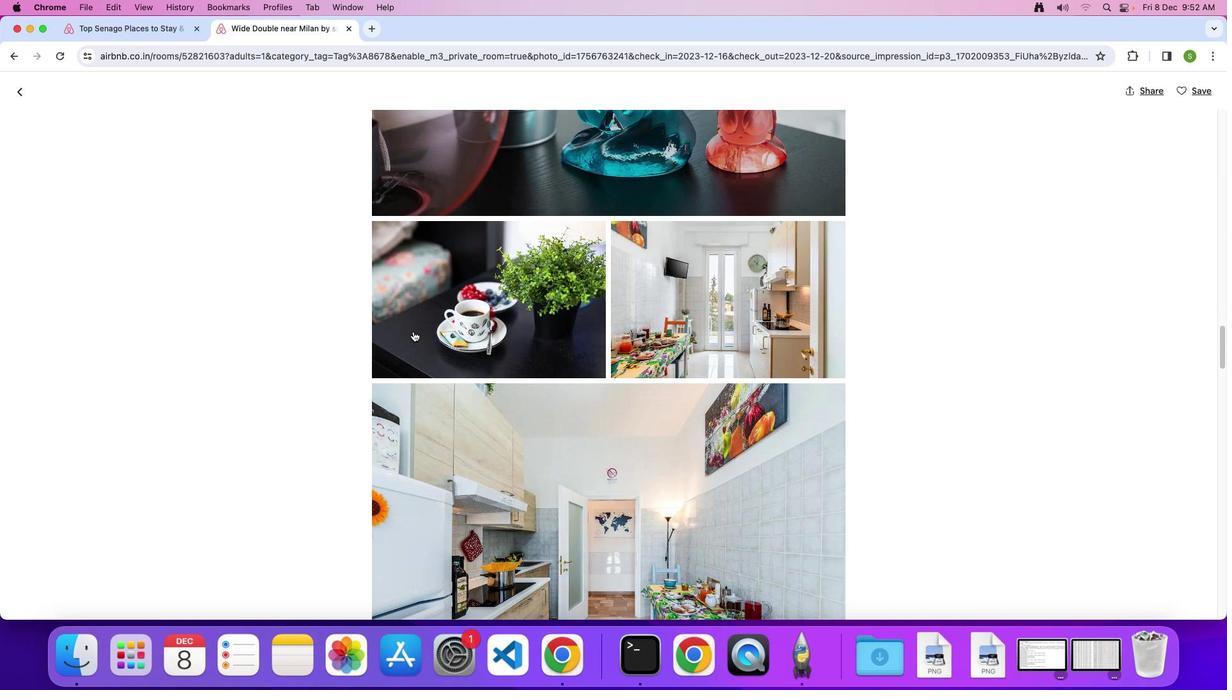 
Action: Mouse scrolled (413, 331) with delta (0, 0)
Screenshot: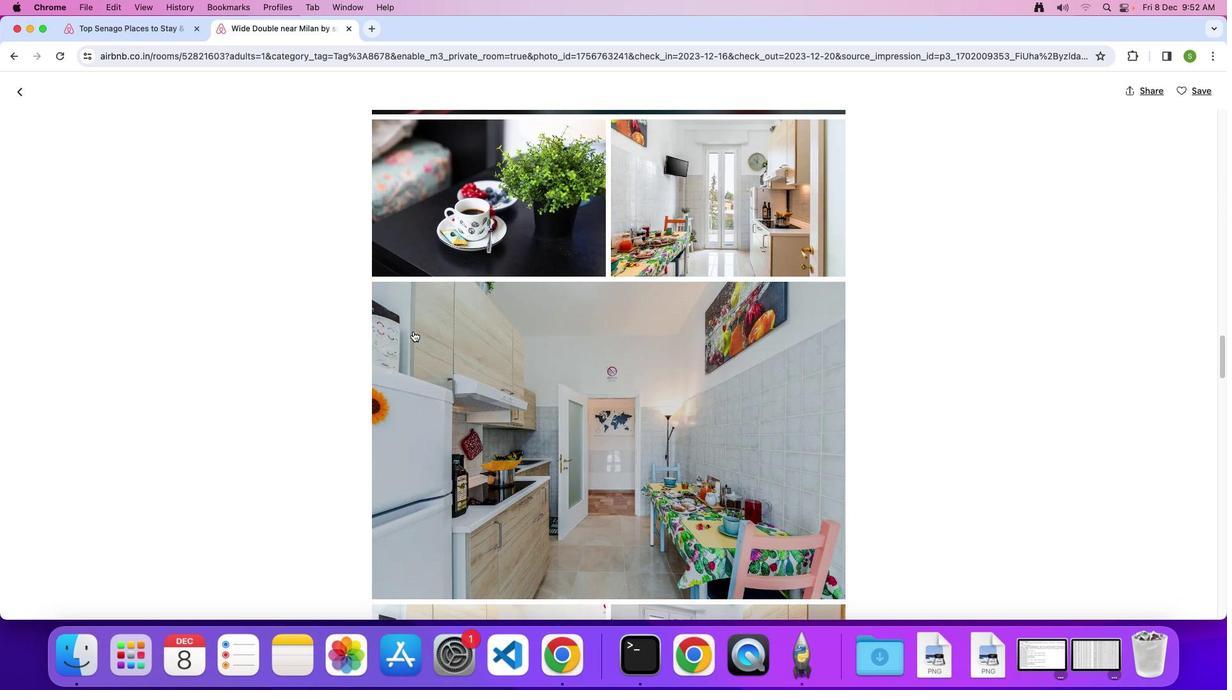
Action: Mouse scrolled (413, 331) with delta (0, 0)
Screenshot: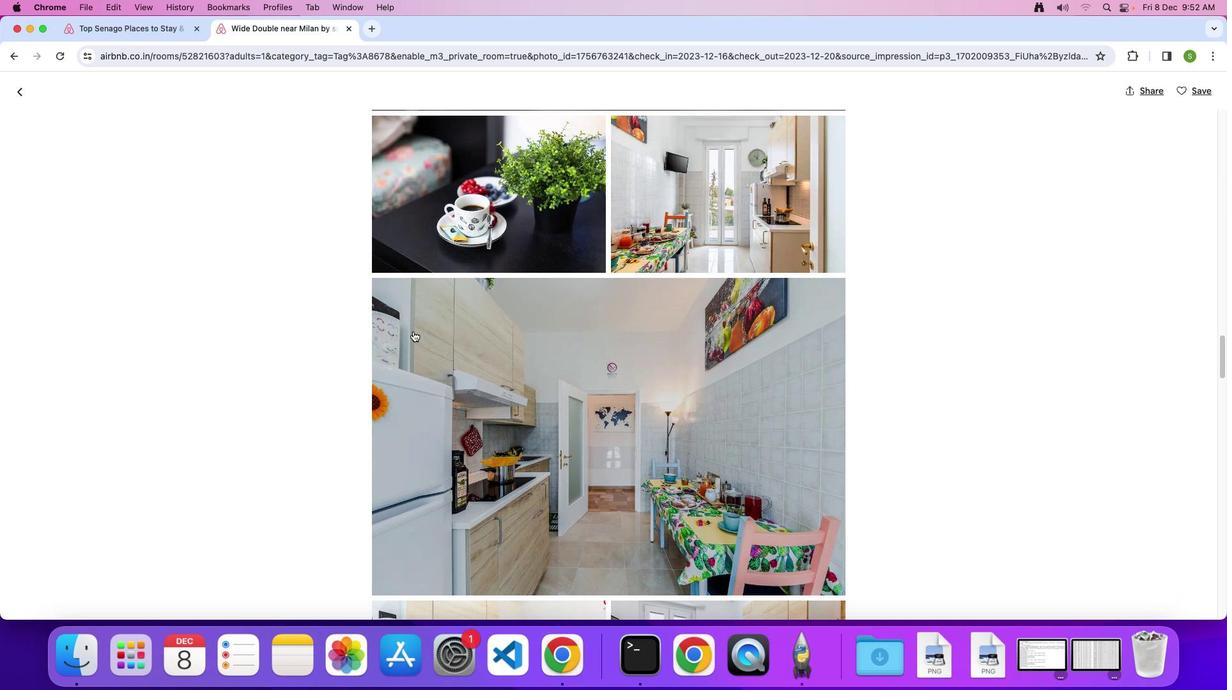 
Action: Mouse scrolled (413, 331) with delta (0, -1)
Screenshot: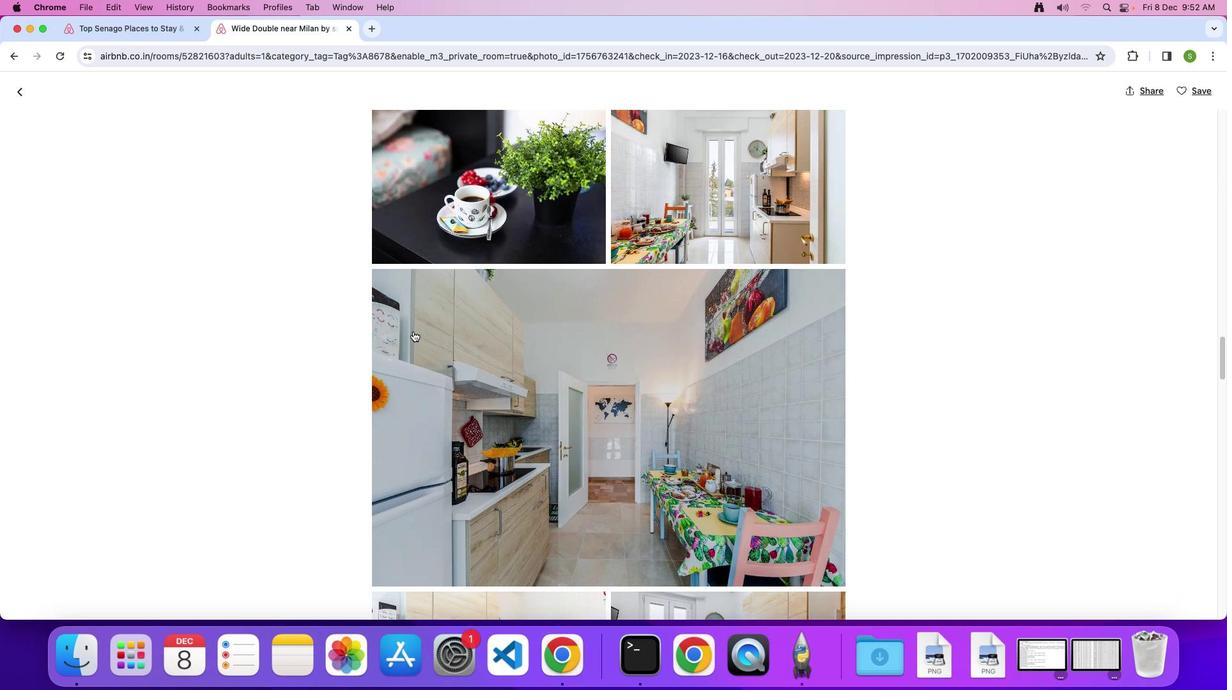 
Action: Mouse scrolled (413, 331) with delta (0, -1)
Screenshot: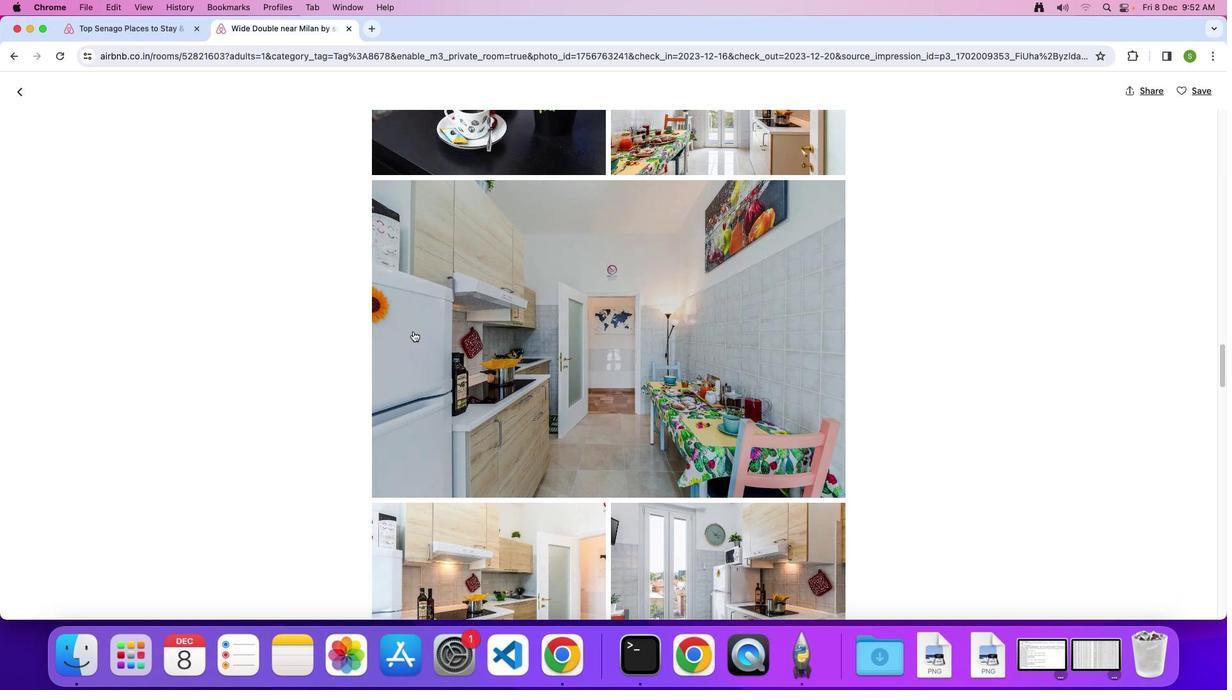 
Action: Mouse scrolled (413, 331) with delta (0, 0)
Screenshot: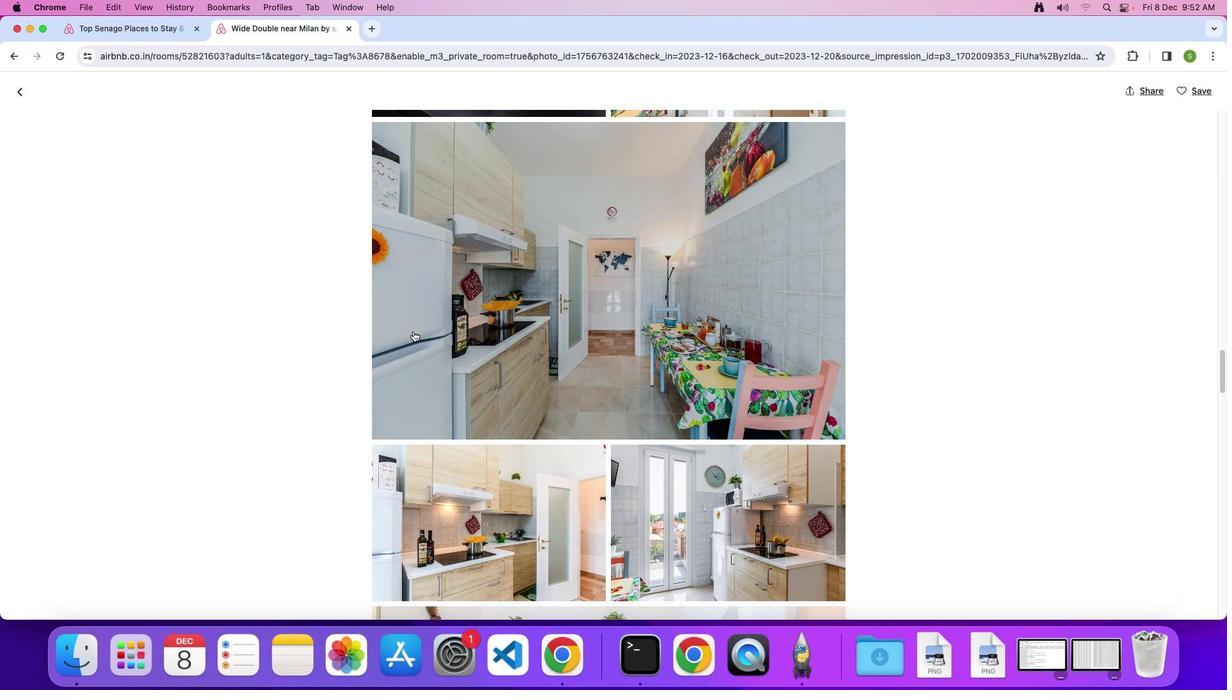 
Action: Mouse scrolled (413, 331) with delta (0, 0)
Screenshot: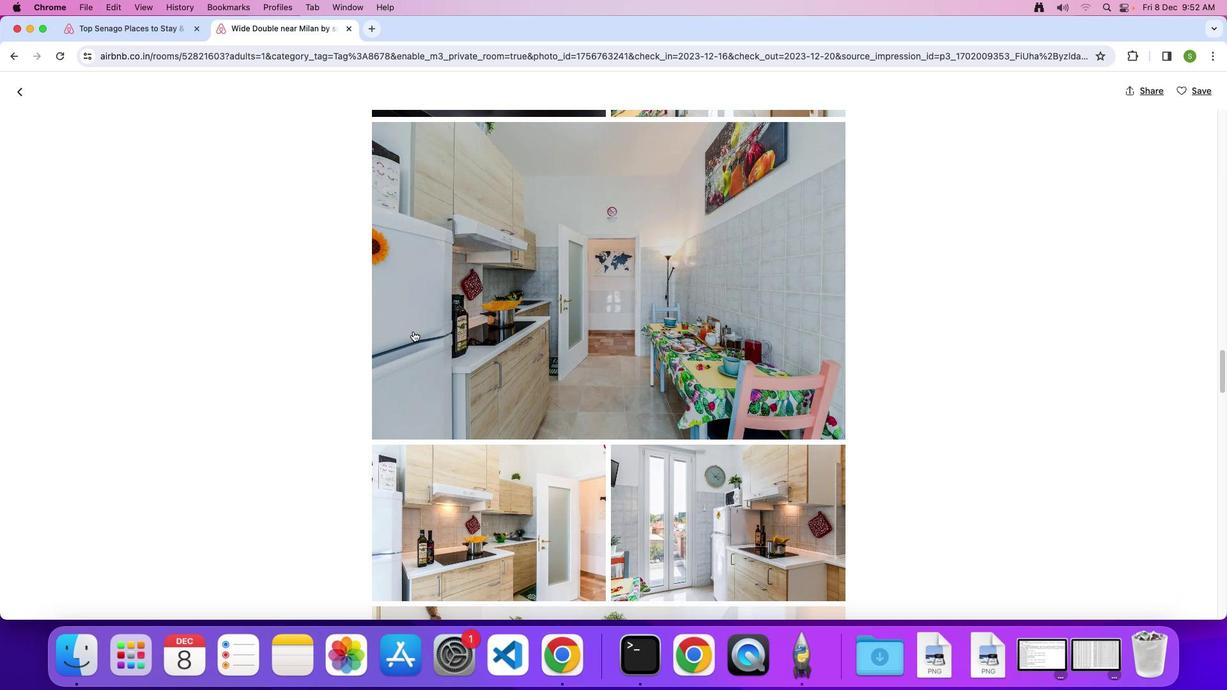 
Action: Mouse scrolled (413, 331) with delta (0, -1)
Screenshot: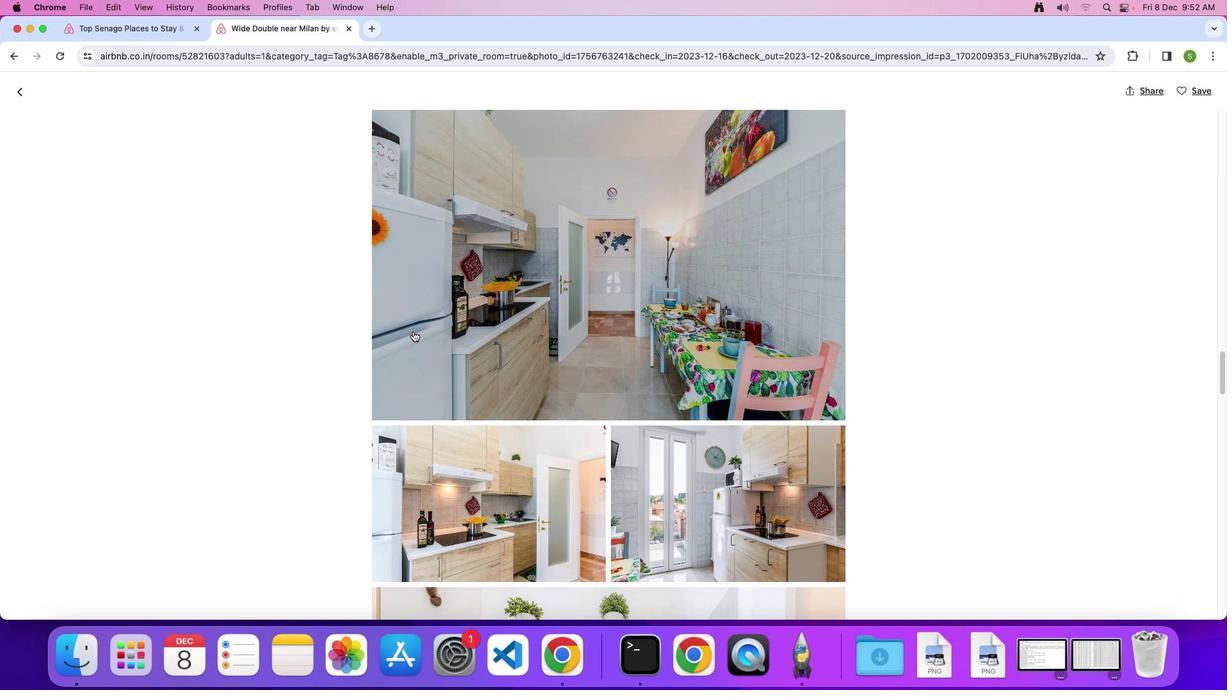 
Action: Mouse scrolled (413, 331) with delta (0, 0)
Screenshot: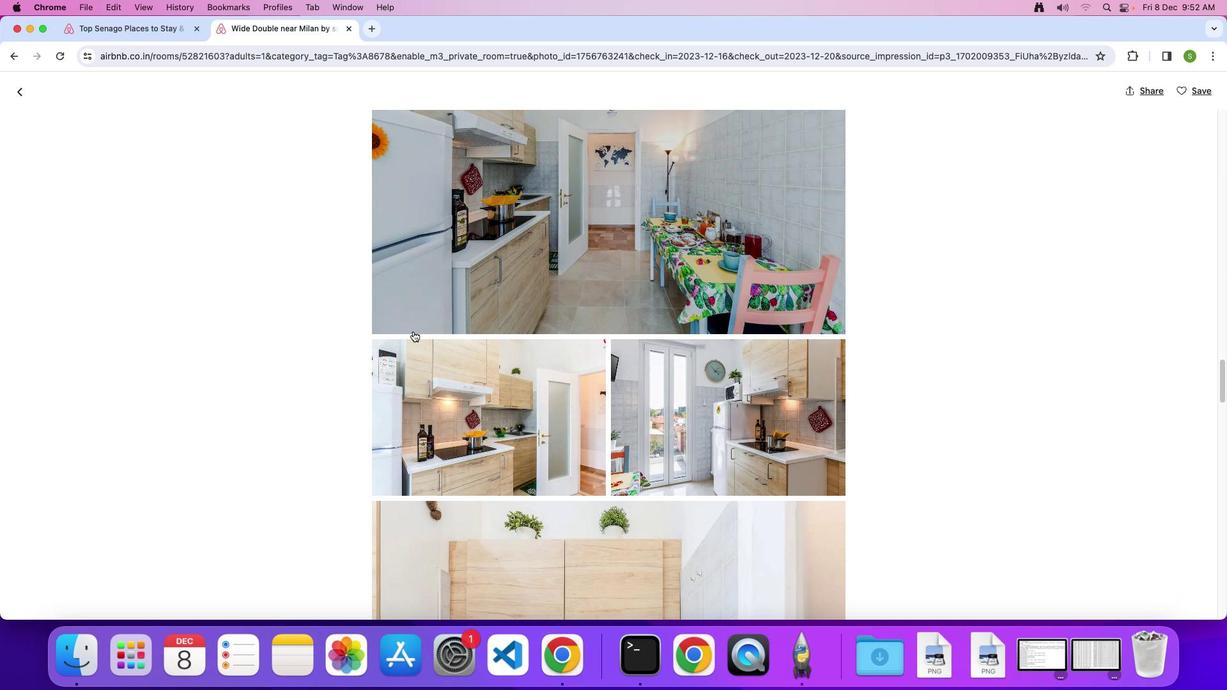 
Action: Mouse scrolled (413, 331) with delta (0, 0)
Screenshot: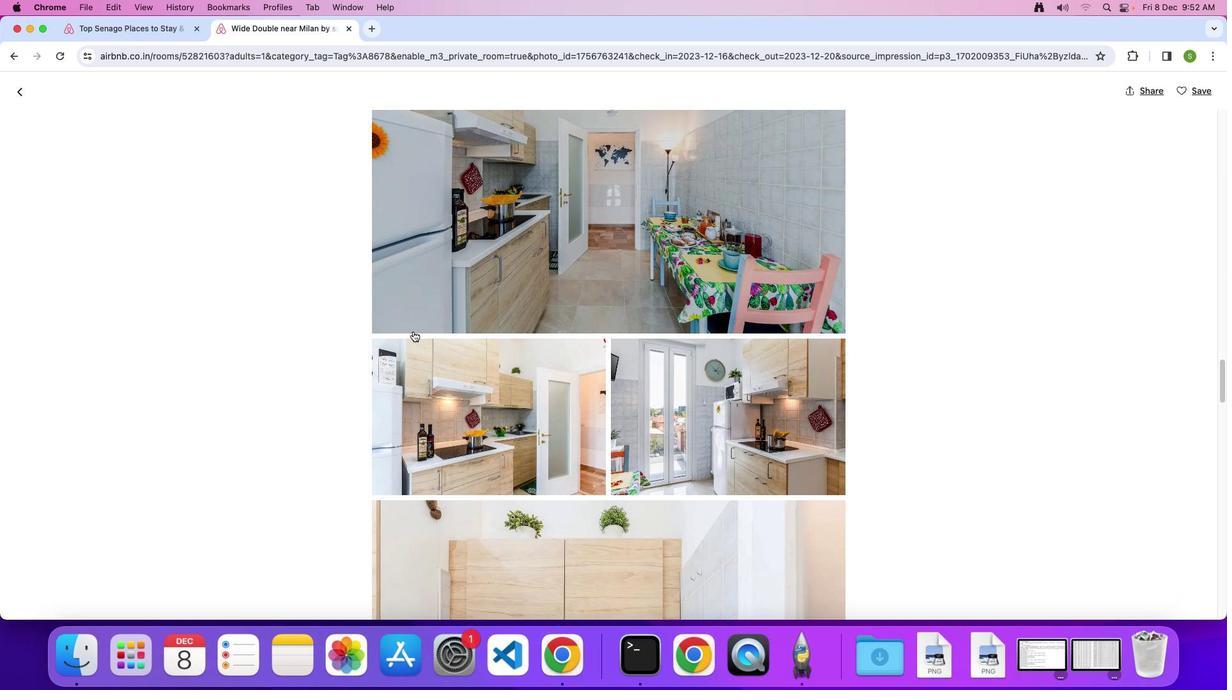 
Action: Mouse scrolled (413, 331) with delta (0, -1)
Screenshot: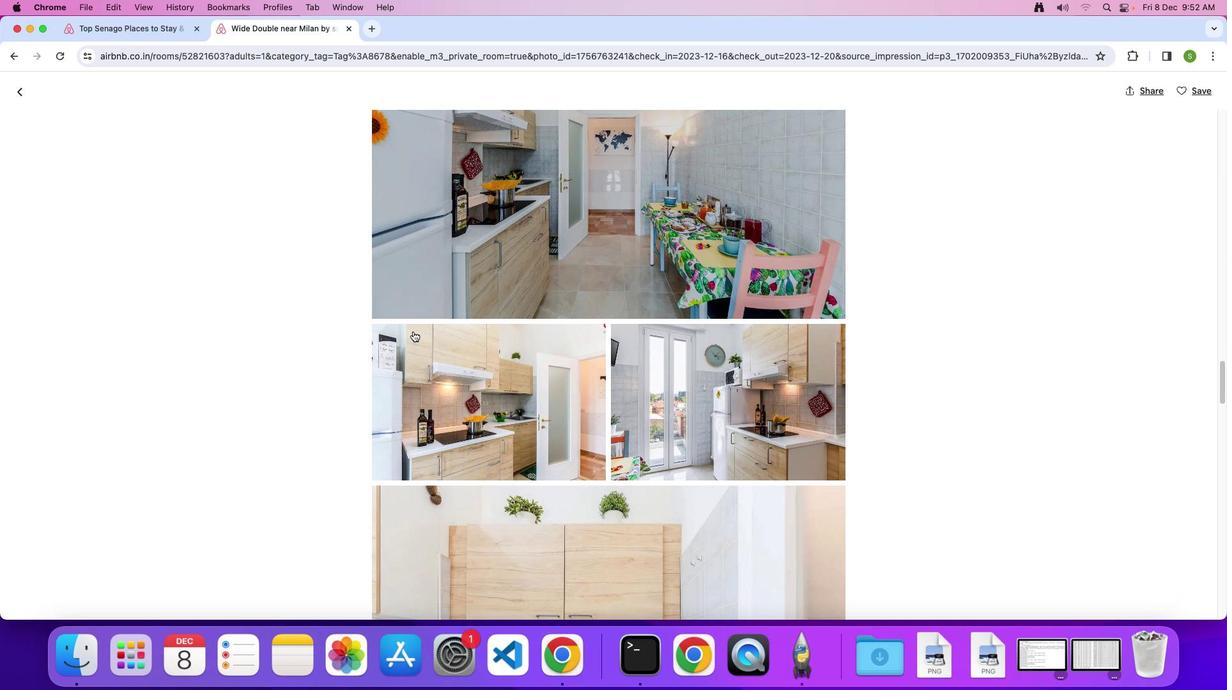 
Action: Mouse scrolled (413, 331) with delta (0, 0)
Screenshot: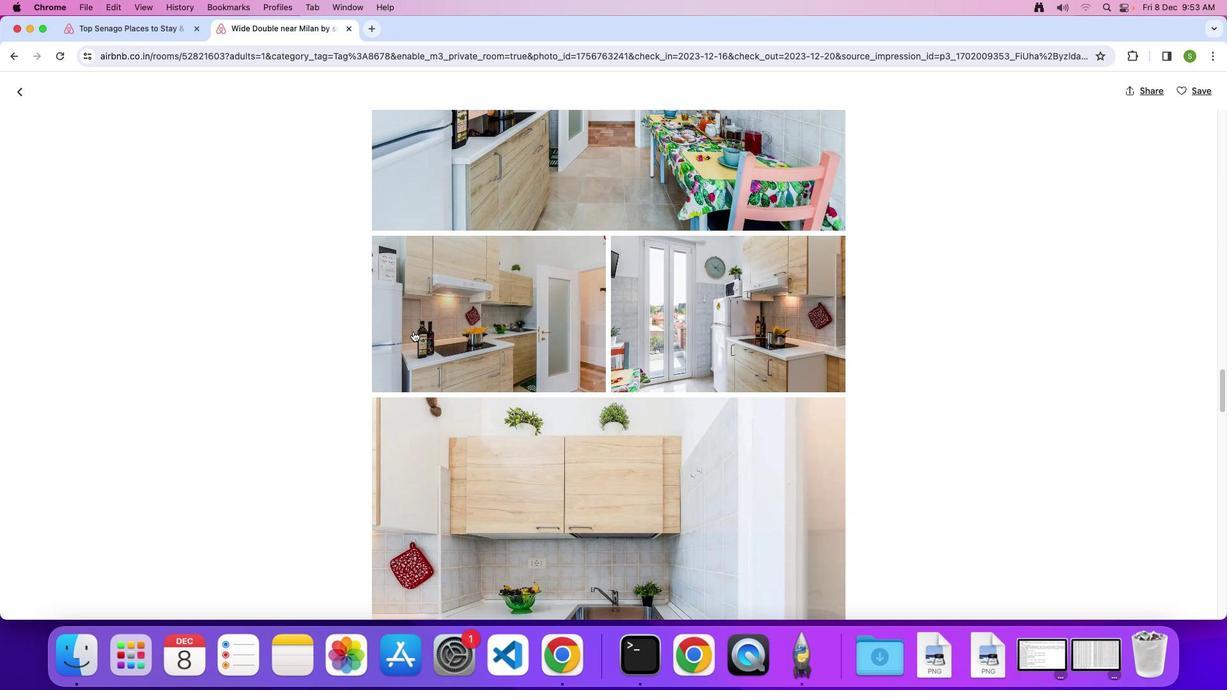 
Action: Mouse scrolled (413, 331) with delta (0, 0)
Screenshot: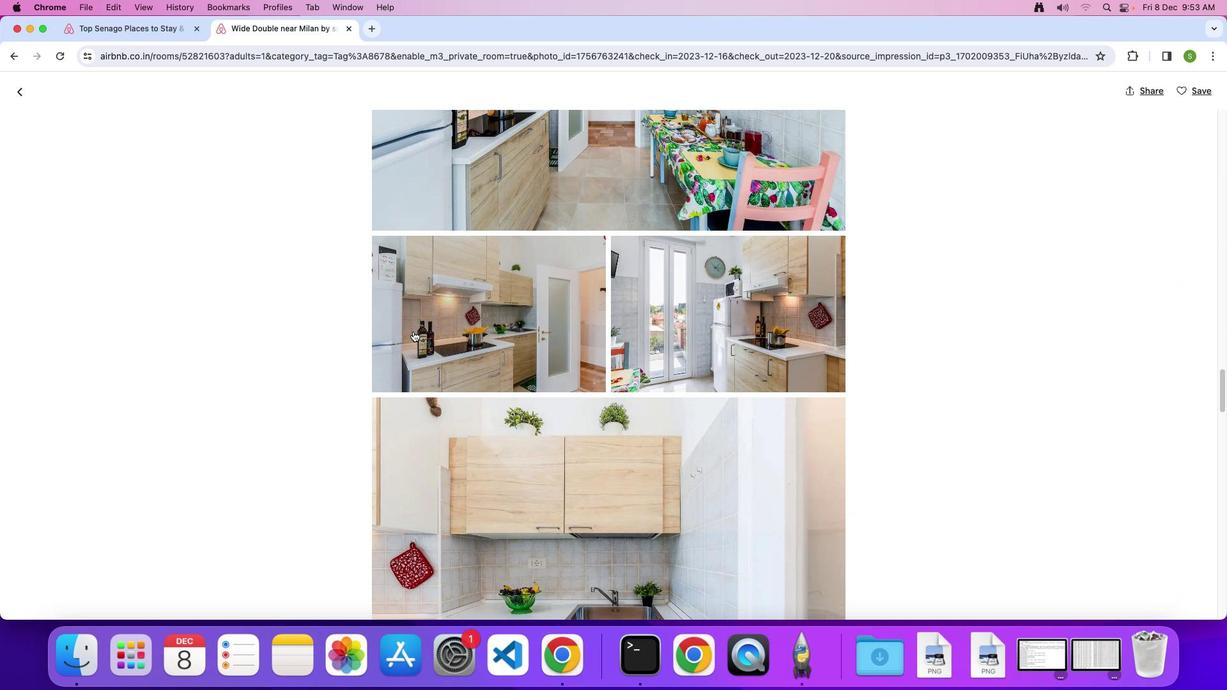 
Action: Mouse scrolled (413, 331) with delta (0, -1)
Screenshot: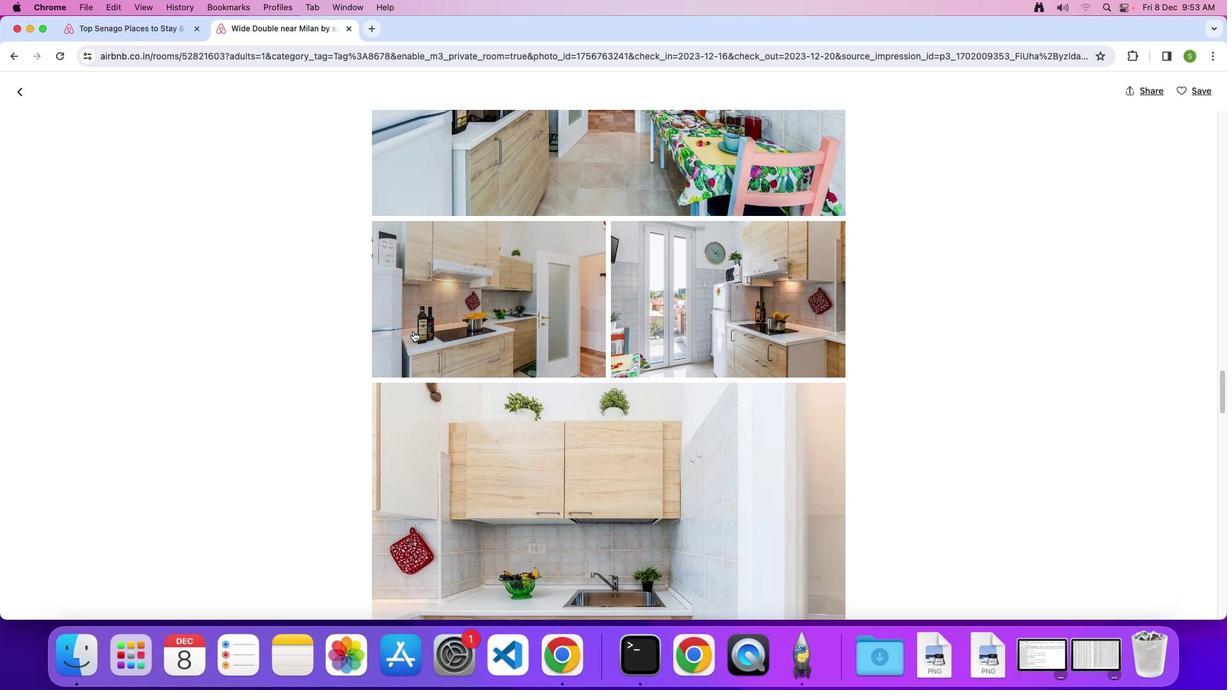 
Action: Mouse scrolled (413, 331) with delta (0, -1)
Screenshot: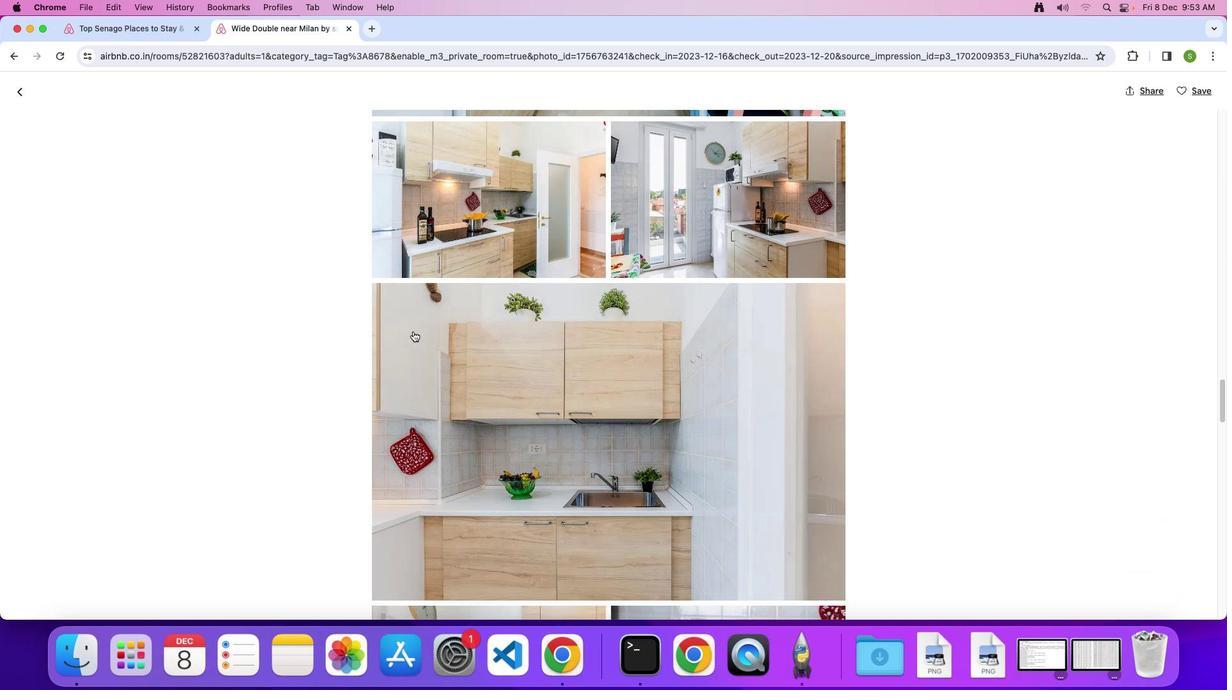 
Action: Mouse scrolled (413, 331) with delta (0, 0)
Screenshot: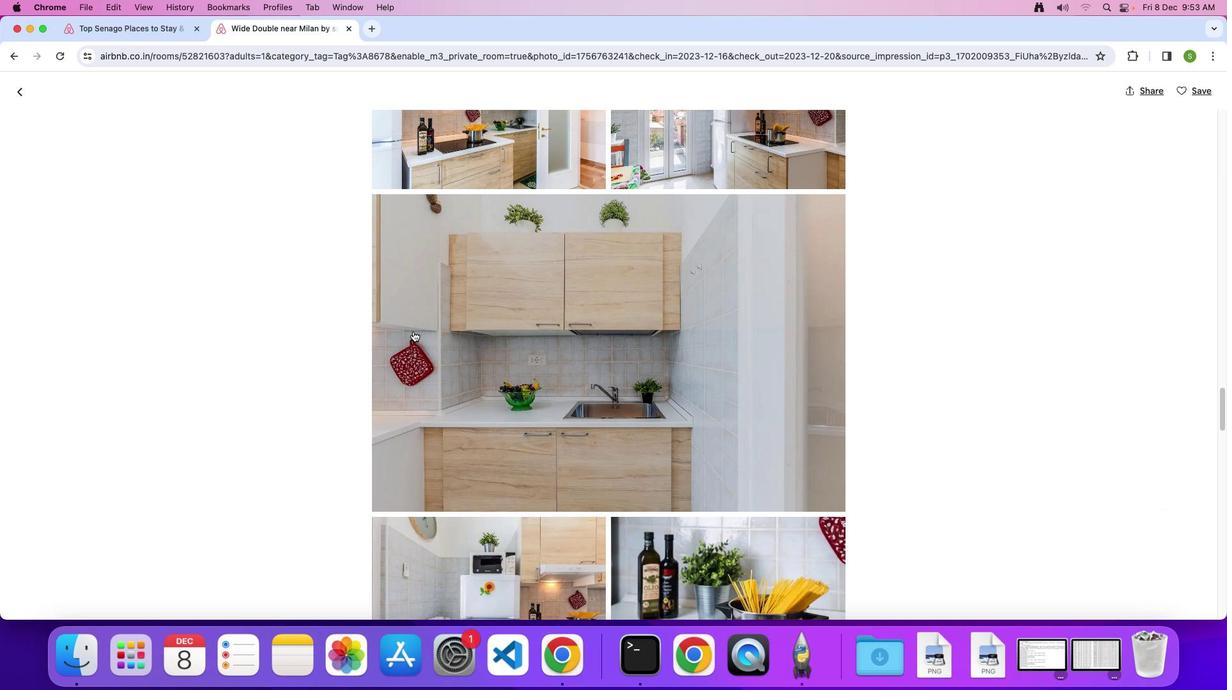 
Action: Mouse scrolled (413, 331) with delta (0, 0)
Screenshot: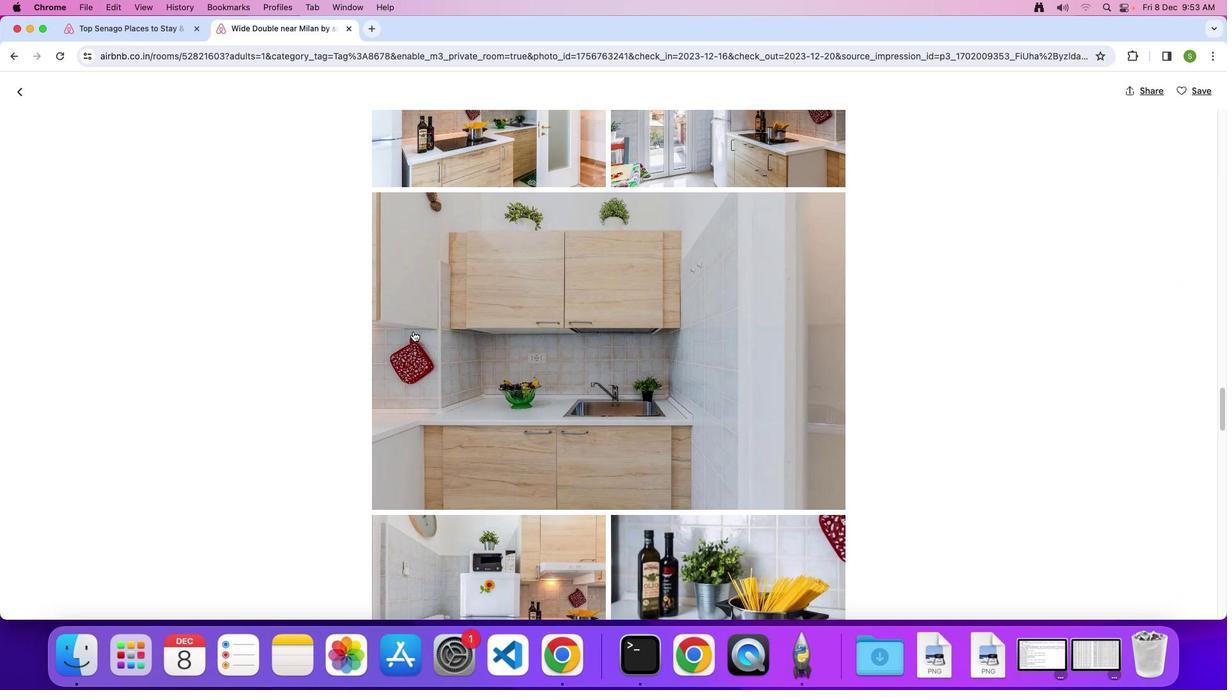 
Action: Mouse scrolled (413, 331) with delta (0, -1)
Screenshot: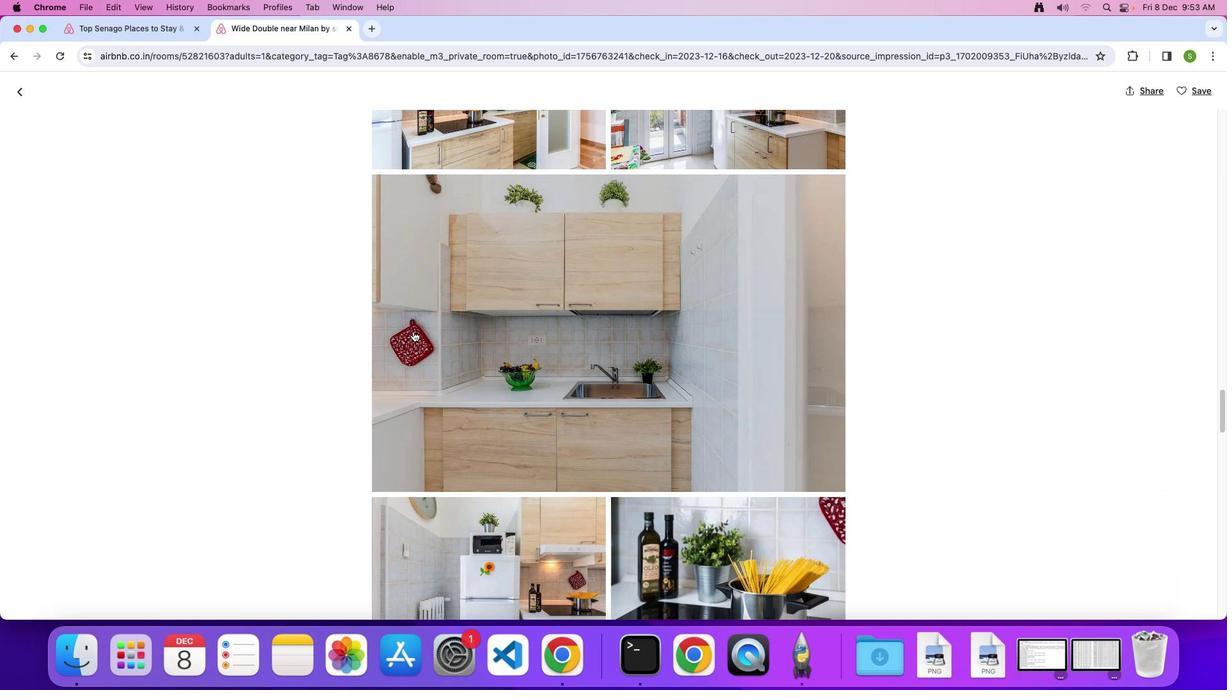 
Action: Mouse scrolled (413, 331) with delta (0, 0)
Screenshot: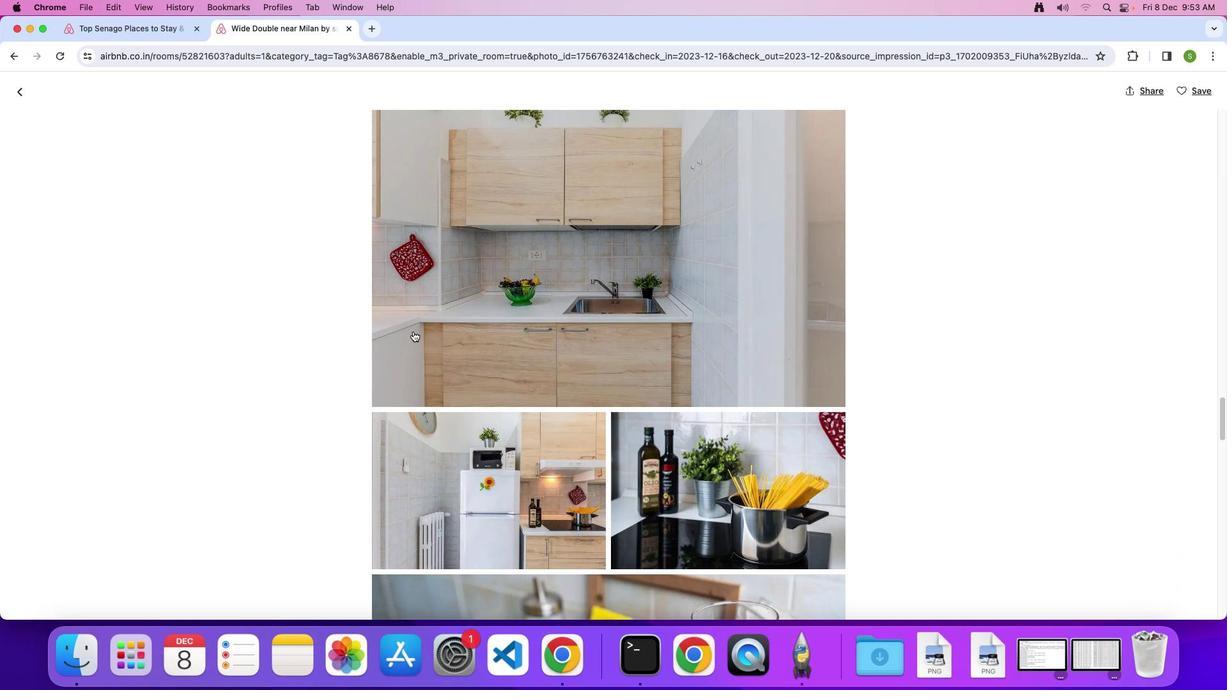 
Action: Mouse scrolled (413, 331) with delta (0, 0)
Screenshot: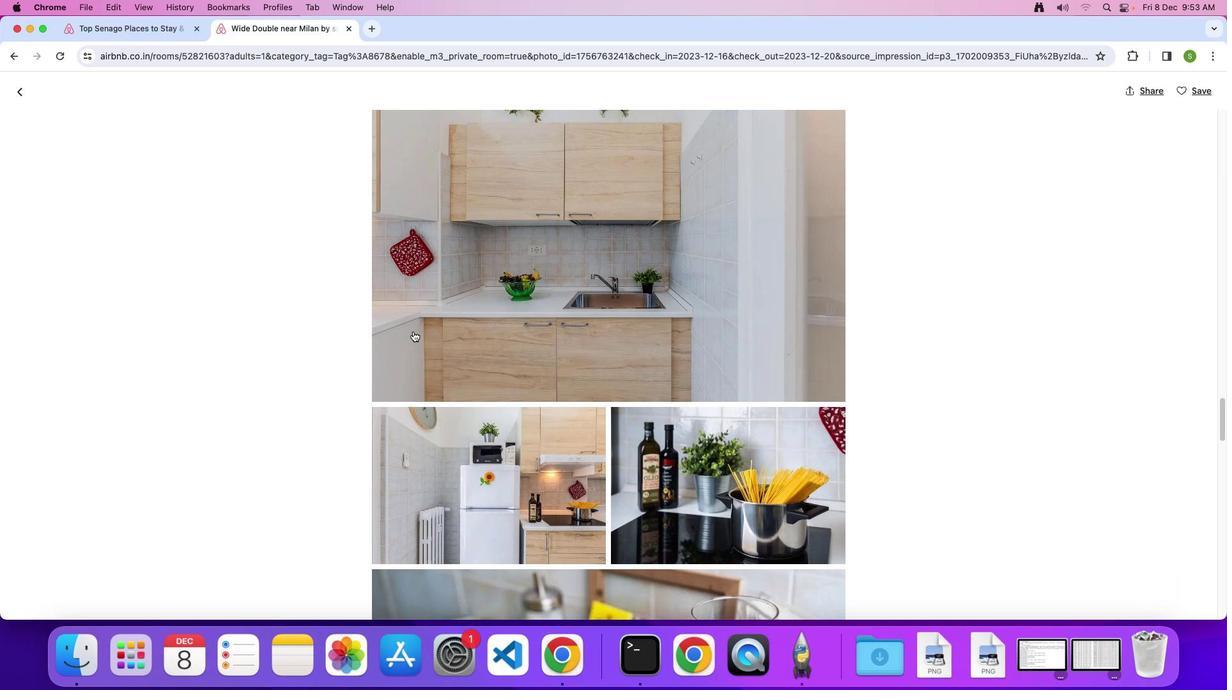 
Action: Mouse scrolled (413, 331) with delta (0, -1)
Screenshot: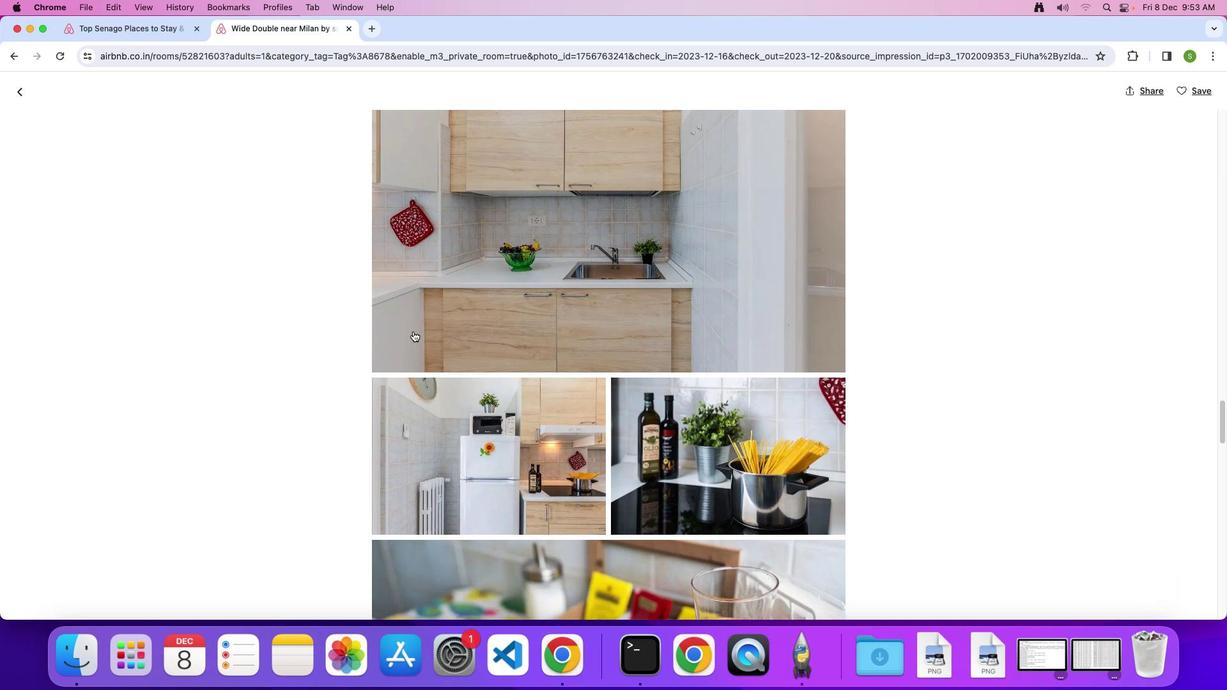 
Action: Mouse scrolled (413, 331) with delta (0, 0)
Screenshot: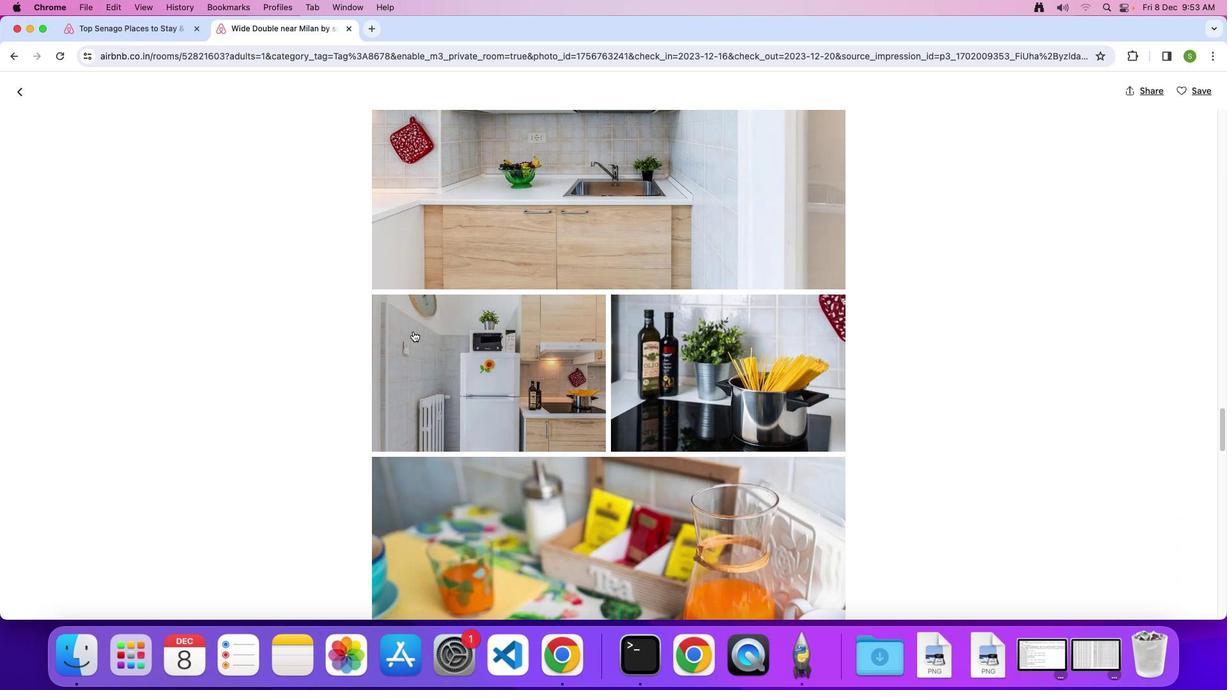 
Action: Mouse scrolled (413, 331) with delta (0, 0)
Screenshot: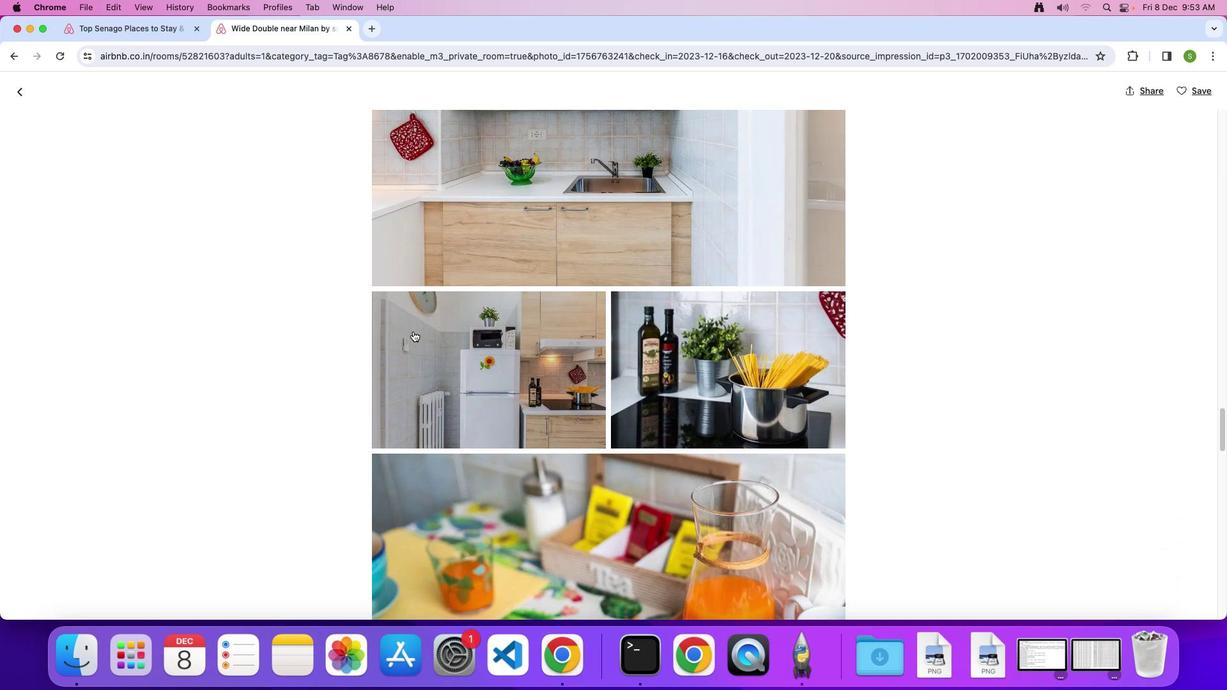 
Action: Mouse scrolled (413, 331) with delta (0, -1)
Screenshot: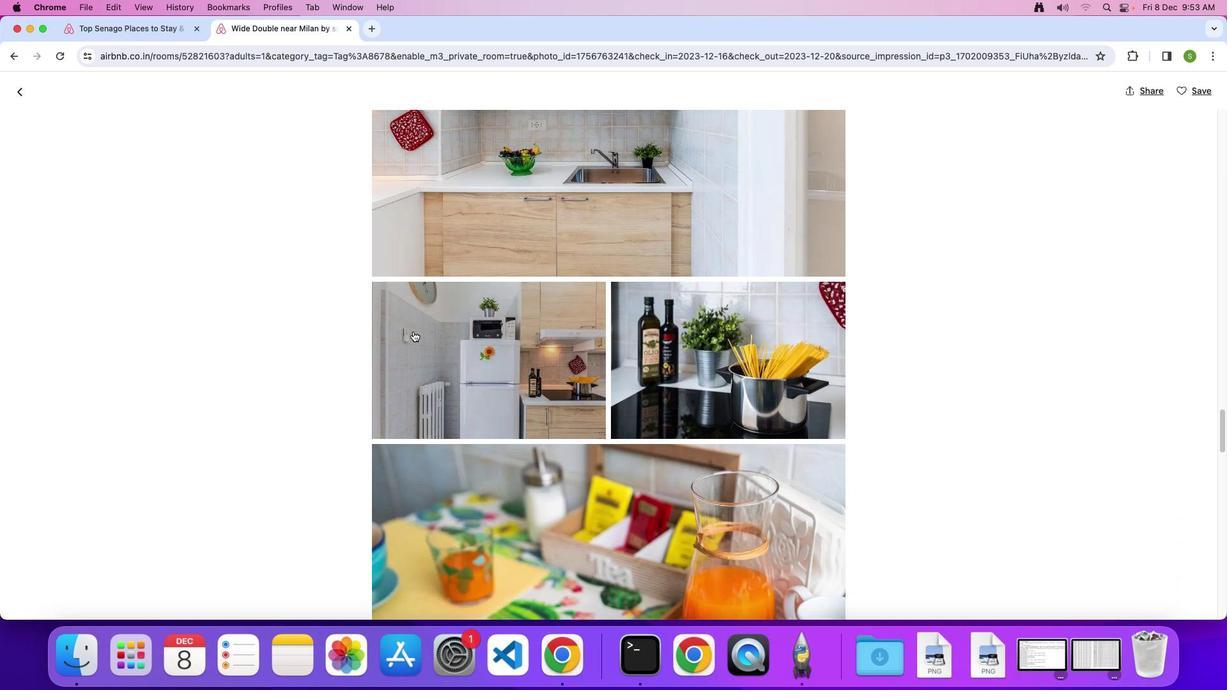 
Action: Mouse scrolled (413, 331) with delta (0, -2)
Screenshot: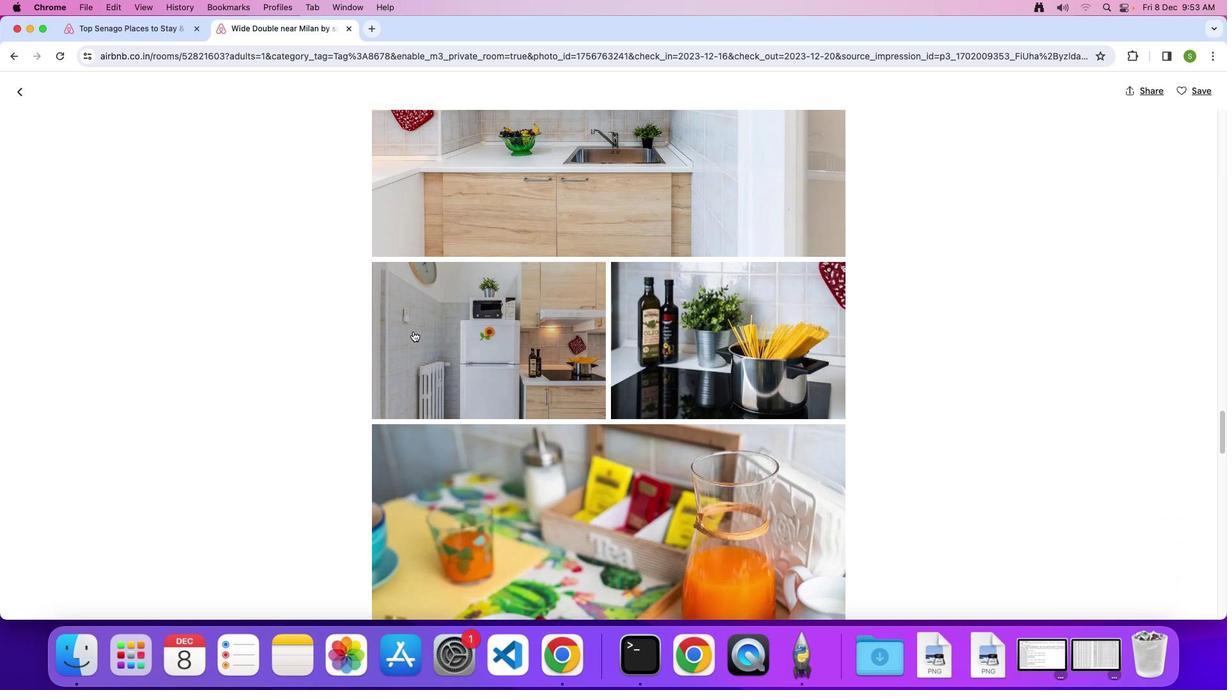 
Action: Mouse scrolled (413, 331) with delta (0, 0)
Screenshot: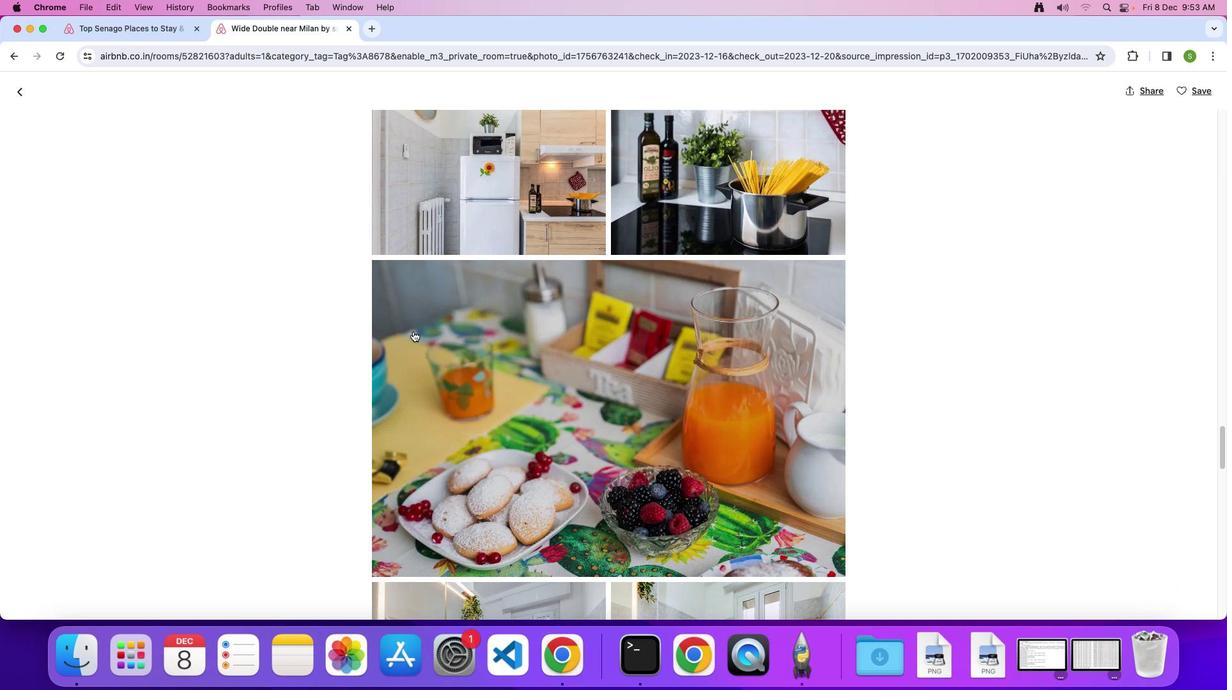 
Action: Mouse scrolled (413, 331) with delta (0, 0)
Screenshot: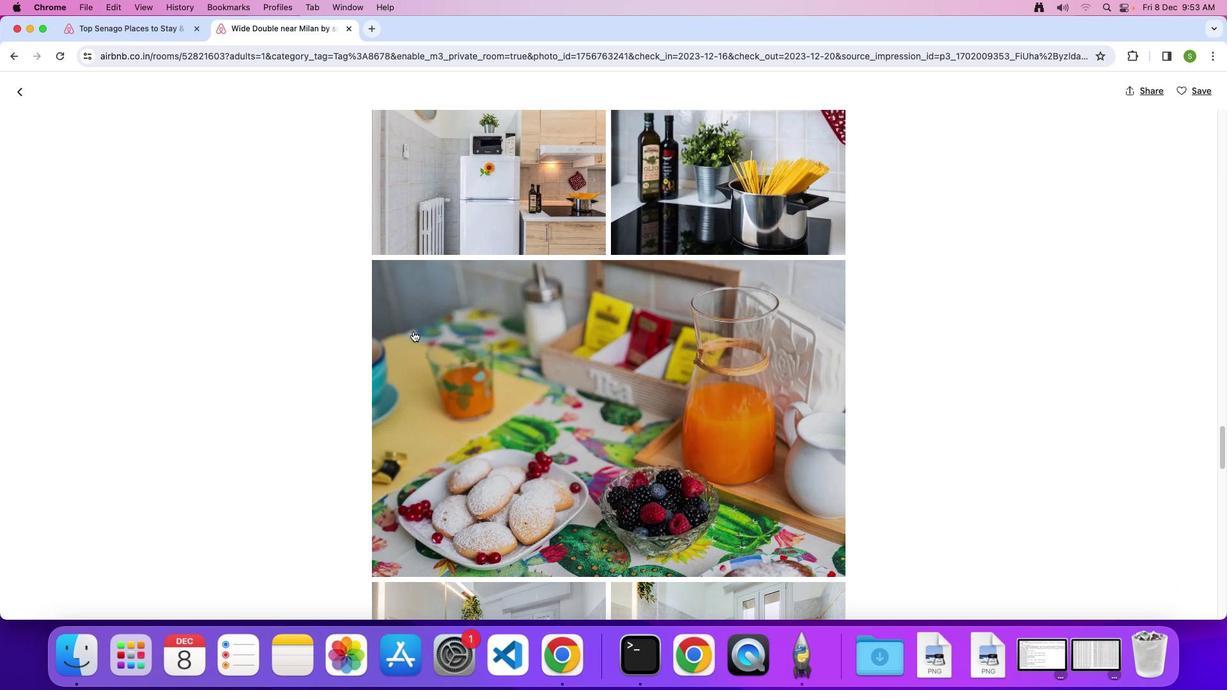 
Action: Mouse scrolled (413, 331) with delta (0, -1)
Screenshot: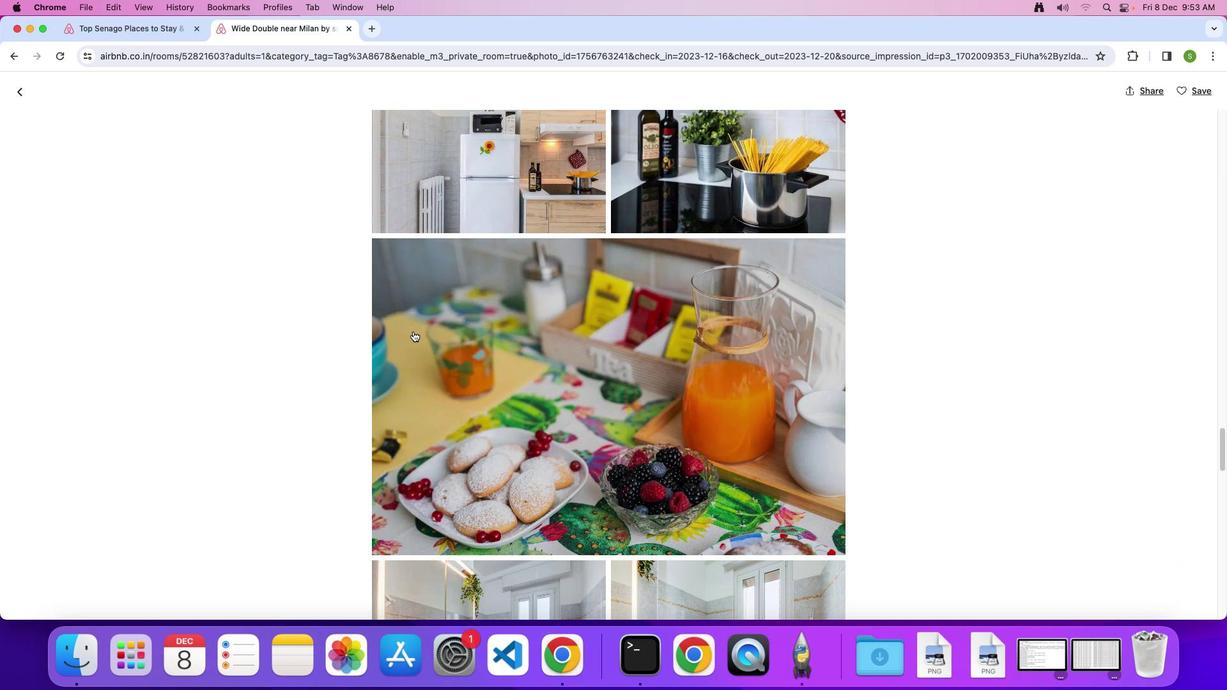 
Action: Mouse scrolled (413, 331) with delta (0, 0)
Screenshot: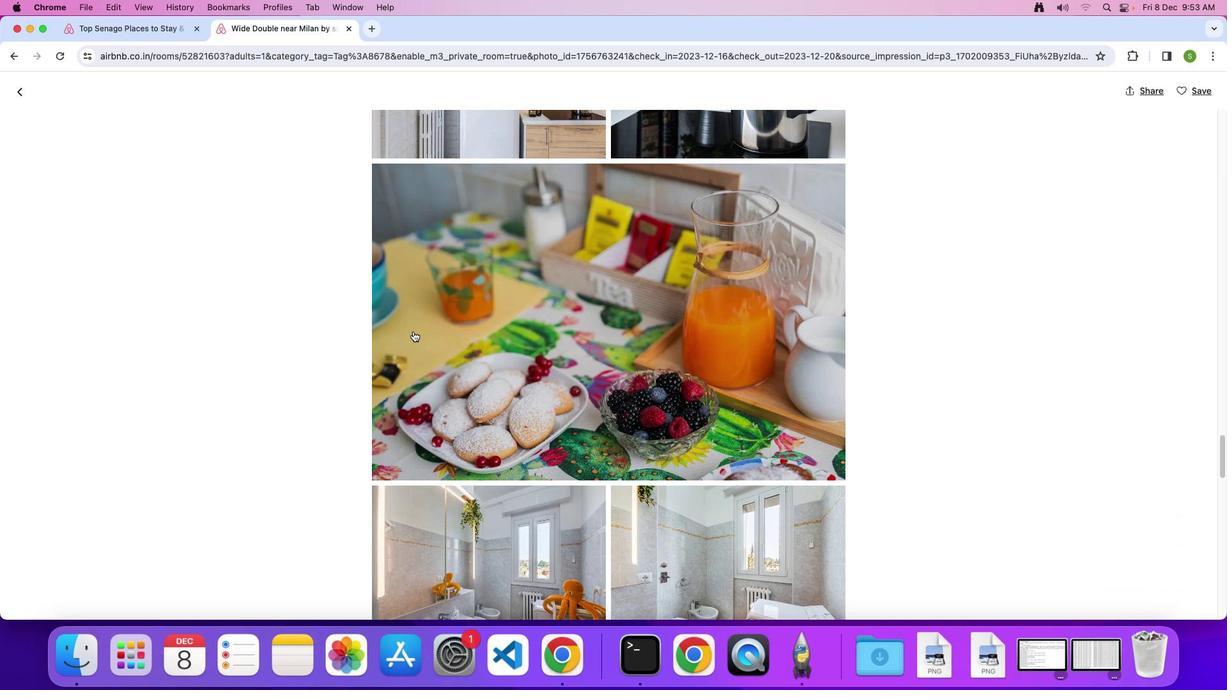 
Action: Mouse scrolled (413, 331) with delta (0, 0)
Screenshot: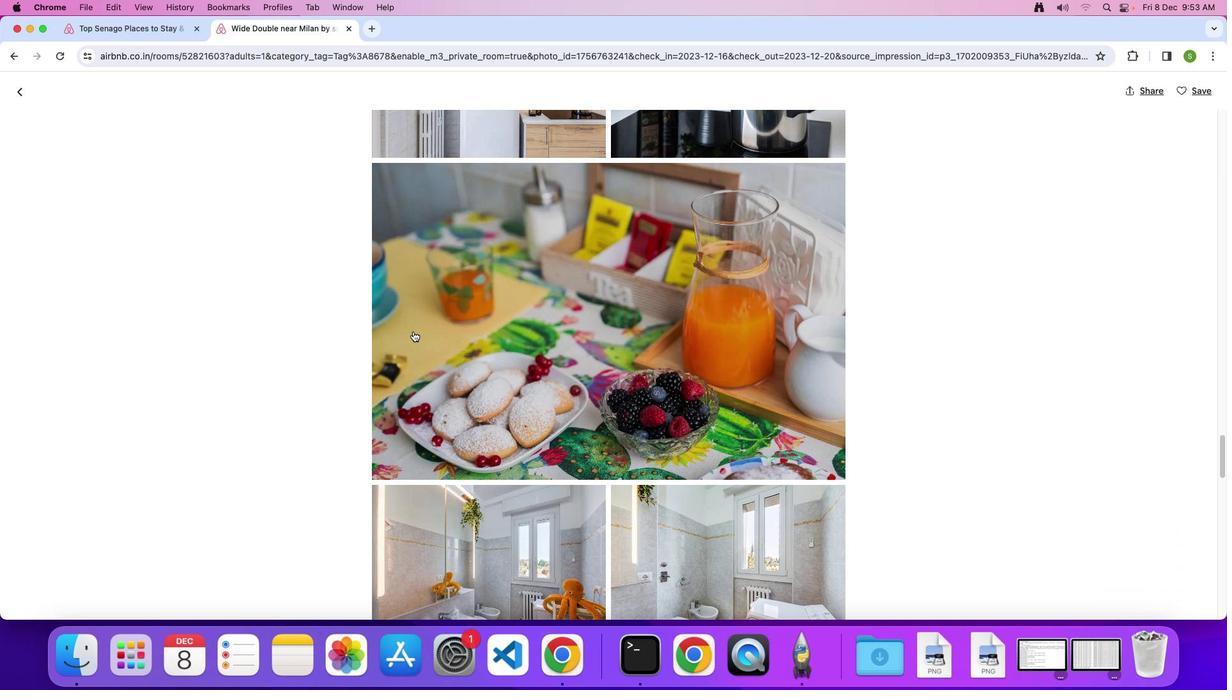 
Action: Mouse scrolled (413, 331) with delta (0, -1)
Screenshot: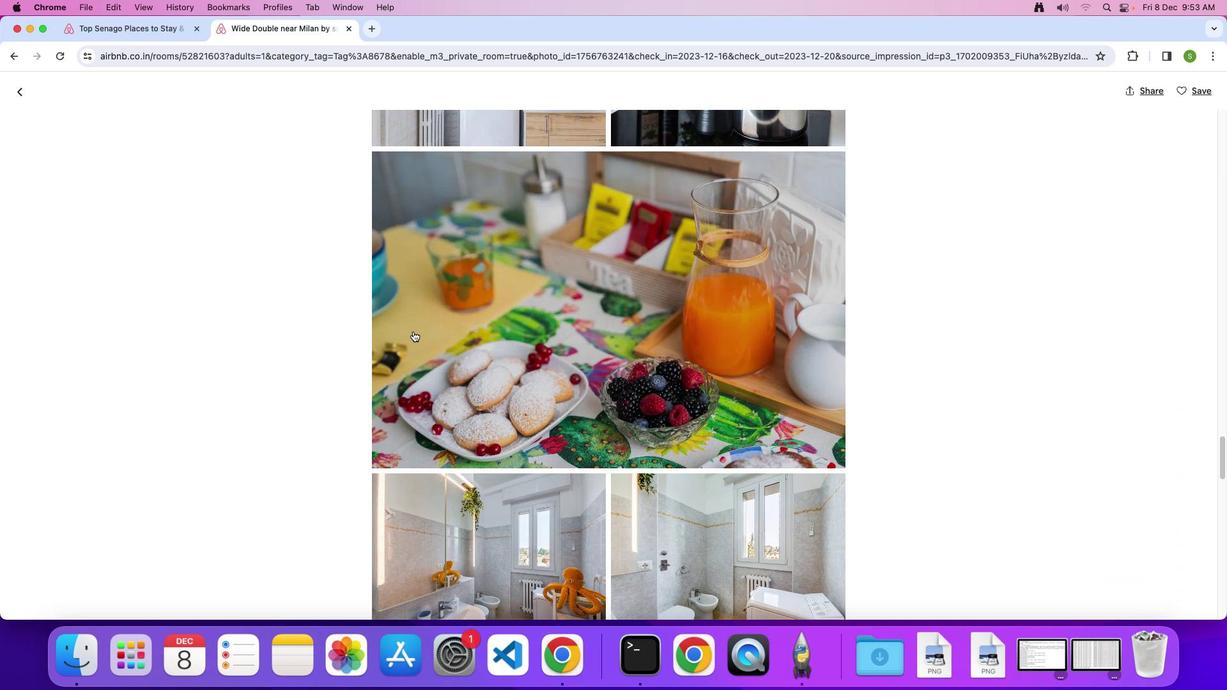 
Action: Mouse scrolled (413, 331) with delta (0, 0)
Screenshot: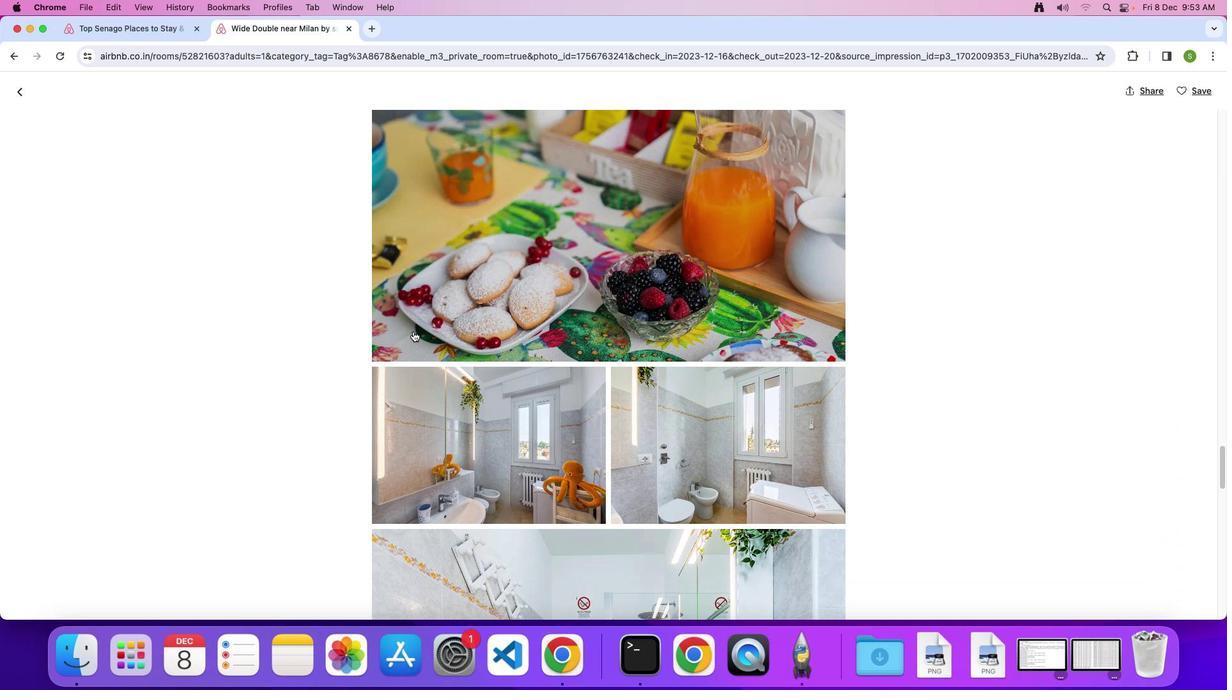 
Action: Mouse scrolled (413, 331) with delta (0, 0)
Screenshot: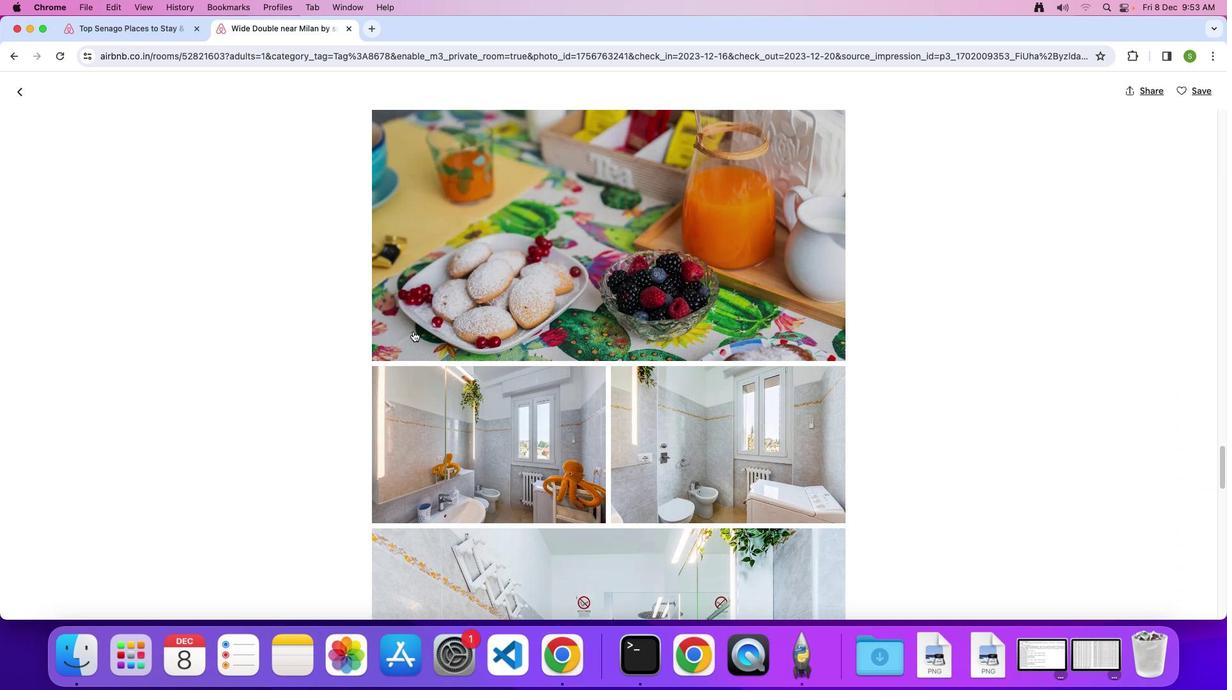 
Action: Mouse scrolled (413, 331) with delta (0, -1)
Screenshot: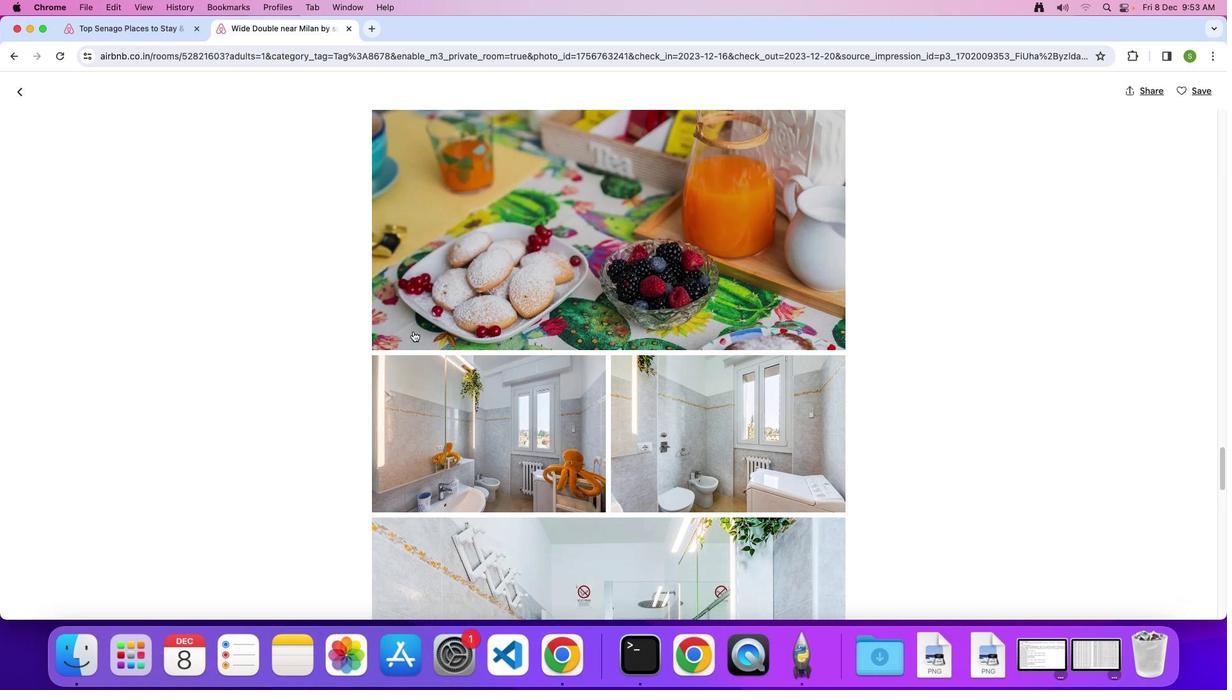 
Action: Mouse scrolled (413, 331) with delta (0, 0)
Screenshot: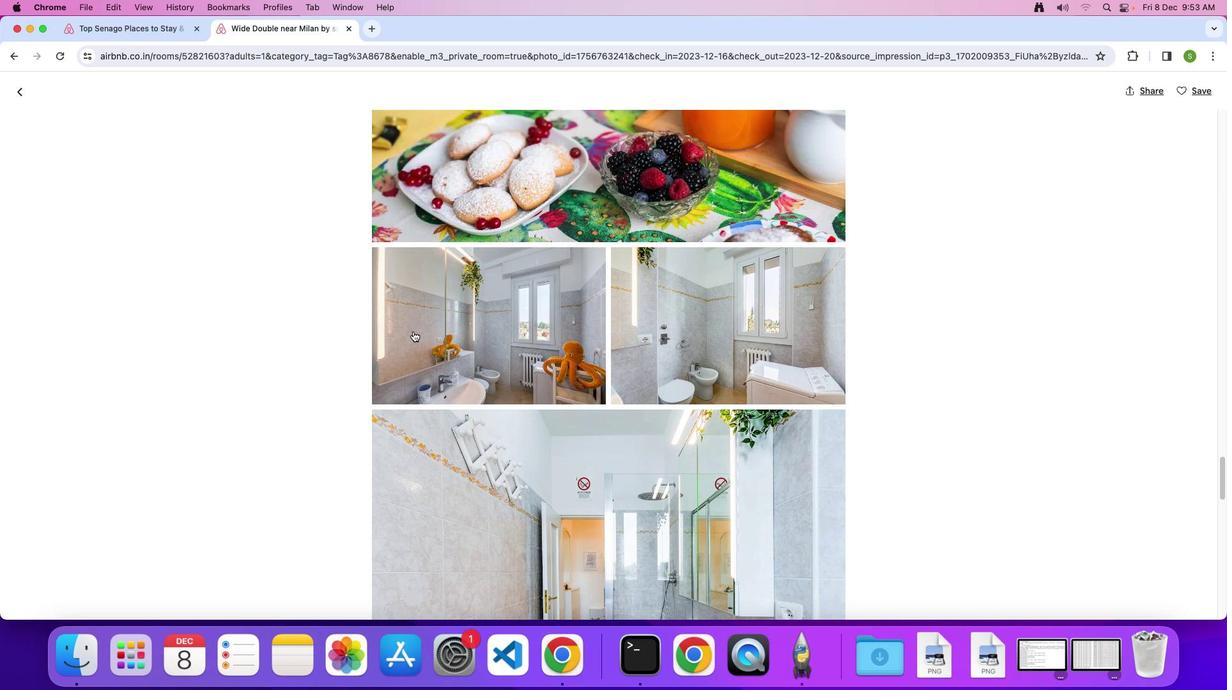 
Action: Mouse scrolled (413, 331) with delta (0, 0)
Screenshot: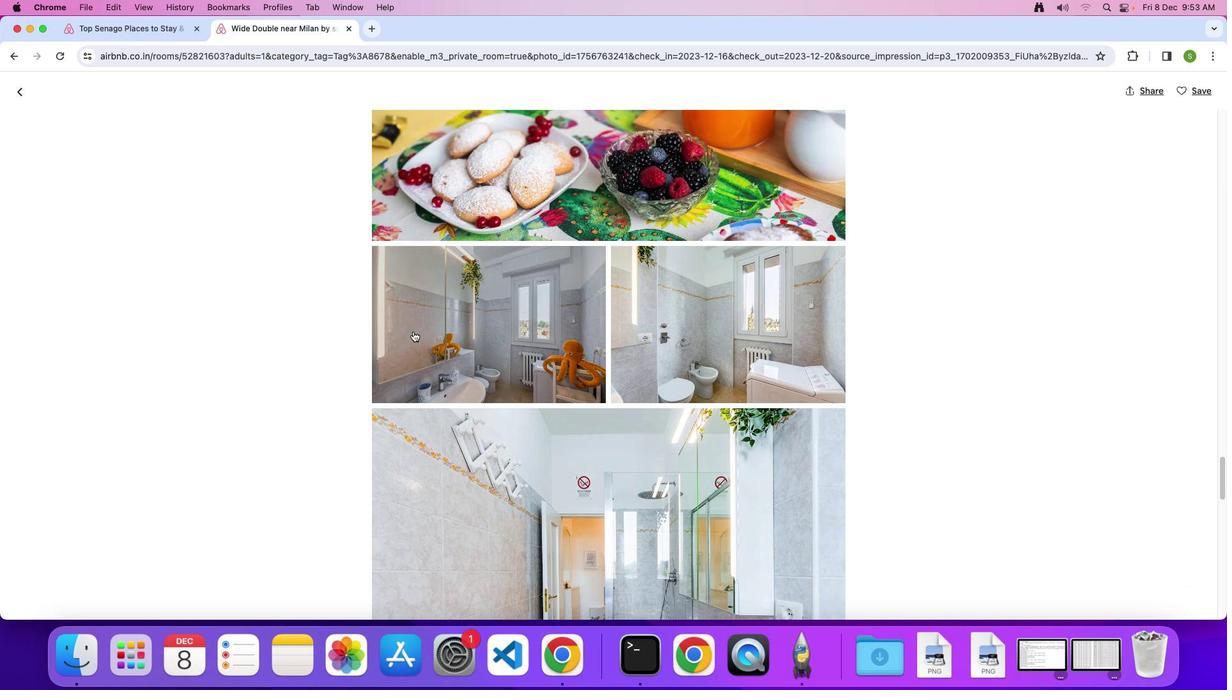 
Action: Mouse scrolled (413, 331) with delta (0, -1)
Screenshot: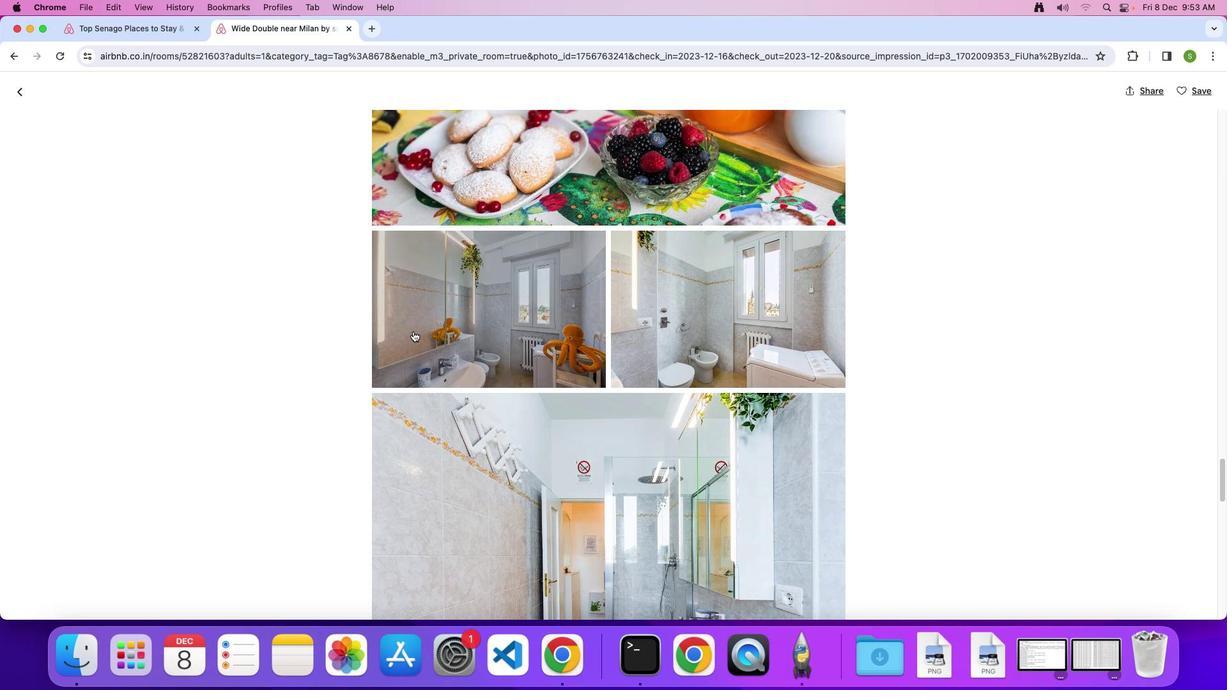 
Action: Mouse scrolled (413, 331) with delta (0, 0)
Screenshot: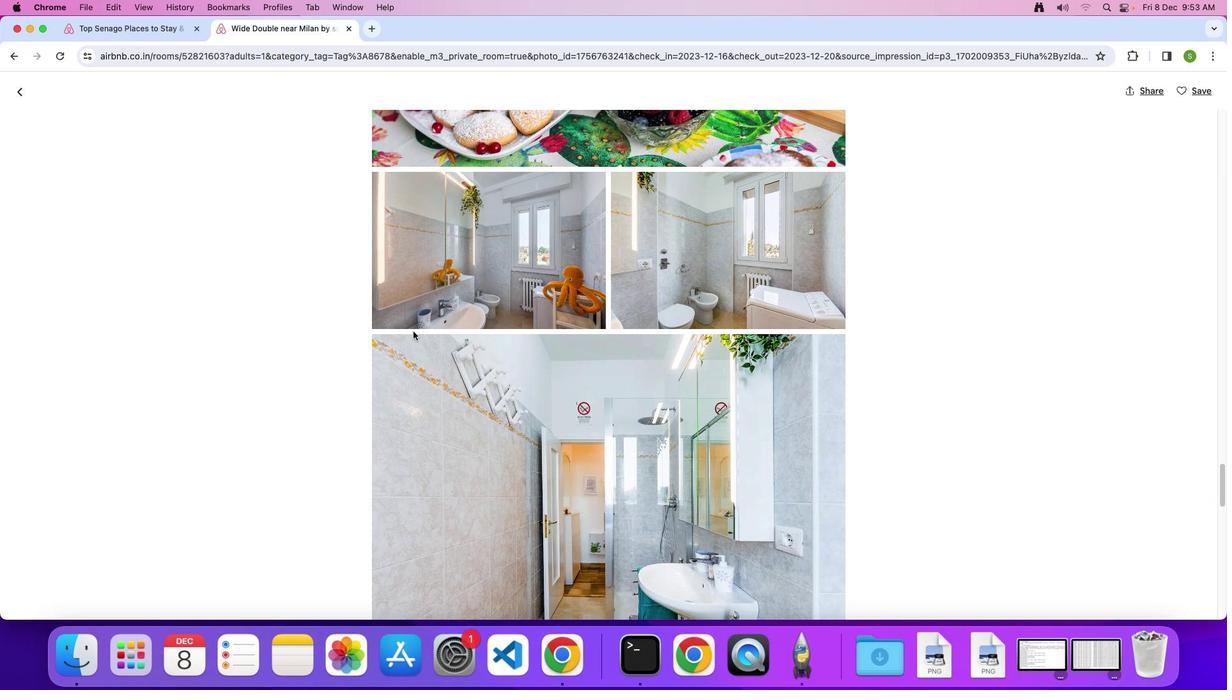 
Action: Mouse scrolled (413, 331) with delta (0, 0)
Screenshot: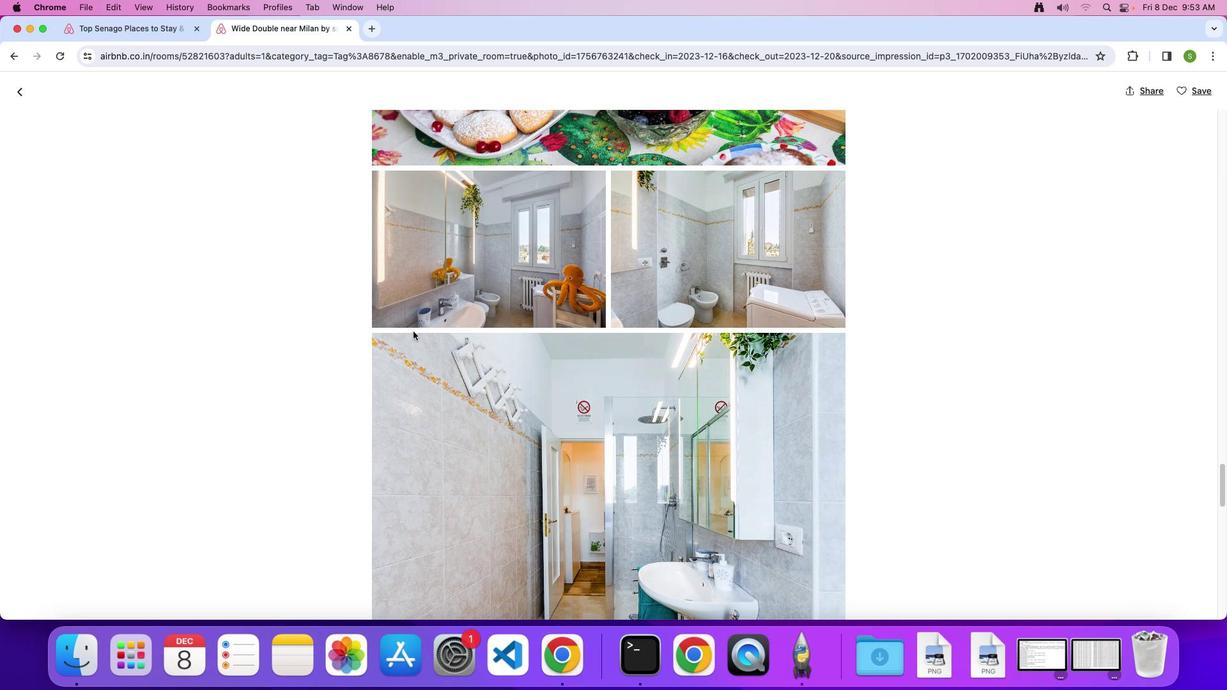 
Action: Mouse scrolled (413, 331) with delta (0, -1)
Screenshot: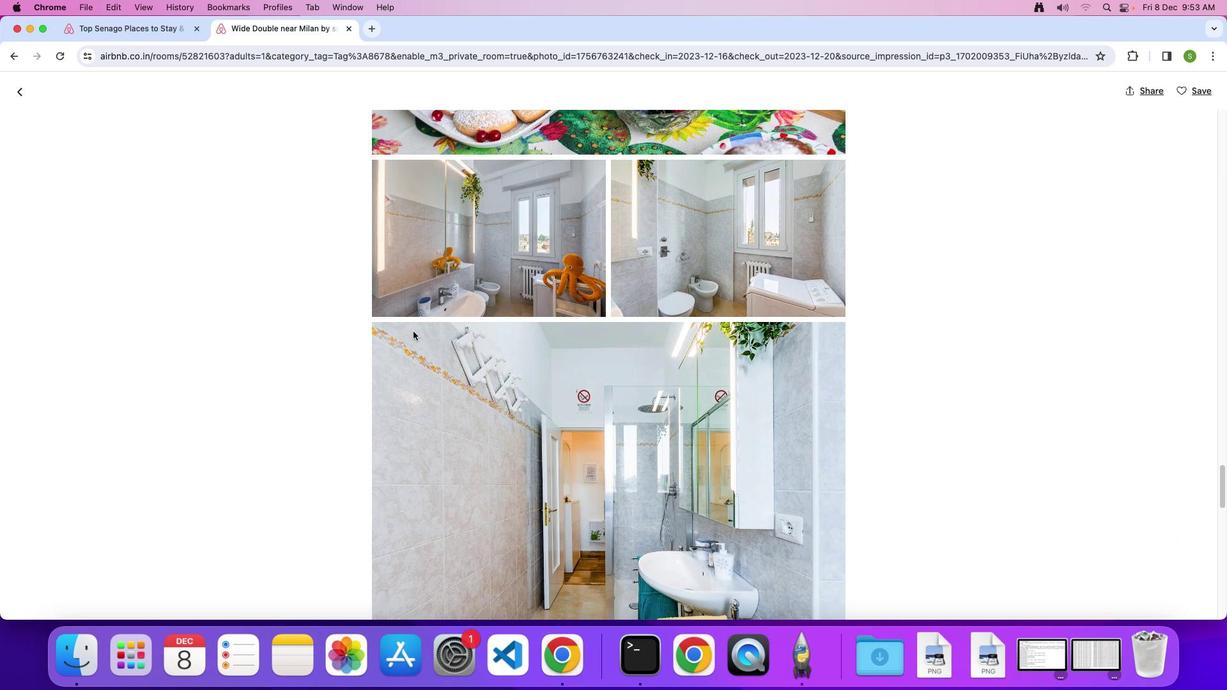 
Action: Mouse scrolled (413, 331) with delta (0, 0)
Screenshot: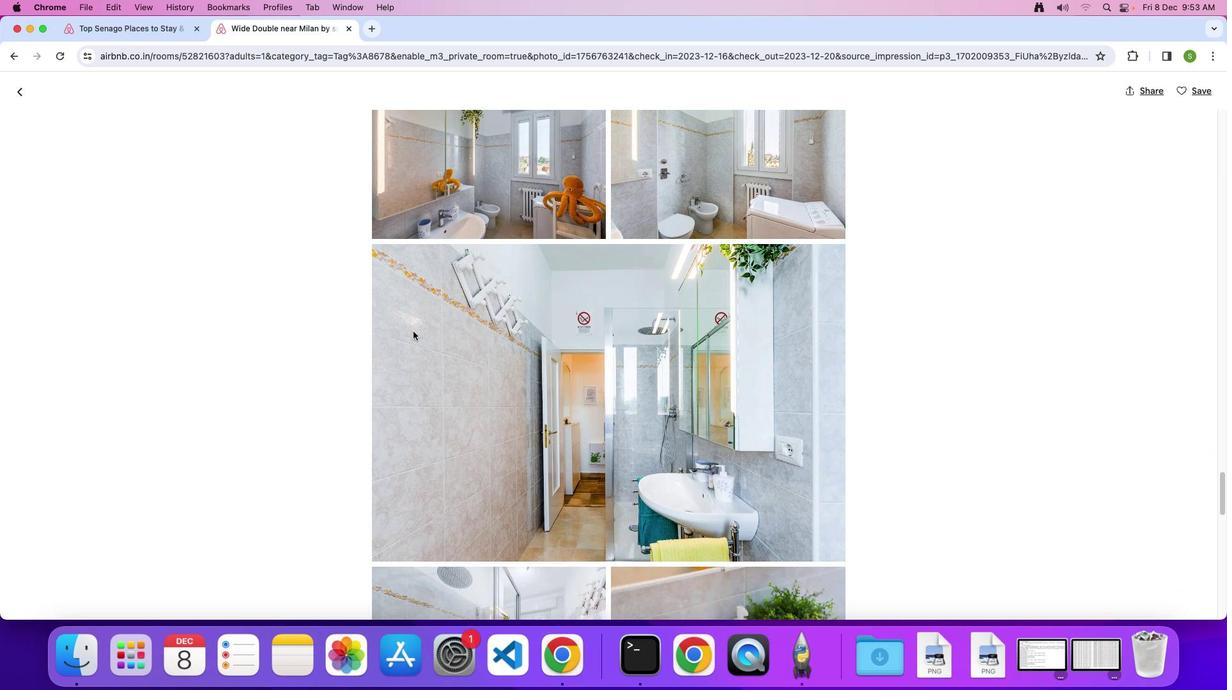 
Action: Mouse scrolled (413, 331) with delta (0, 0)
Screenshot: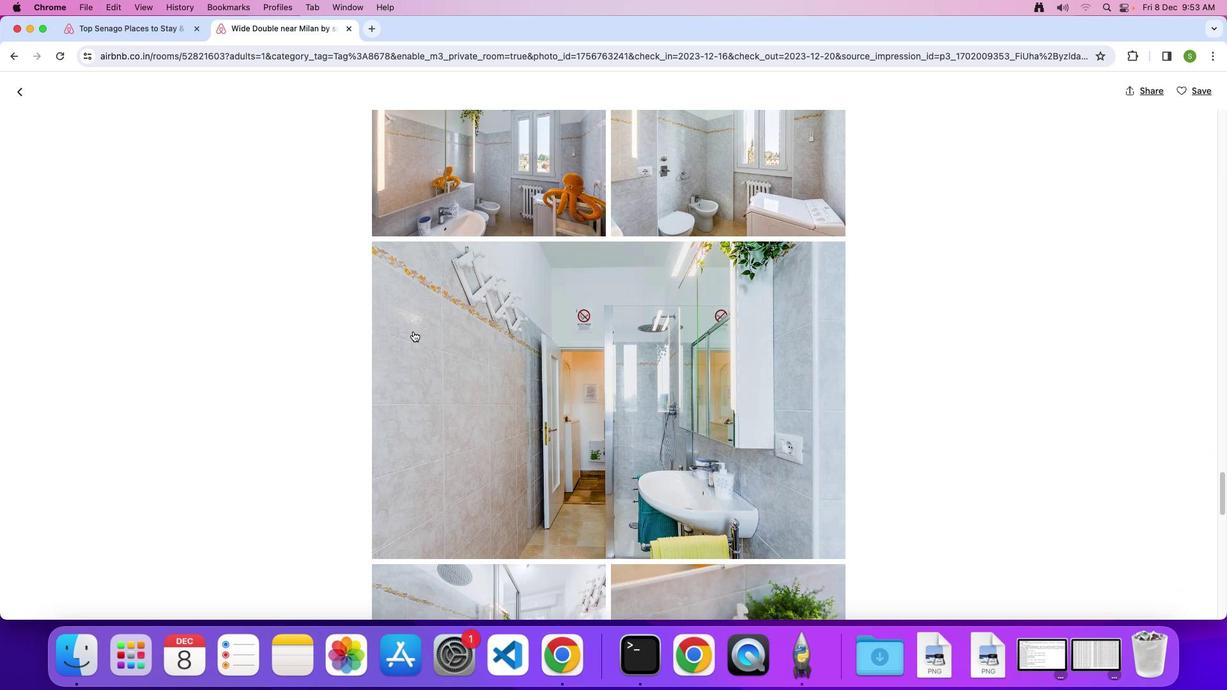 
Action: Mouse scrolled (413, 331) with delta (0, -1)
Screenshot: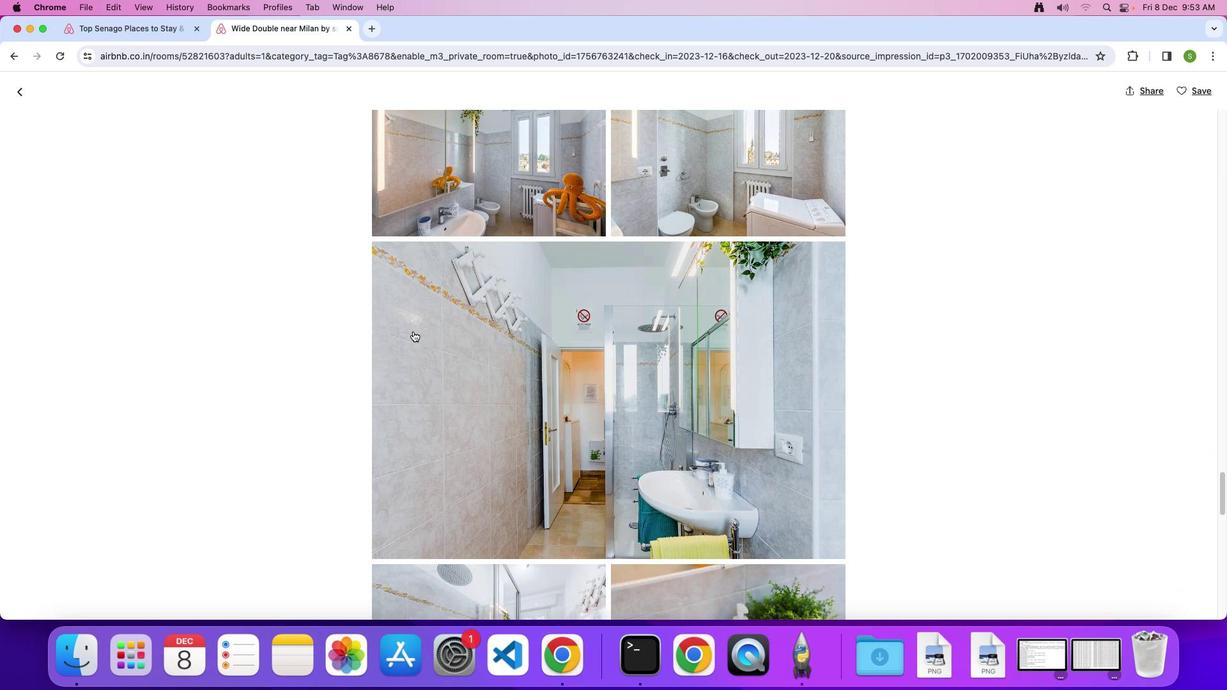 
Action: Mouse scrolled (413, 331) with delta (0, 0)
Screenshot: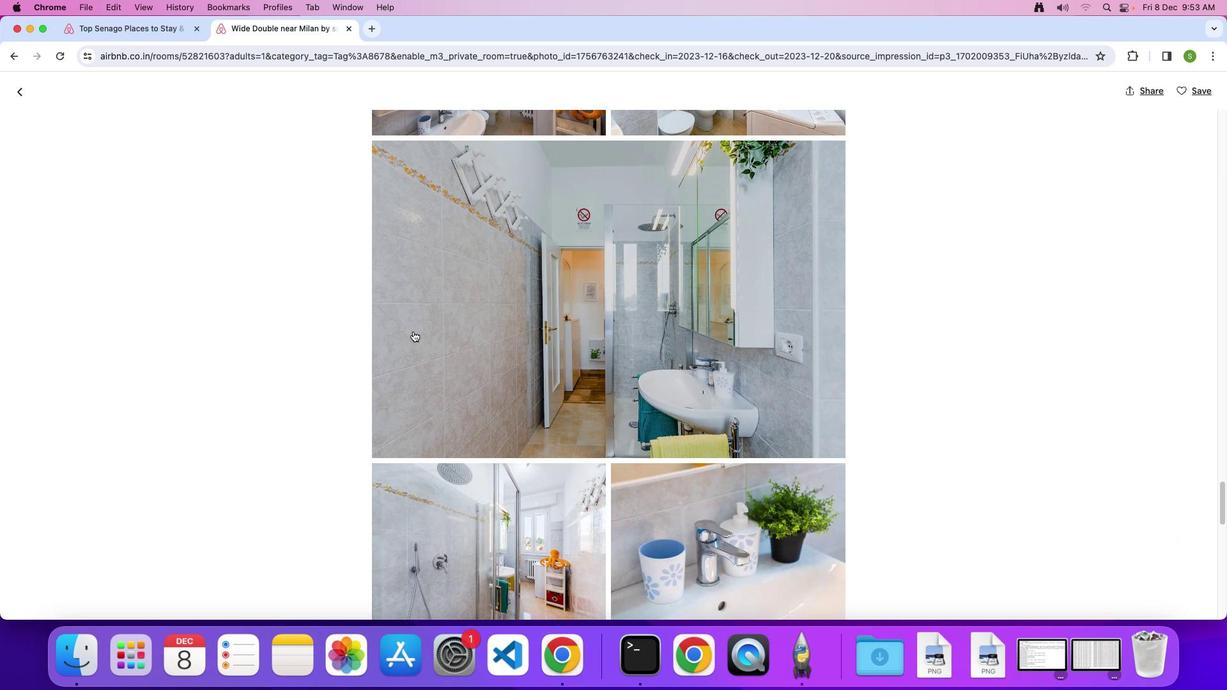 
Action: Mouse scrolled (413, 331) with delta (0, 0)
Screenshot: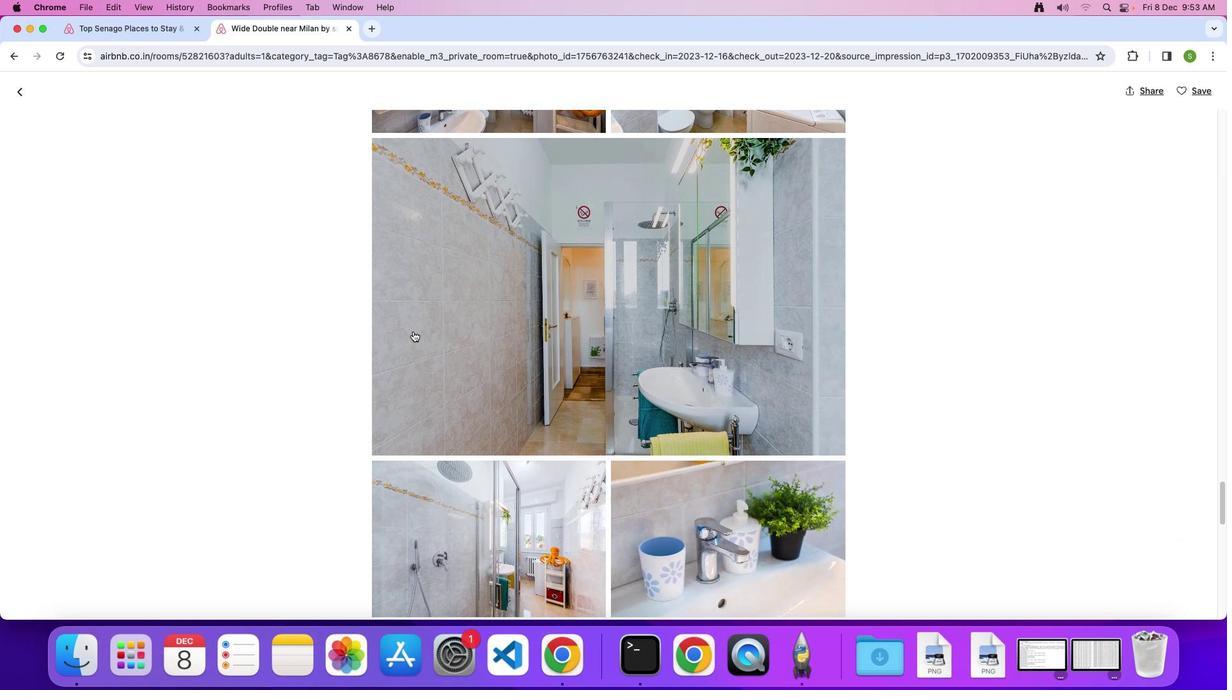 
Action: Mouse scrolled (413, 331) with delta (0, -1)
Screenshot: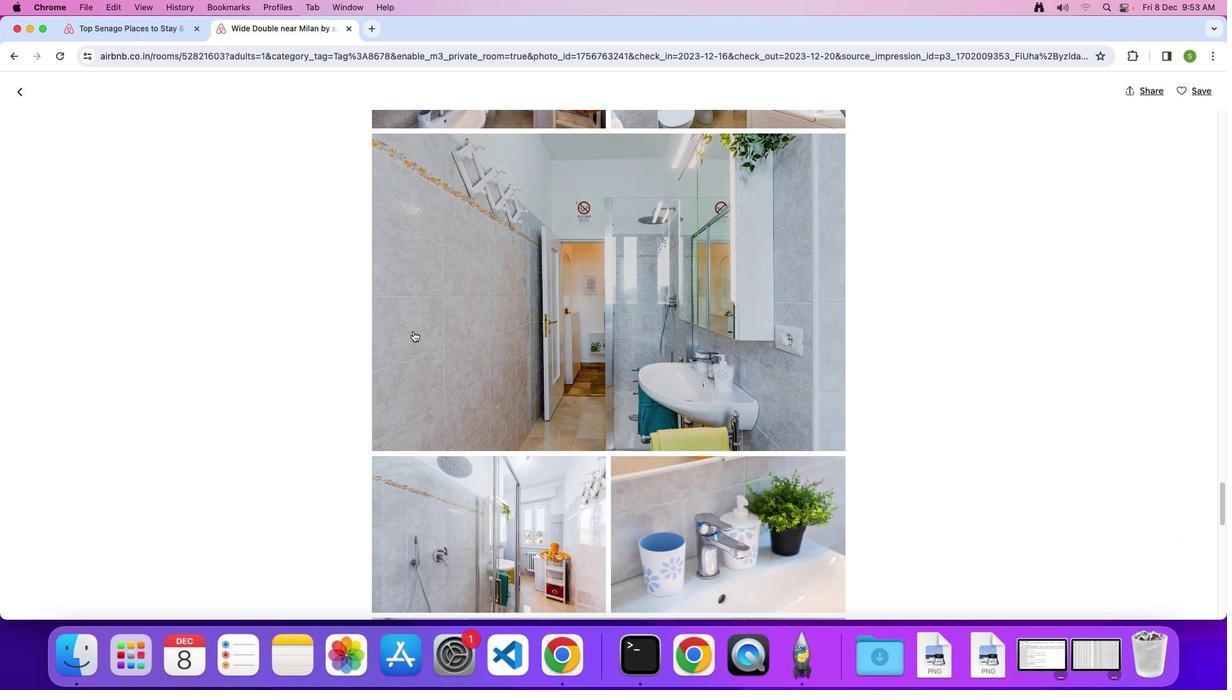 
Action: Mouse scrolled (413, 331) with delta (0, 0)
Screenshot: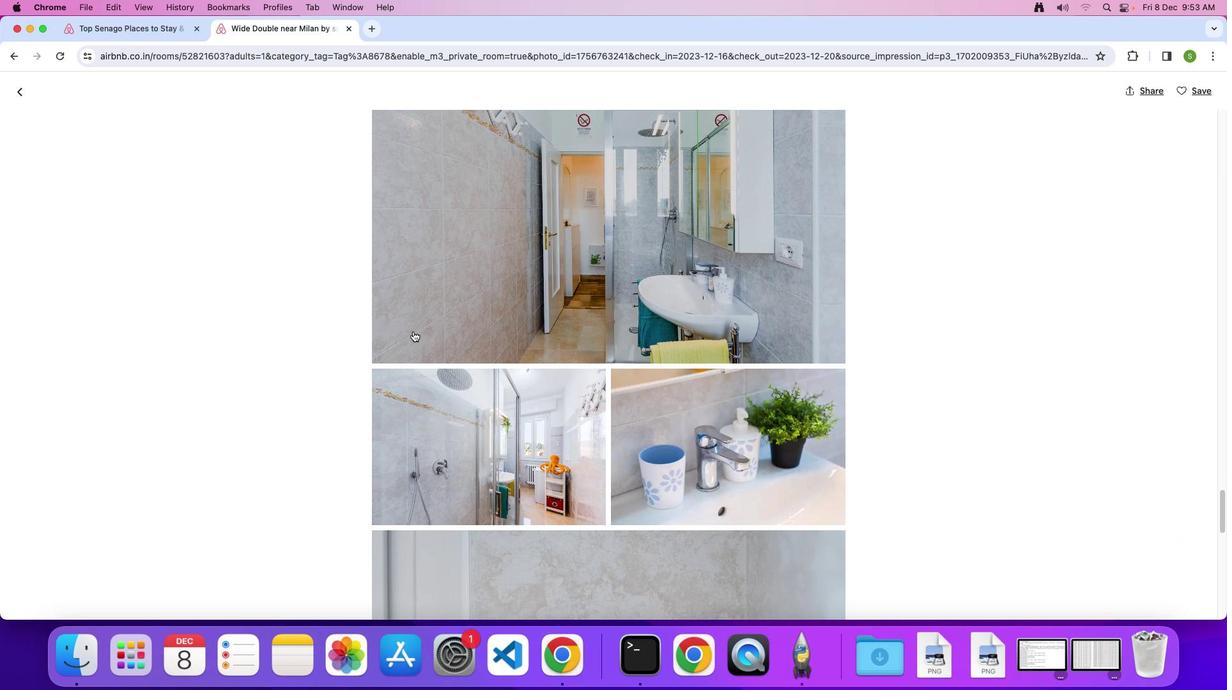 
Action: Mouse scrolled (413, 331) with delta (0, 0)
Screenshot: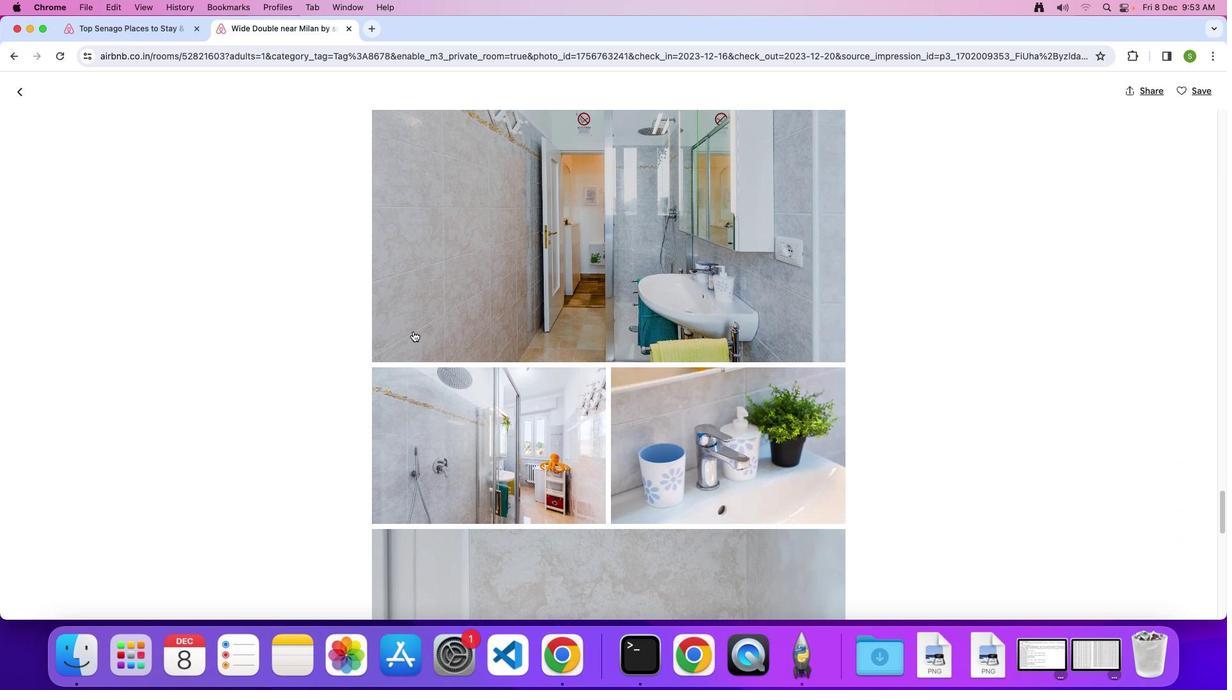 
Action: Mouse scrolled (413, 331) with delta (0, -1)
Screenshot: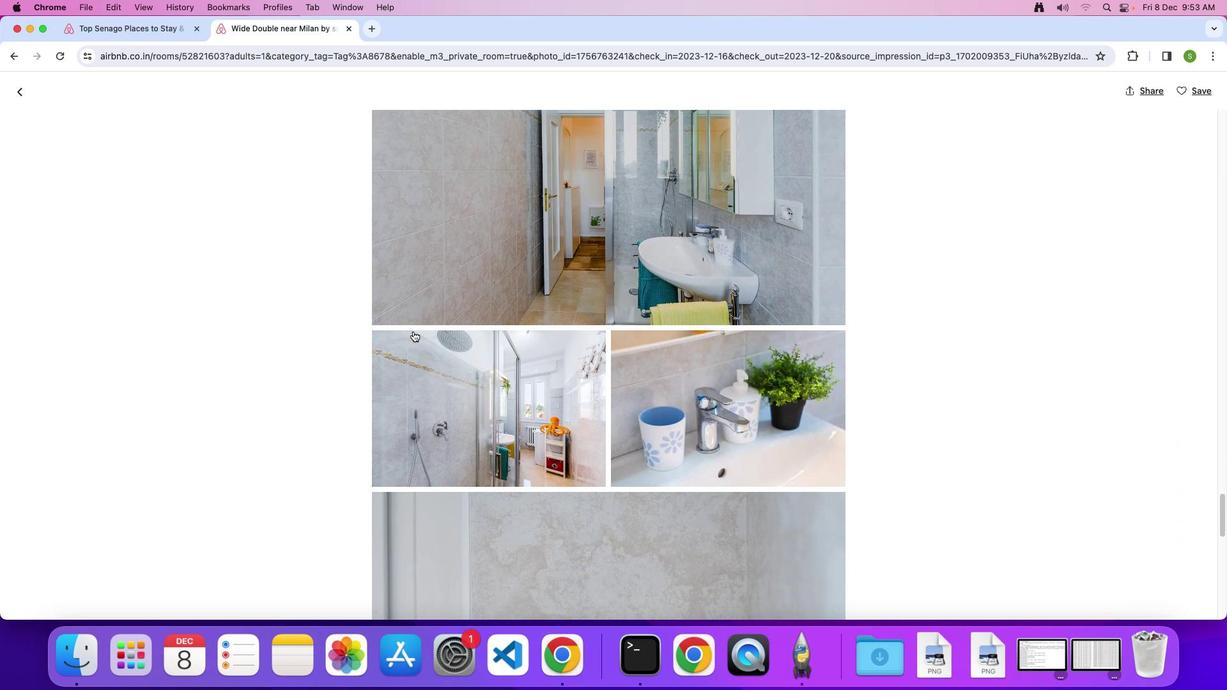 
Action: Mouse scrolled (413, 331) with delta (0, 0)
Screenshot: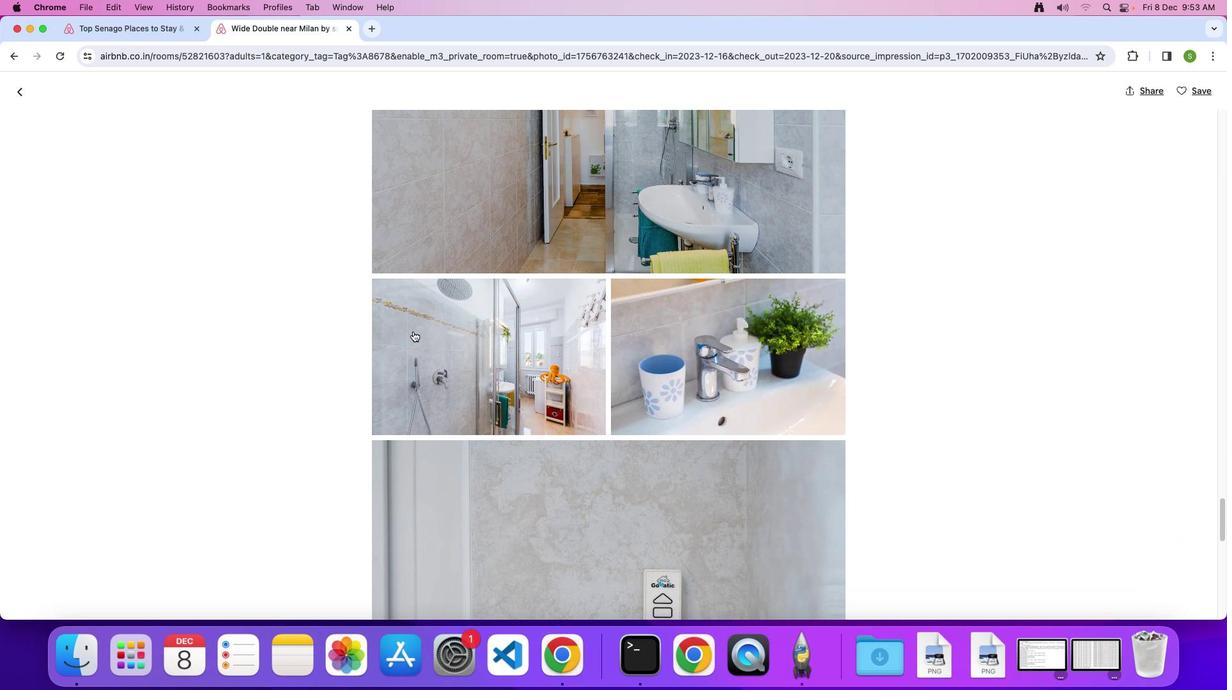 
Action: Mouse scrolled (413, 331) with delta (0, 0)
Screenshot: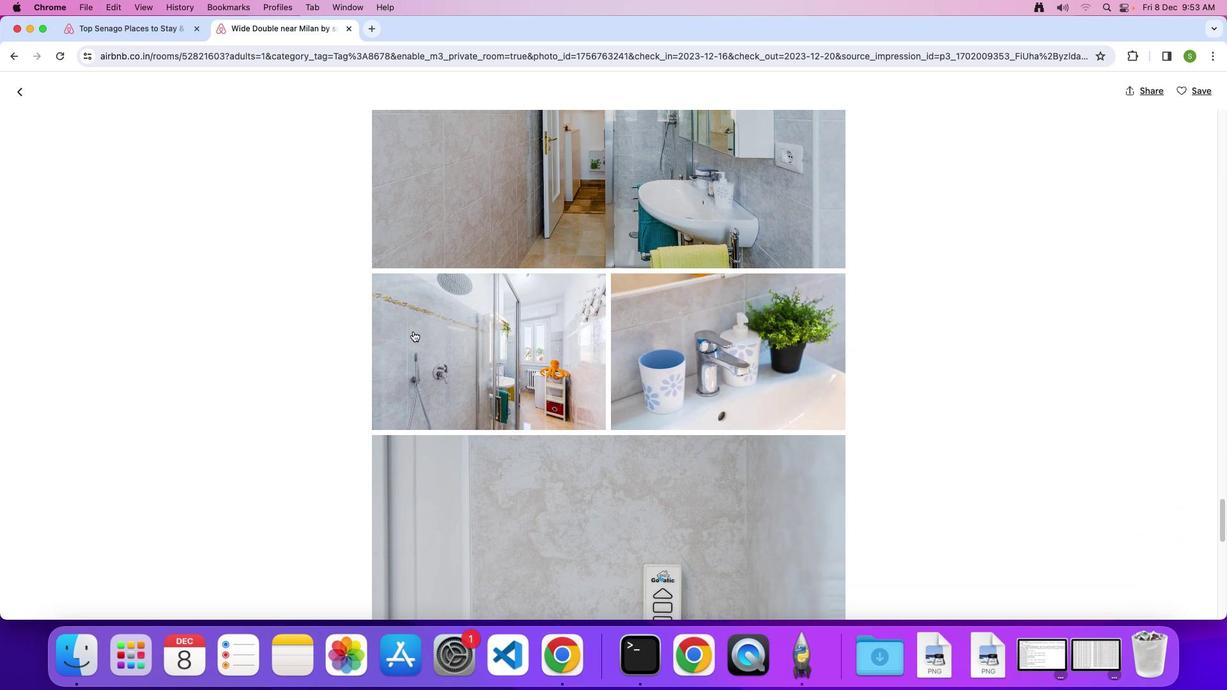 
Action: Mouse scrolled (413, 331) with delta (0, -1)
Screenshot: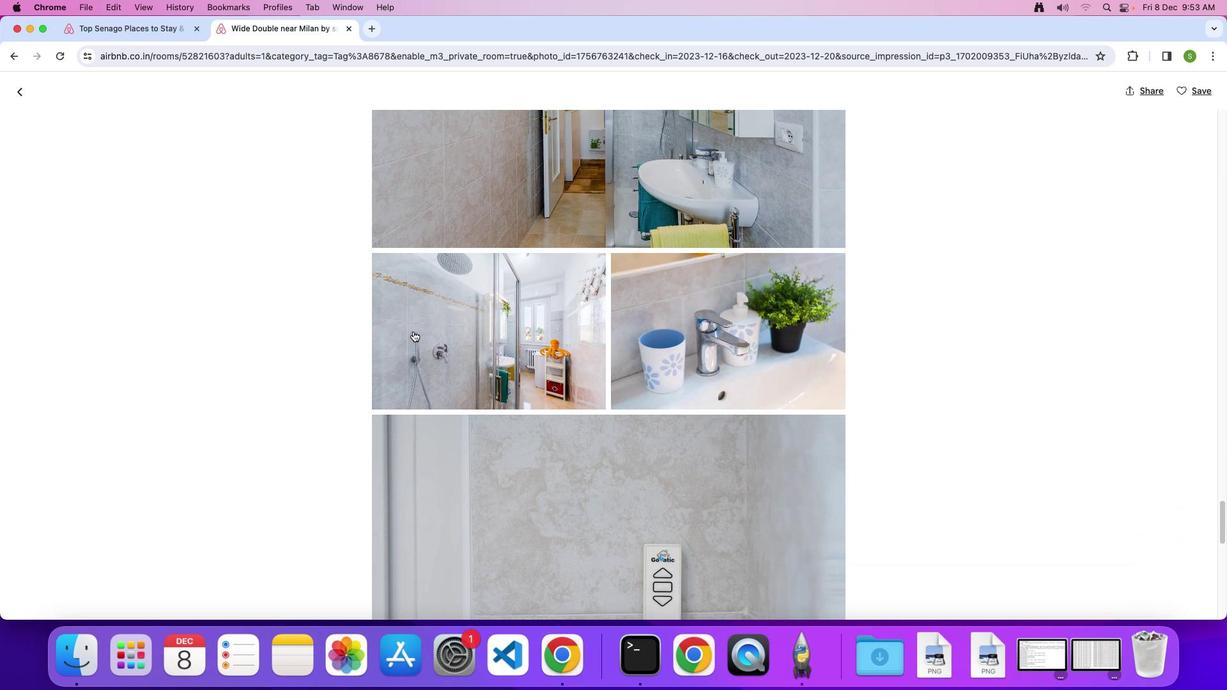 
Action: Mouse scrolled (413, 331) with delta (0, 0)
Screenshot: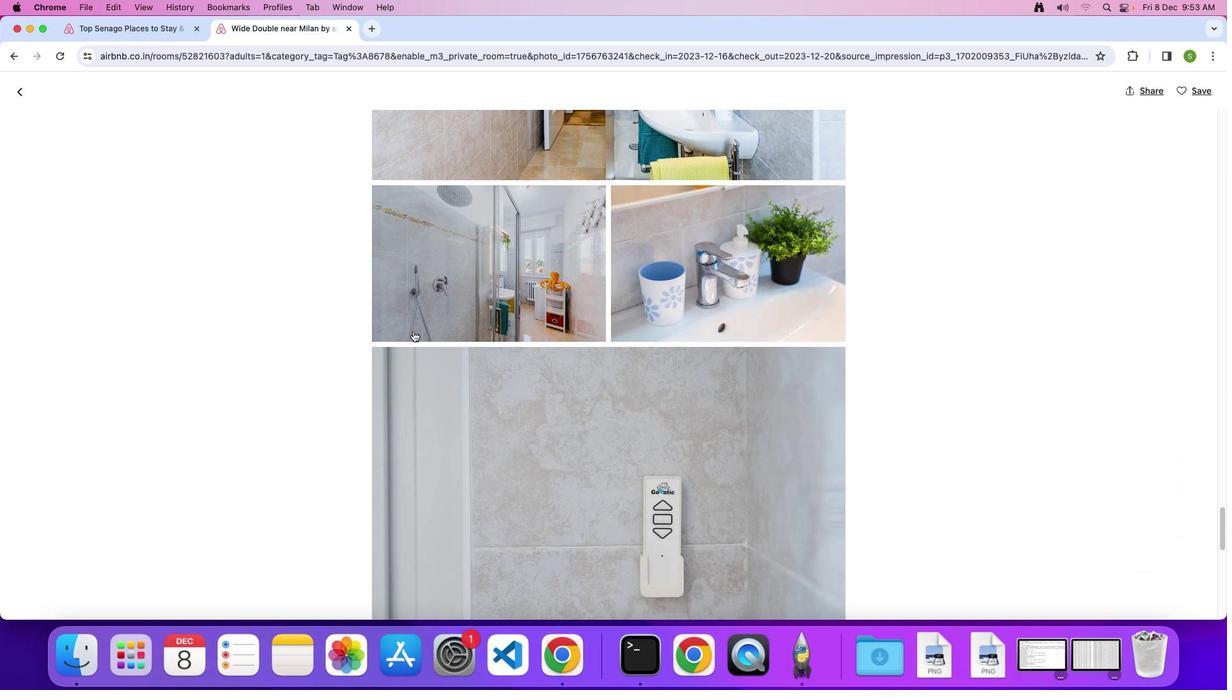 
Action: Mouse scrolled (413, 331) with delta (0, 0)
Screenshot: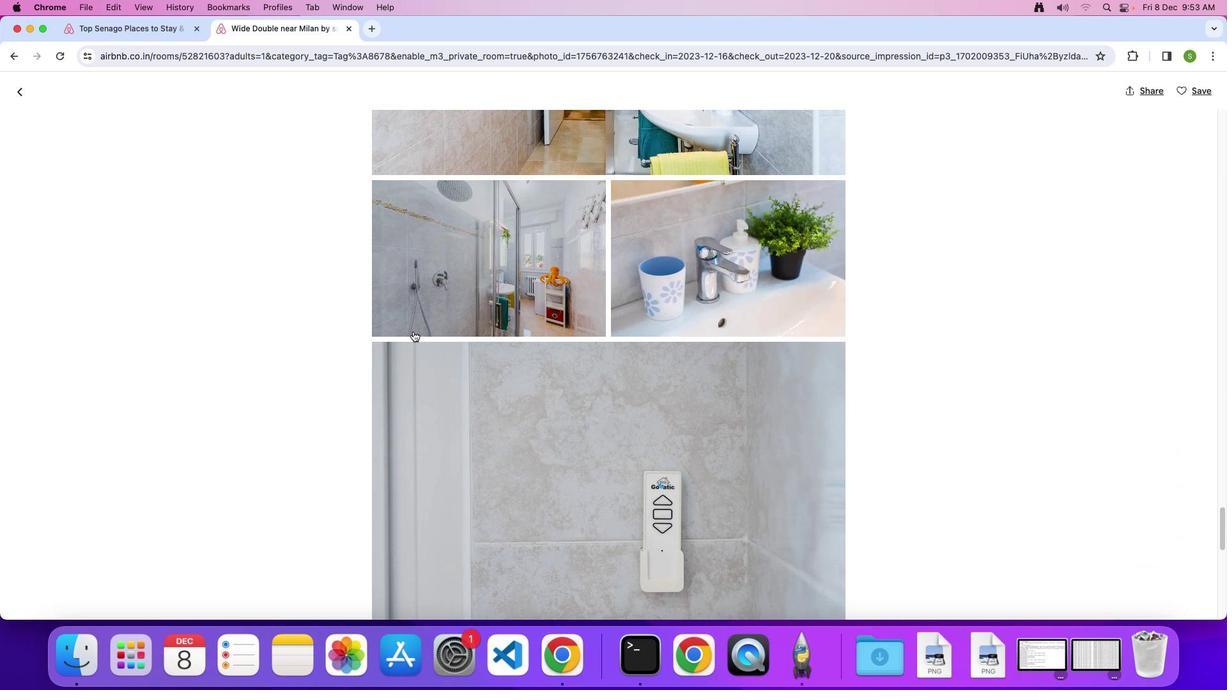 
Action: Mouse scrolled (413, 331) with delta (0, -1)
Screenshot: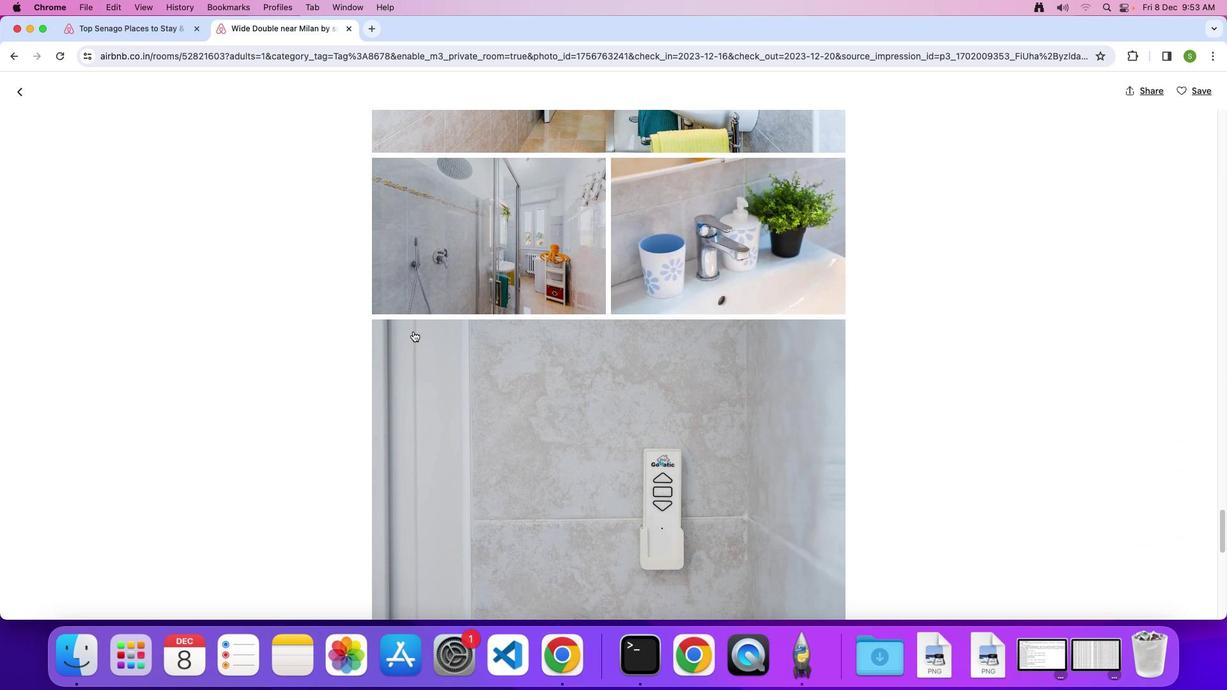 
Action: Mouse scrolled (413, 331) with delta (0, 0)
Screenshot: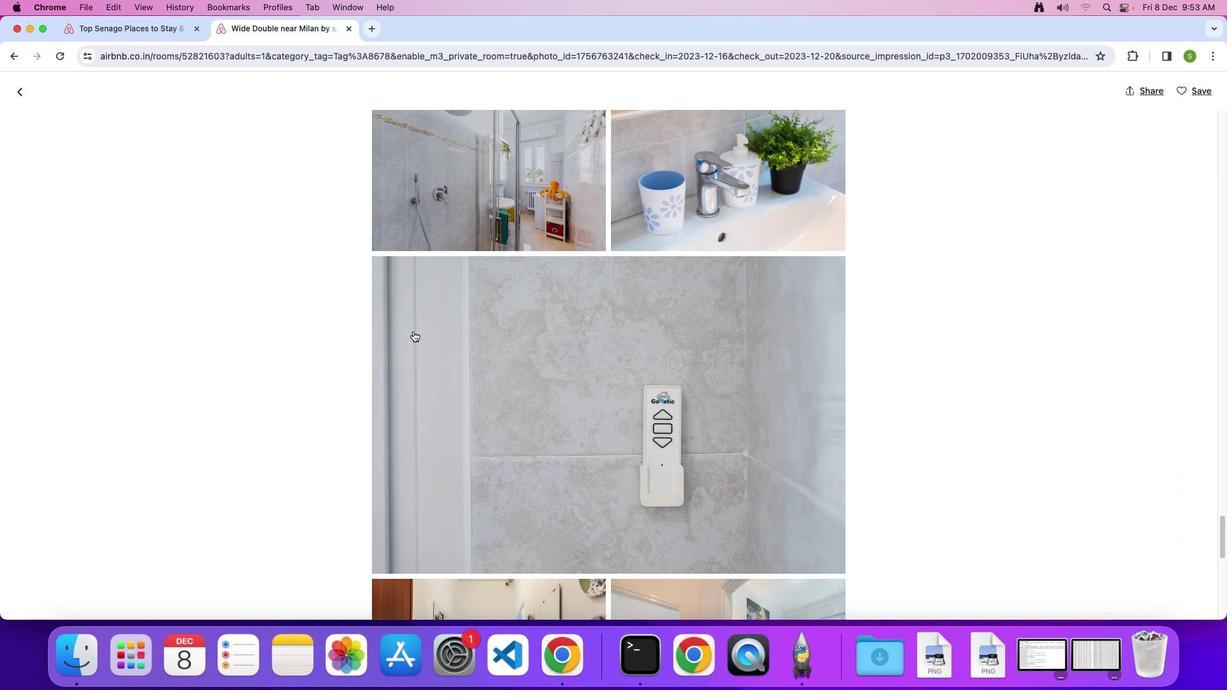 
Action: Mouse scrolled (413, 331) with delta (0, 0)
Screenshot: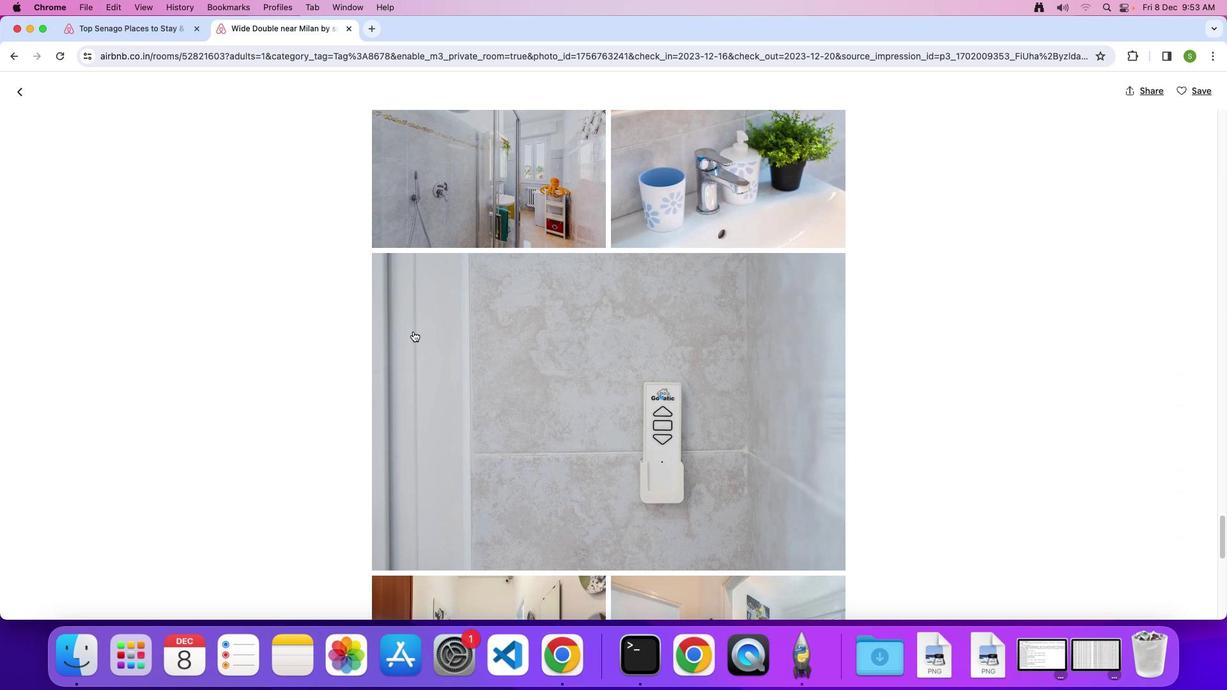 
Action: Mouse scrolled (413, 331) with delta (0, -1)
Screenshot: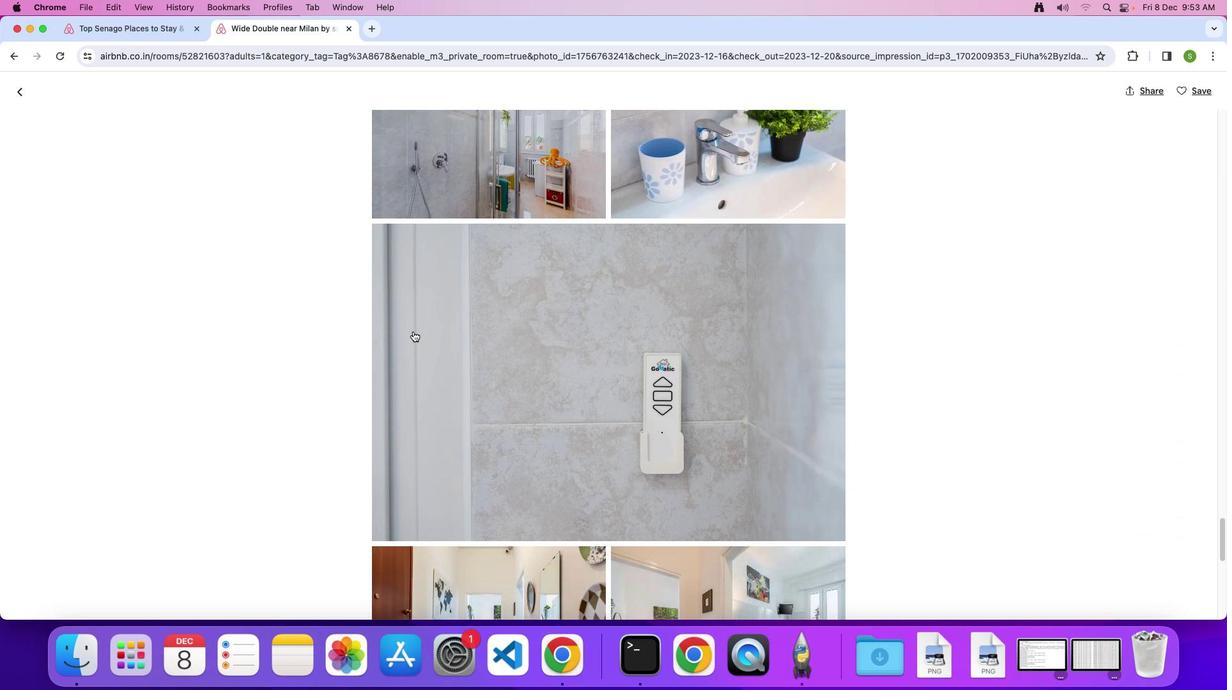 
Action: Mouse scrolled (413, 331) with delta (0, 0)
Screenshot: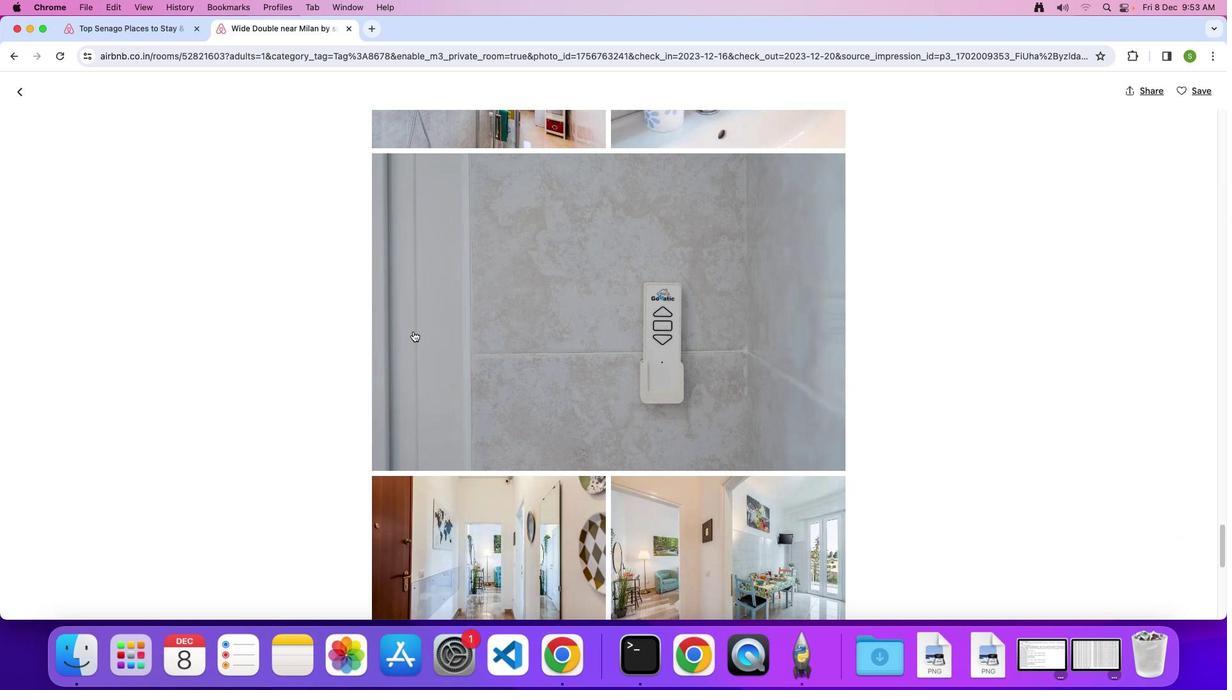 
Action: Mouse scrolled (413, 331) with delta (0, 0)
Screenshot: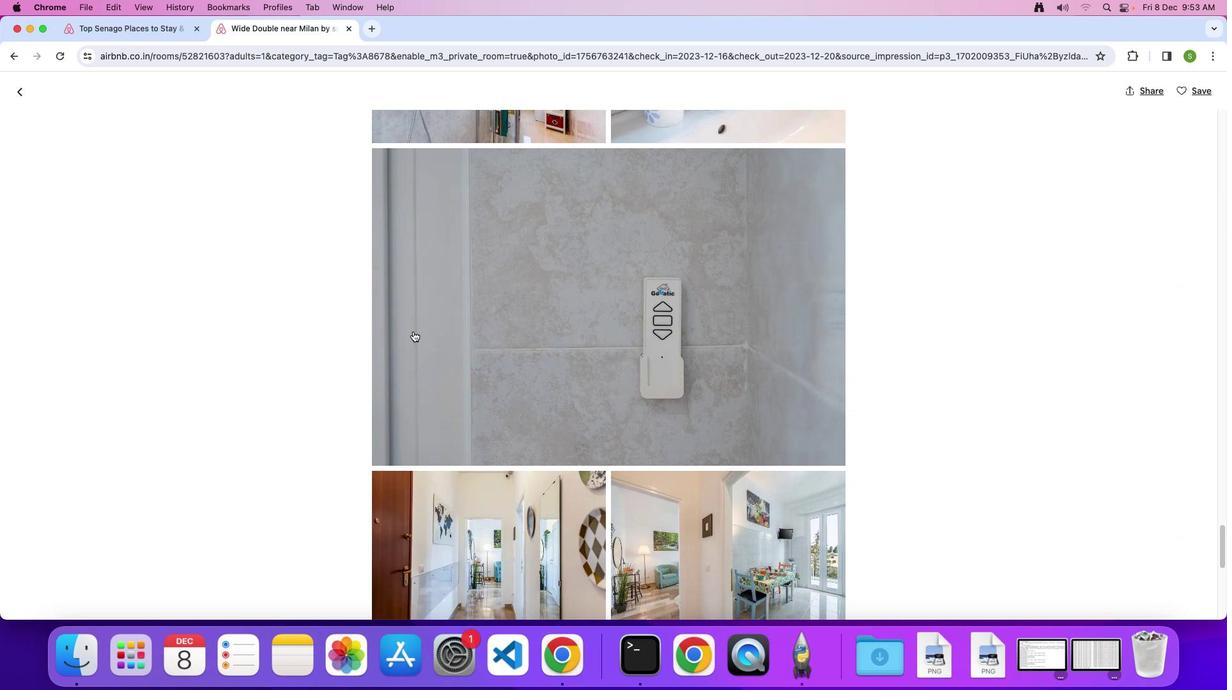 
Action: Mouse scrolled (413, 331) with delta (0, -1)
Screenshot: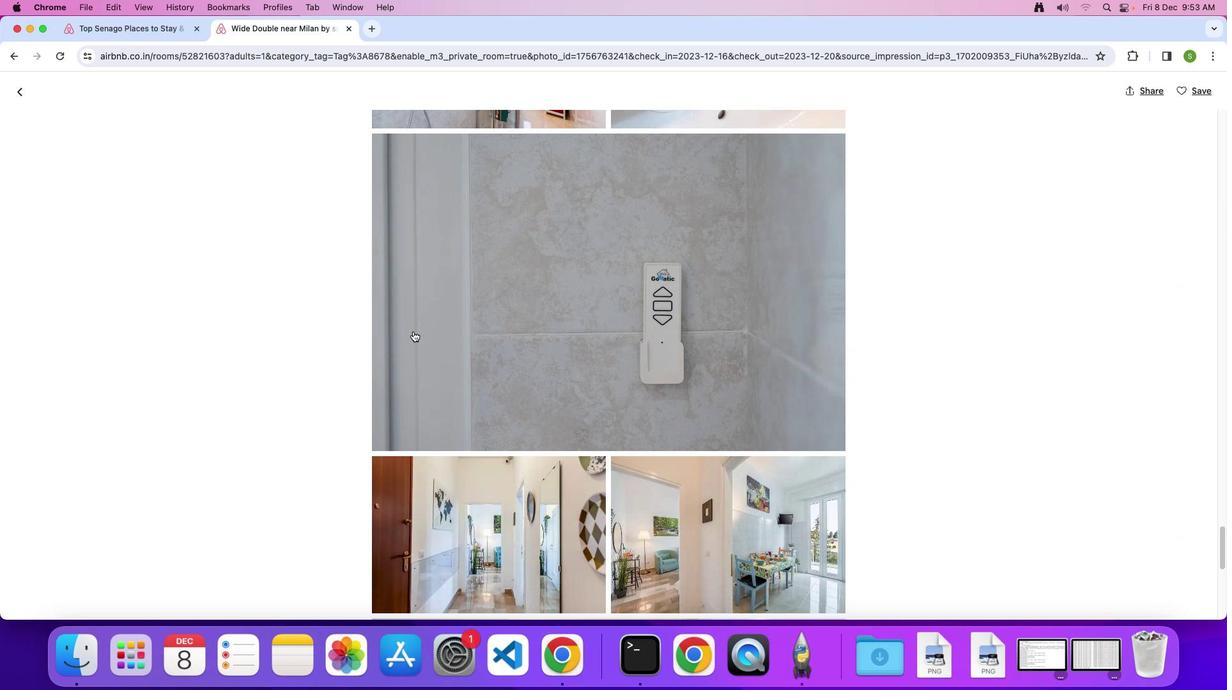 
Action: Mouse scrolled (413, 331) with delta (0, 0)
Screenshot: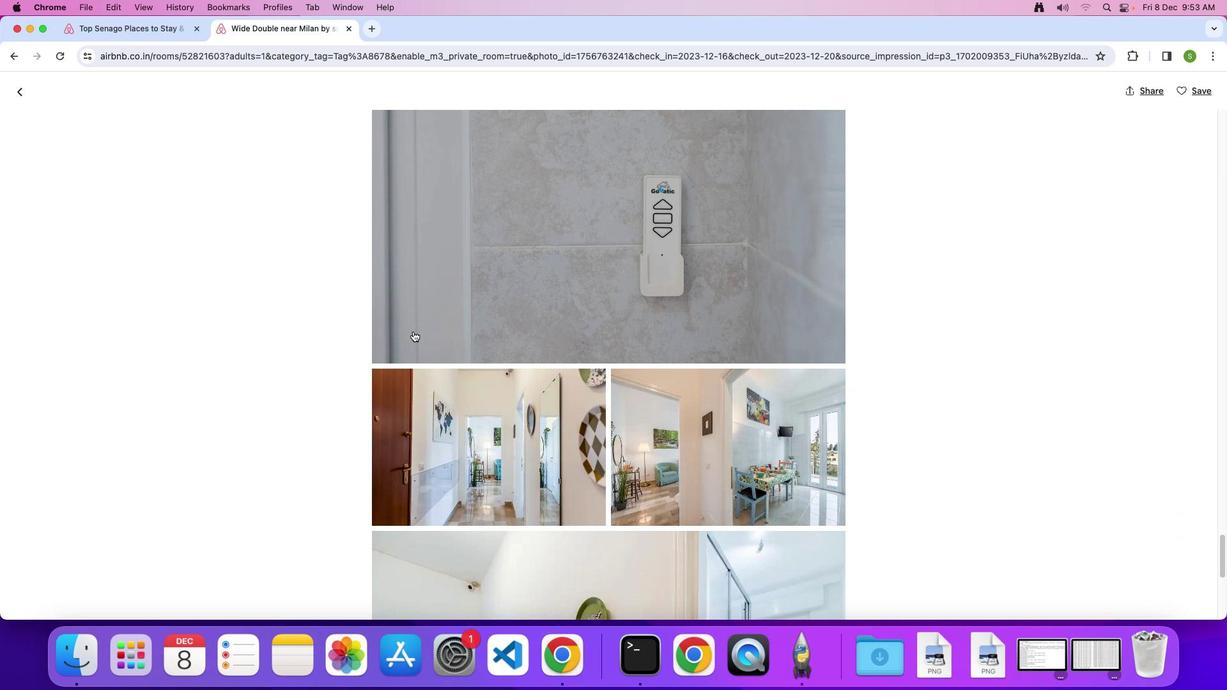 
Action: Mouse scrolled (413, 331) with delta (0, 0)
Screenshot: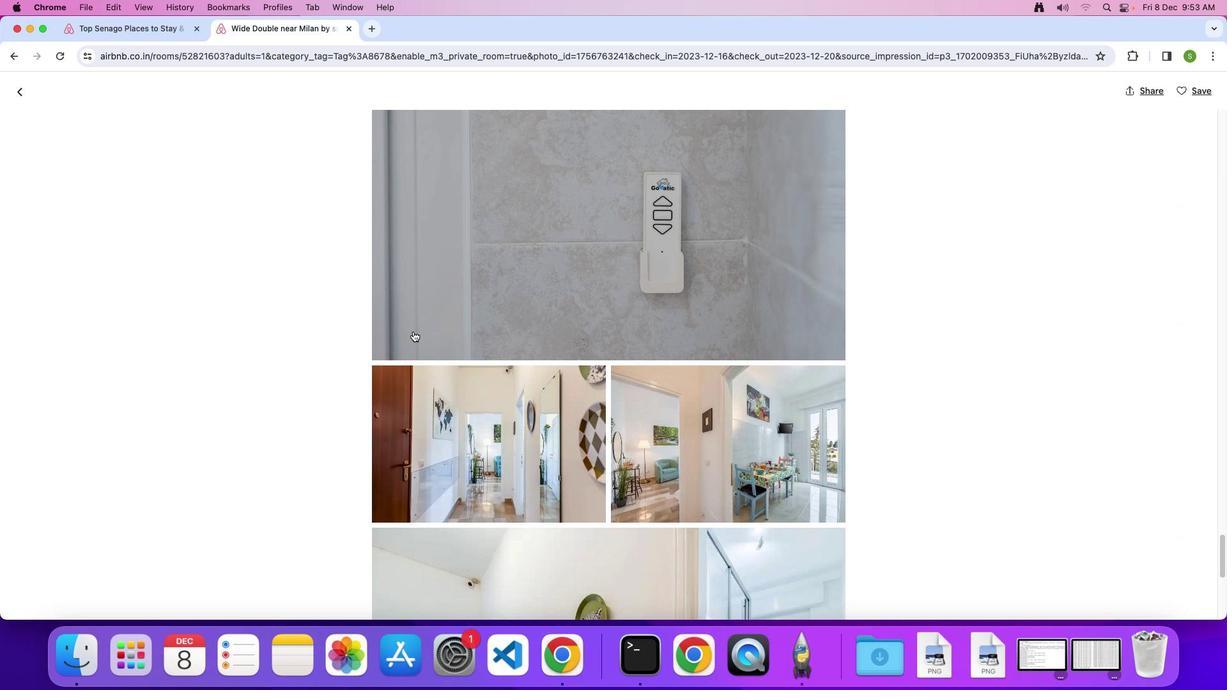 
Action: Mouse scrolled (413, 331) with delta (0, -1)
Screenshot: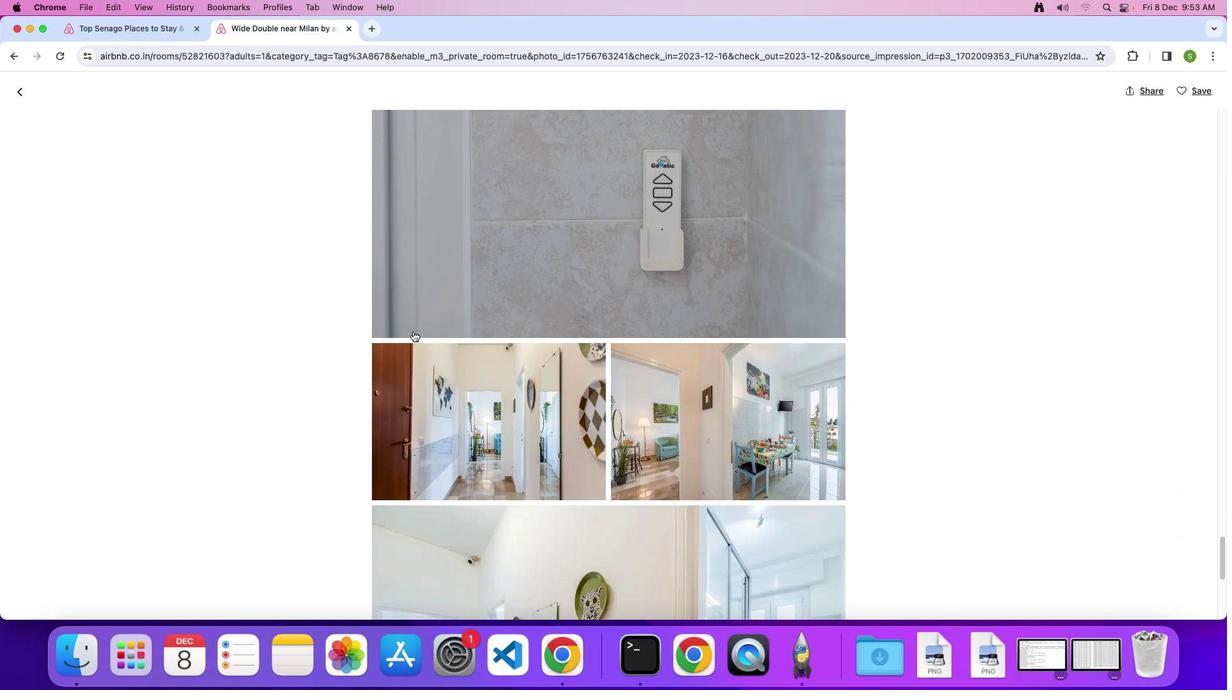 
Action: Mouse scrolled (413, 331) with delta (0, 0)
Screenshot: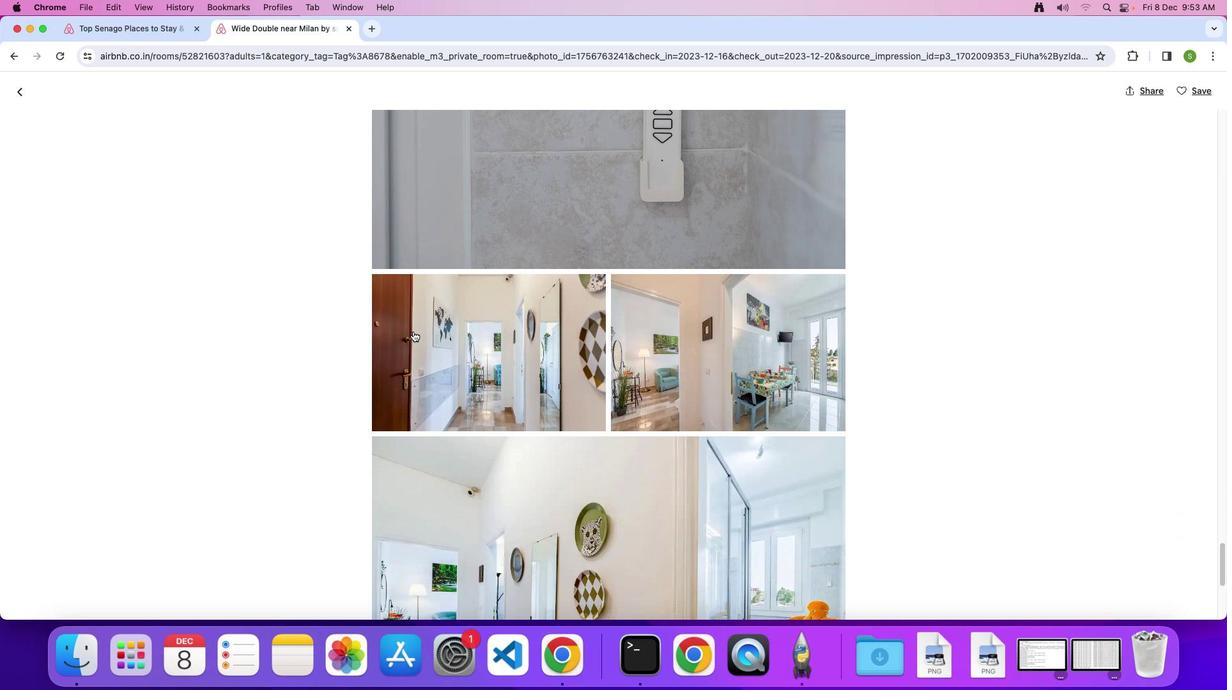 
Action: Mouse scrolled (413, 331) with delta (0, 0)
Screenshot: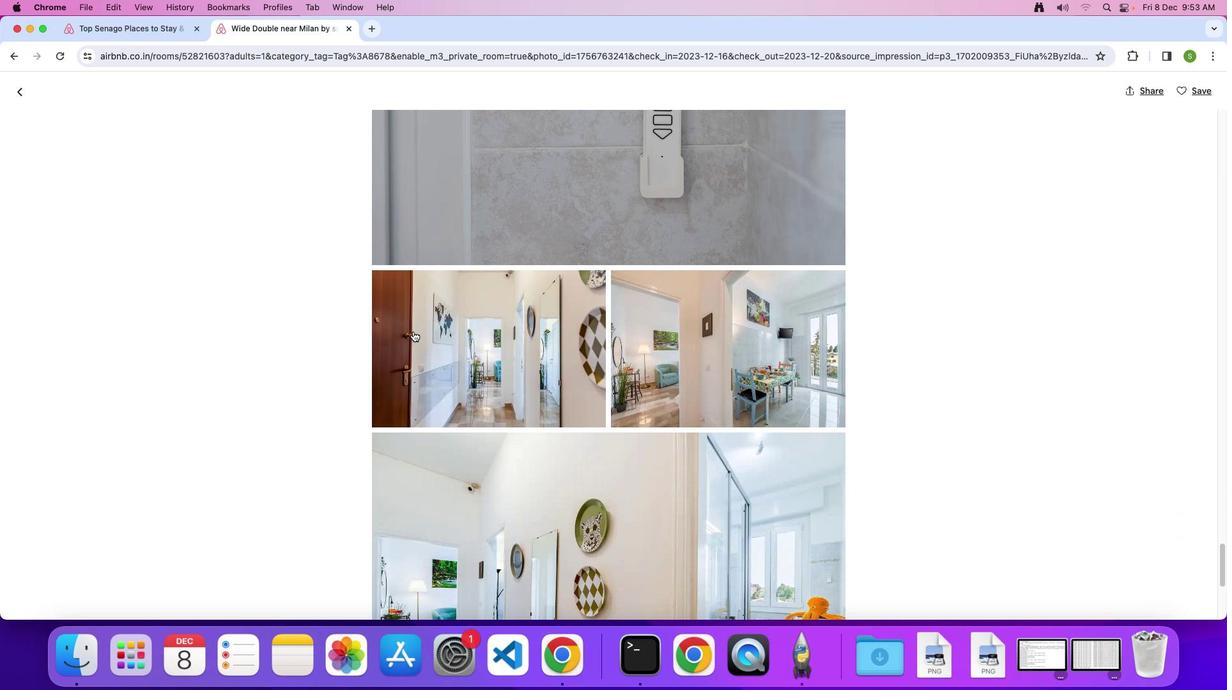 
Action: Mouse scrolled (413, 331) with delta (0, -1)
Screenshot: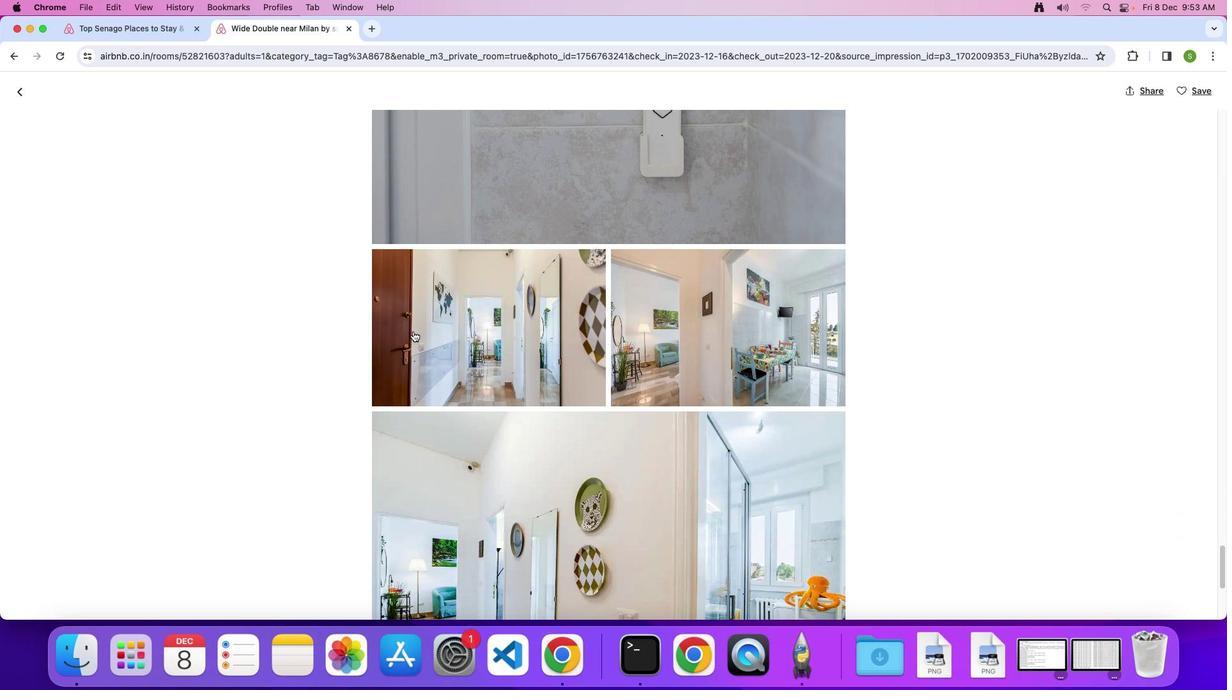 
Action: Mouse moved to (410, 325)
Screenshot: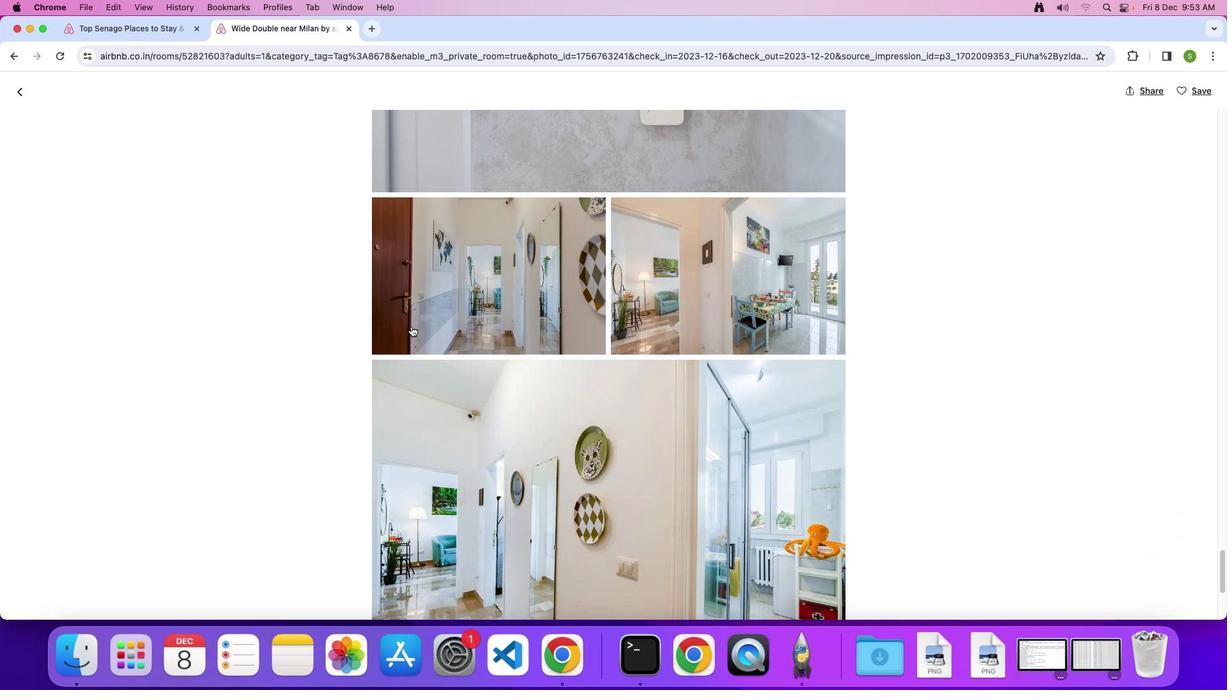 
Action: Mouse scrolled (410, 325) with delta (0, 0)
Screenshot: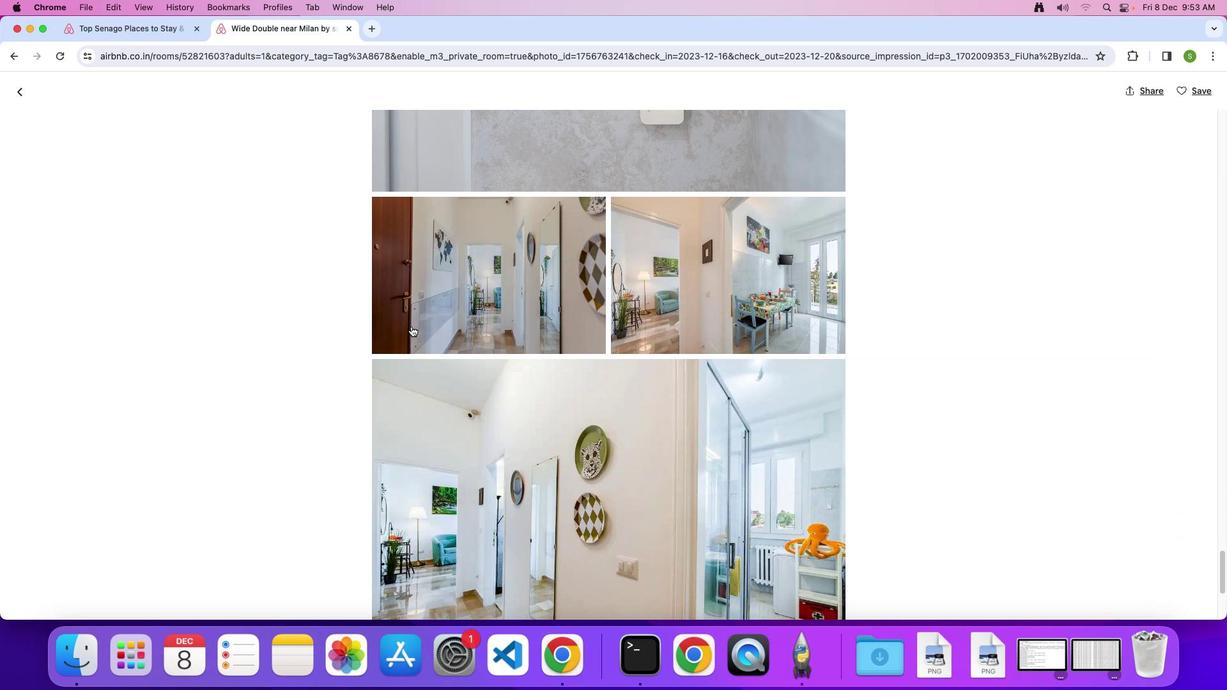 
Action: Mouse scrolled (410, 325) with delta (0, 0)
Screenshot: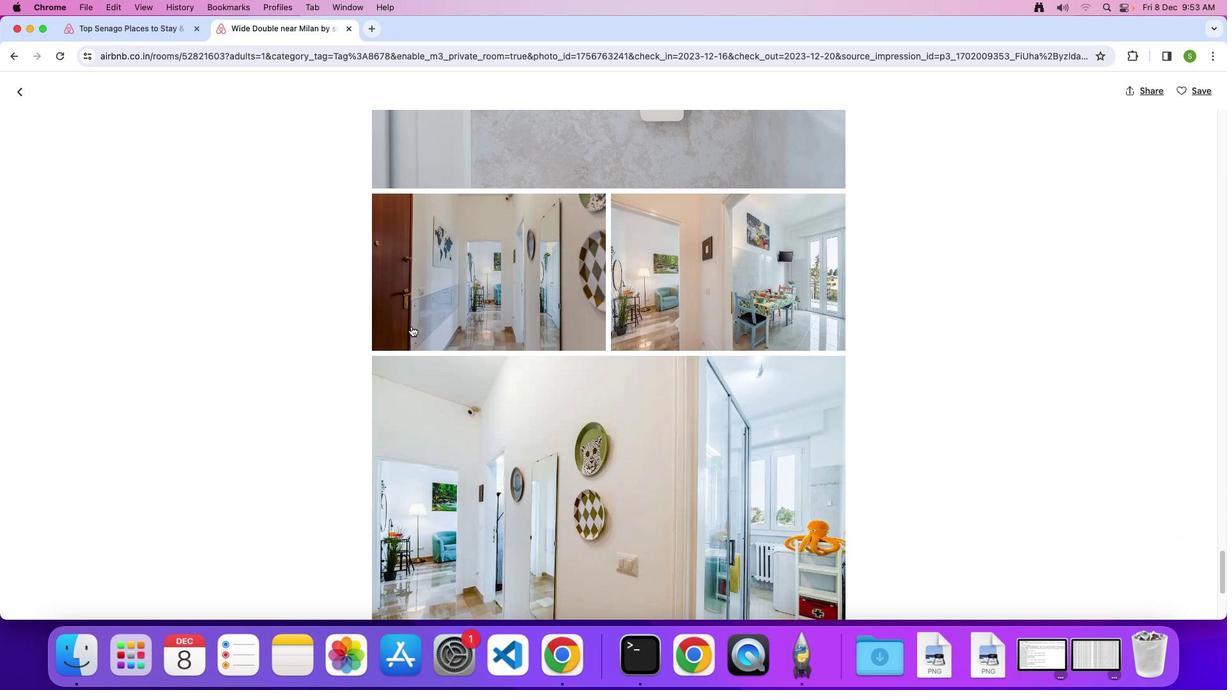 
Action: Mouse scrolled (410, 325) with delta (0, 0)
Screenshot: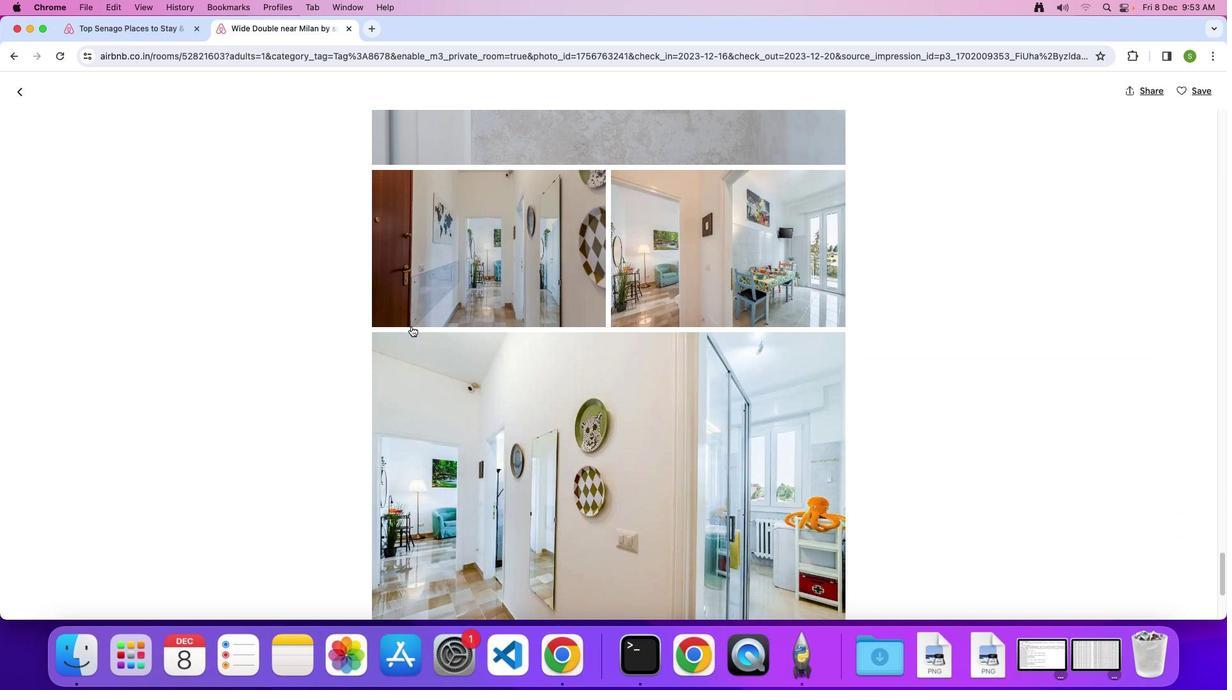 
Action: Mouse scrolled (410, 325) with delta (0, 0)
Screenshot: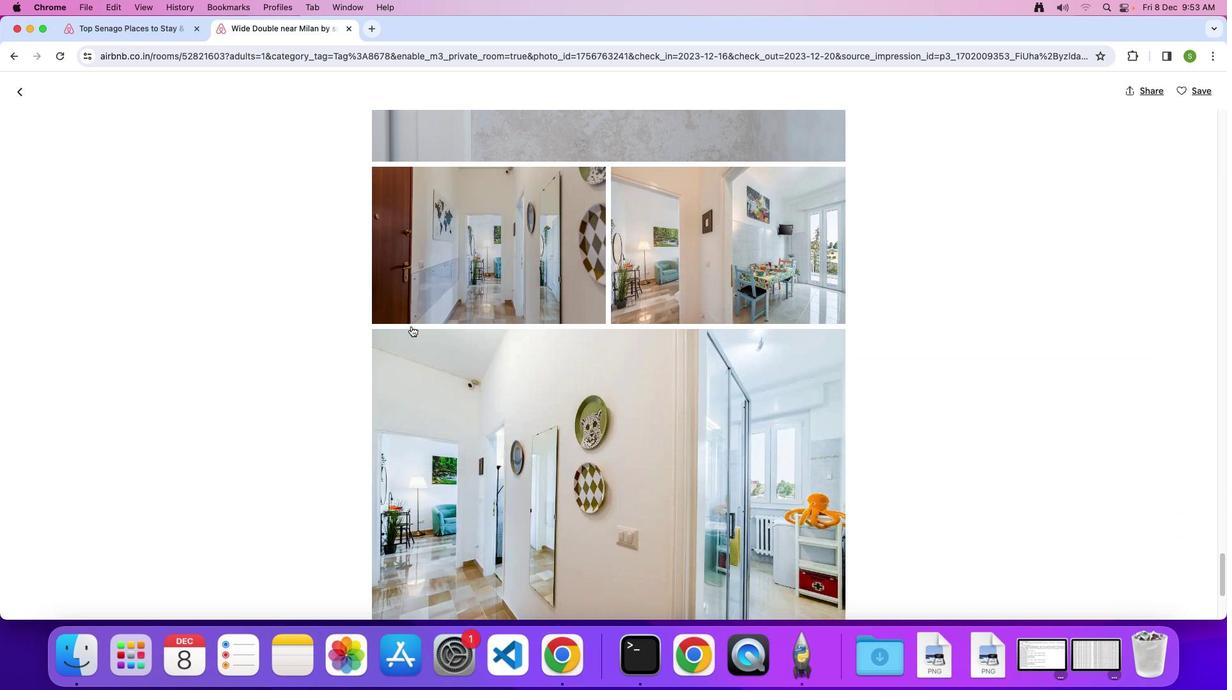 
Action: Mouse scrolled (410, 325) with delta (0, 0)
Screenshot: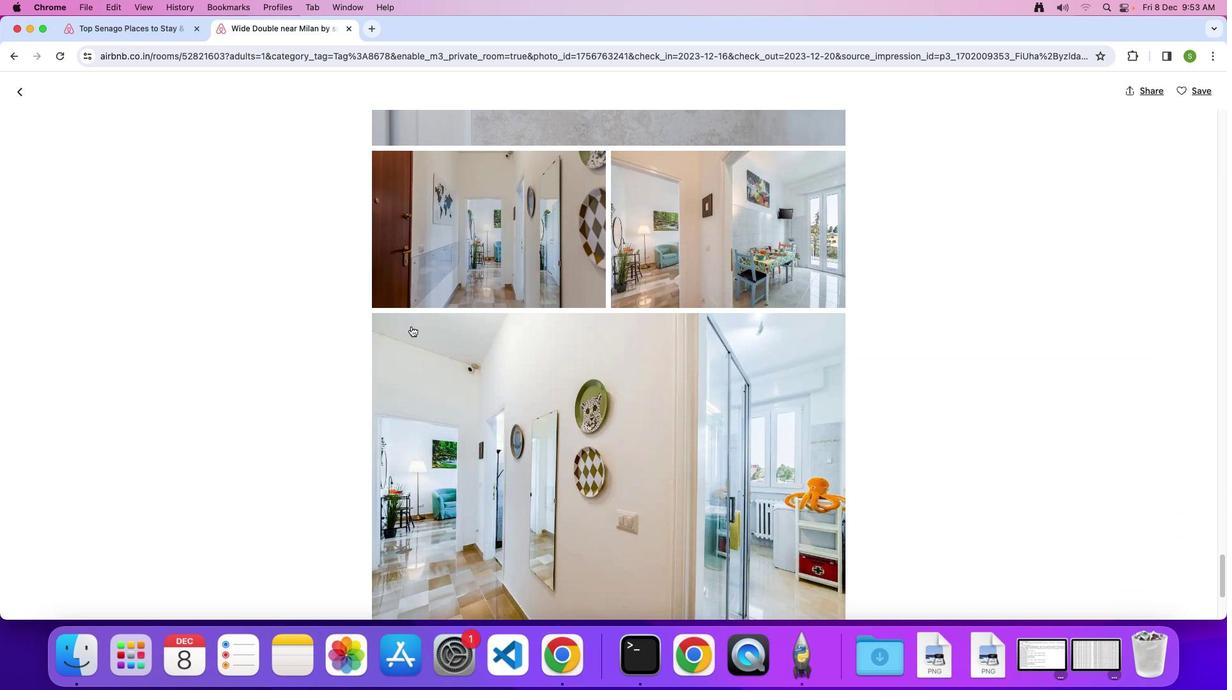 
Action: Mouse scrolled (410, 325) with delta (0, 0)
Screenshot: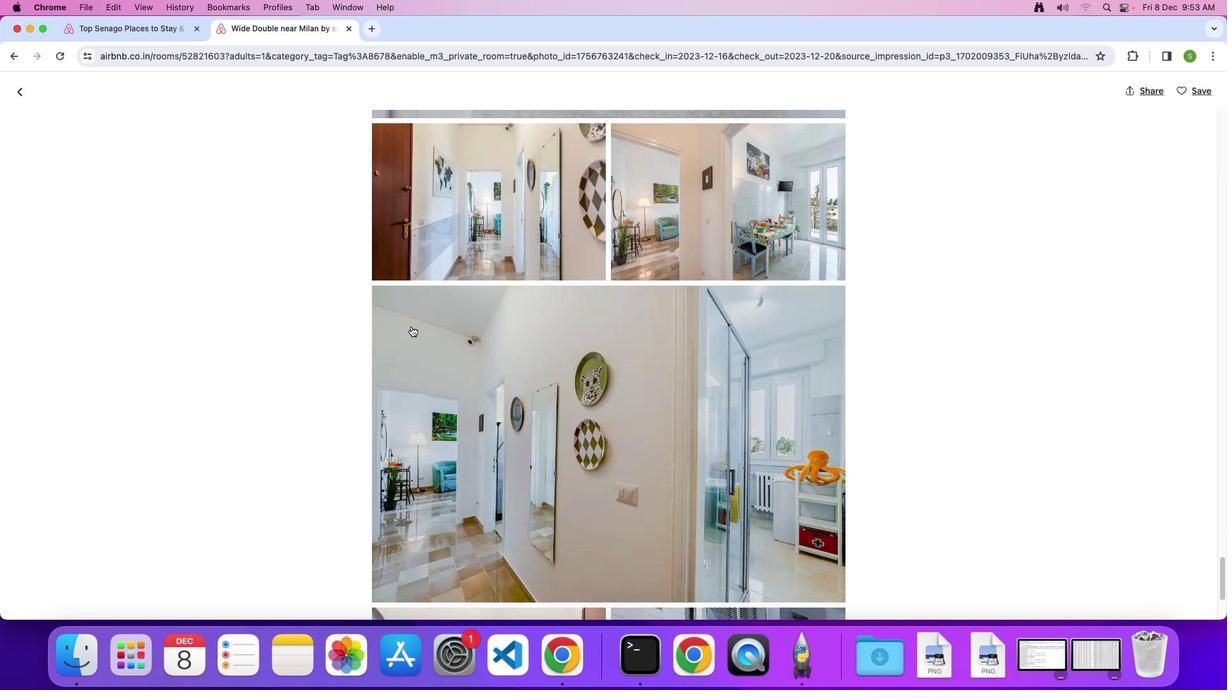 
Action: Mouse scrolled (410, 325) with delta (0, 0)
Screenshot: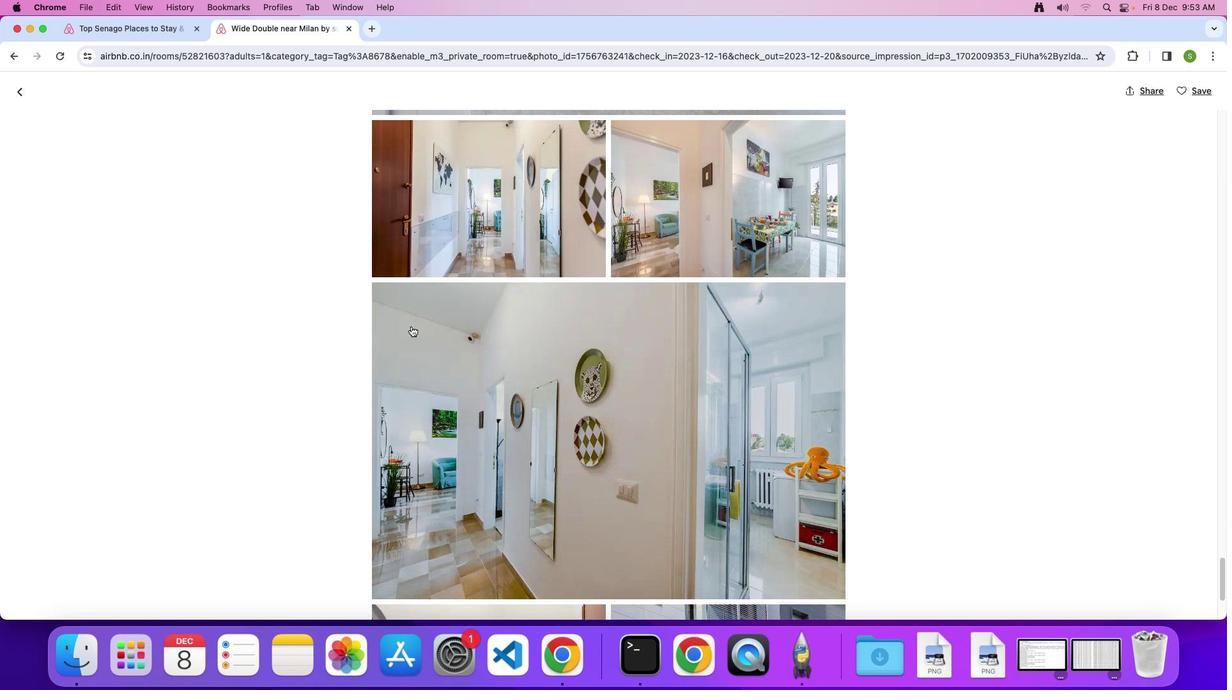 
Action: Mouse scrolled (410, 325) with delta (0, 0)
Screenshot: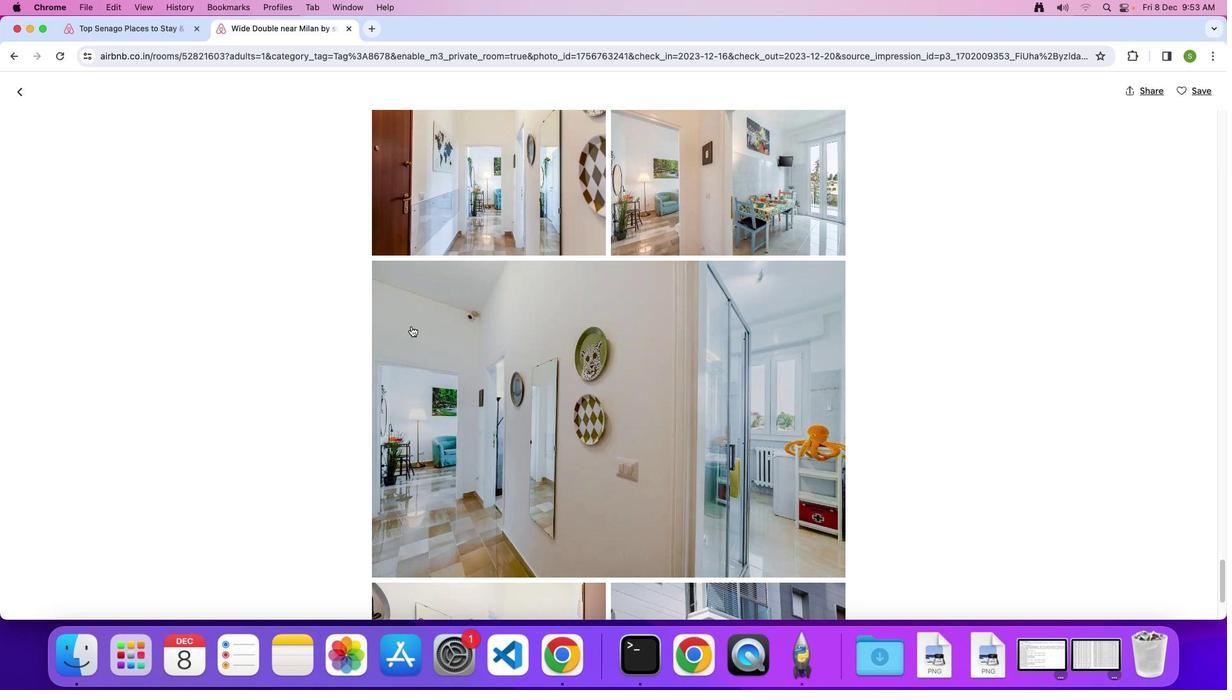 
Action: Mouse scrolled (410, 325) with delta (0, 0)
Screenshot: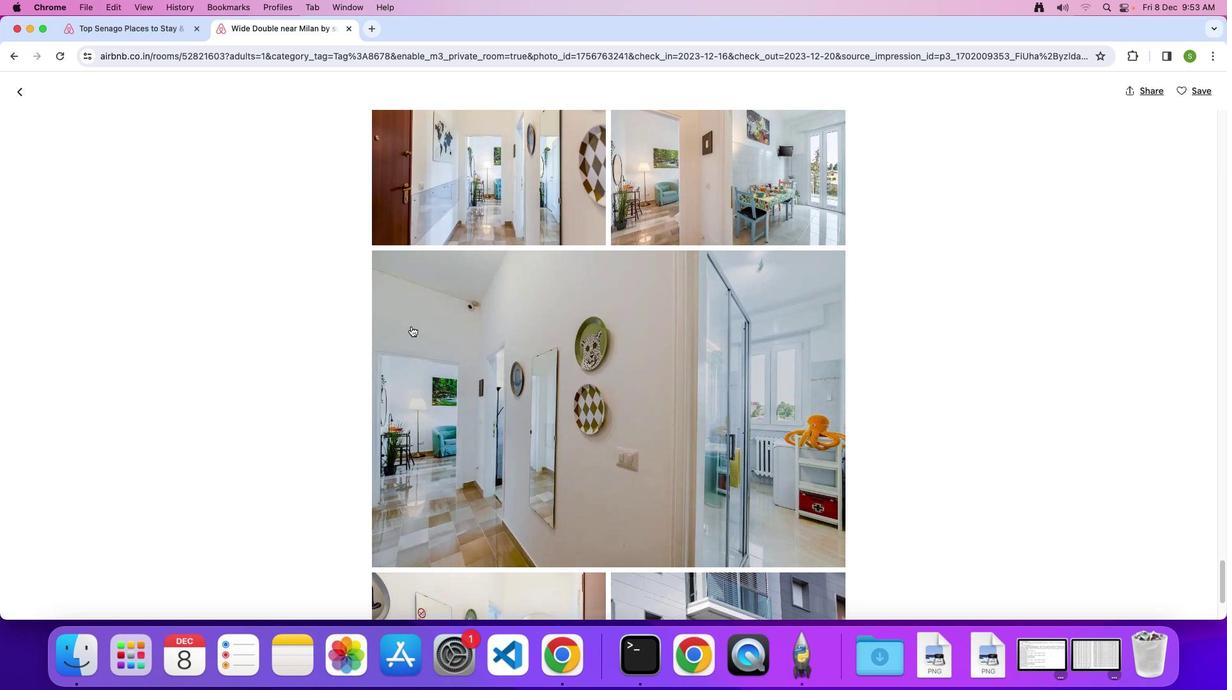 
Action: Mouse scrolled (410, 325) with delta (0, -1)
Screenshot: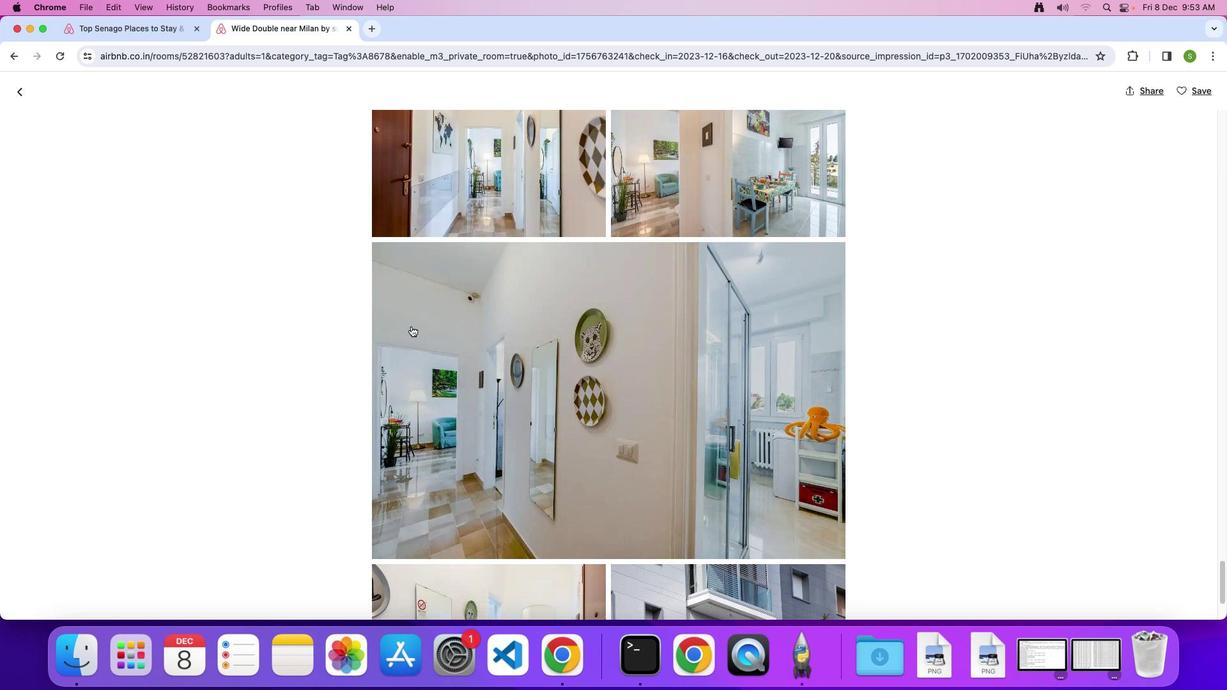 
Action: Mouse scrolled (410, 325) with delta (0, -2)
Screenshot: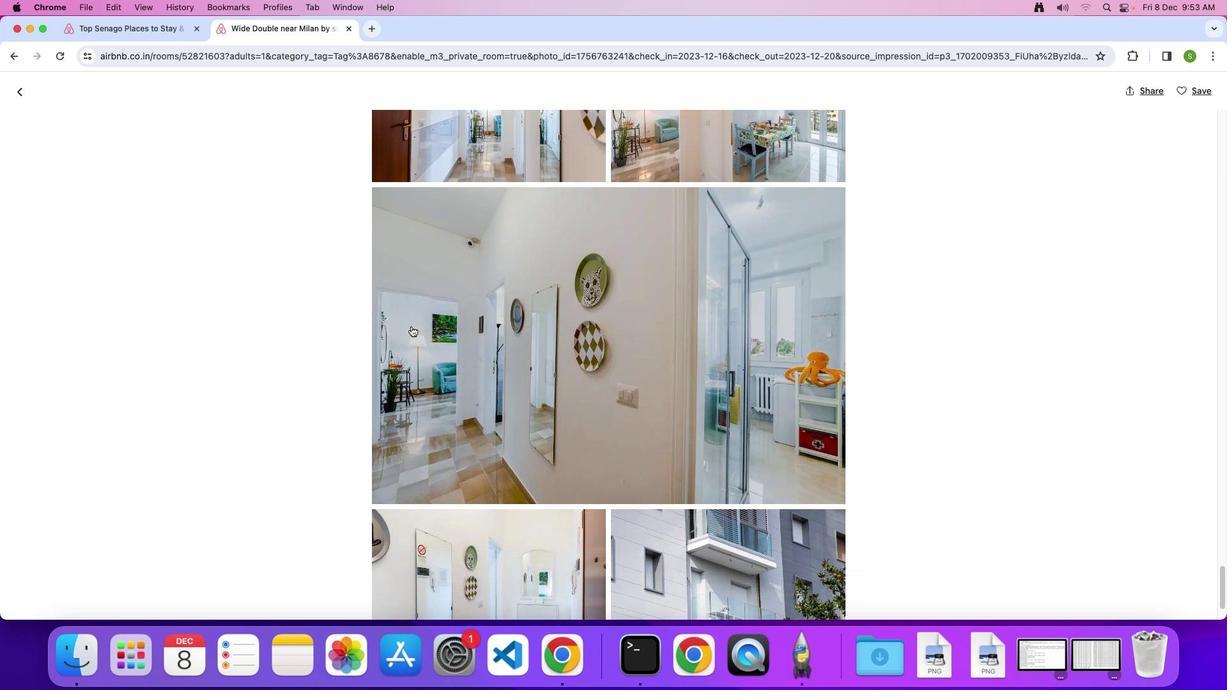 
Action: Mouse scrolled (410, 325) with delta (0, 0)
Screenshot: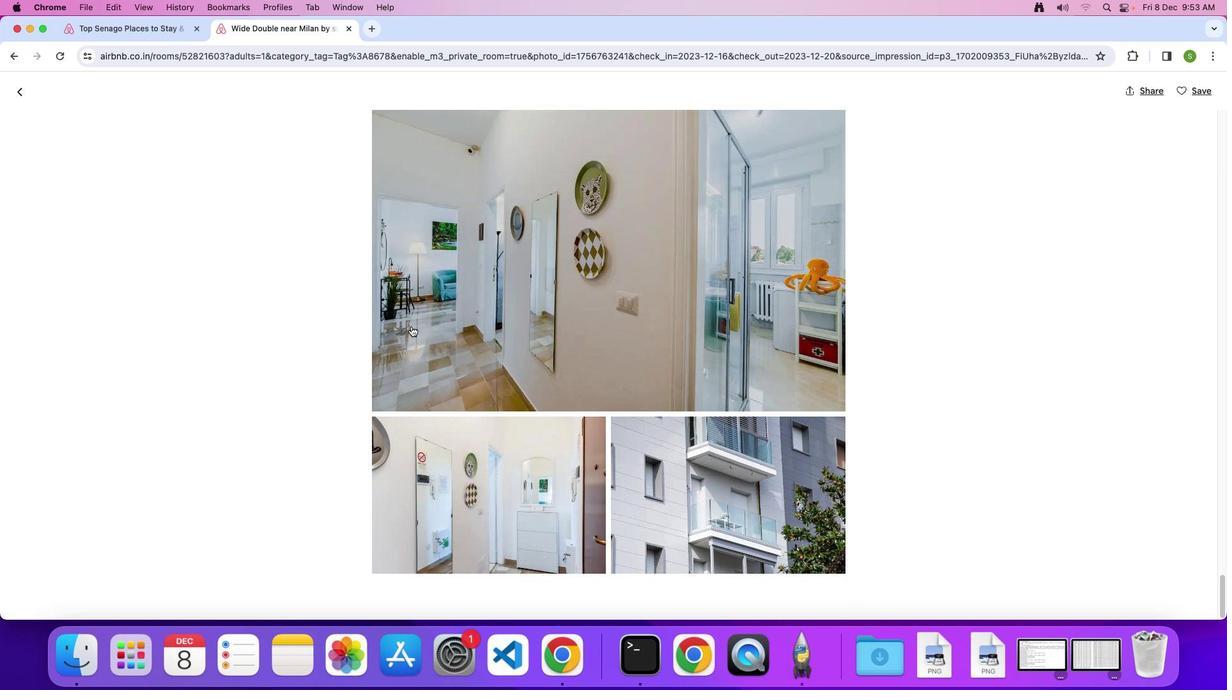 
Action: Mouse scrolled (410, 325) with delta (0, 0)
Screenshot: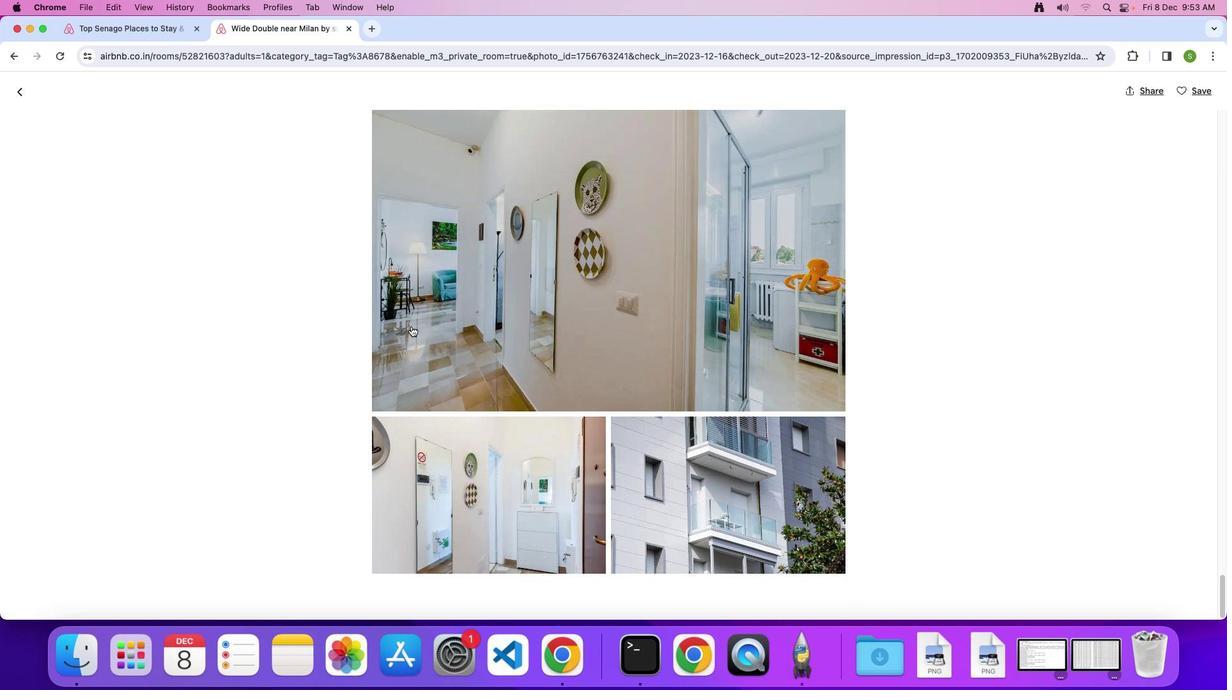 
Action: Mouse moved to (17, 93)
Screenshot: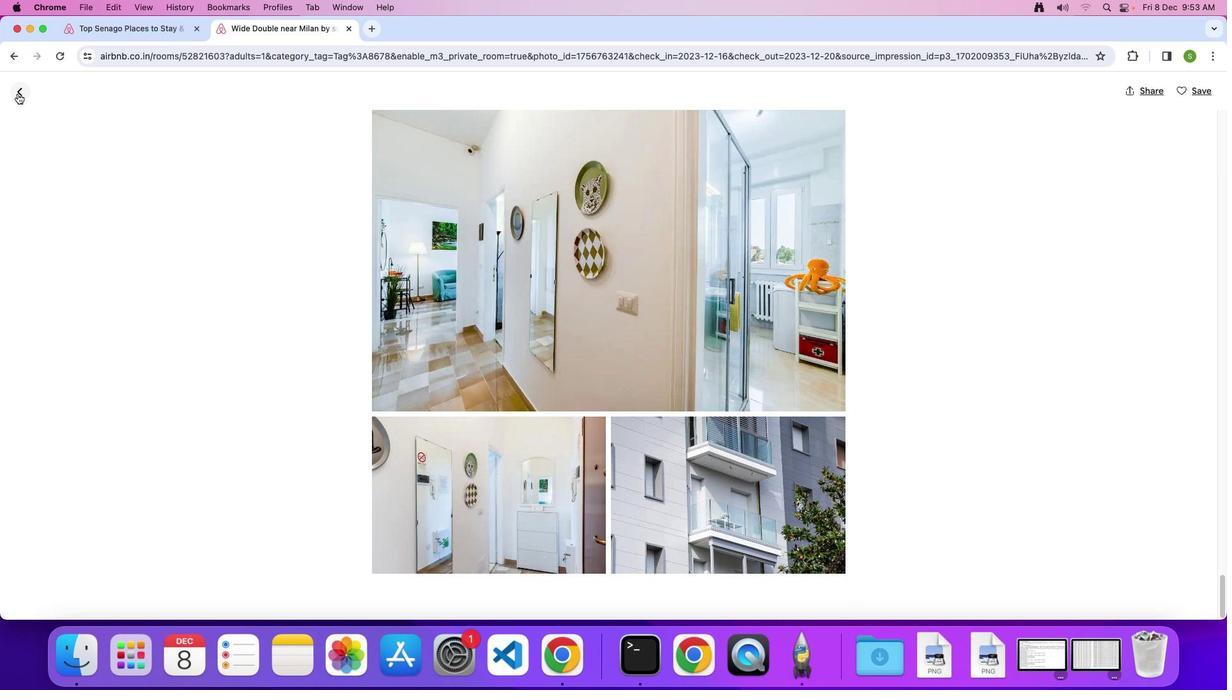 
Action: Mouse pressed left at (17, 93)
Screenshot: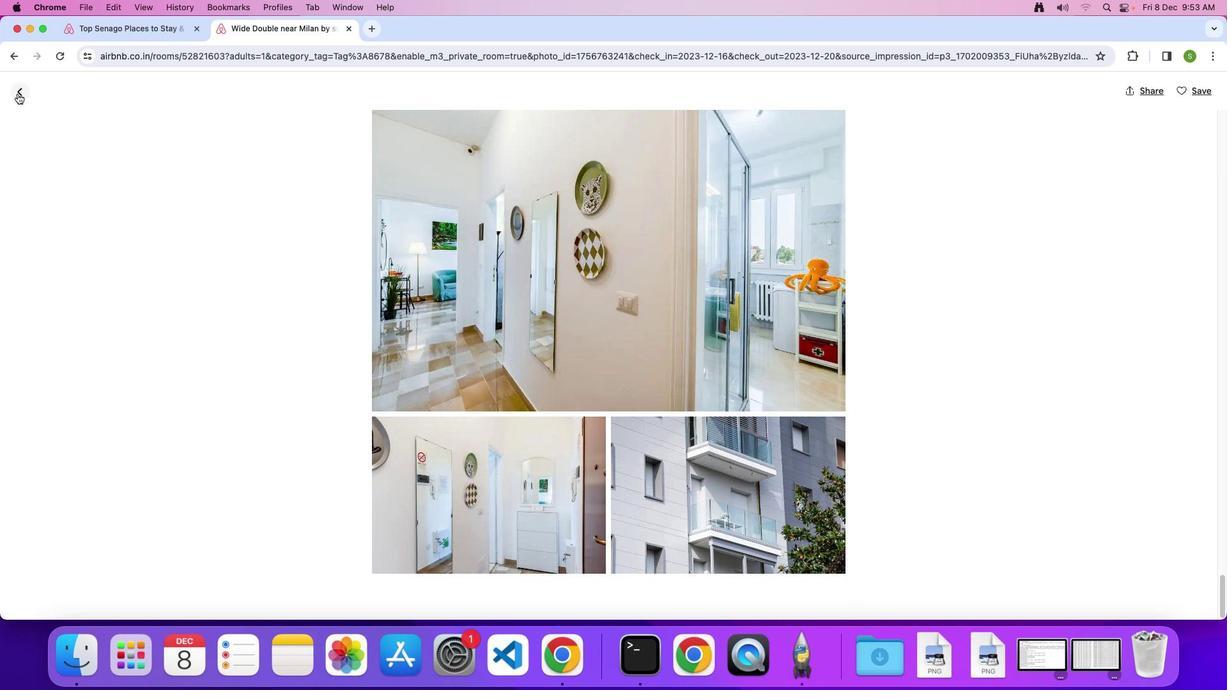 
Action: Mouse moved to (487, 393)
Screenshot: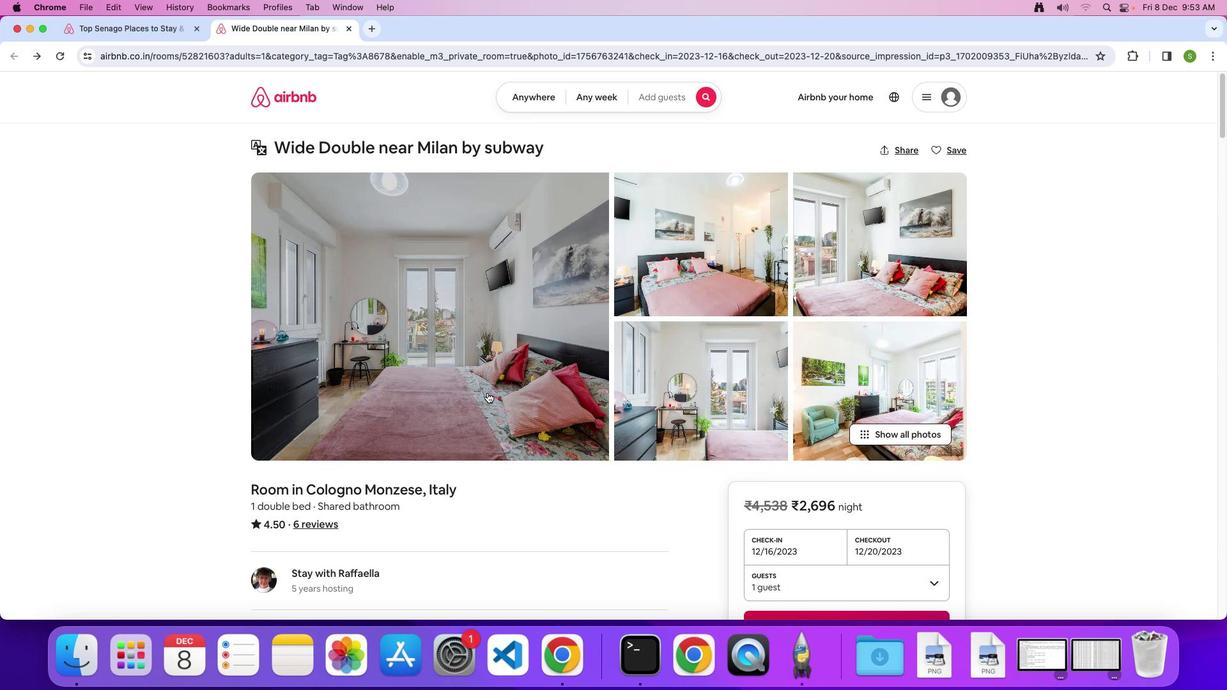 
Action: Mouse scrolled (487, 393) with delta (0, 0)
Screenshot: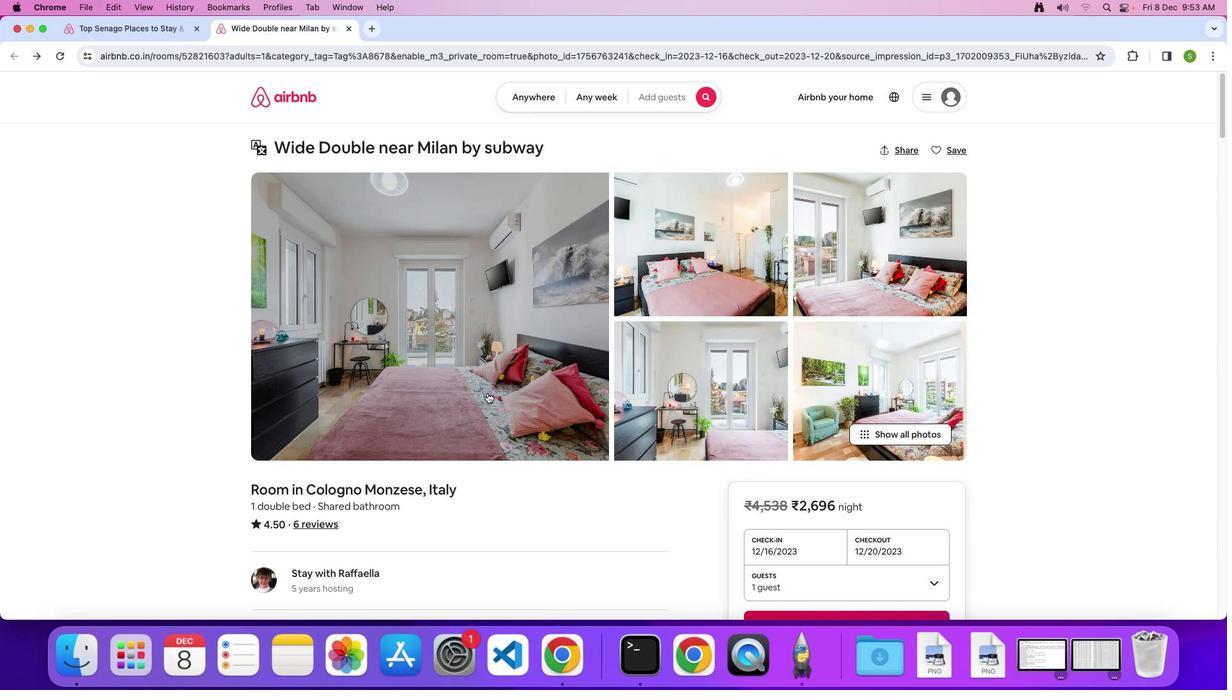 
Action: Mouse scrolled (487, 393) with delta (0, 0)
Screenshot: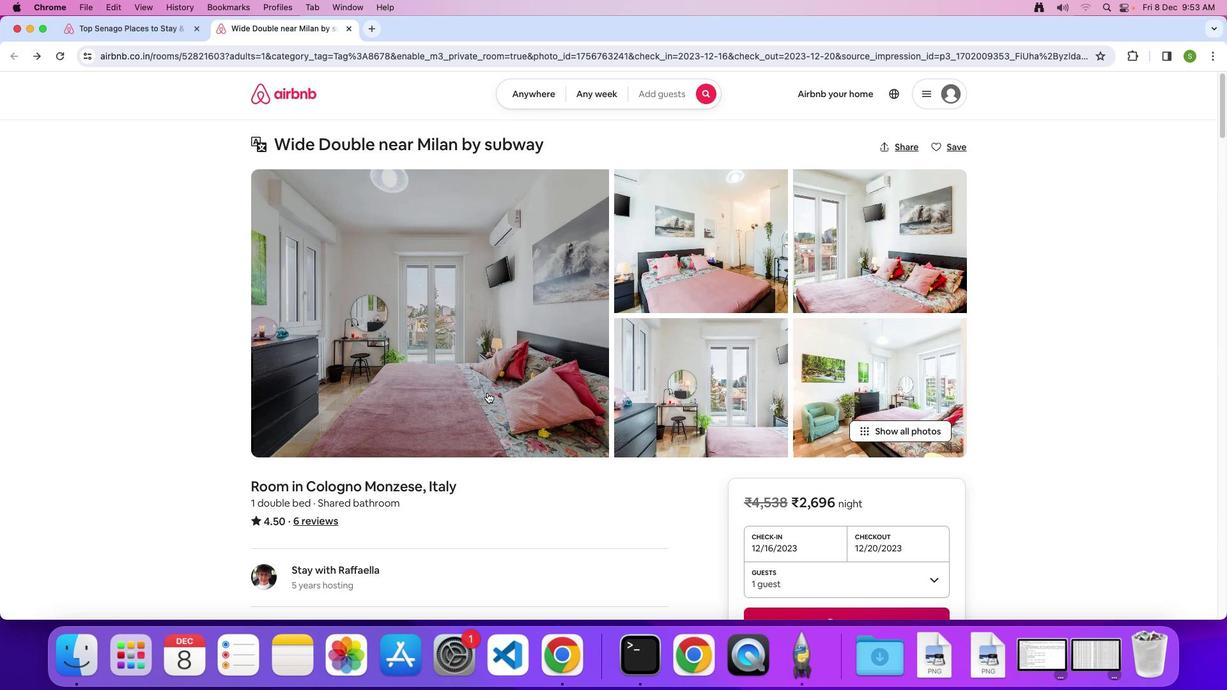 
Action: Mouse scrolled (487, 393) with delta (0, -1)
Screenshot: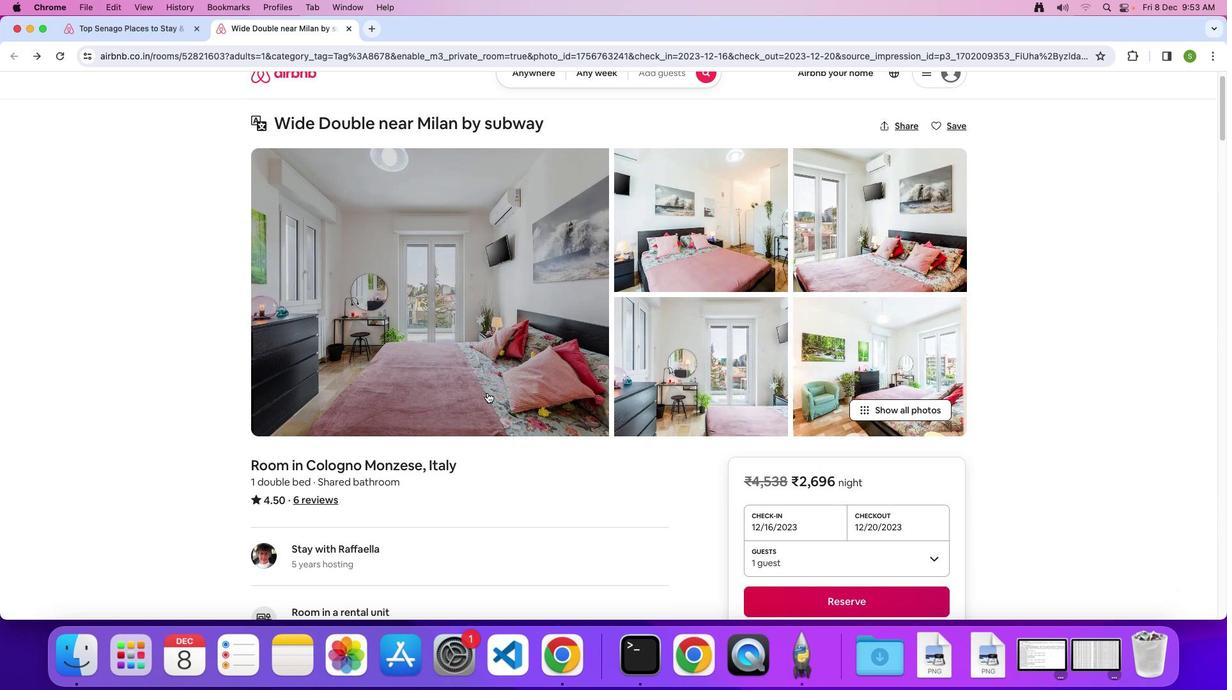 
Action: Mouse moved to (487, 393)
Screenshot: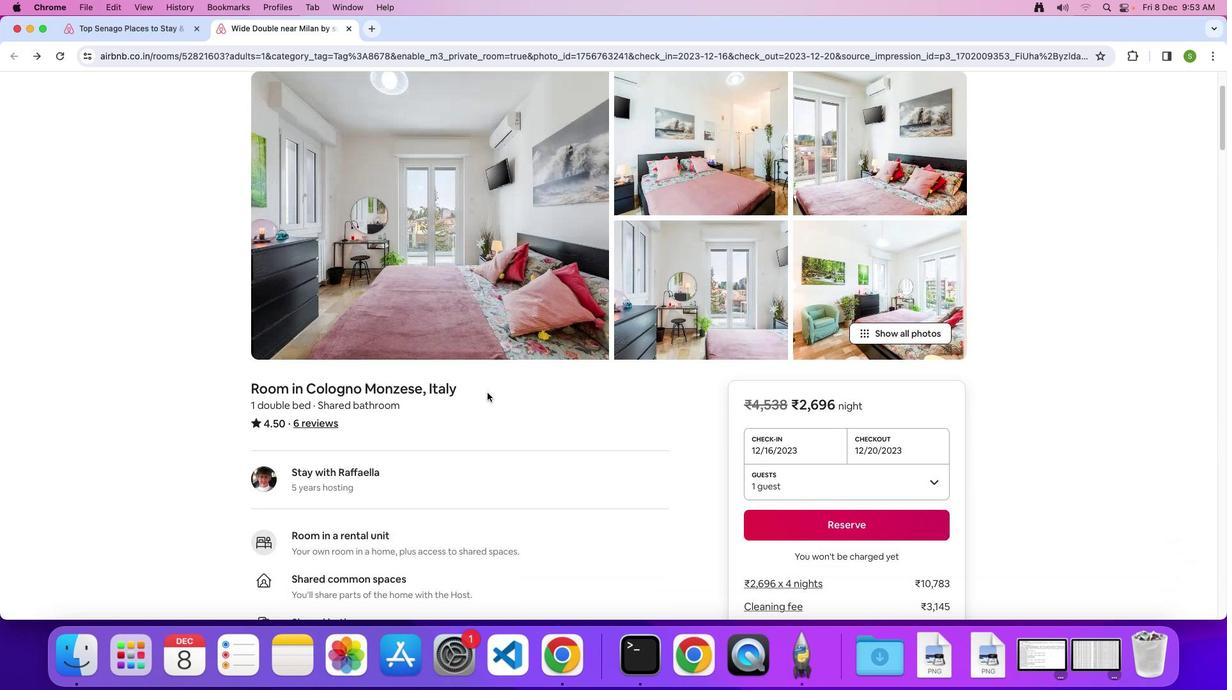 
Action: Mouse scrolled (487, 393) with delta (0, 0)
Screenshot: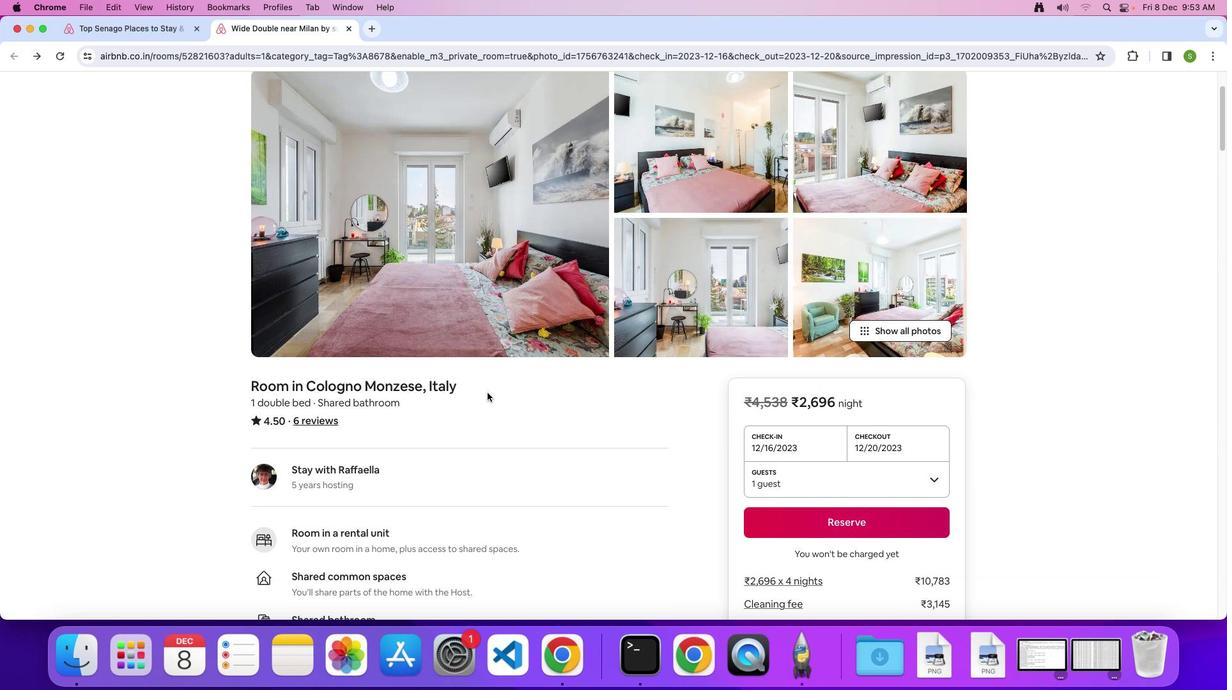 
Action: Mouse scrolled (487, 393) with delta (0, 0)
Screenshot: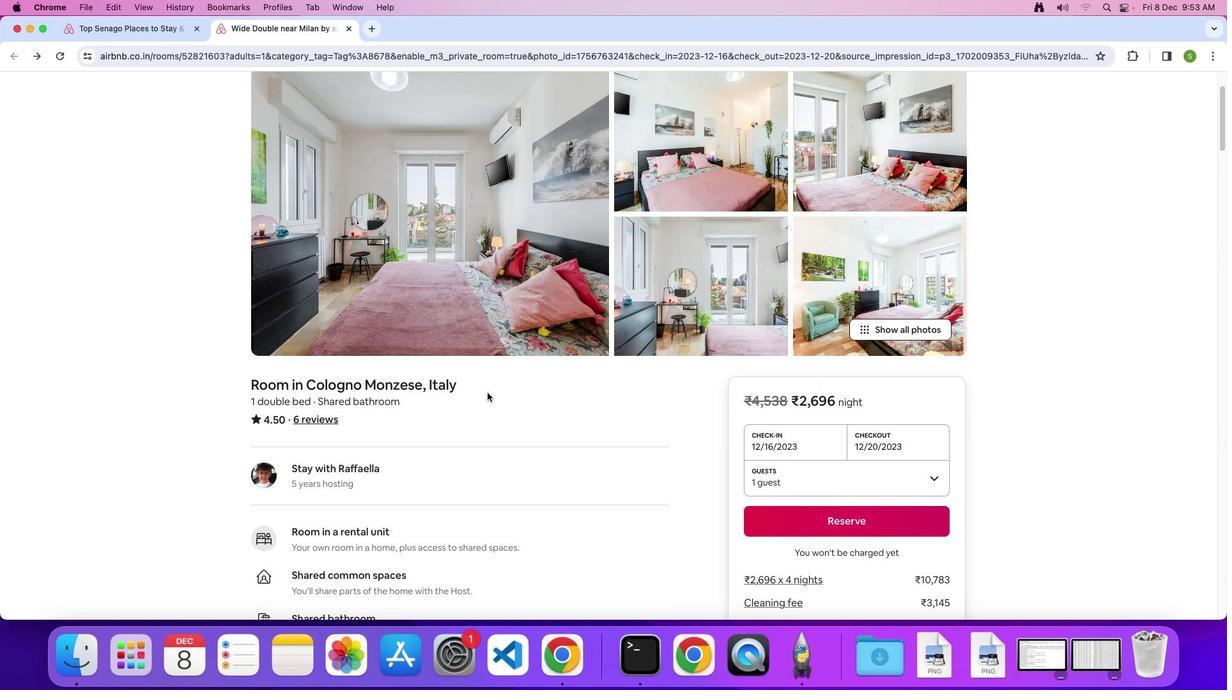 
Action: Mouse scrolled (487, 393) with delta (0, -1)
Screenshot: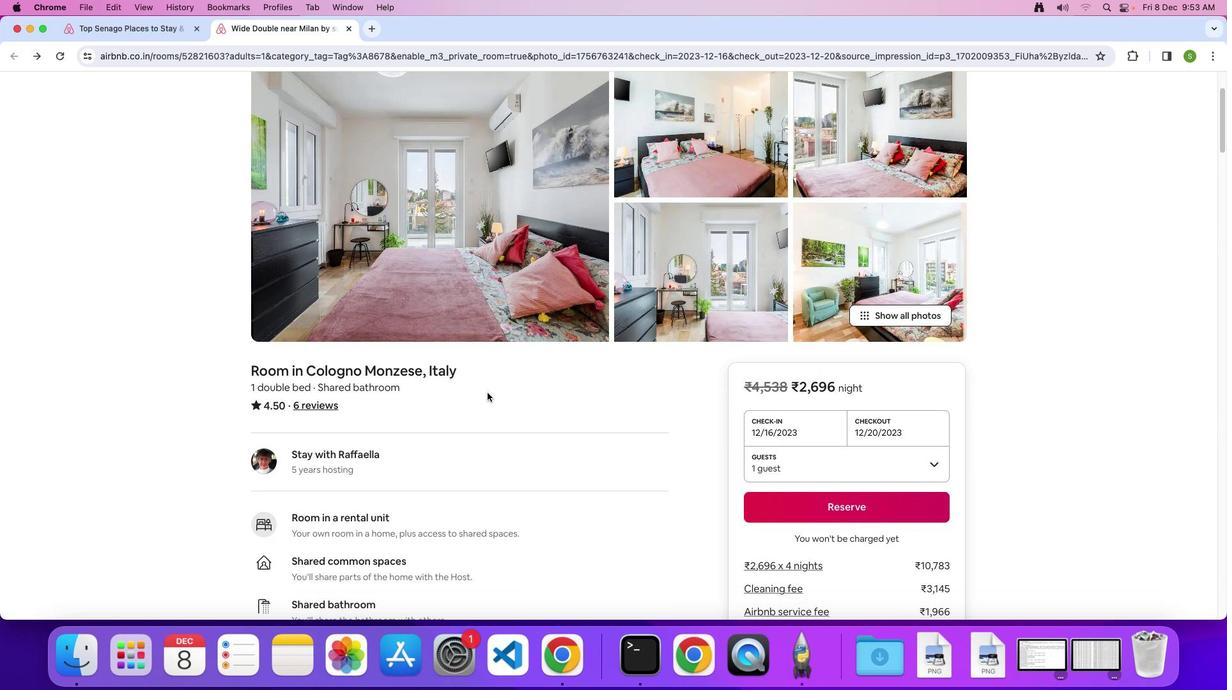 
Action: Mouse scrolled (487, 393) with delta (0, 0)
Screenshot: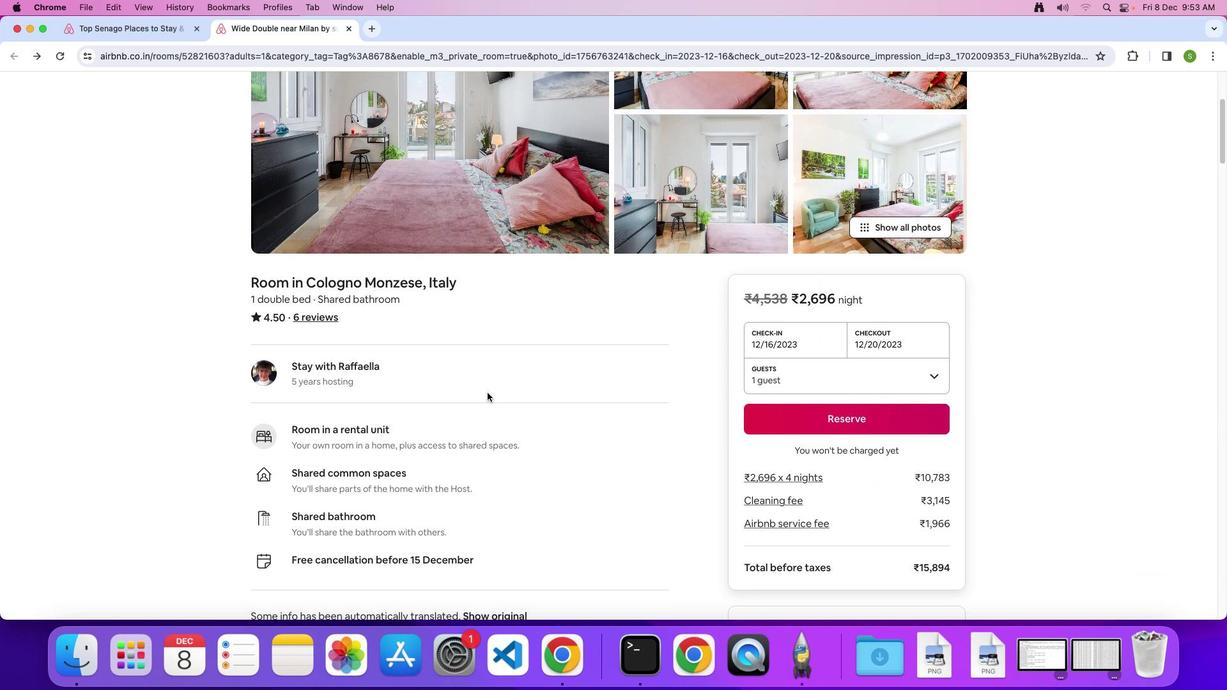 
Action: Mouse scrolled (487, 393) with delta (0, 0)
Screenshot: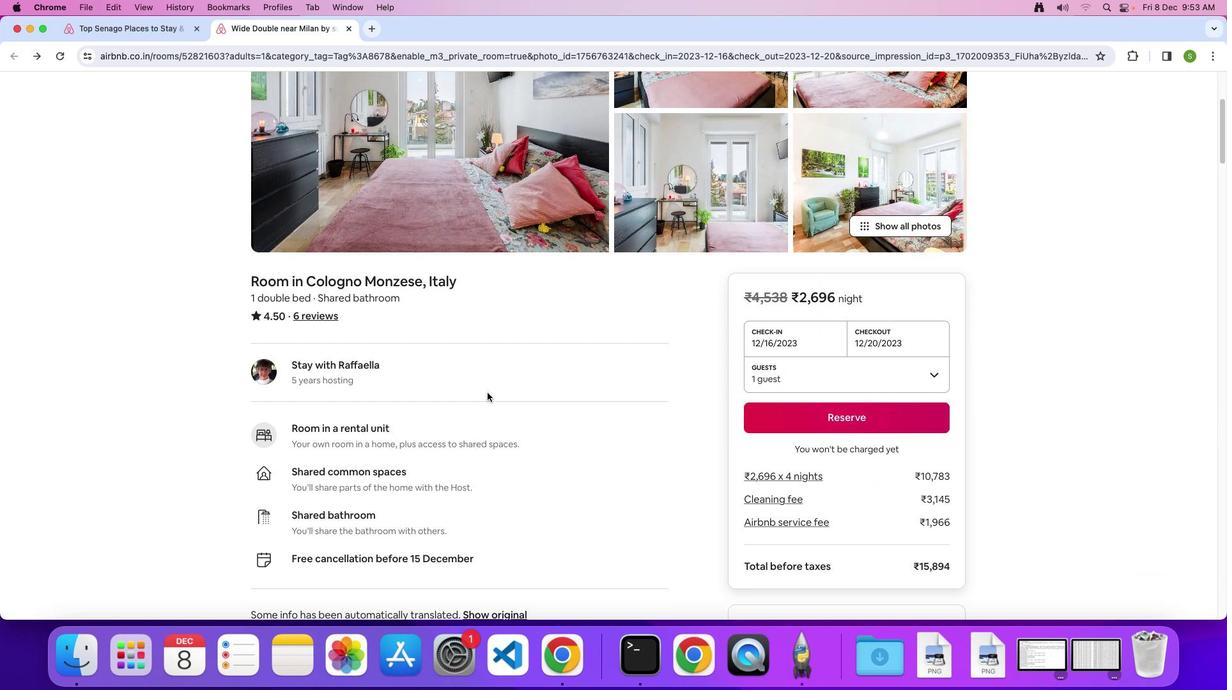 
Action: Mouse scrolled (487, 393) with delta (0, 0)
